 Task: Set up a workflow rule to send a welcome email to new residents in Salesforce.
Action: Mouse moved to (22, 110)
Screenshot: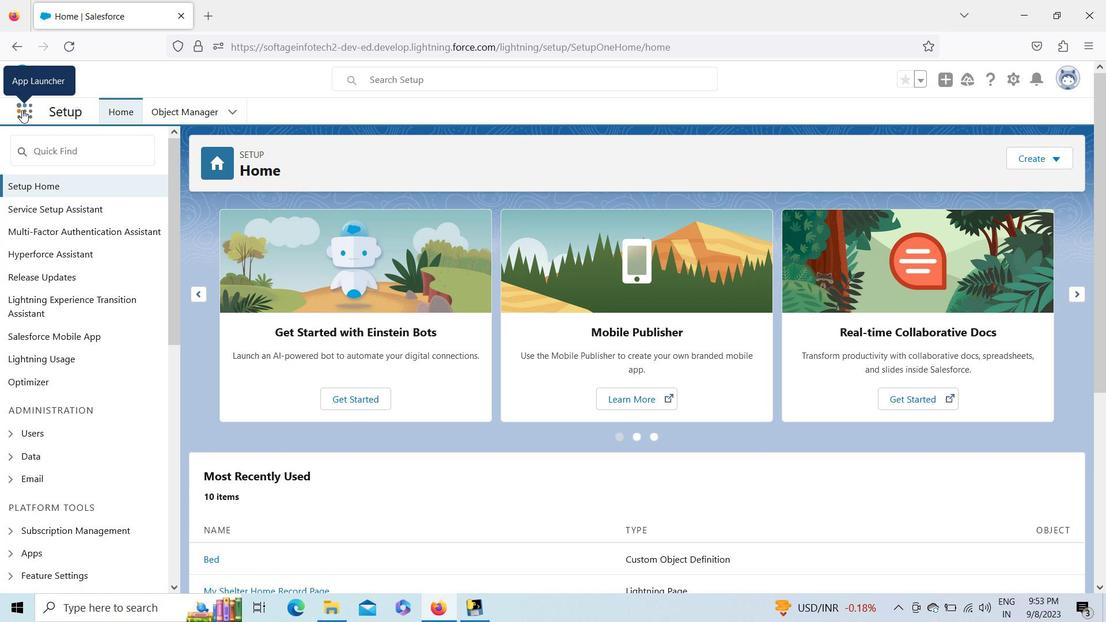 
Action: Mouse pressed left at (22, 110)
Screenshot: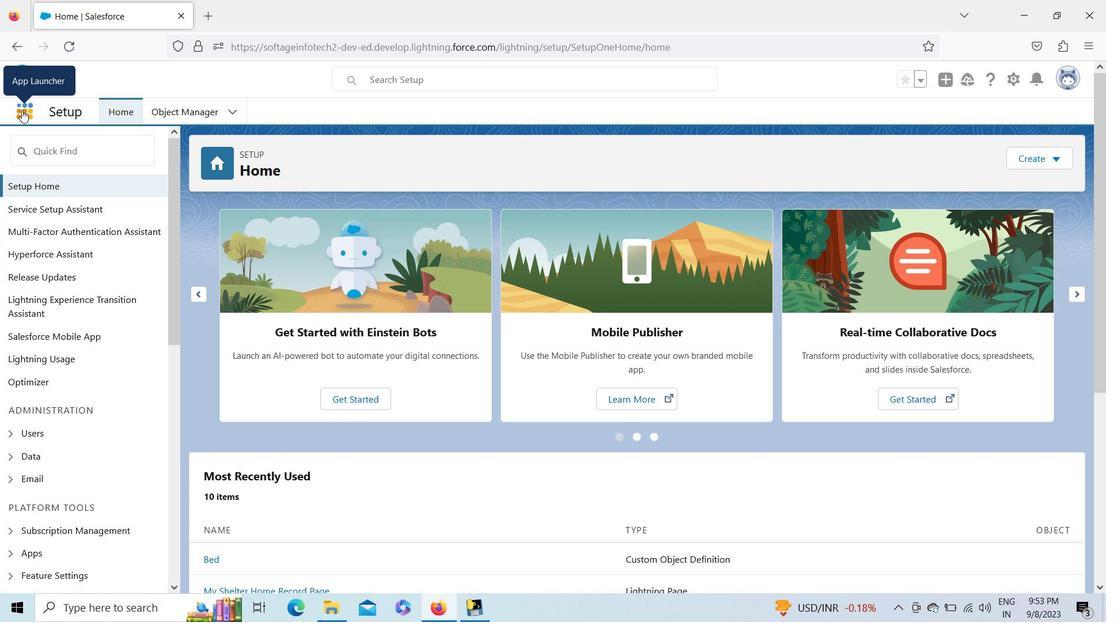 
Action: Mouse moved to (66, 195)
Screenshot: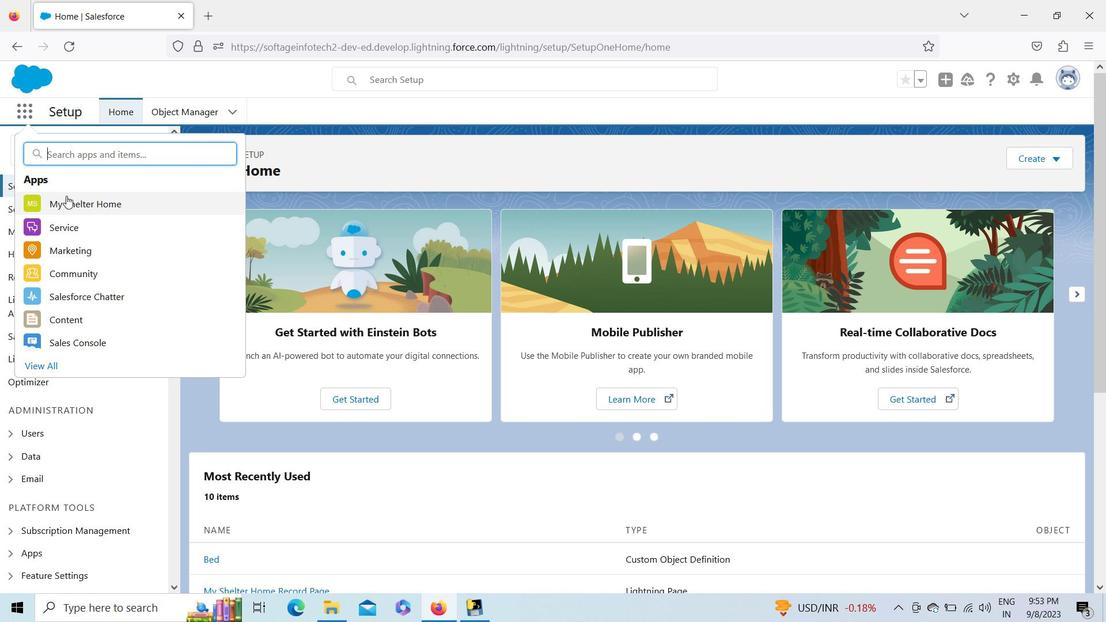 
Action: Mouse pressed left at (66, 195)
Screenshot: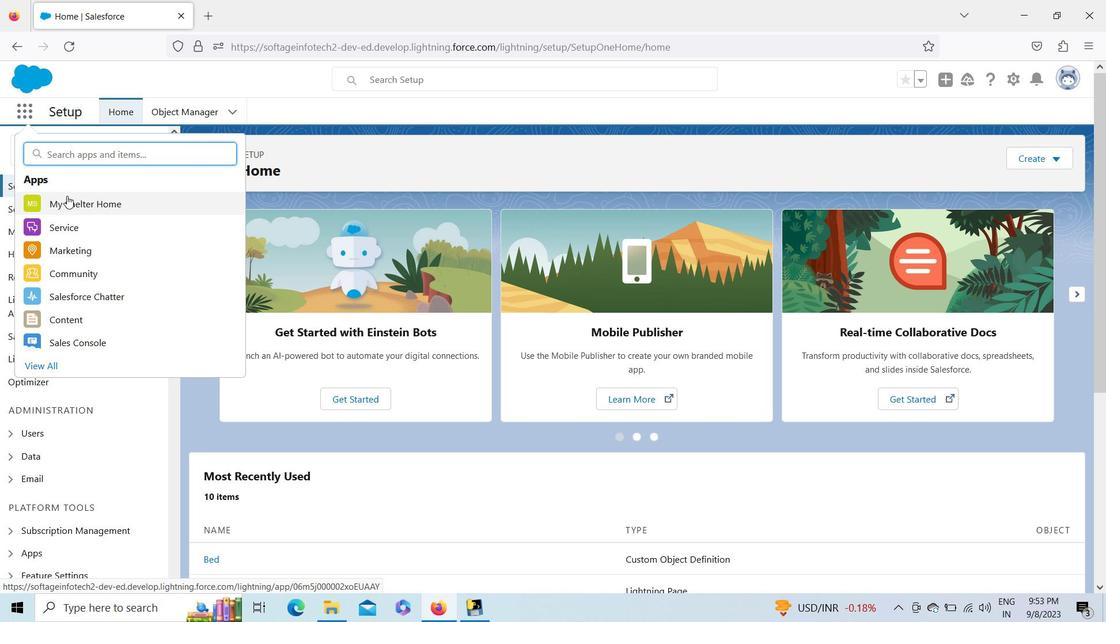 
Action: Mouse moved to (330, 112)
Screenshot: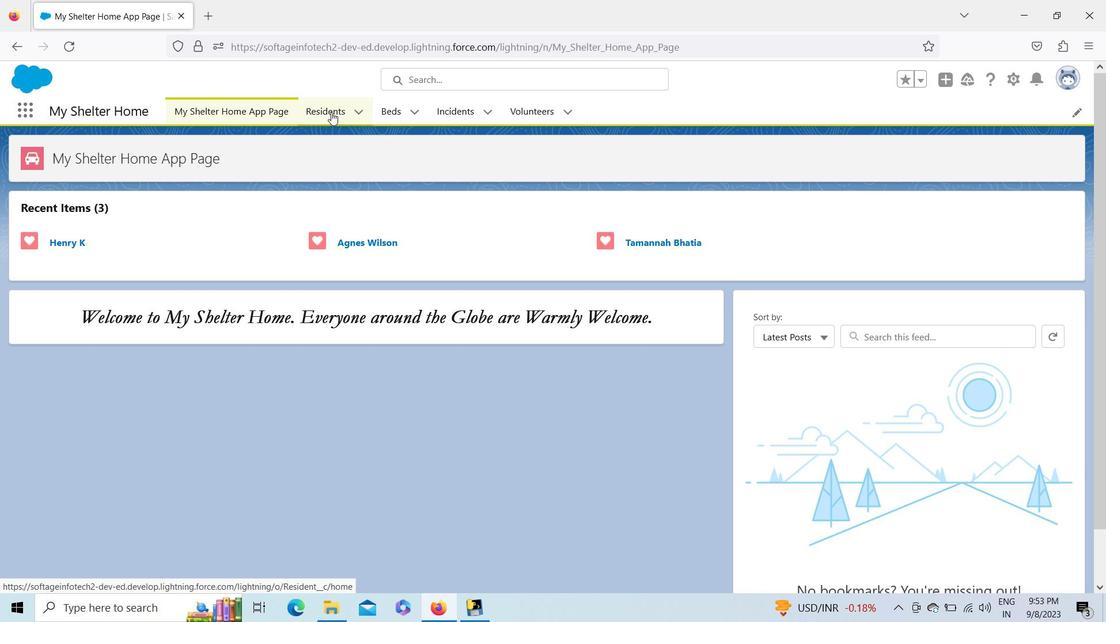 
Action: Mouse pressed left at (330, 112)
Screenshot: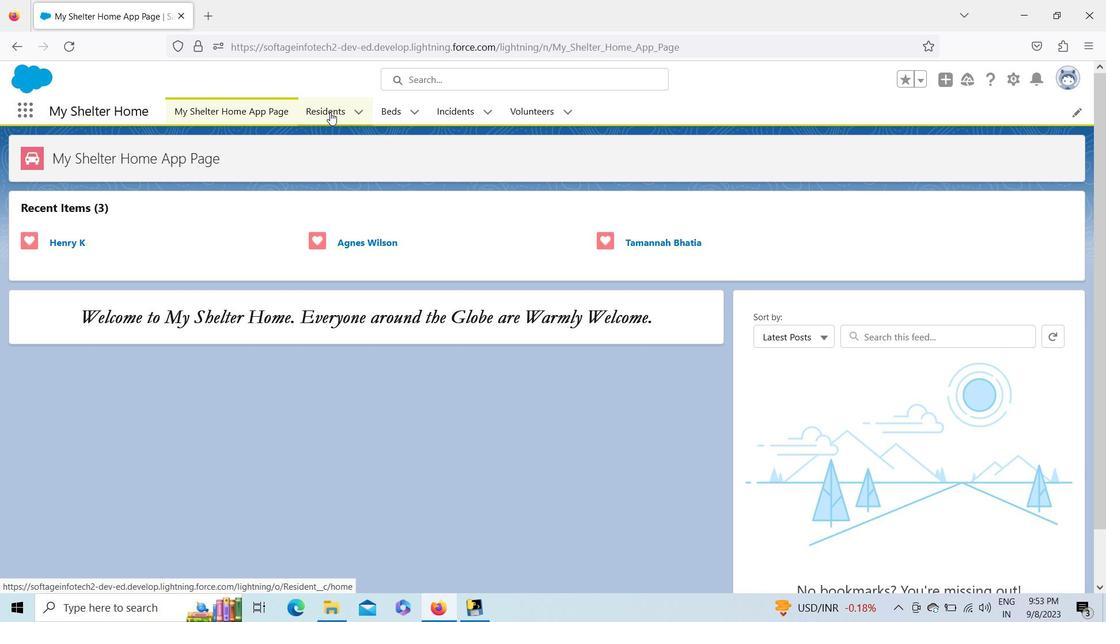 
Action: Mouse moved to (108, 237)
Screenshot: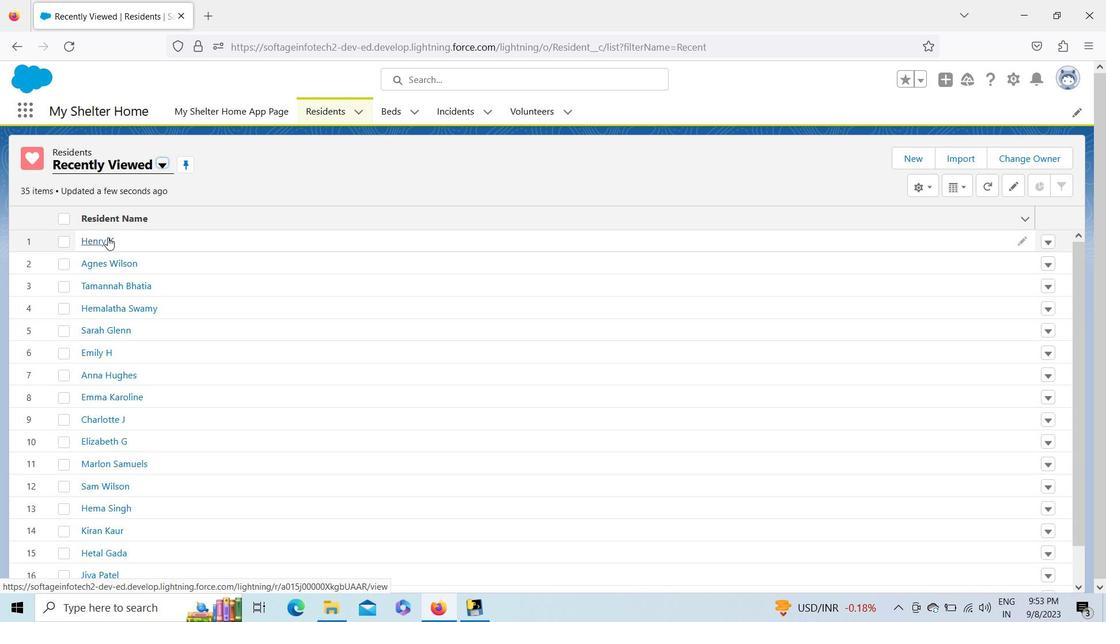
Action: Mouse pressed left at (108, 237)
Screenshot: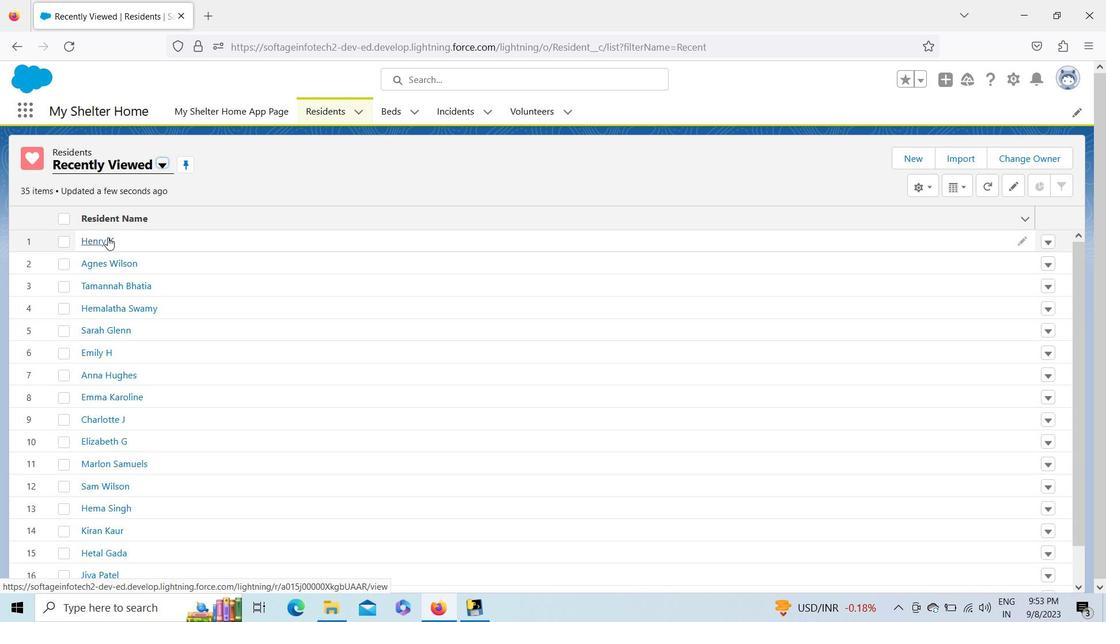 
Action: Mouse moved to (1015, 74)
Screenshot: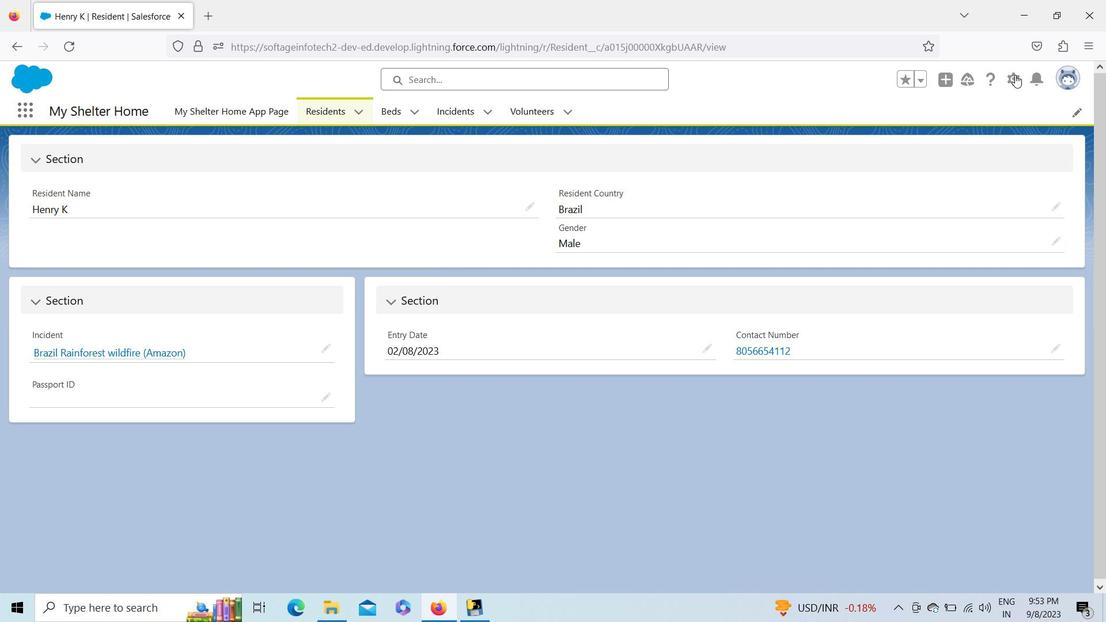 
Action: Mouse pressed left at (1015, 74)
Screenshot: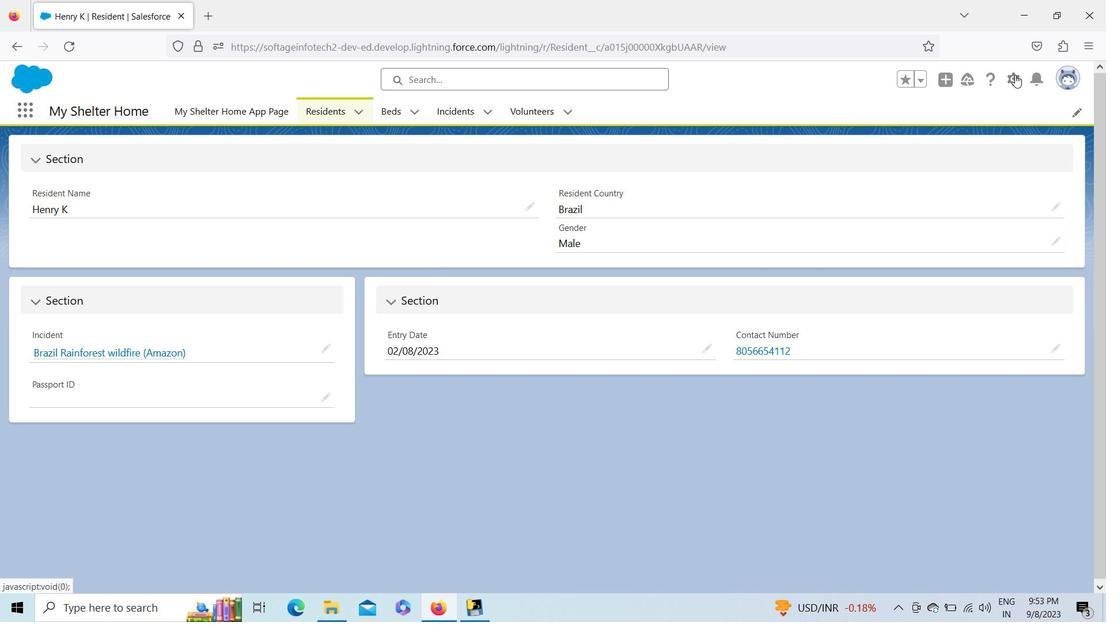 
Action: Mouse moved to (972, 118)
Screenshot: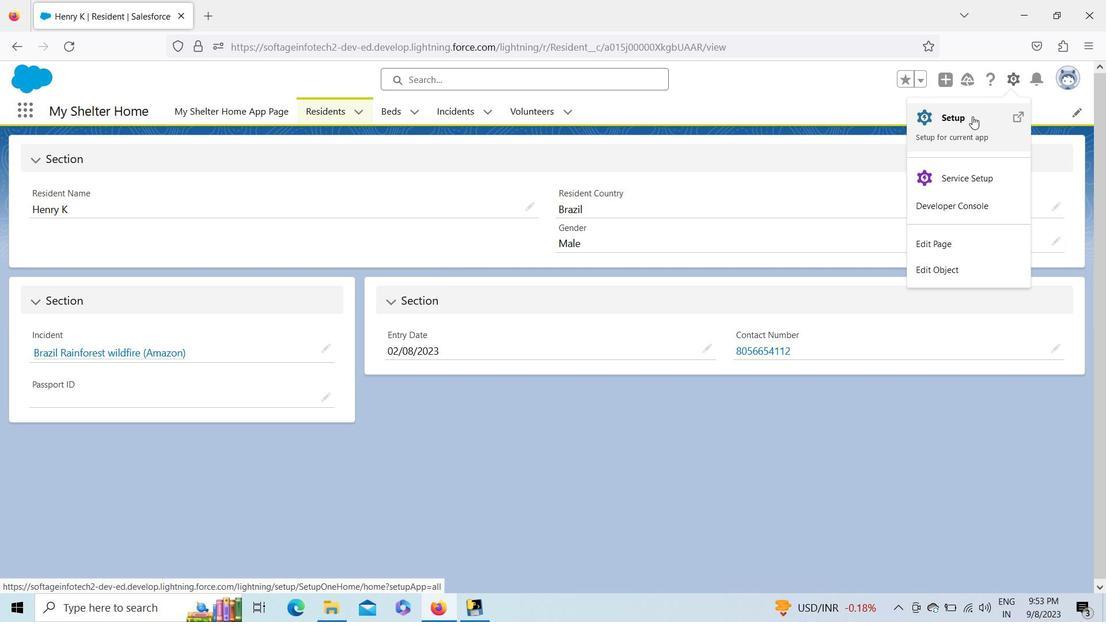 
Action: Mouse pressed left at (972, 118)
Screenshot: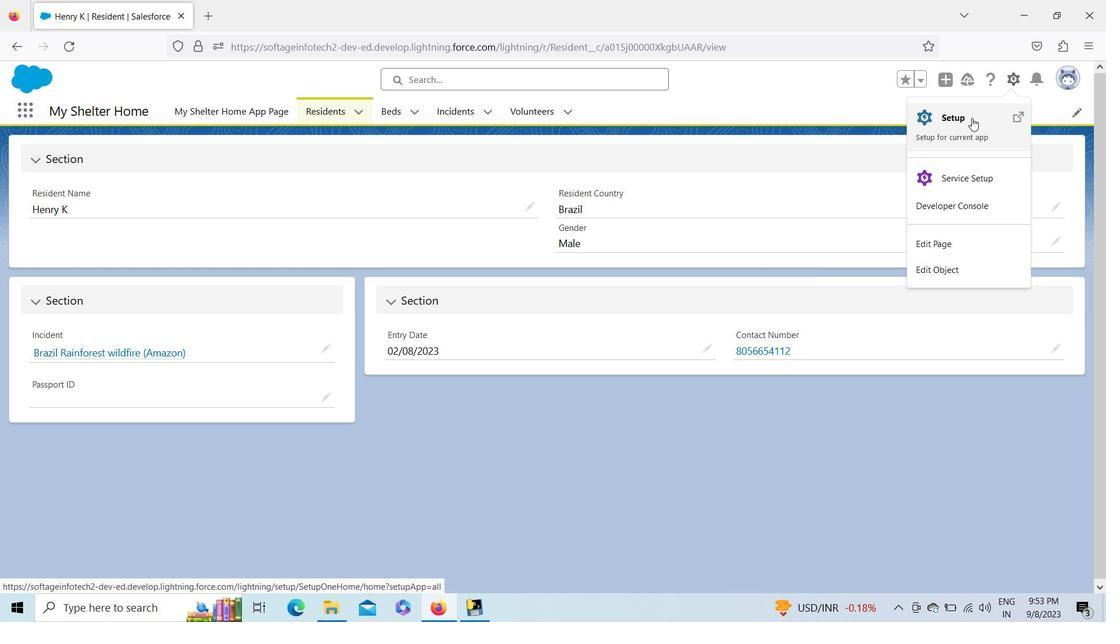 
Action: Mouse moved to (53, 142)
Screenshot: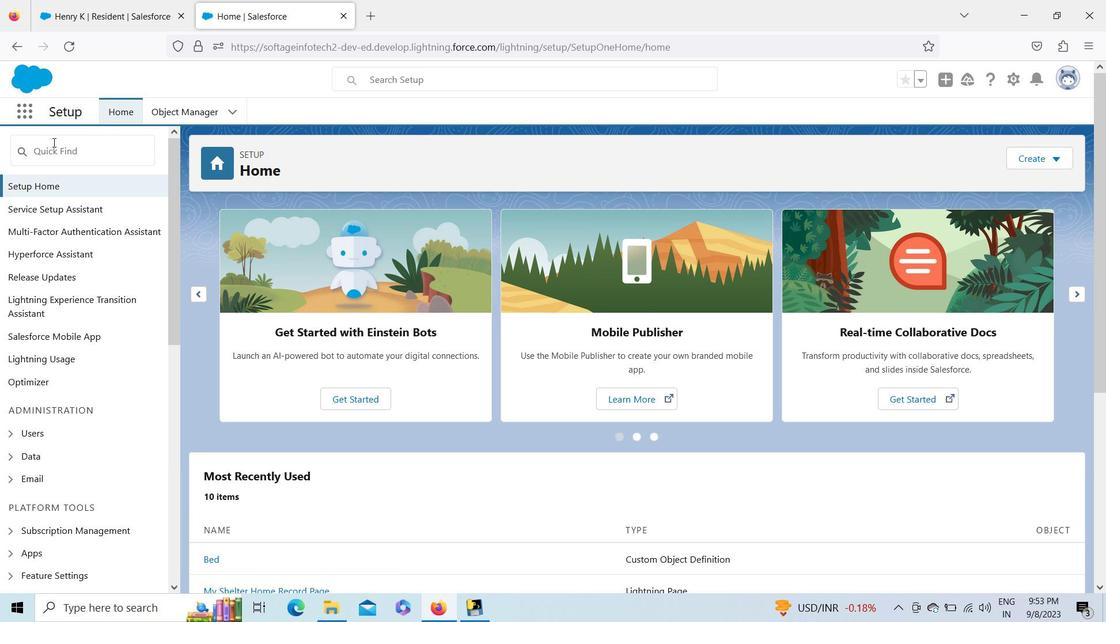 
Action: Mouse pressed left at (53, 142)
Screenshot: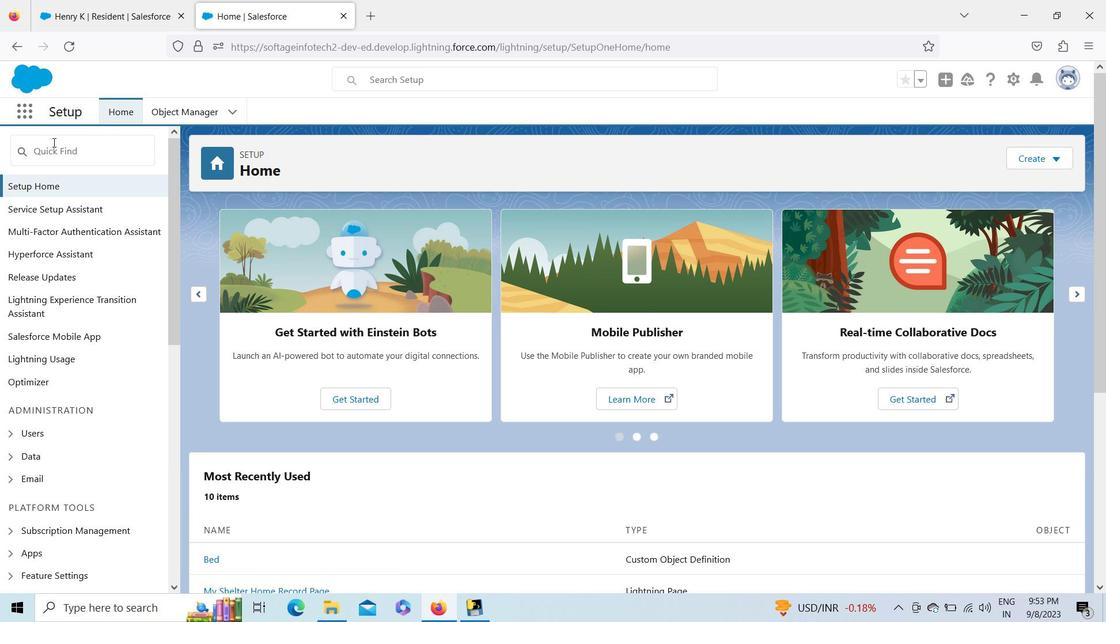 
Action: Key pressed ligh
Screenshot: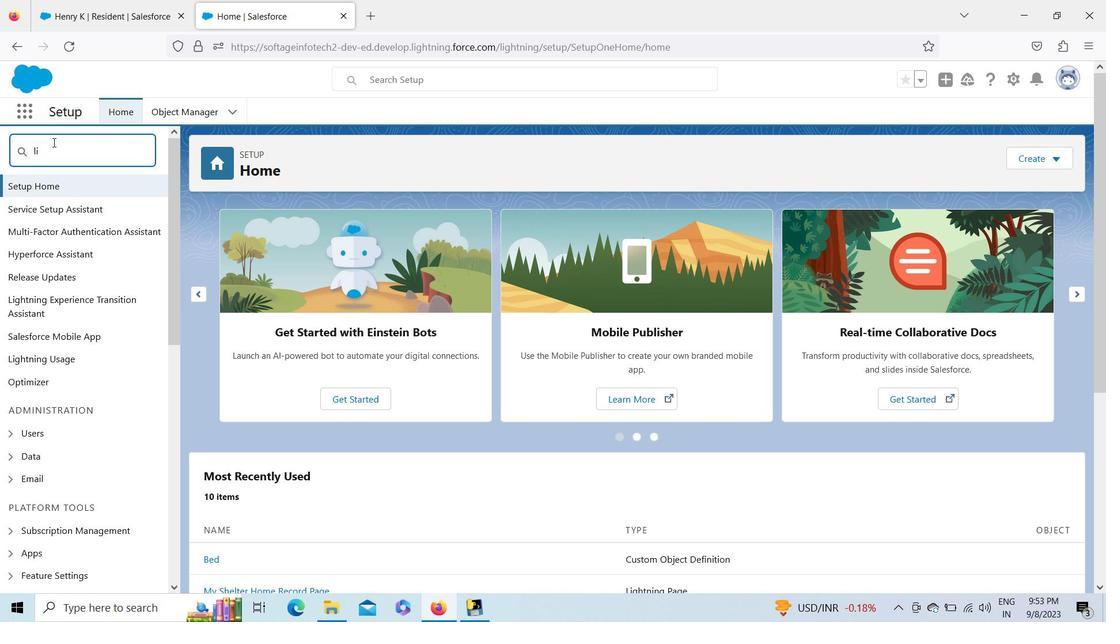 
Action: Mouse moved to (99, 146)
Screenshot: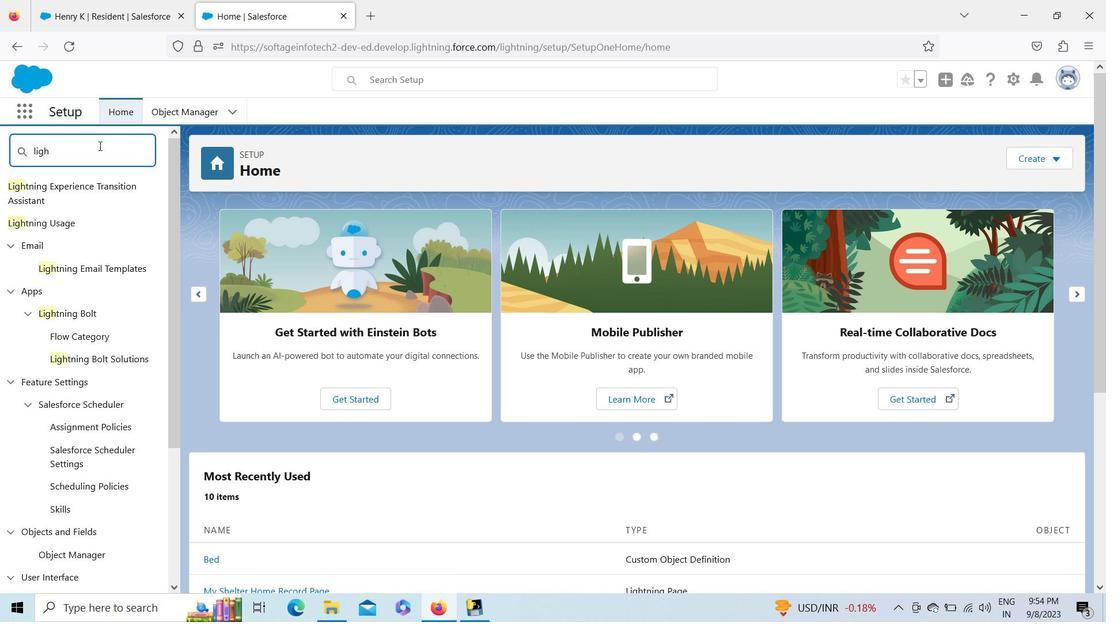 
Action: Key pressed <Key.backspace><Key.backspace><Key.backspace>a<Key.backspace><Key.backspace><Key.backspace>app<Key.space>bu
Screenshot: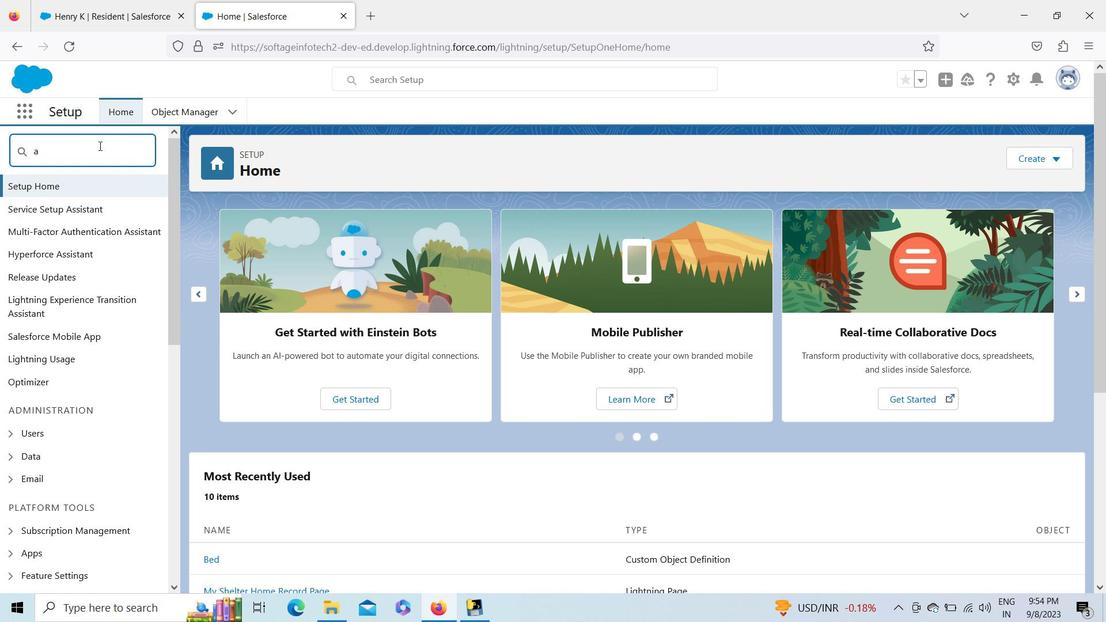 
Action: Mouse moved to (99, 210)
Screenshot: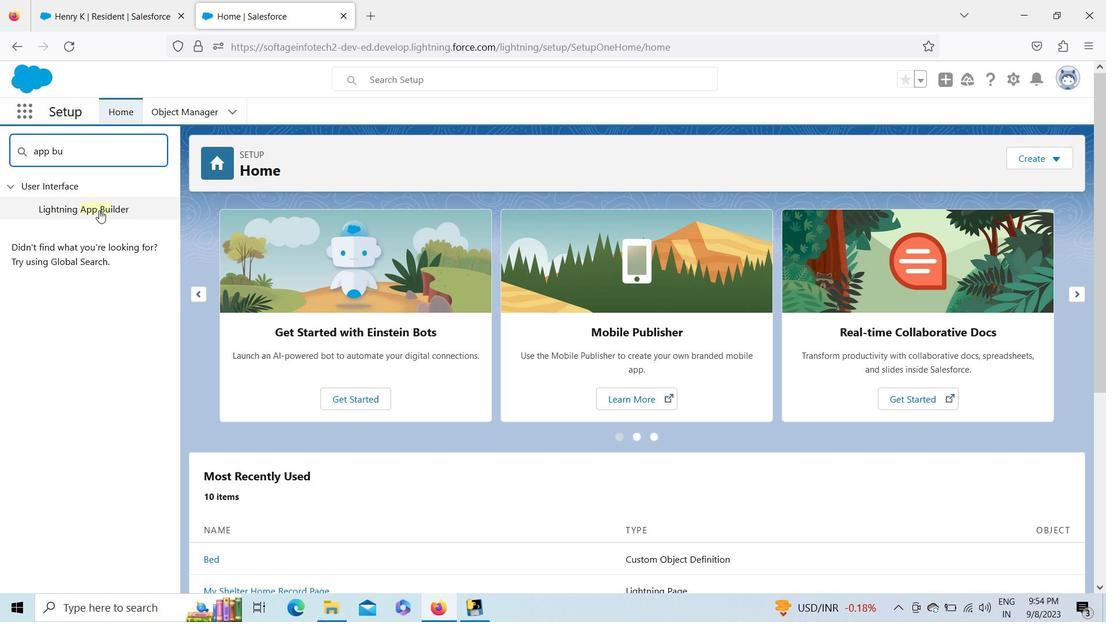 
Action: Mouse pressed left at (99, 210)
Screenshot: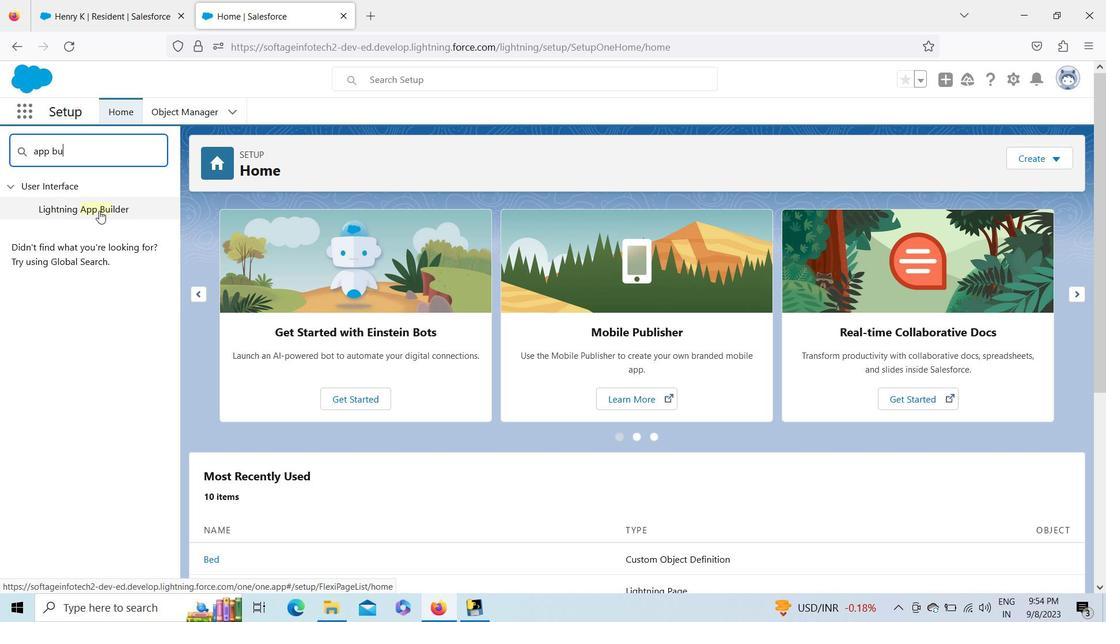 
Action: Mouse moved to (260, 353)
Screenshot: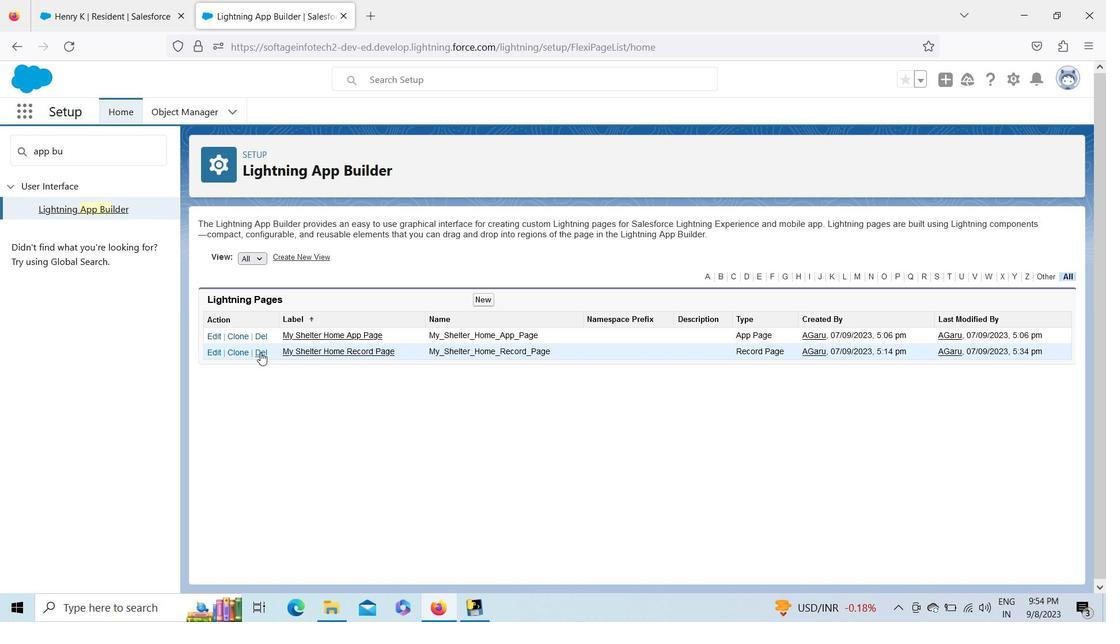 
Action: Mouse pressed left at (260, 353)
Screenshot: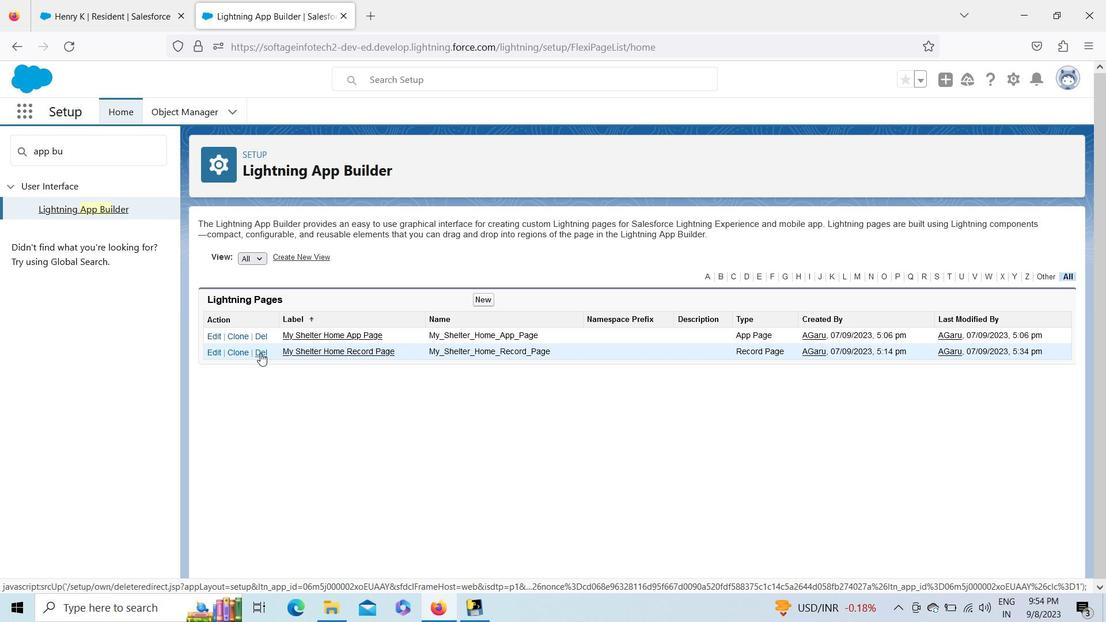 
Action: Mouse moved to (629, 352)
Screenshot: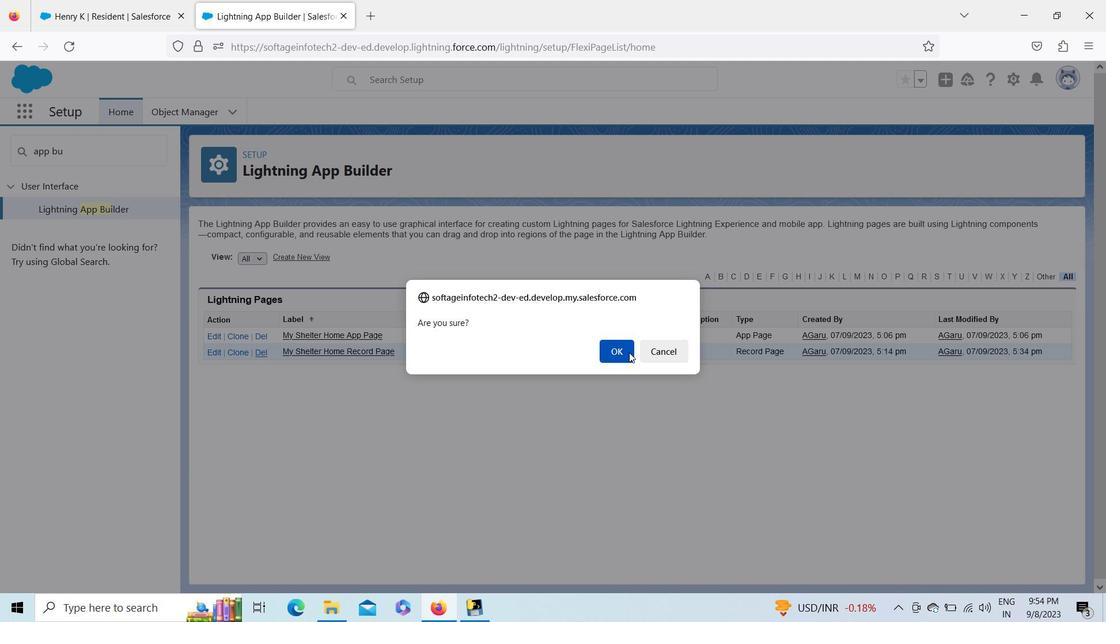 
Action: Mouse pressed left at (629, 352)
Screenshot: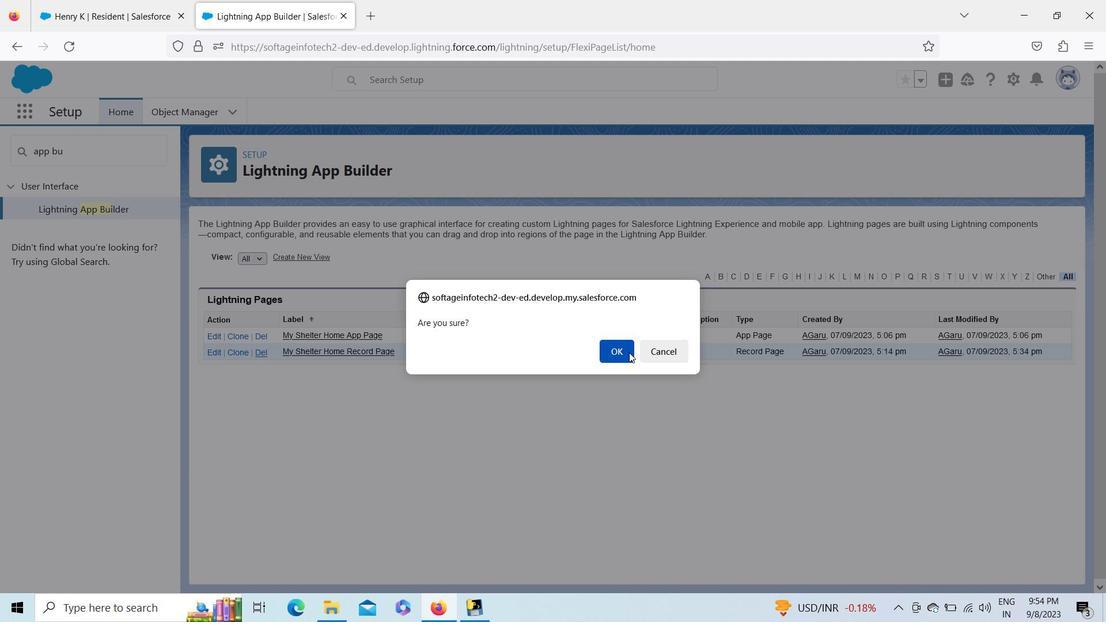 
Action: Mouse moved to (901, 282)
Screenshot: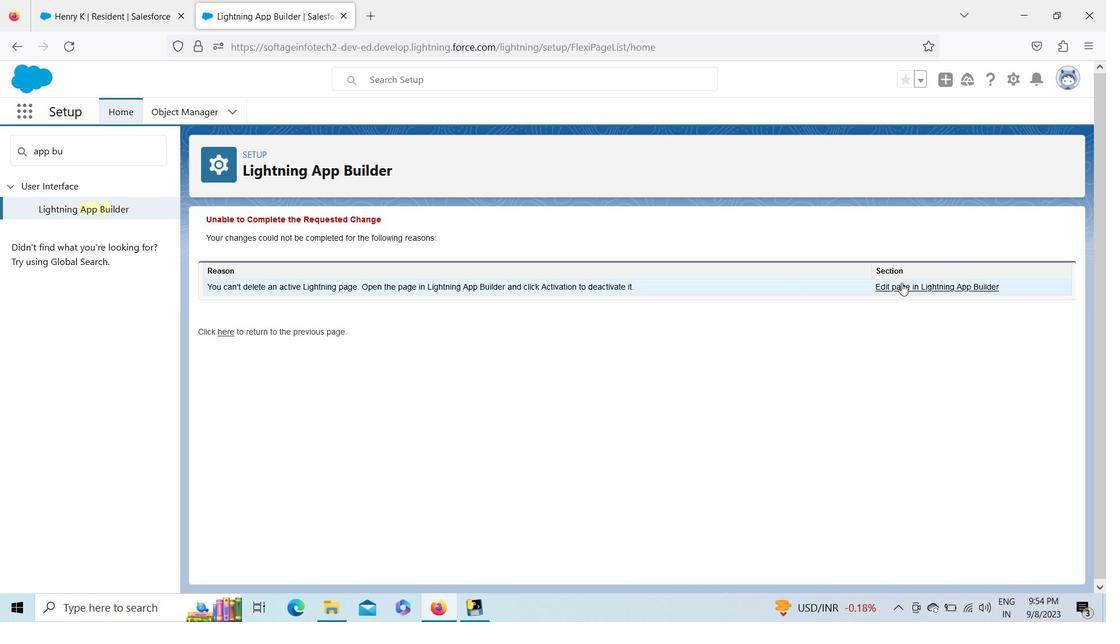 
Action: Mouse pressed left at (901, 282)
Screenshot: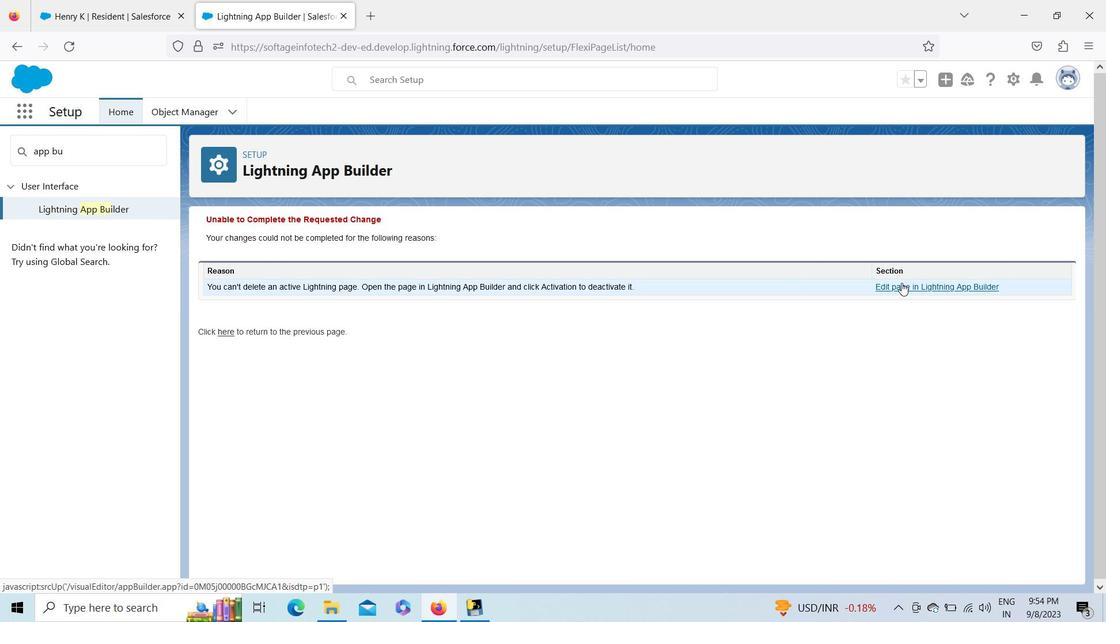 
Action: Mouse moved to (755, 387)
Screenshot: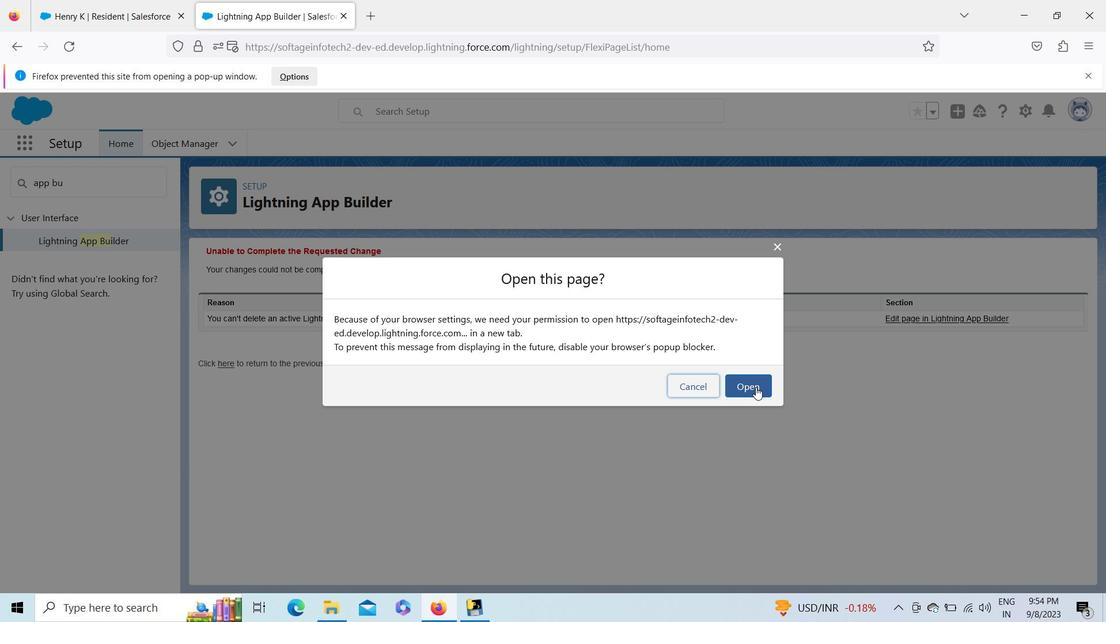 
Action: Mouse pressed left at (755, 387)
Screenshot: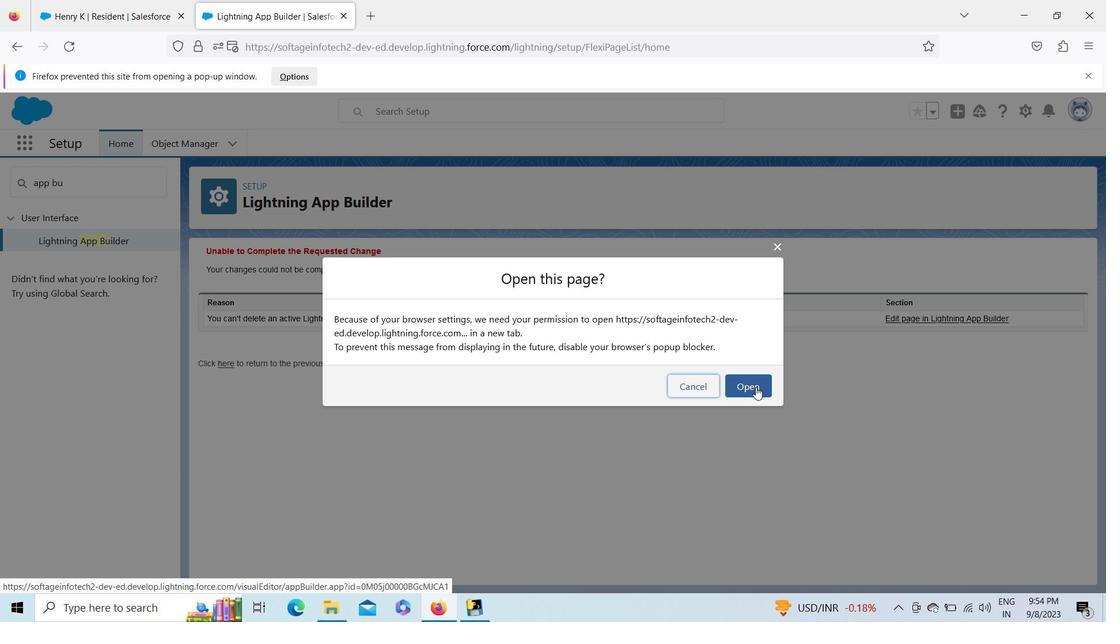 
Action: Mouse moved to (1015, 111)
Screenshot: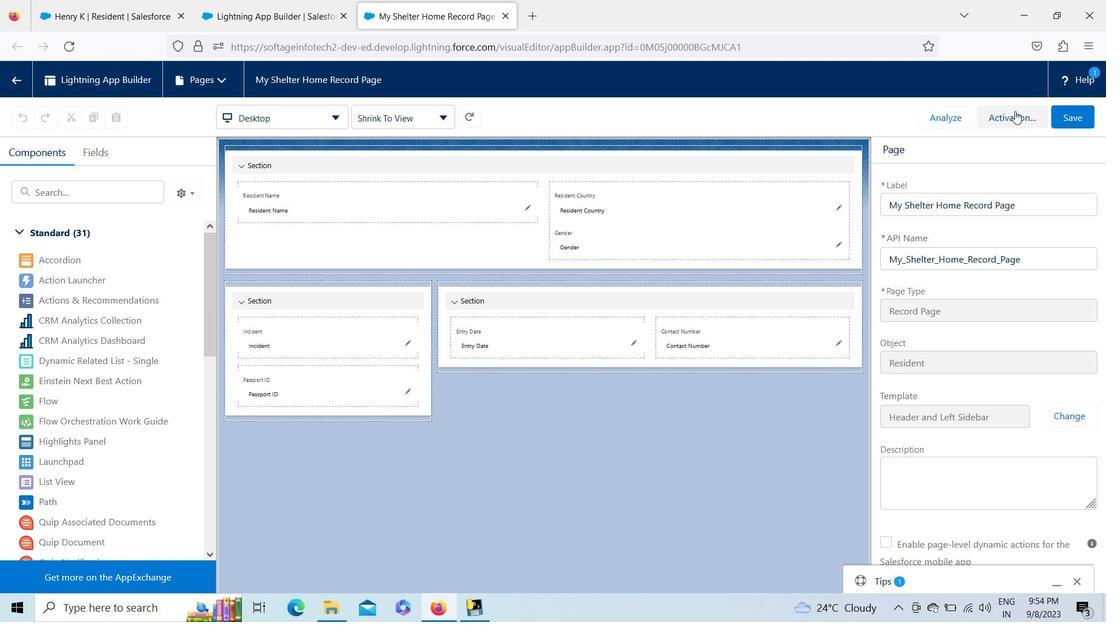 
Action: Mouse pressed left at (1015, 111)
Screenshot: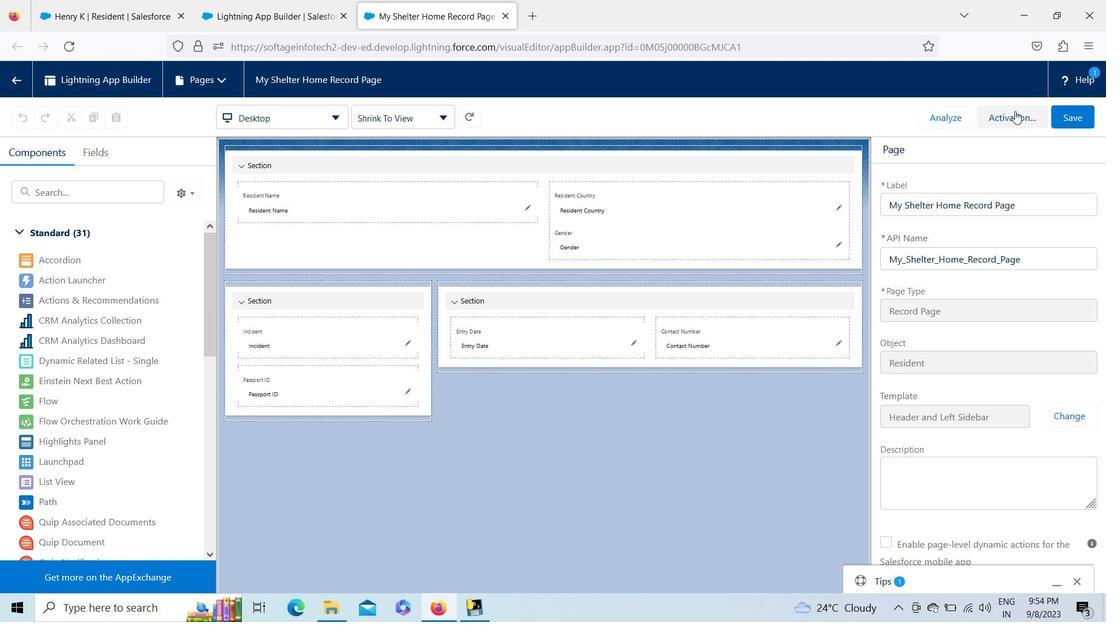 
Action: Mouse moved to (399, 316)
Screenshot: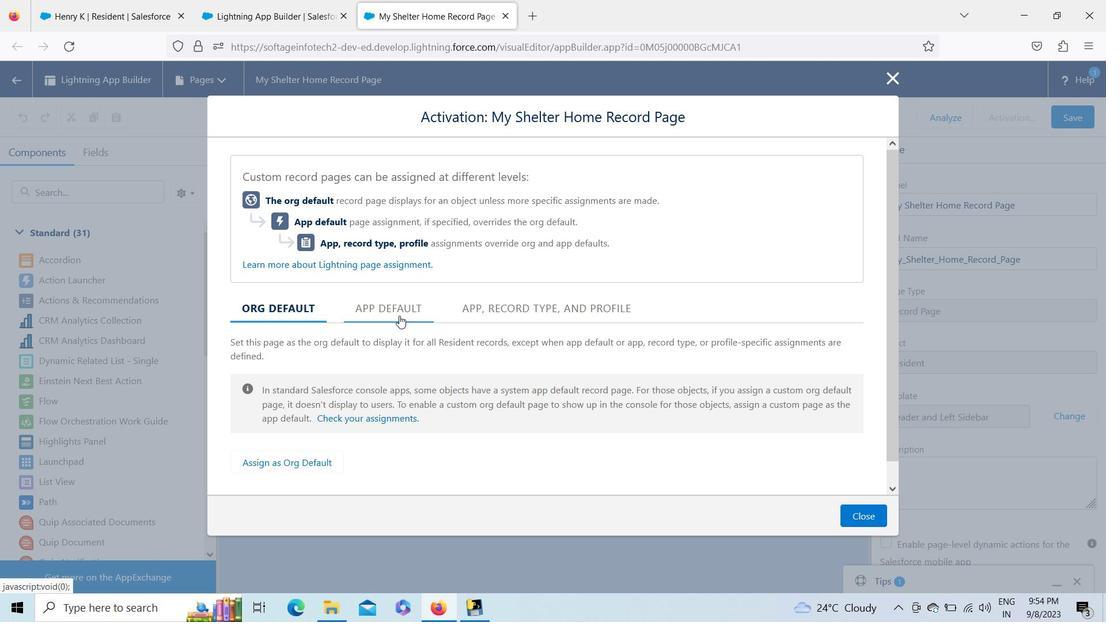 
Action: Mouse pressed left at (399, 316)
Screenshot: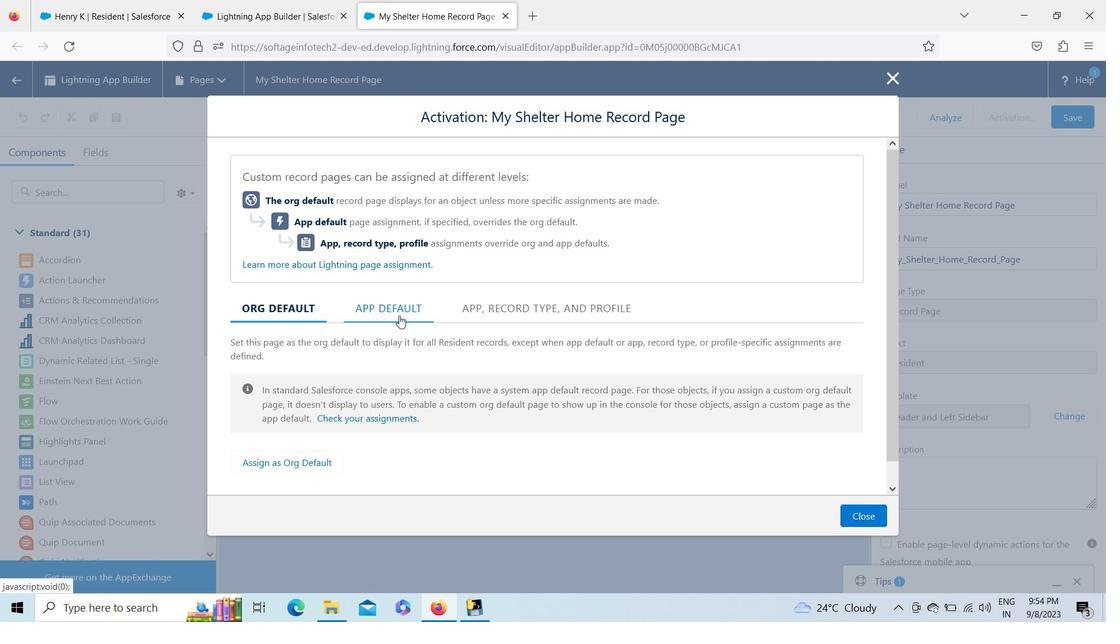 
Action: Mouse moved to (789, 396)
Screenshot: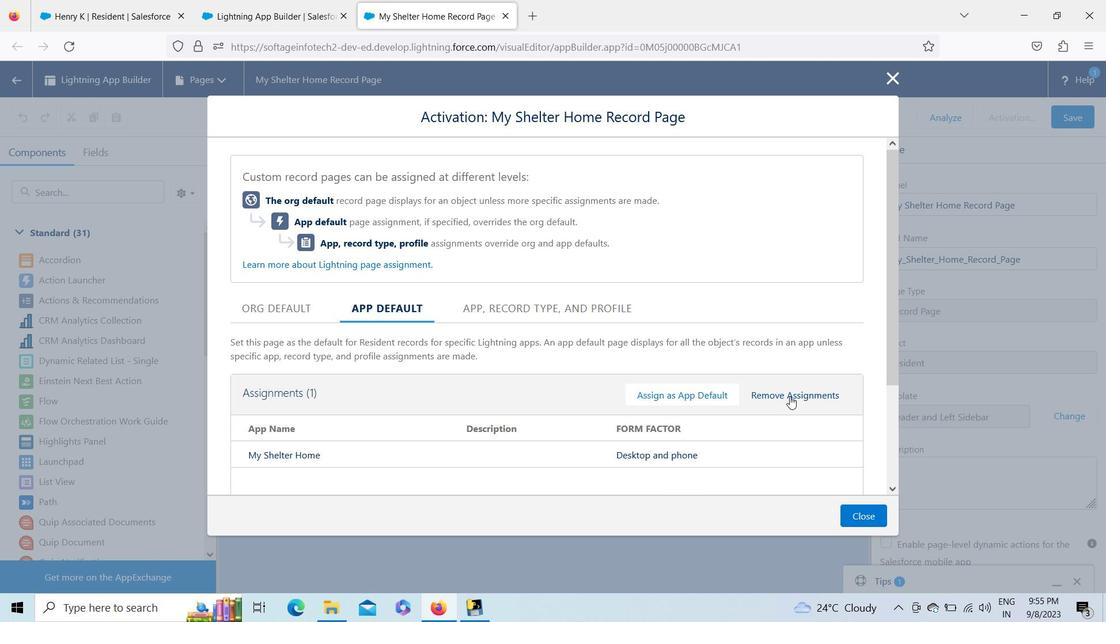 
Action: Mouse pressed left at (789, 396)
Screenshot: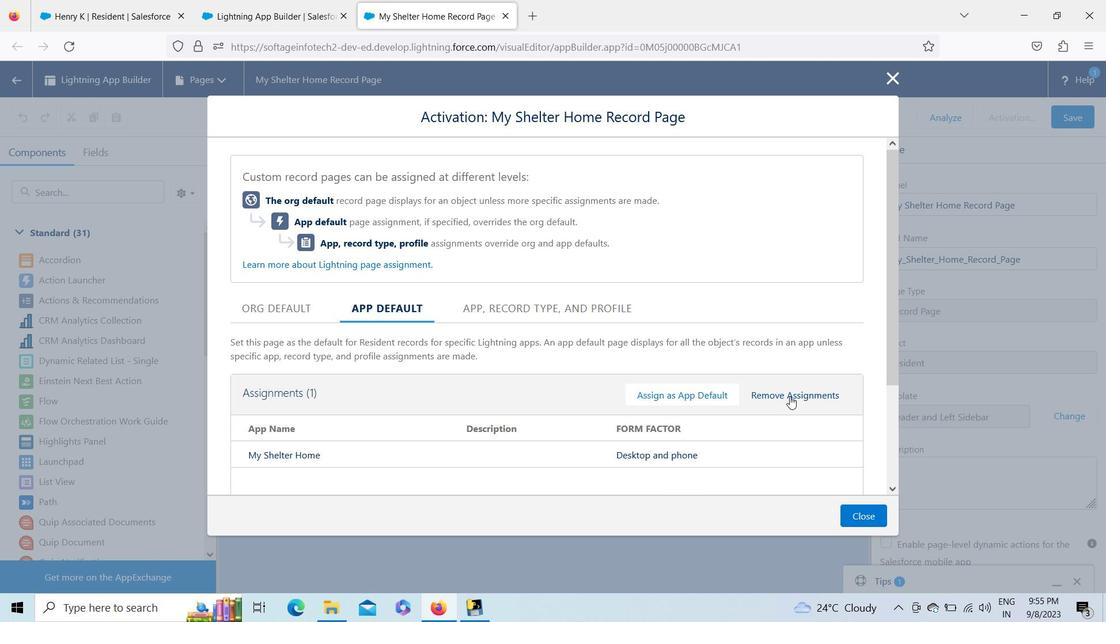 
Action: Mouse moved to (615, 306)
Screenshot: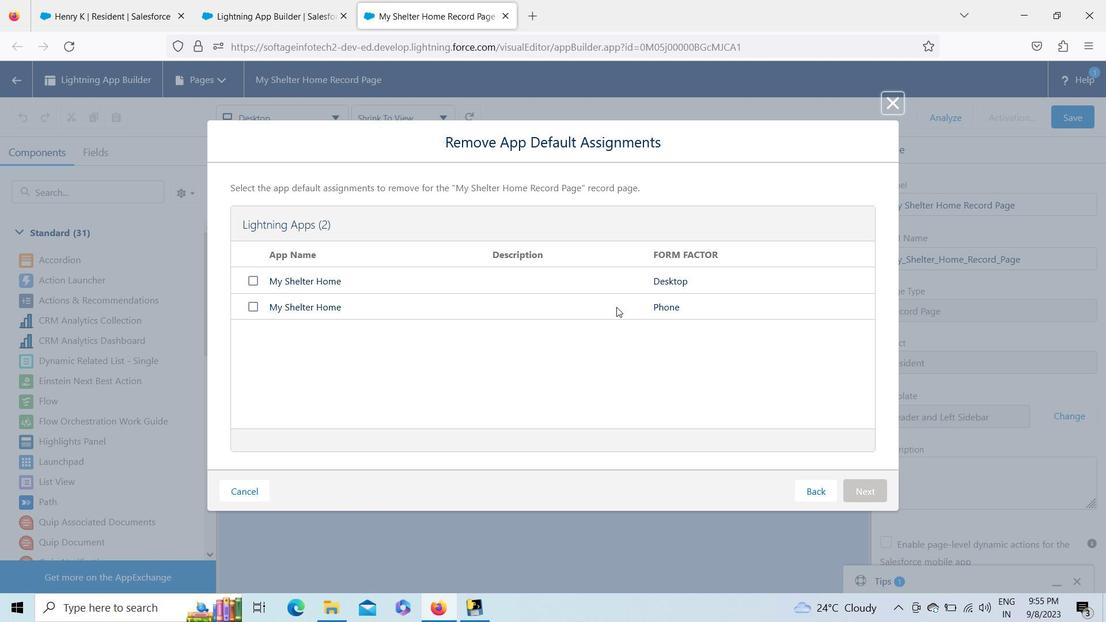 
Action: Mouse pressed left at (615, 306)
Screenshot: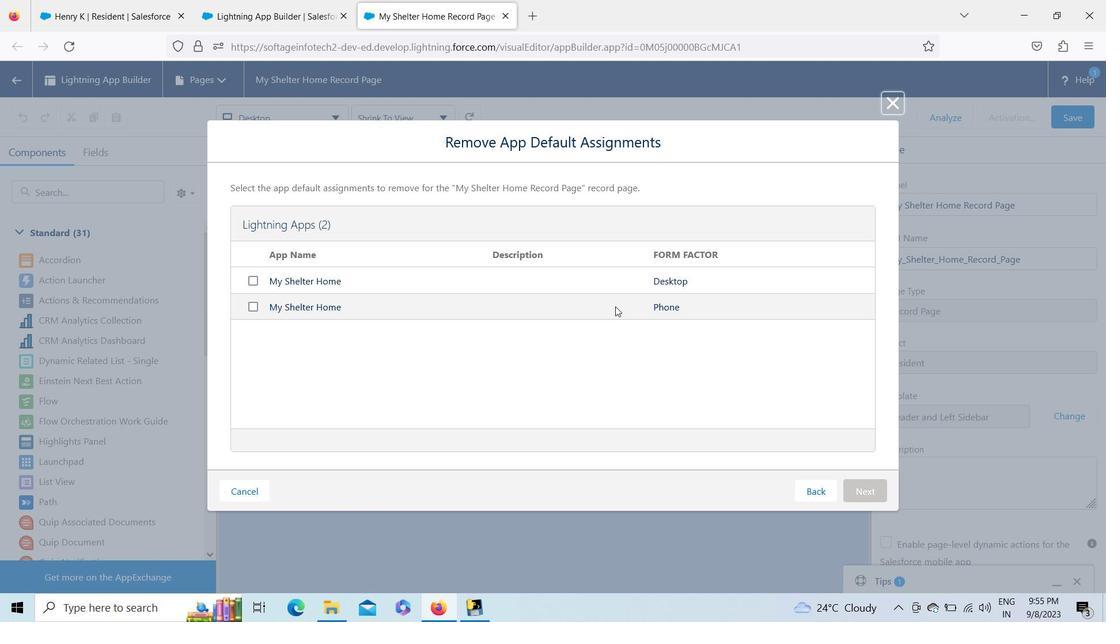 
Action: Mouse moved to (253, 283)
Screenshot: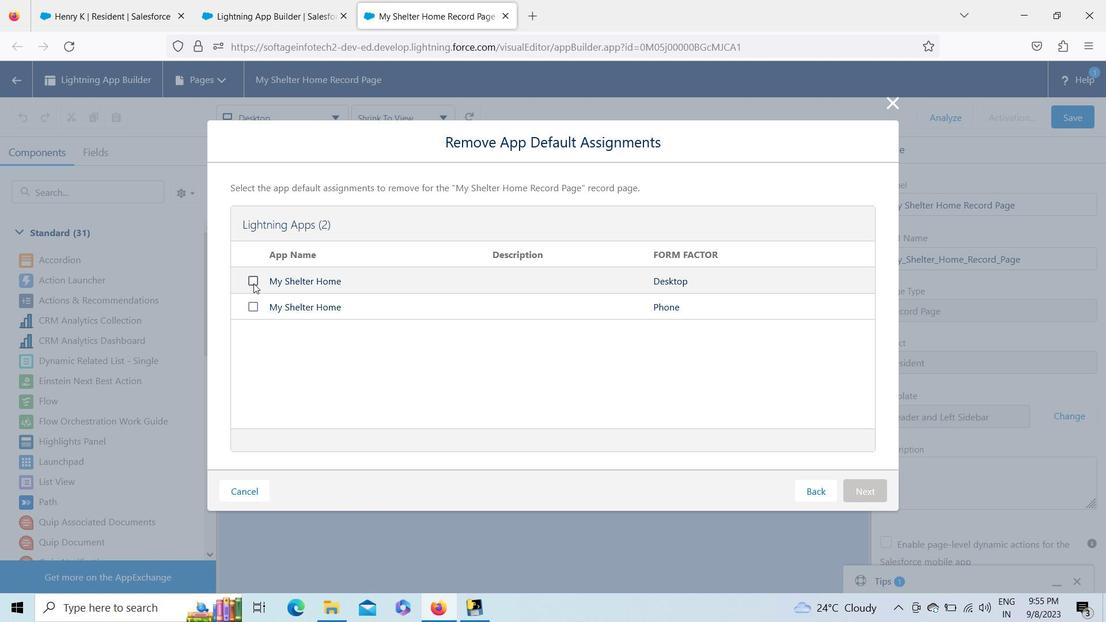 
Action: Mouse pressed left at (253, 283)
Screenshot: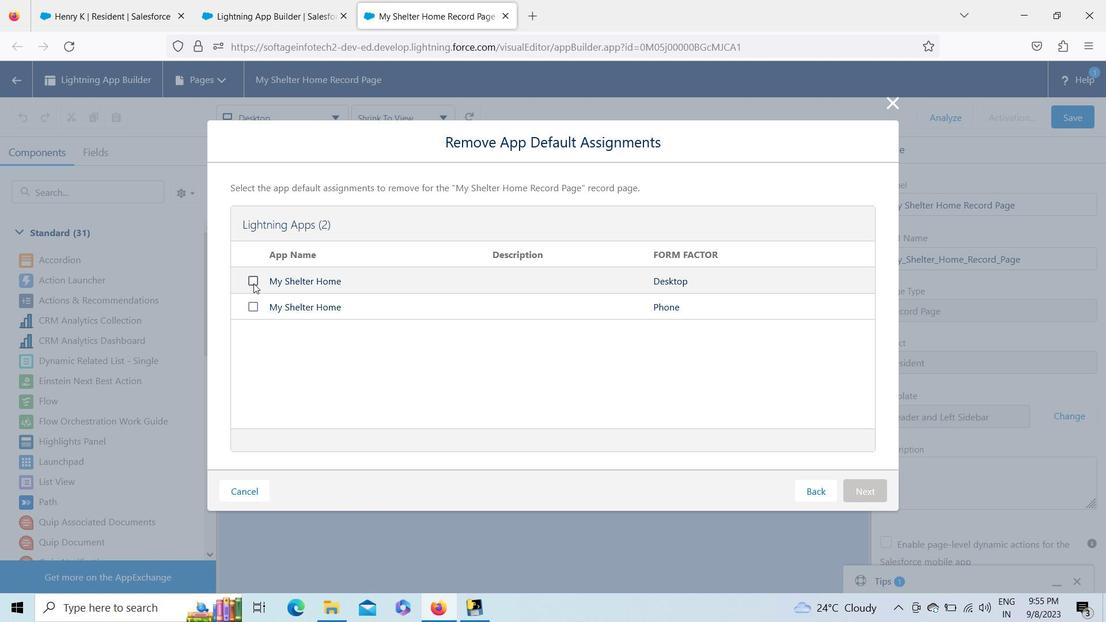 
Action: Mouse moved to (250, 308)
Screenshot: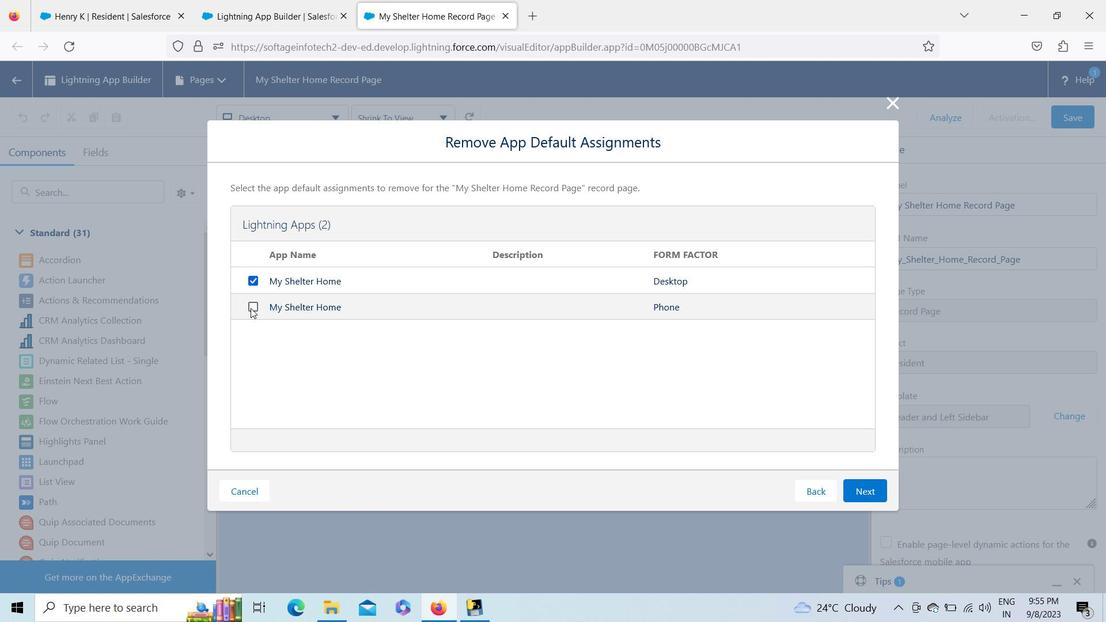 
Action: Mouse pressed left at (250, 308)
Screenshot: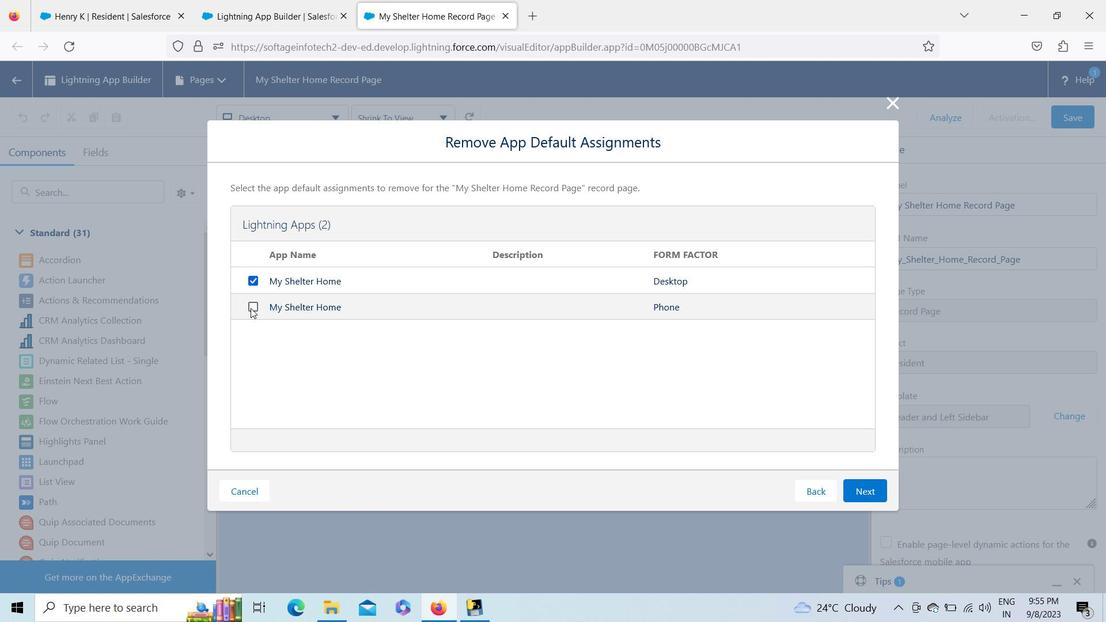 
Action: Mouse moved to (860, 491)
Screenshot: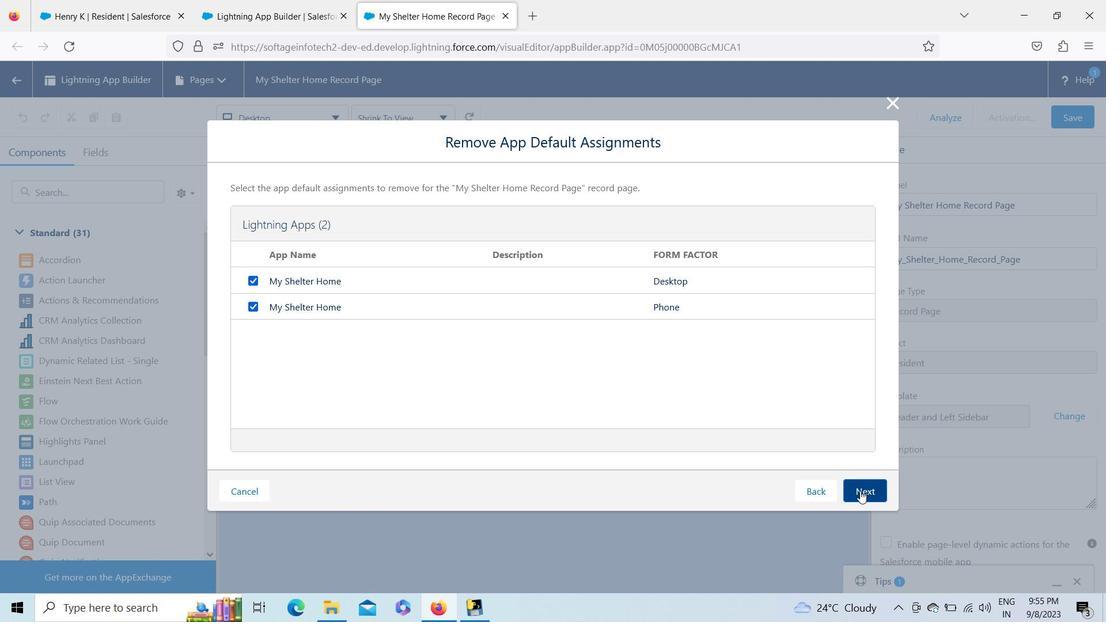 
Action: Mouse pressed left at (860, 491)
Screenshot: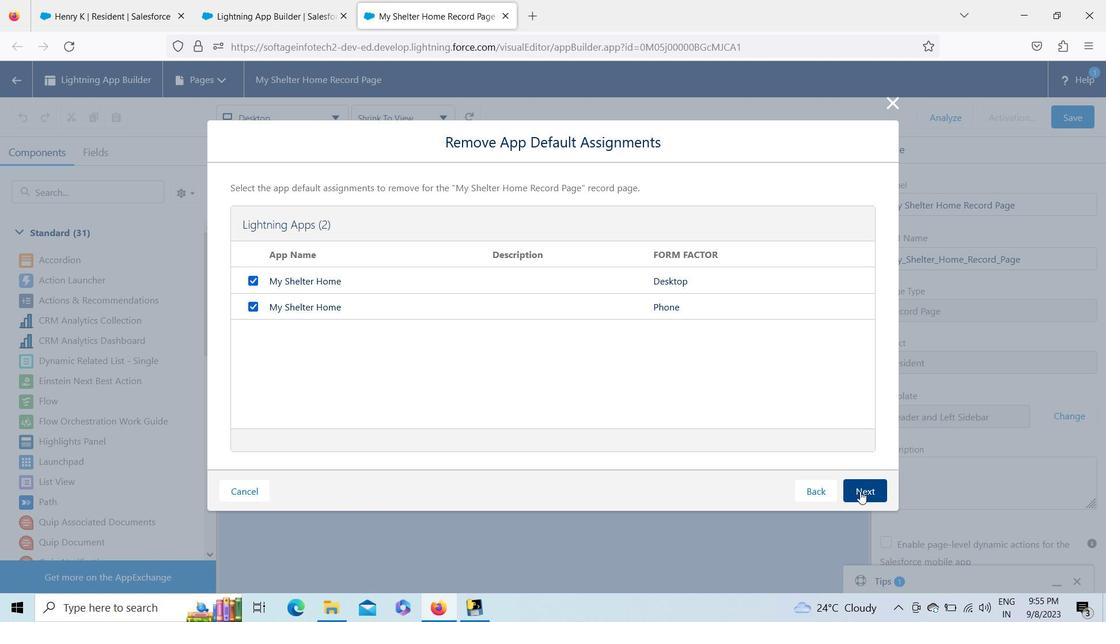 
Action: Mouse moved to (871, 478)
Screenshot: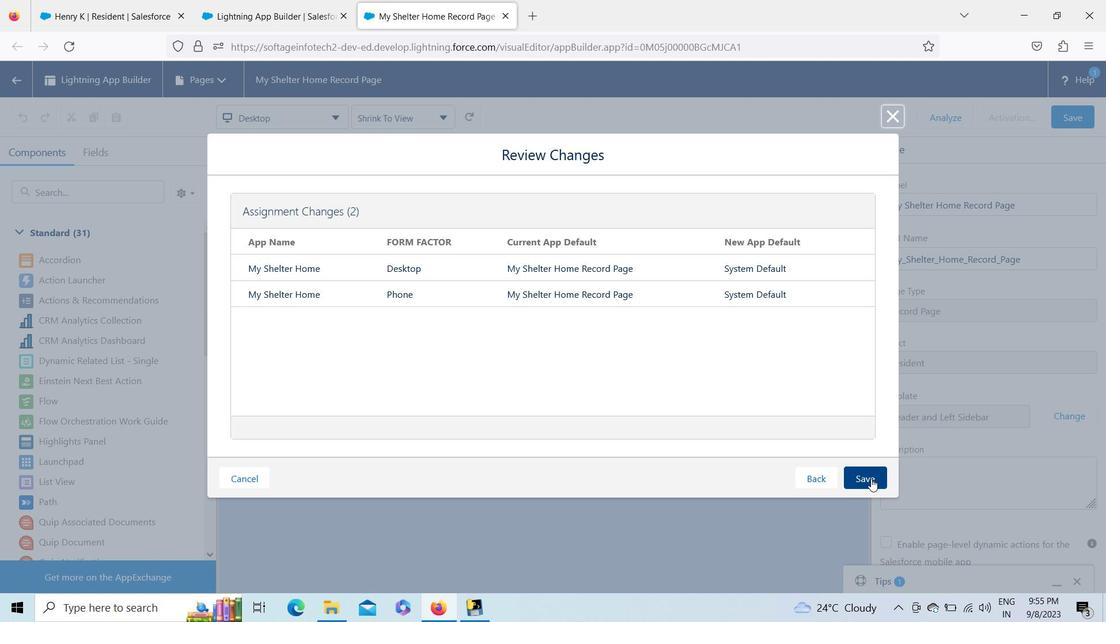 
Action: Mouse pressed left at (871, 478)
Screenshot: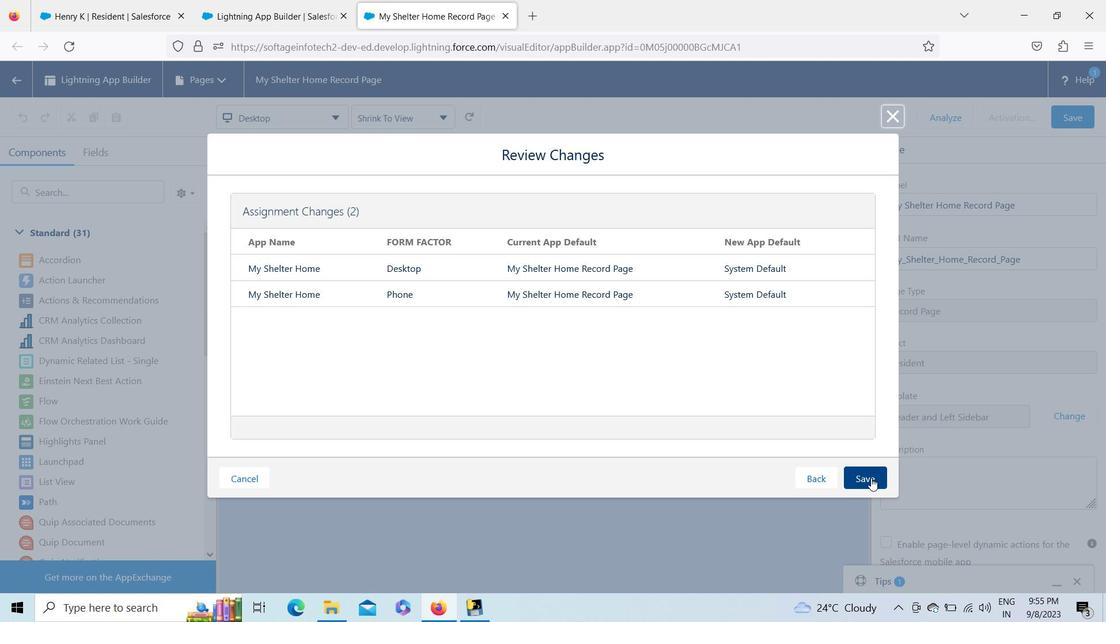 
Action: Mouse moved to (994, 117)
Screenshot: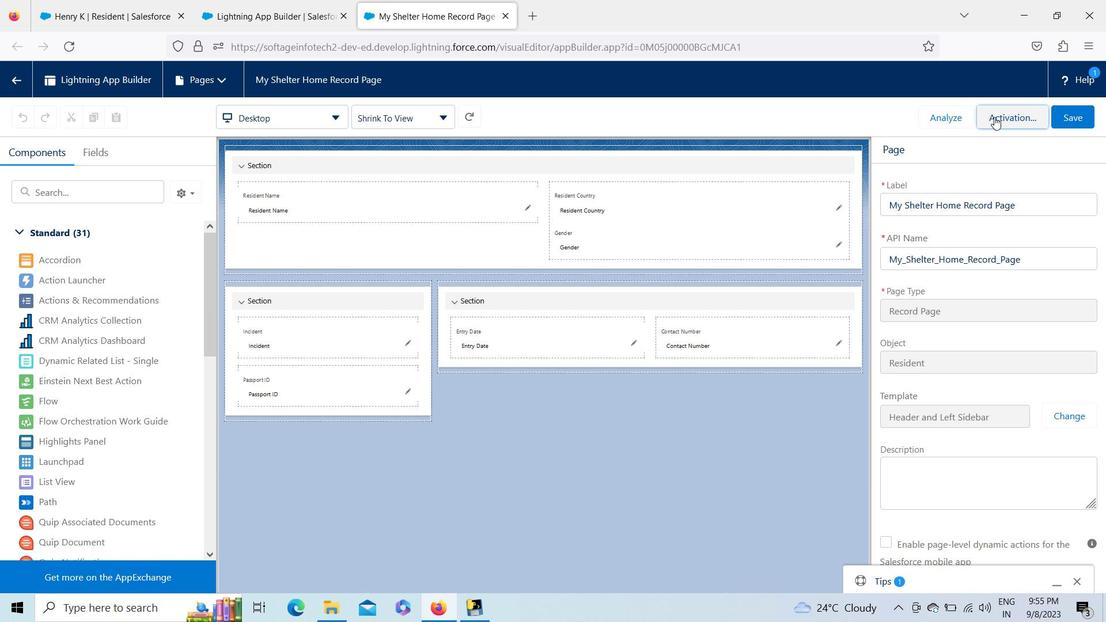 
Action: Mouse pressed left at (994, 117)
Screenshot: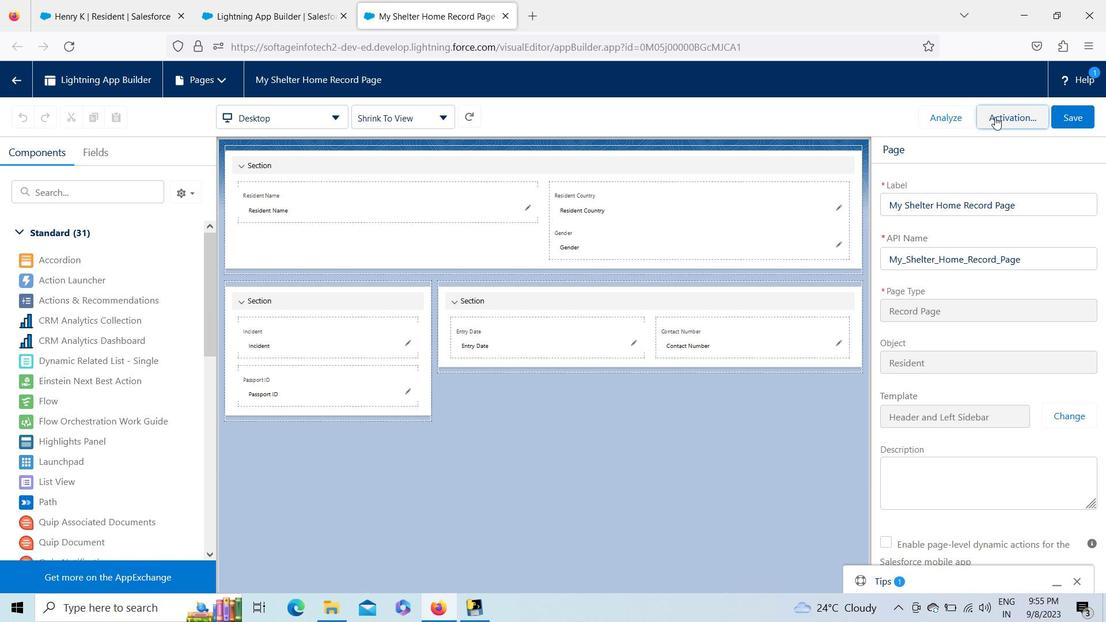 
Action: Mouse moved to (890, 83)
Screenshot: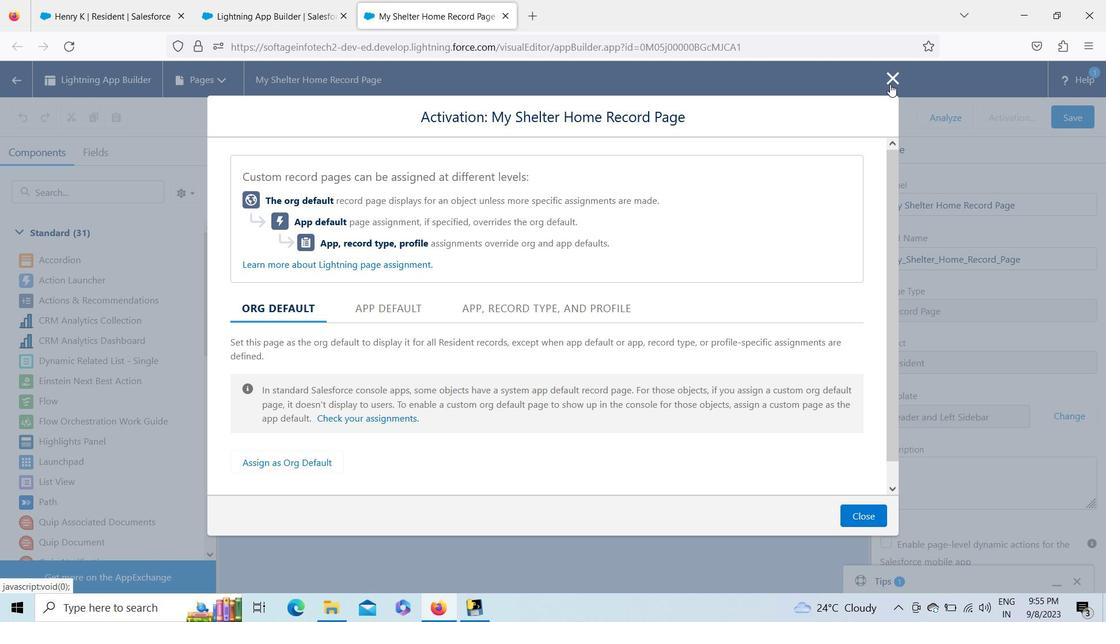 
Action: Mouse pressed left at (890, 83)
Screenshot: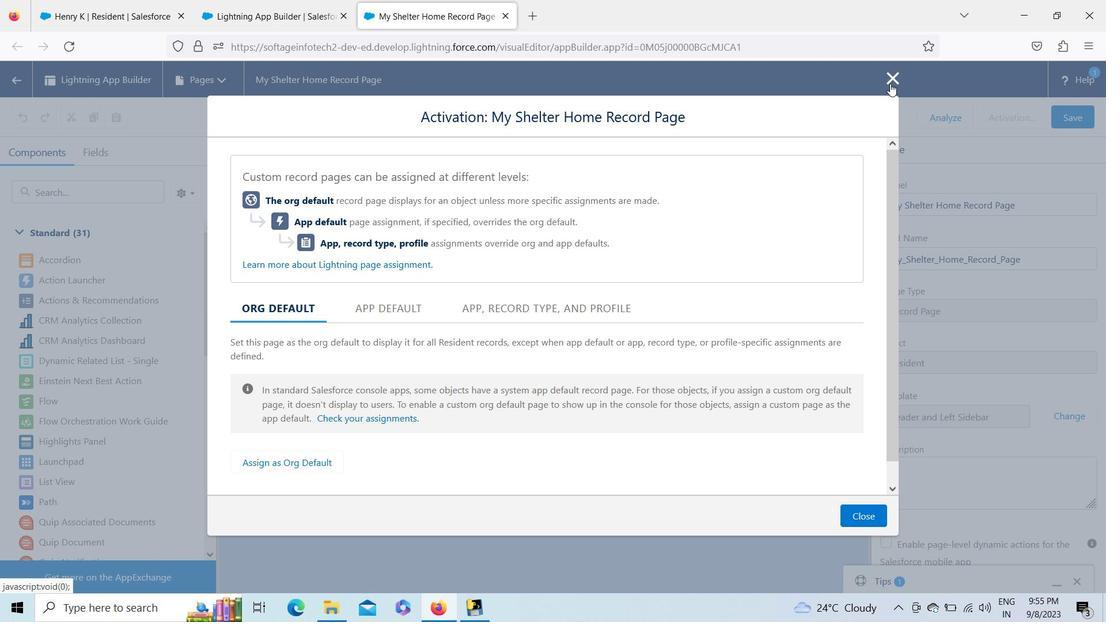 
Action: Mouse moved to (1073, 121)
Screenshot: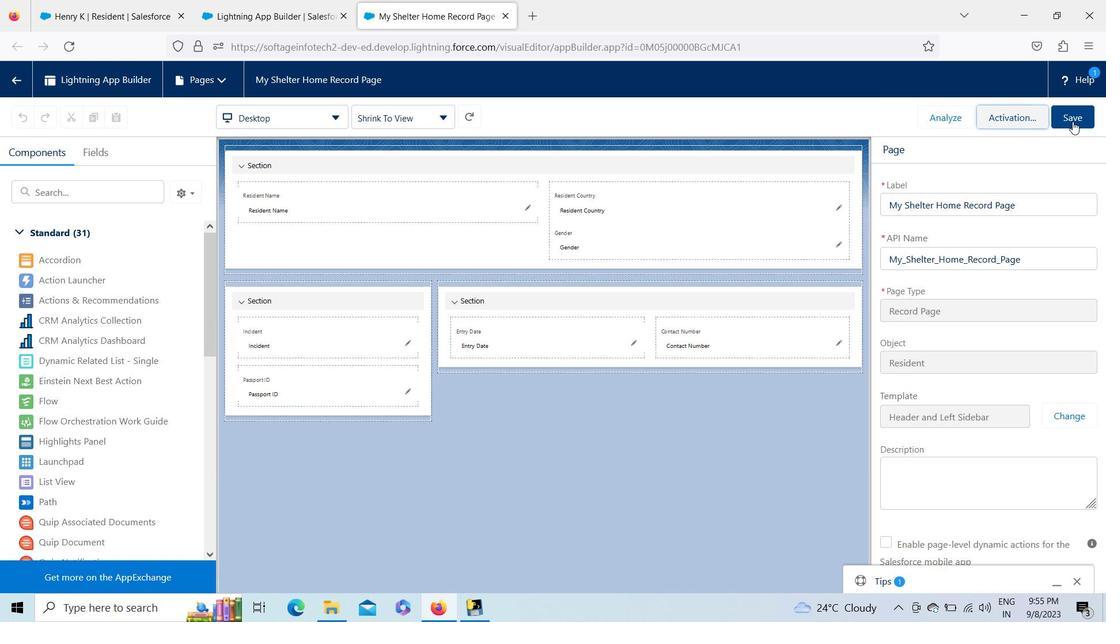
Action: Mouse pressed left at (1073, 121)
Screenshot: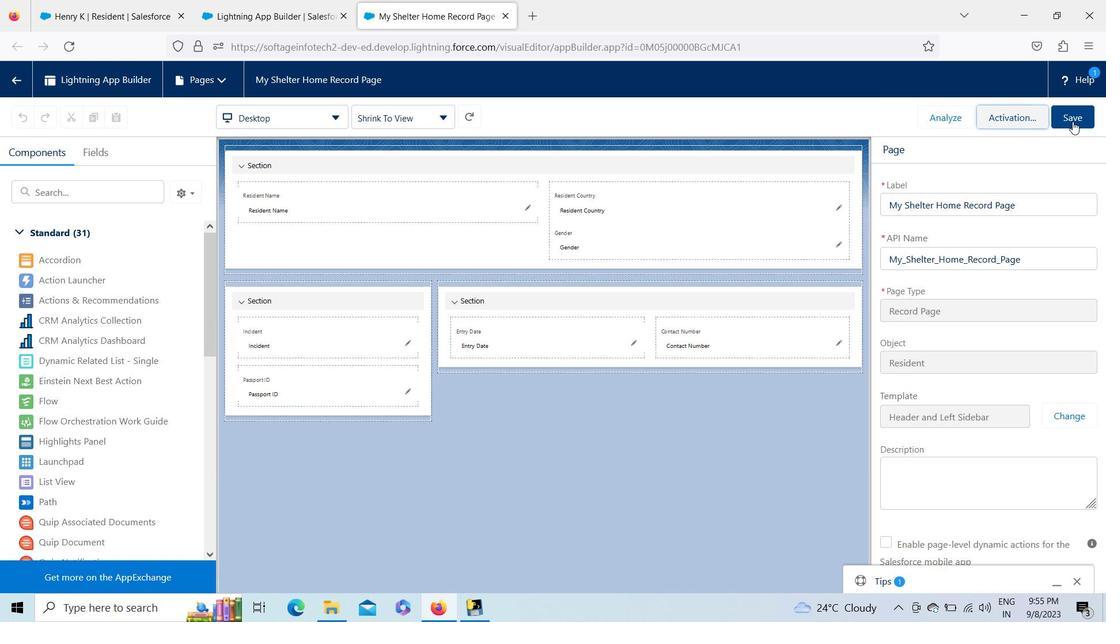 
Action: Mouse moved to (273, 8)
Screenshot: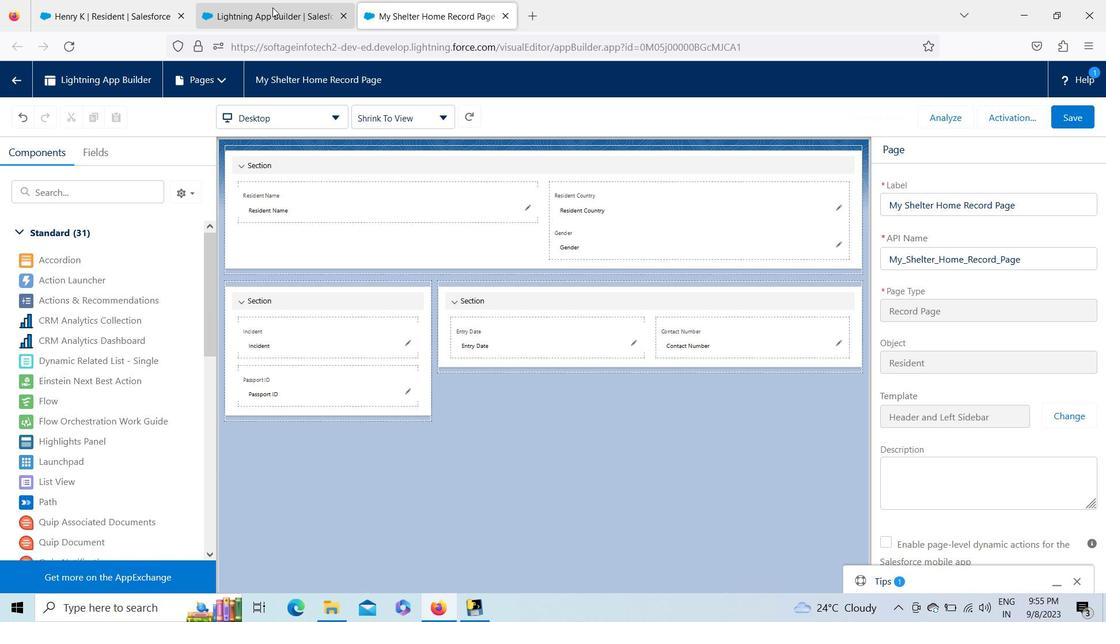 
Action: Mouse pressed left at (273, 8)
Screenshot: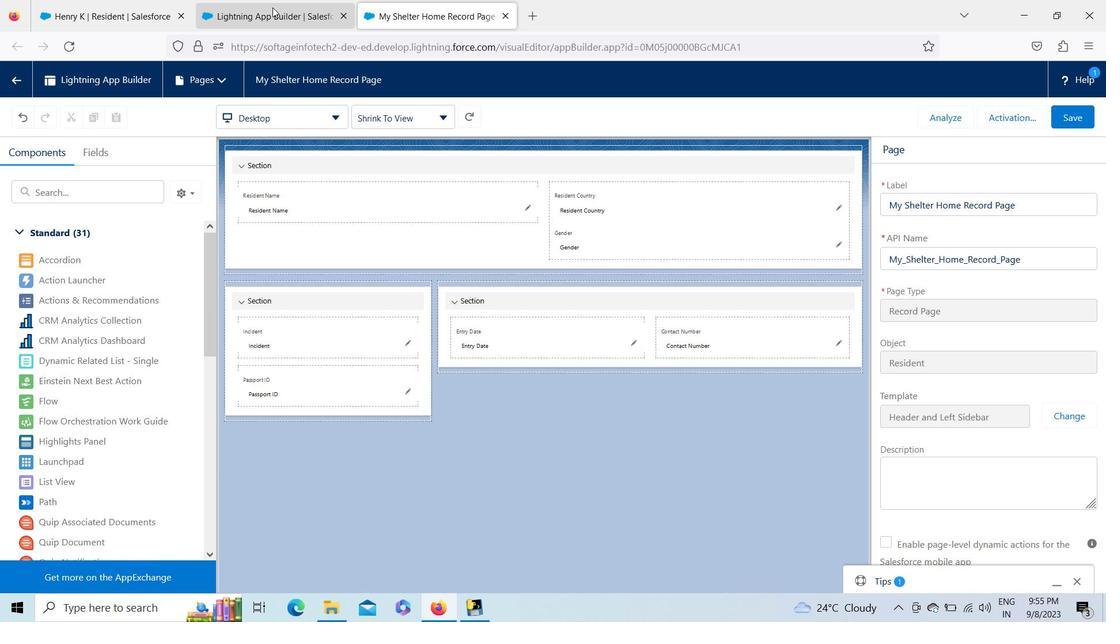 
Action: Mouse moved to (226, 365)
Screenshot: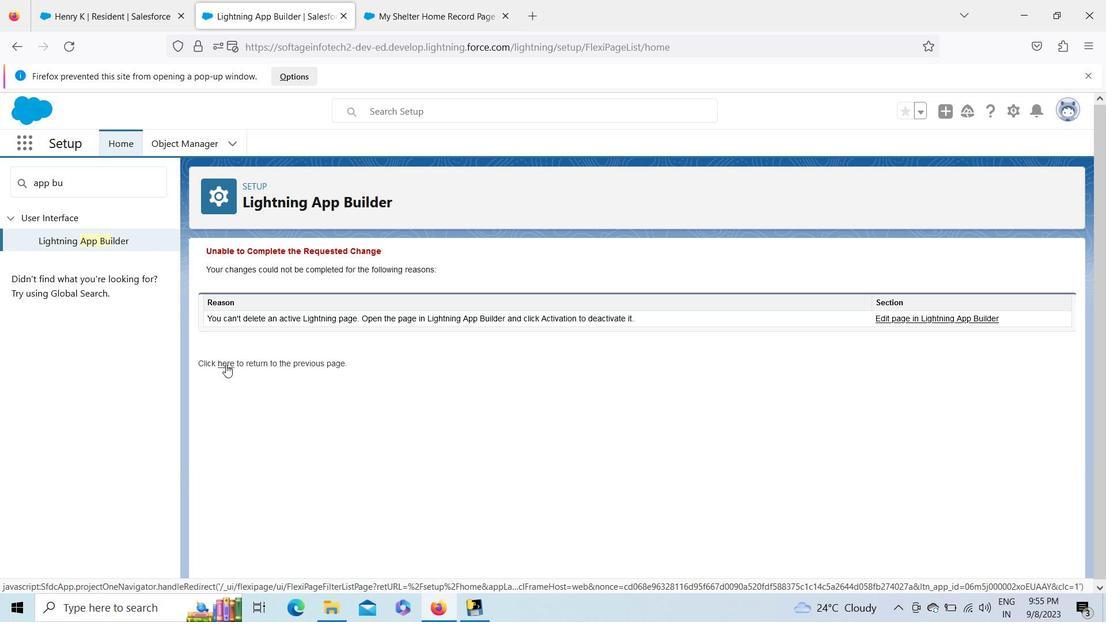 
Action: Mouse pressed left at (226, 365)
Screenshot: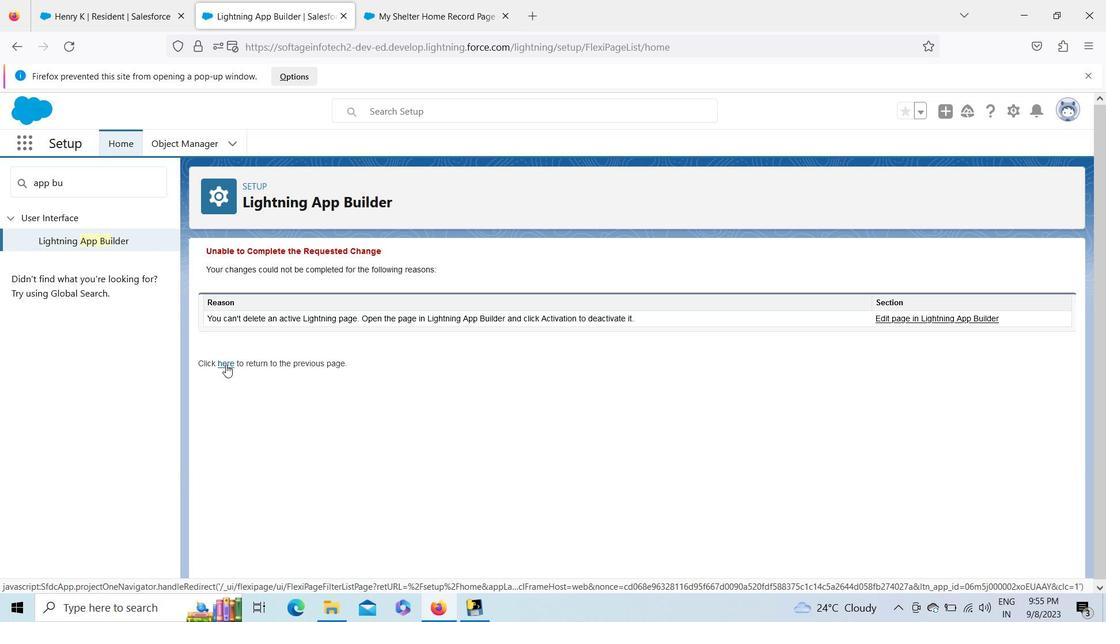 
Action: Mouse moved to (262, 385)
Screenshot: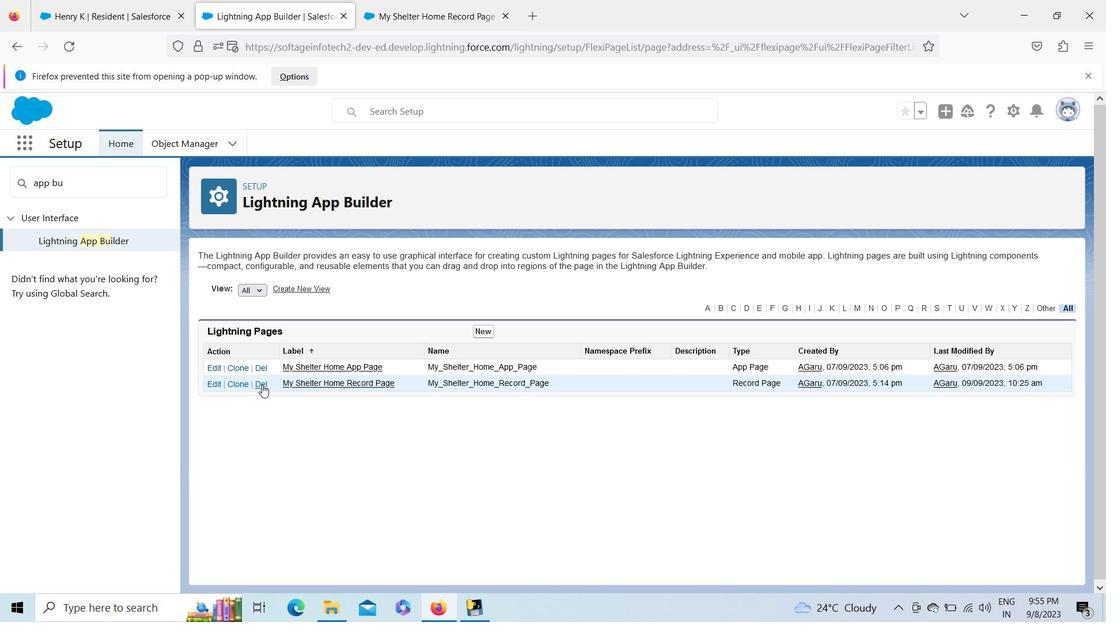 
Action: Mouse pressed left at (262, 385)
Screenshot: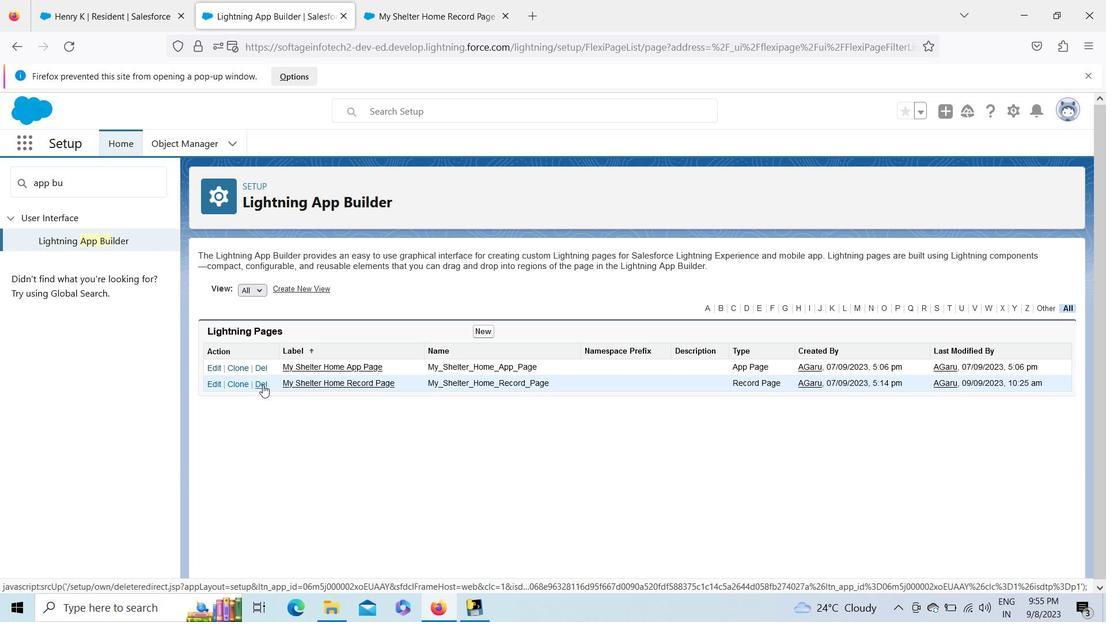 
Action: Mouse moved to (613, 358)
Screenshot: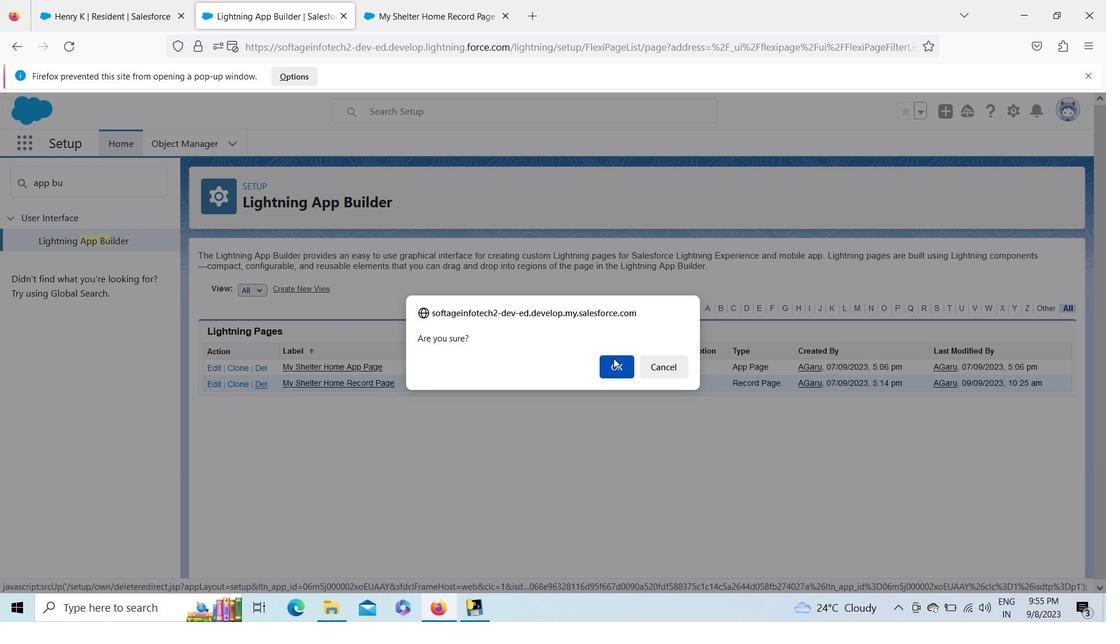 
Action: Mouse pressed left at (613, 358)
Screenshot: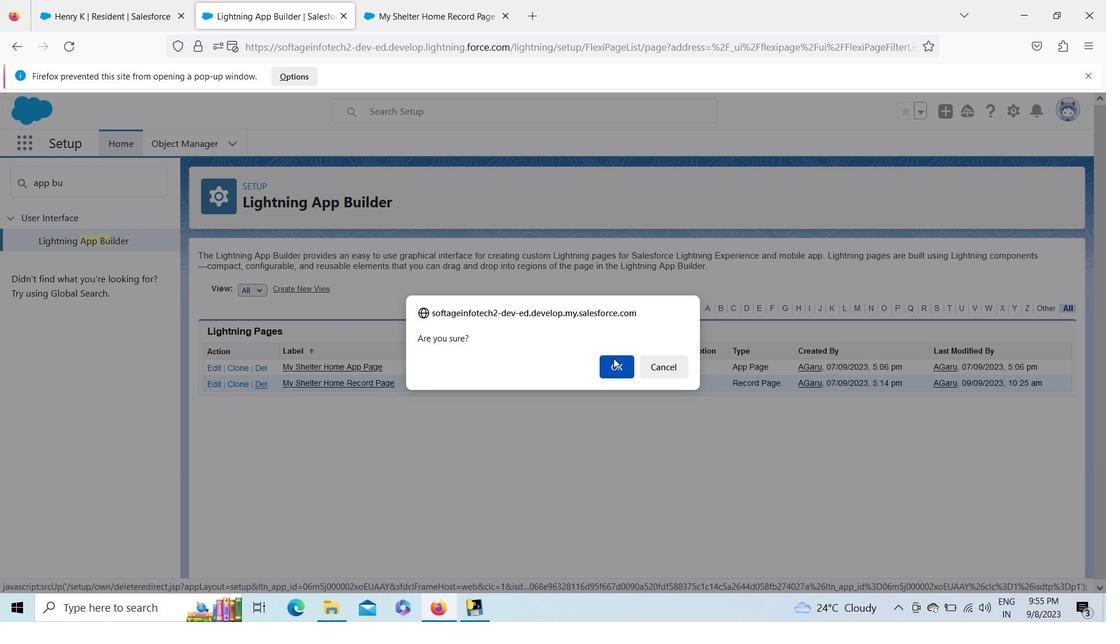 
Action: Mouse moved to (481, 334)
Screenshot: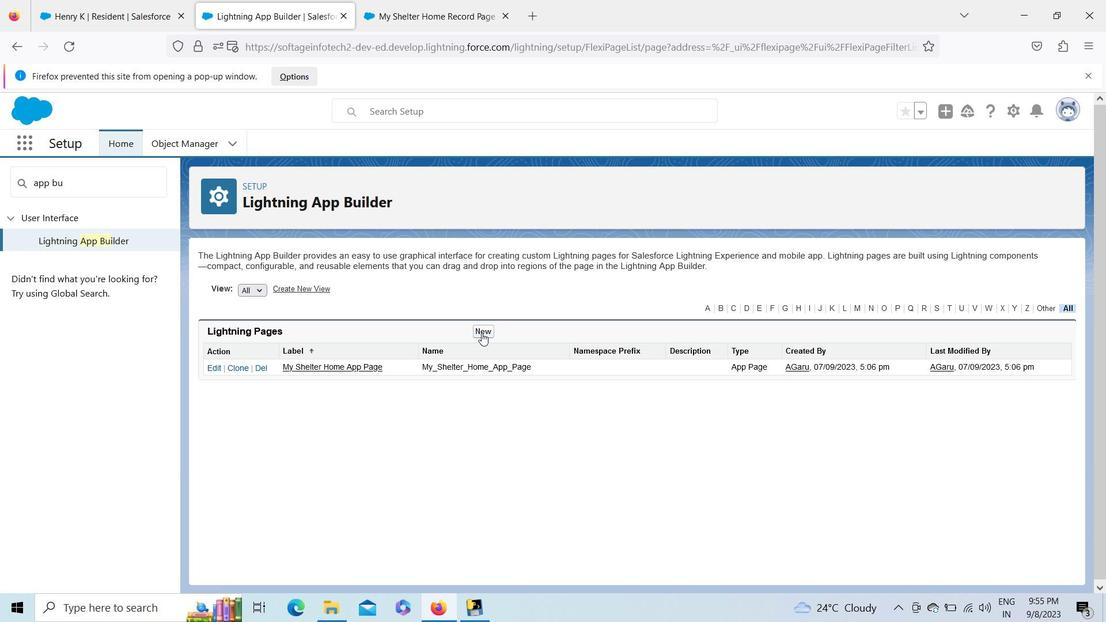 
Action: Mouse pressed left at (481, 334)
Screenshot: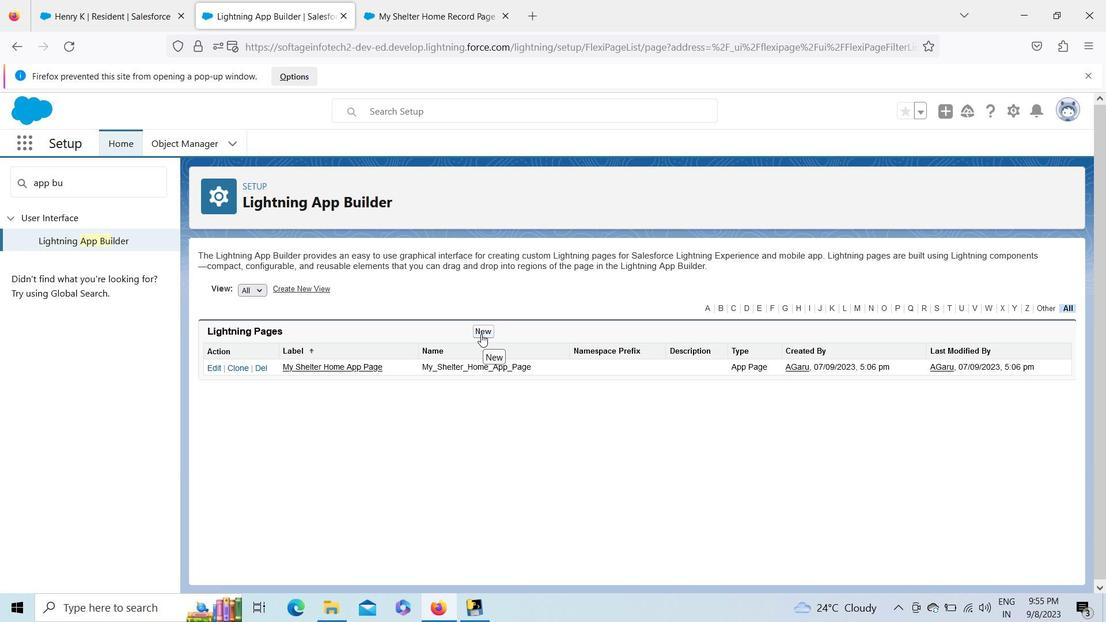 
Action: Mouse moved to (264, 267)
Screenshot: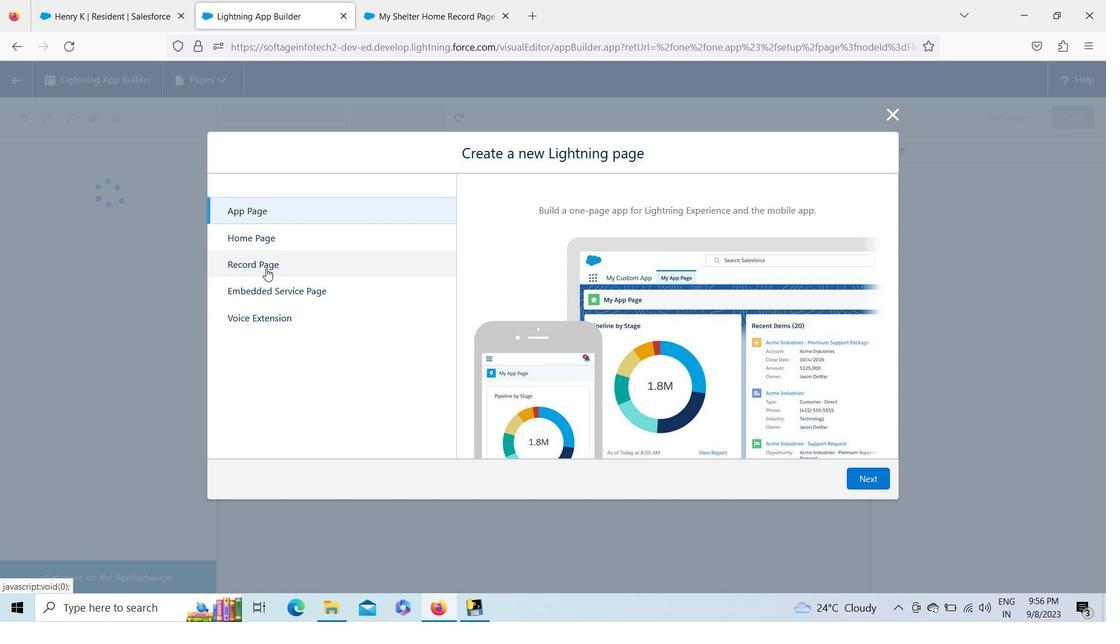 
Action: Mouse pressed left at (264, 267)
Screenshot: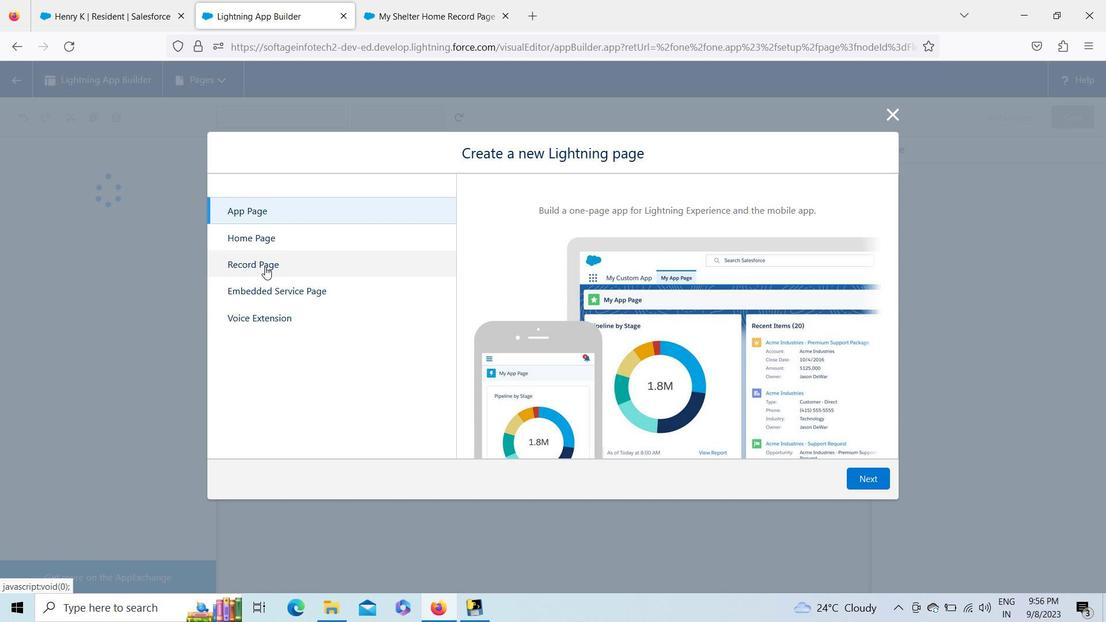 
Action: Mouse moved to (855, 473)
Screenshot: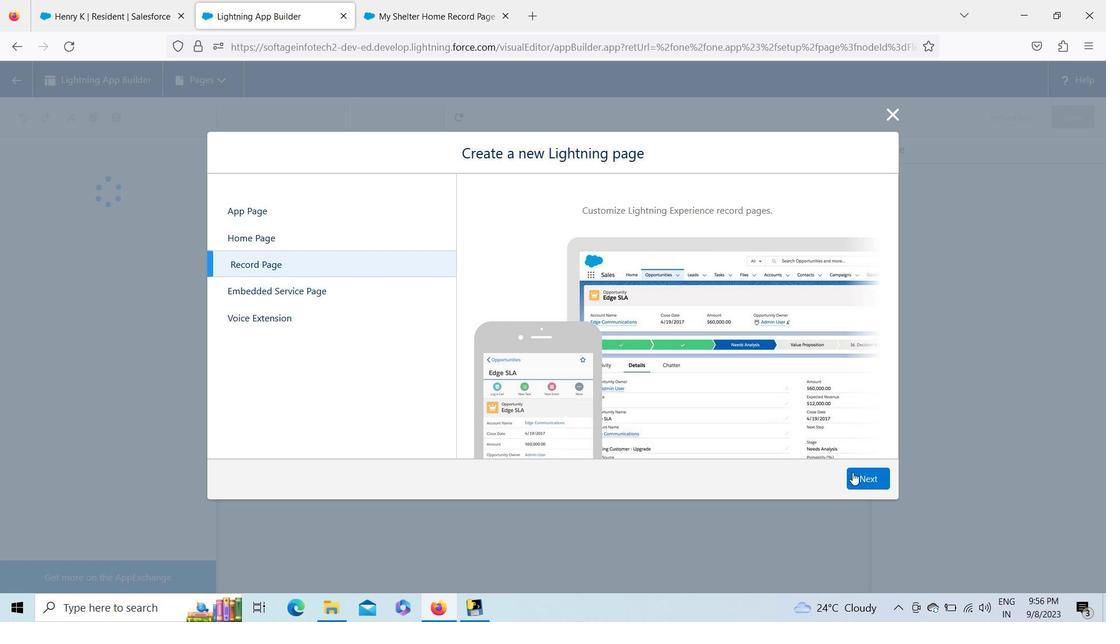 
Action: Mouse pressed left at (855, 473)
Screenshot: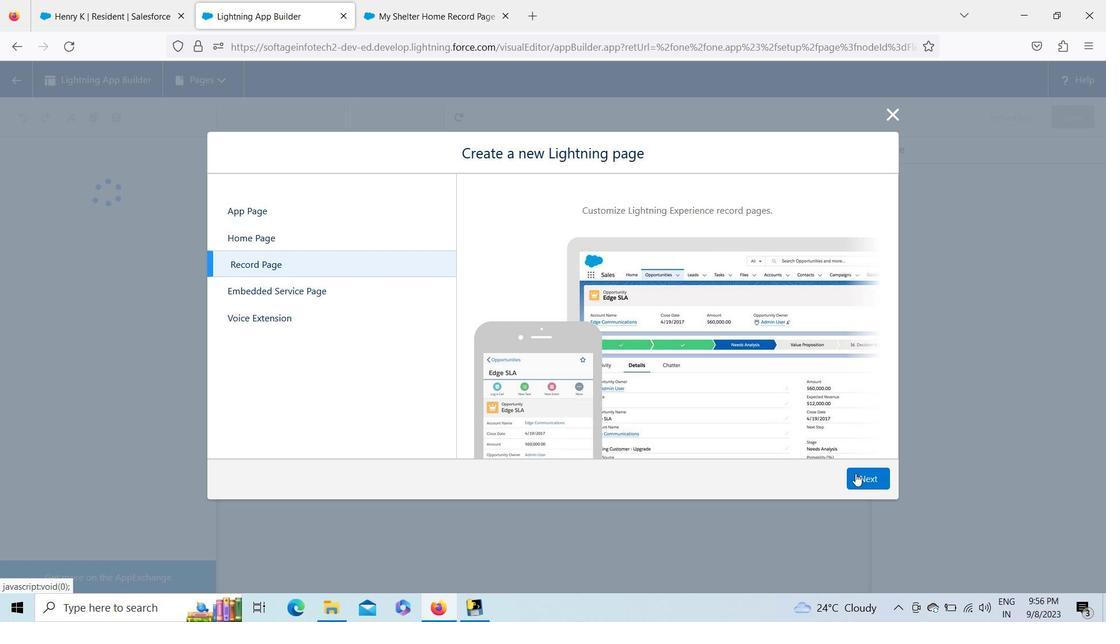 
Action: Mouse moved to (517, 240)
Screenshot: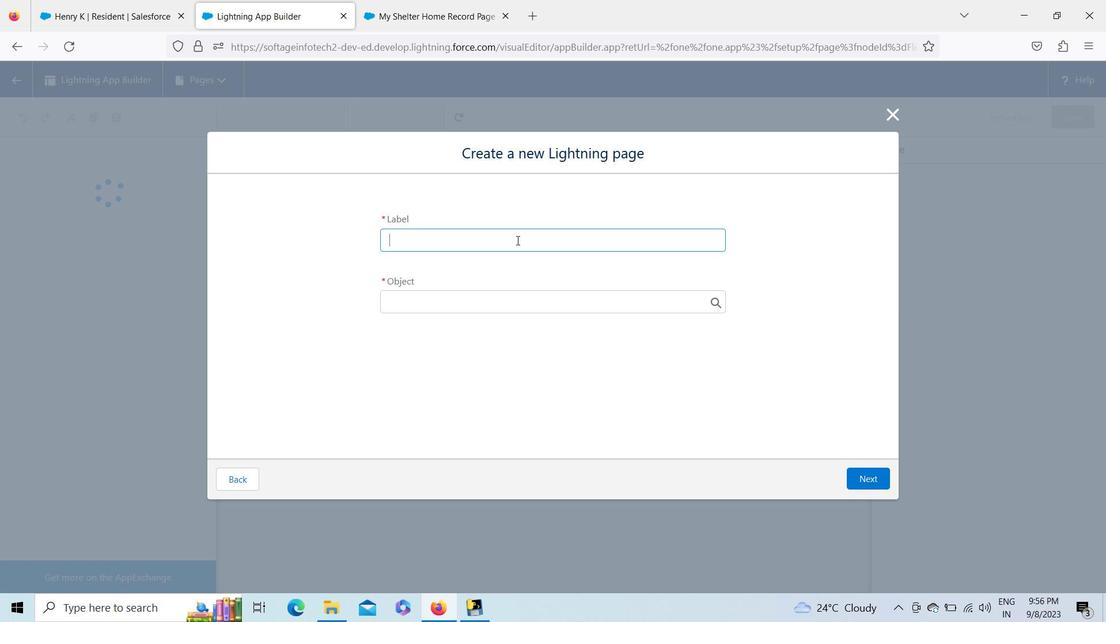 
Action: Key pressed <Key.shift>My<Key.space><Key.shift>Shelter<Key.space>home<Key.space><Key.left><Key.left><Key.left><Key.left><Key.backspace><Key.shift>H<Key.right><Key.right><Key.right><Key.right><Key.shift>Record<Key.space><Key.shift>Page
Screenshot: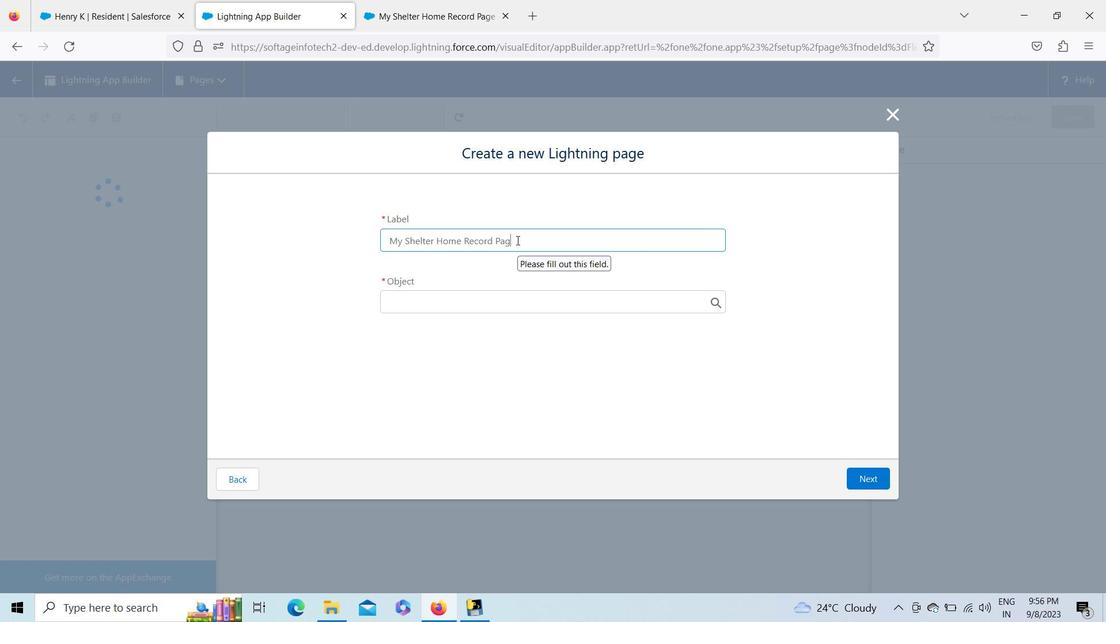 
Action: Mouse moved to (712, 300)
Screenshot: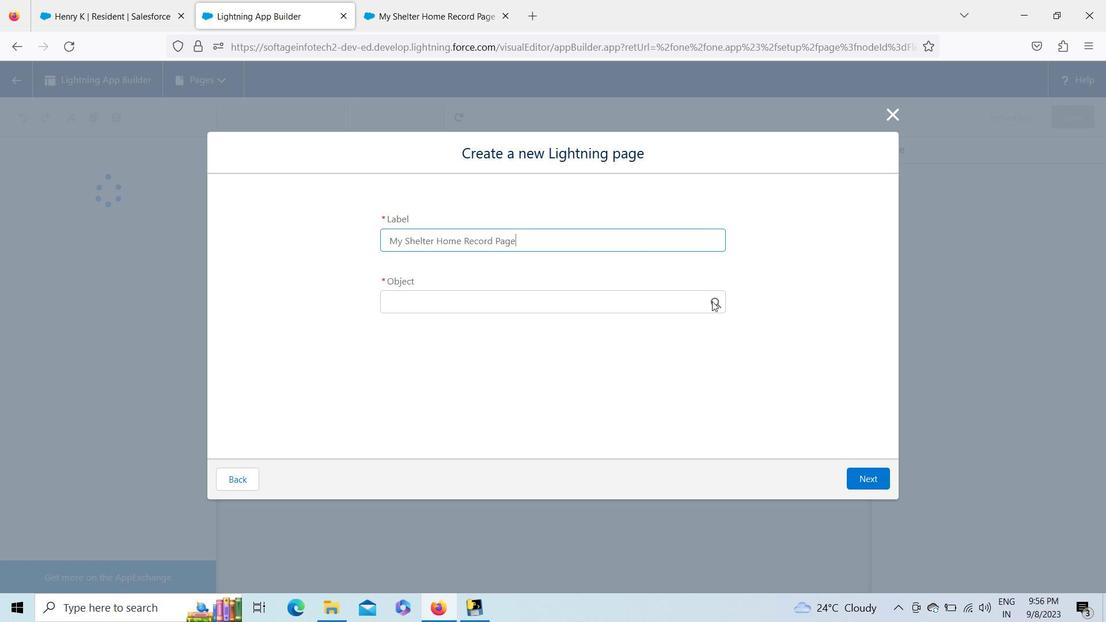 
Action: Mouse pressed left at (712, 300)
Screenshot: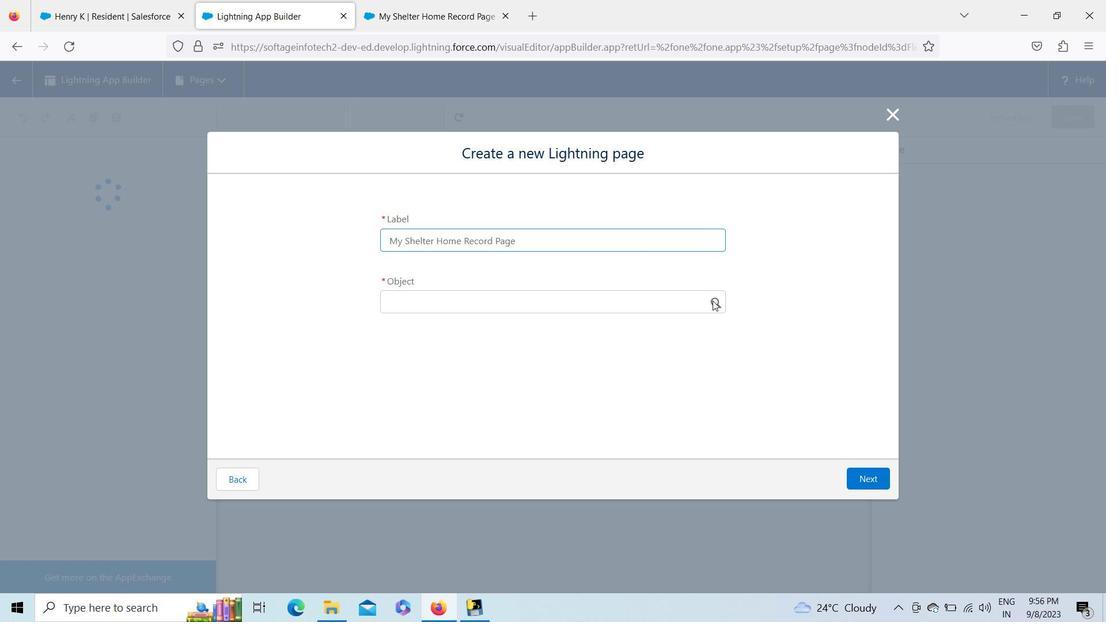 
Action: Key pressed rr<Key.backspace>es
Screenshot: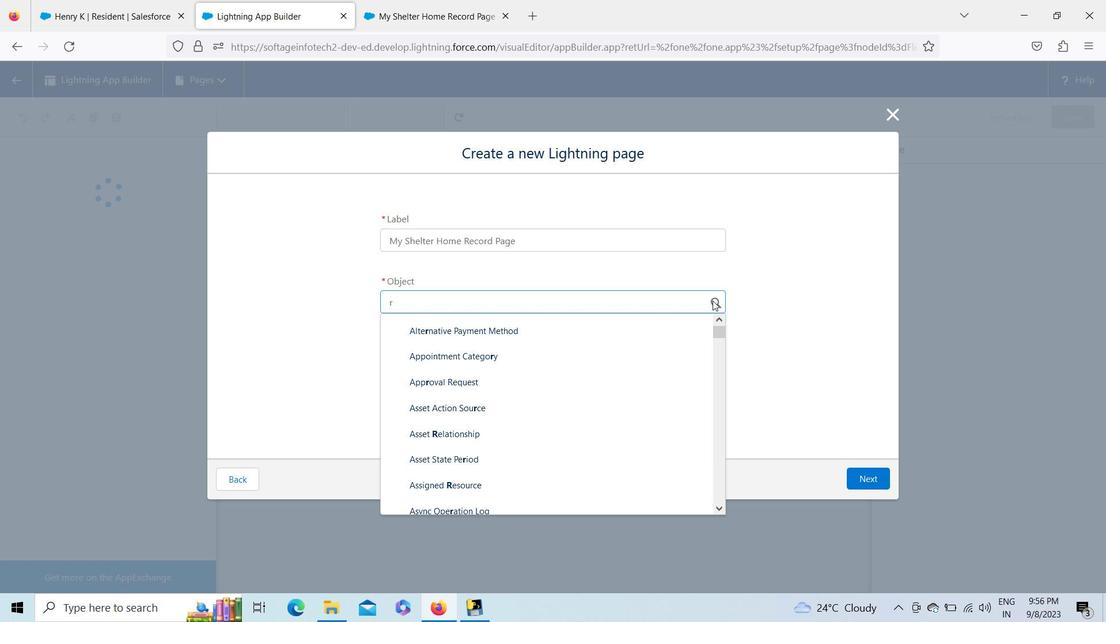 
Action: Mouse moved to (611, 390)
Screenshot: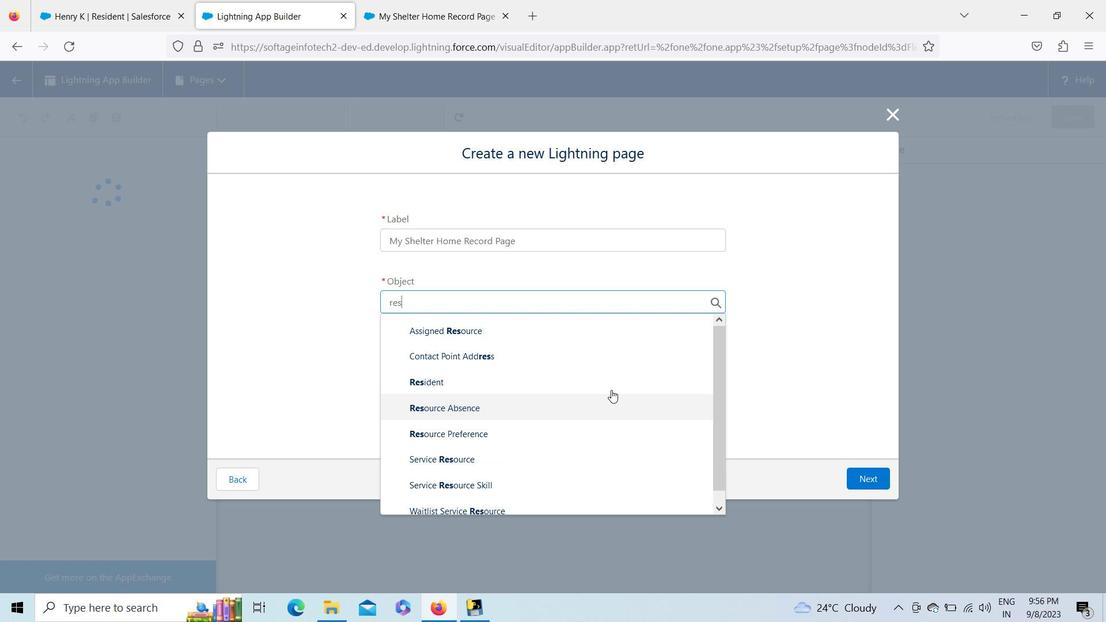 
Action: Mouse pressed left at (611, 390)
Screenshot: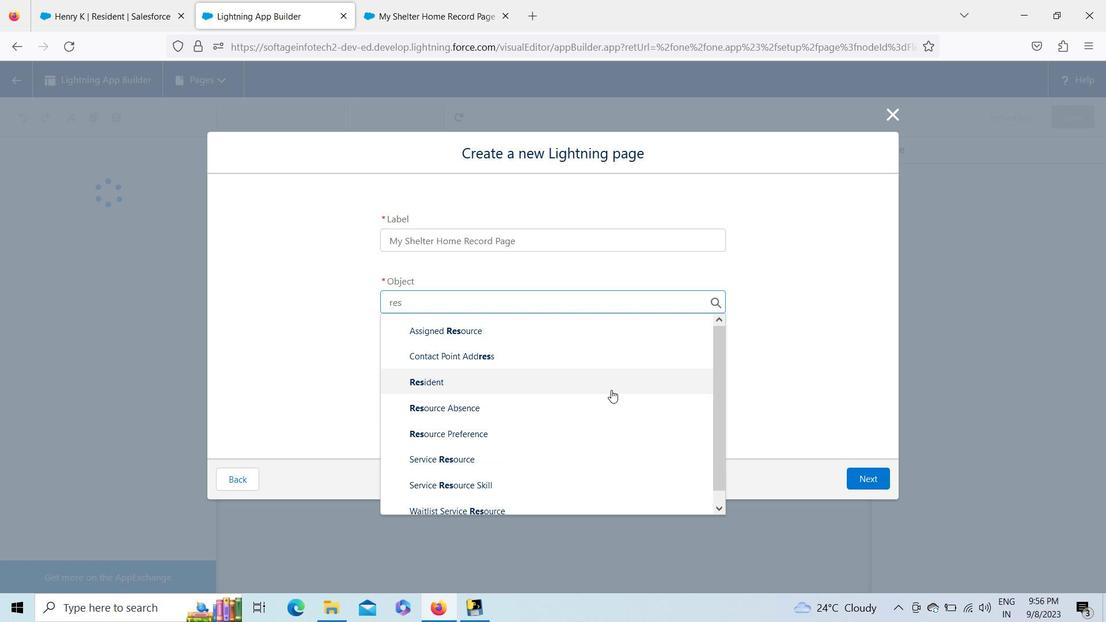 
Action: Mouse moved to (858, 485)
Screenshot: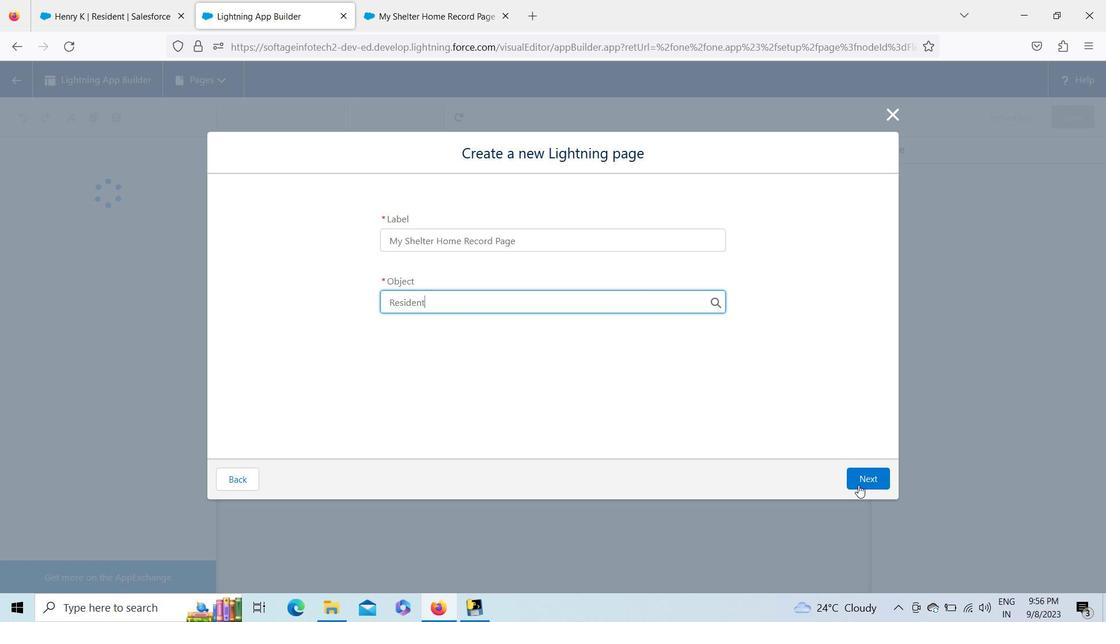 
Action: Mouse pressed left at (858, 485)
Screenshot: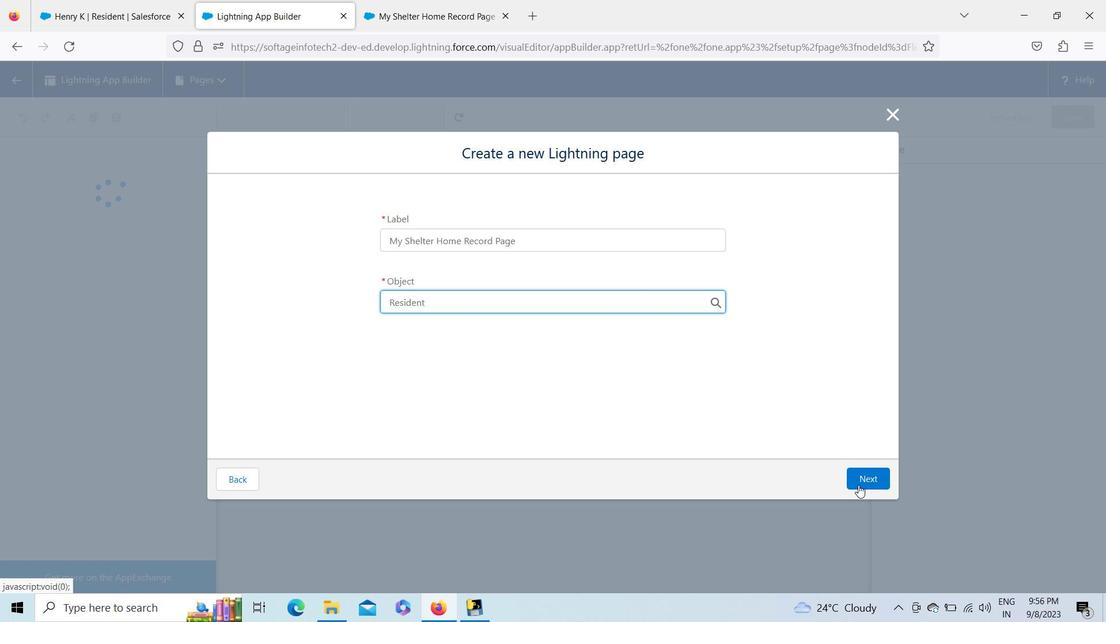 
Action: Mouse moved to (297, 398)
Screenshot: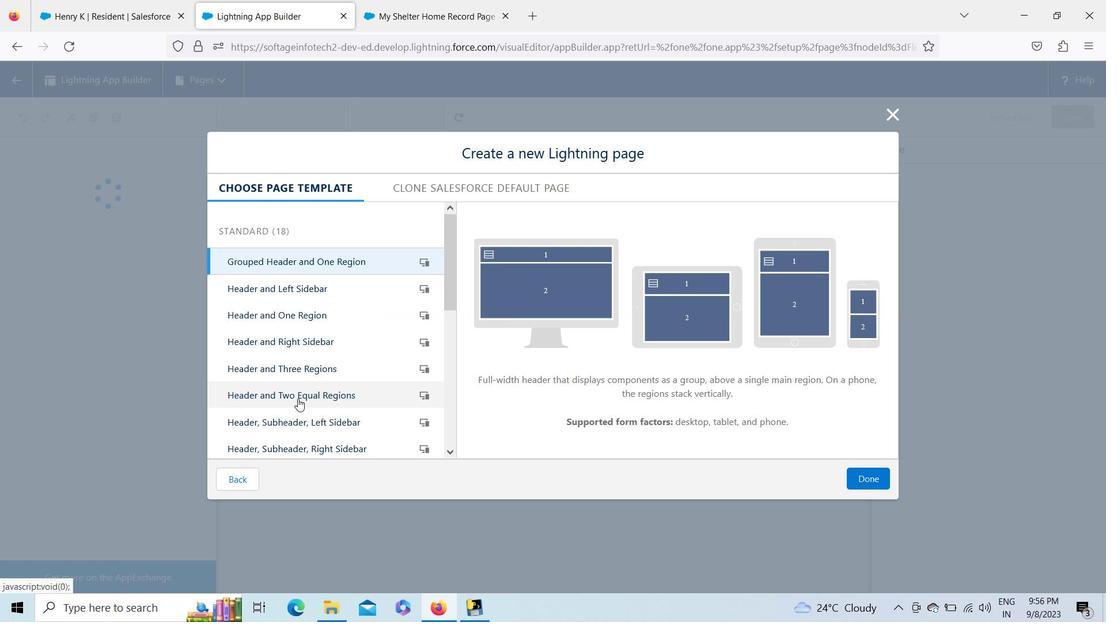 
Action: Mouse pressed left at (297, 398)
Screenshot: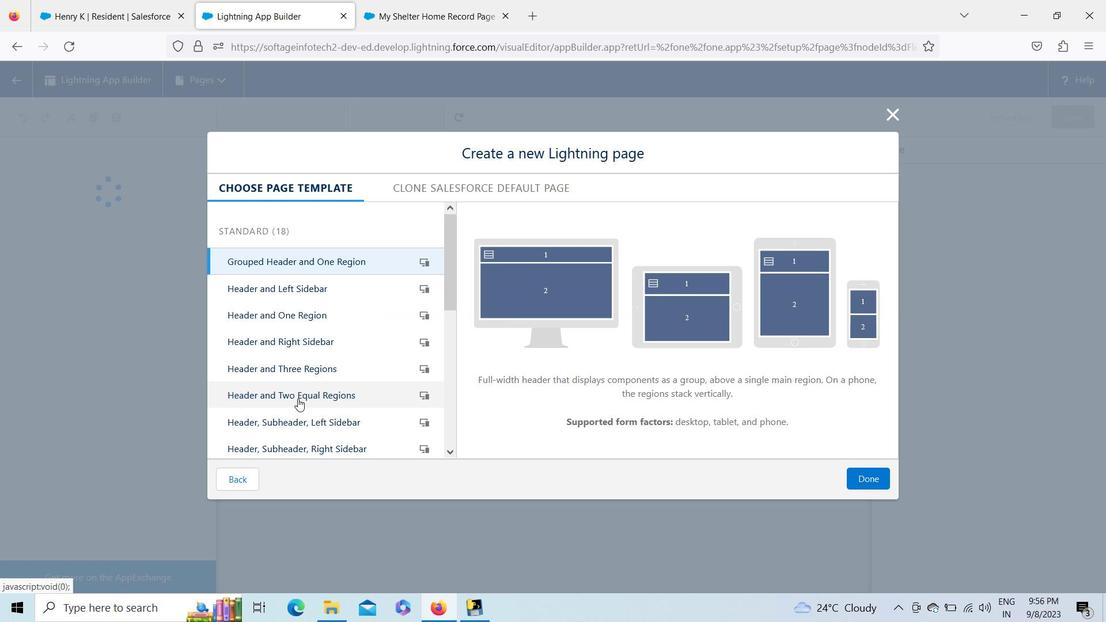 
Action: Mouse moved to (449, 449)
Screenshot: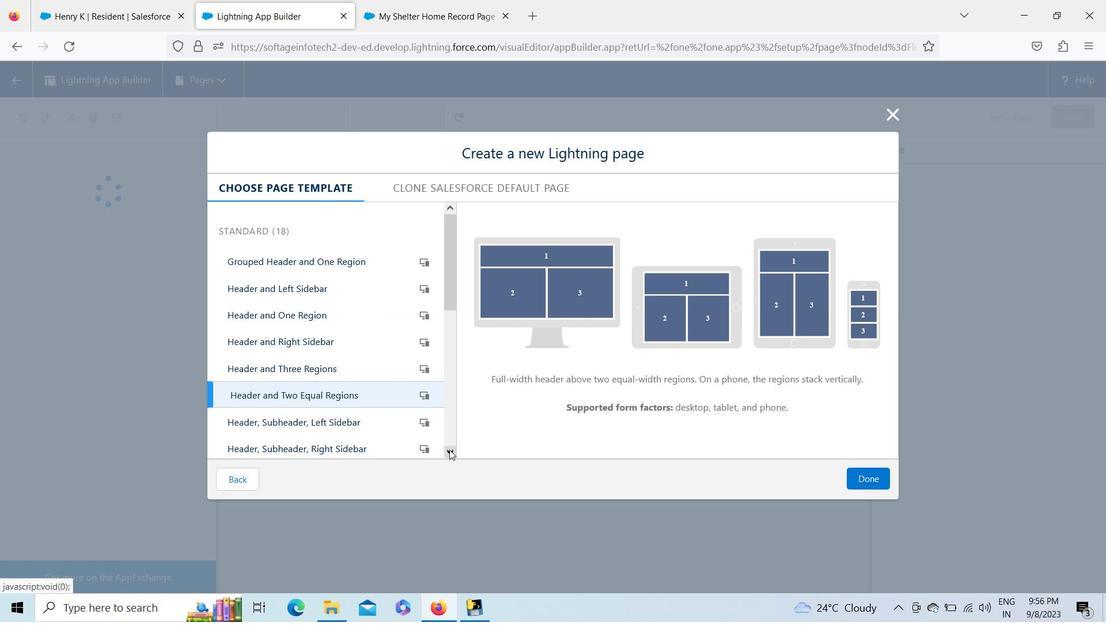 
Action: Mouse pressed left at (449, 449)
Screenshot: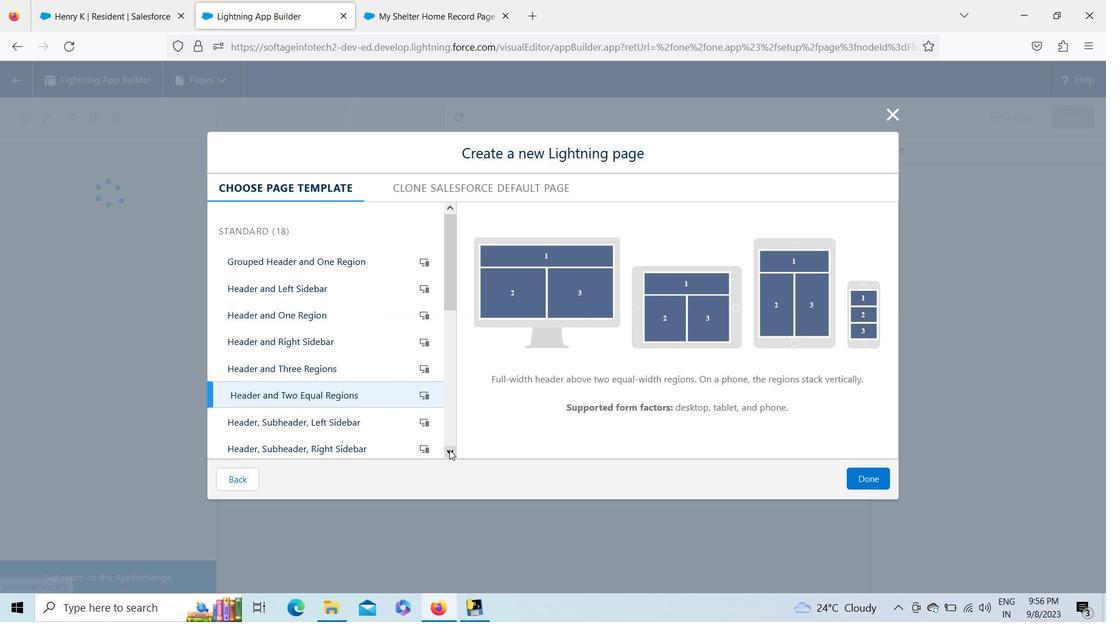 
Action: Mouse pressed left at (449, 449)
Screenshot: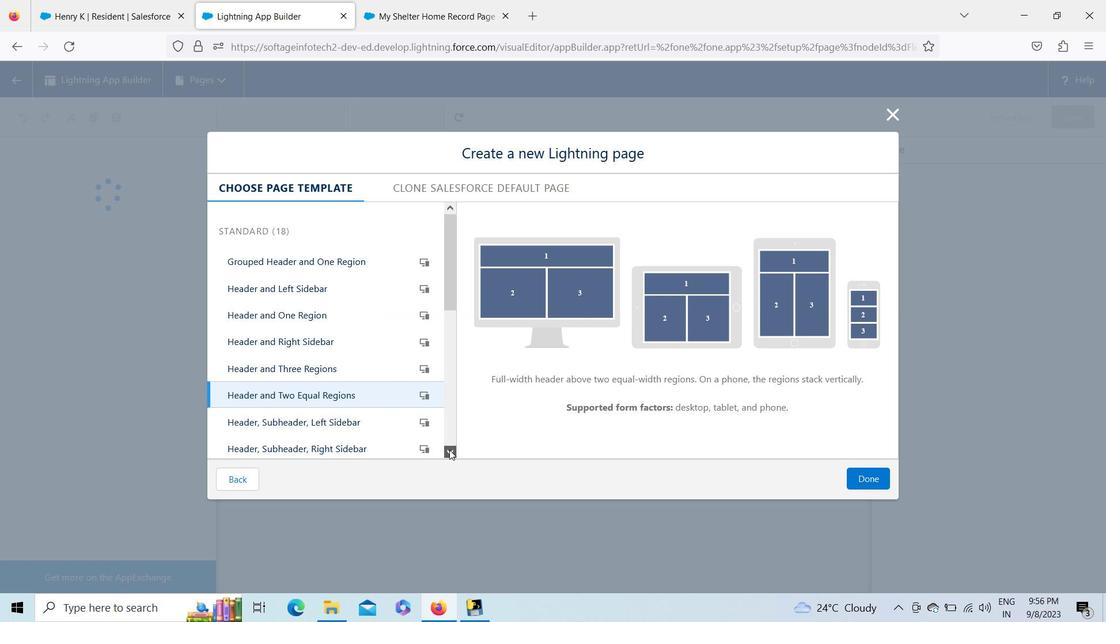 
Action: Mouse moved to (290, 357)
Screenshot: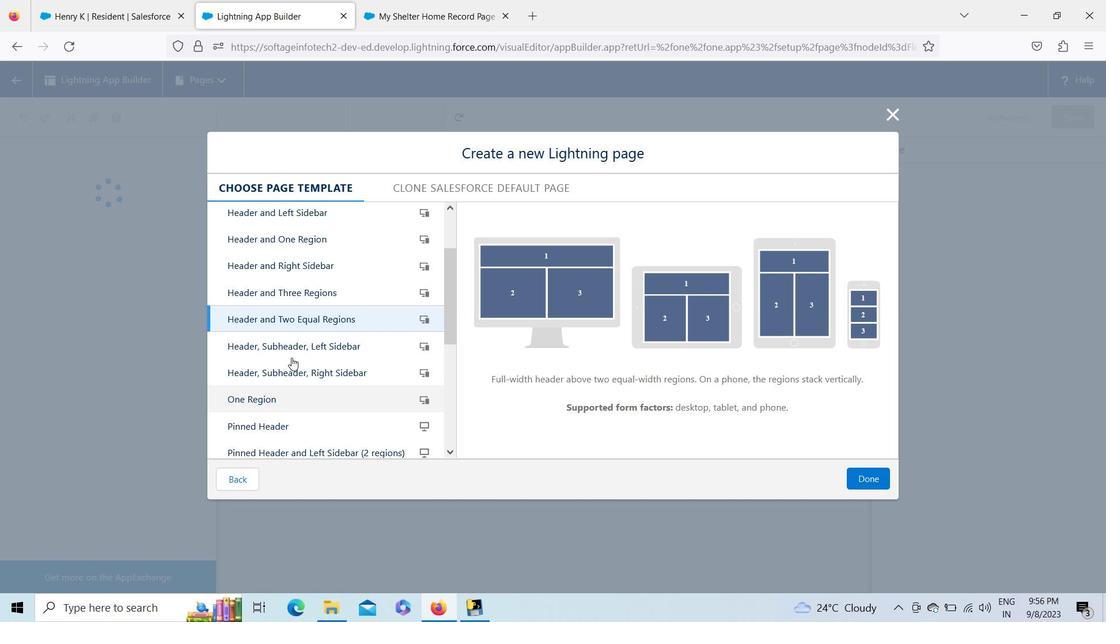 
Action: Mouse pressed left at (290, 357)
Screenshot: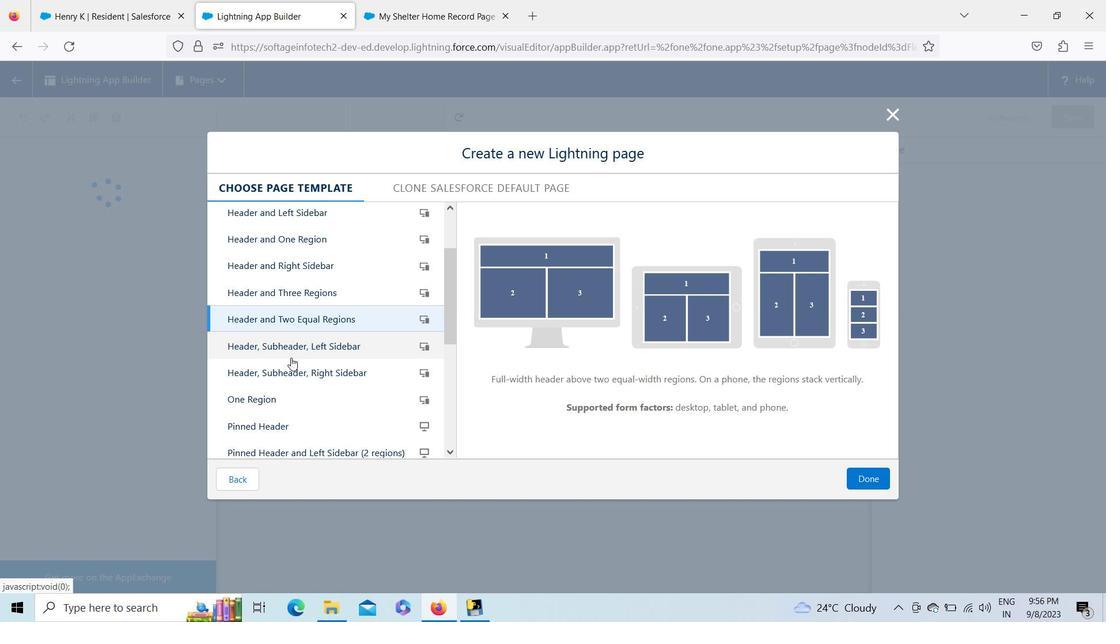 
Action: Mouse moved to (293, 375)
Screenshot: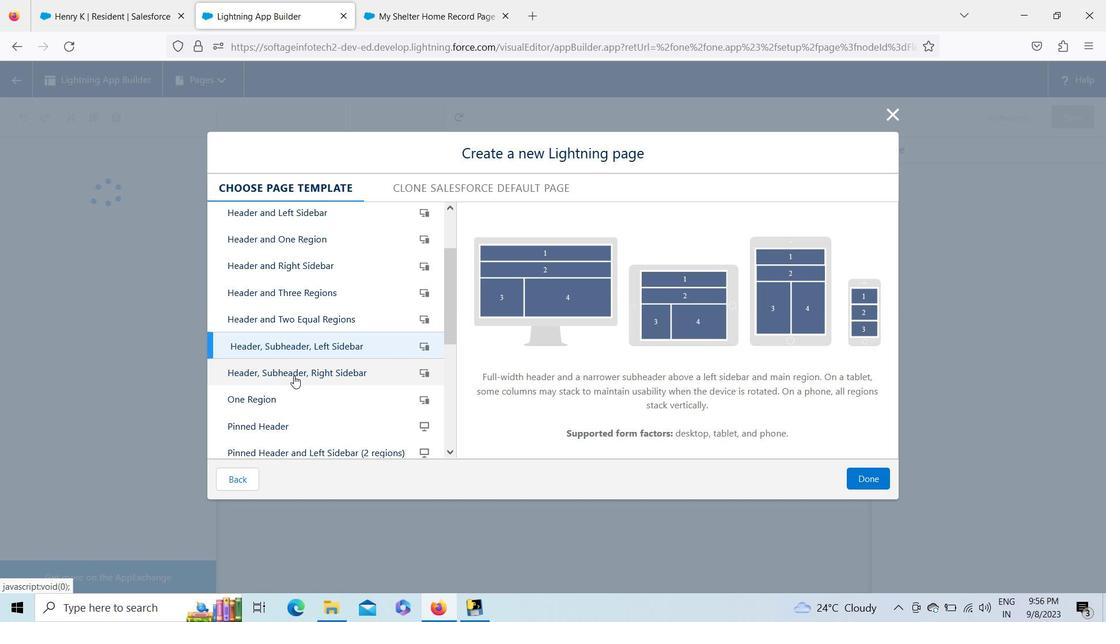 
Action: Mouse pressed left at (293, 375)
Screenshot: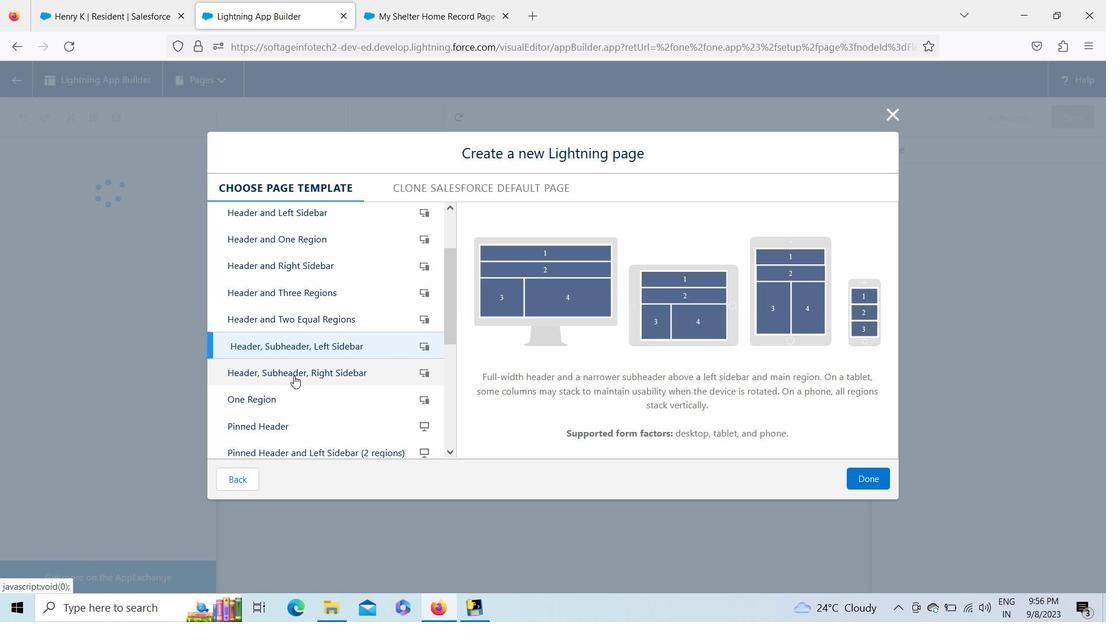 
Action: Mouse moved to (267, 397)
Screenshot: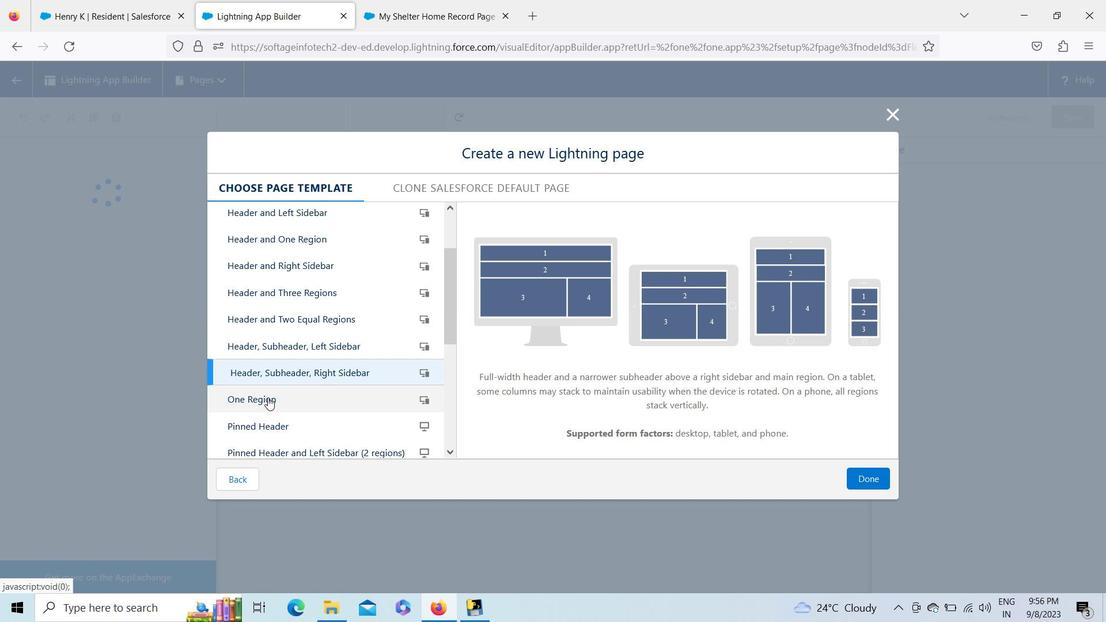 
Action: Mouse pressed left at (267, 397)
Screenshot: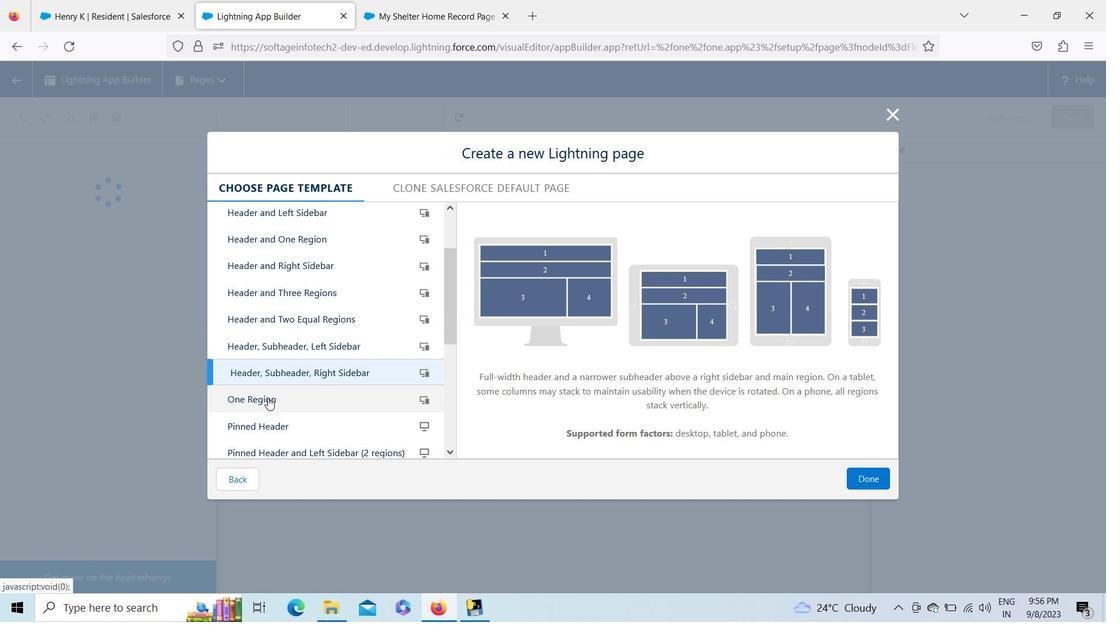 
Action: Mouse moved to (294, 453)
Screenshot: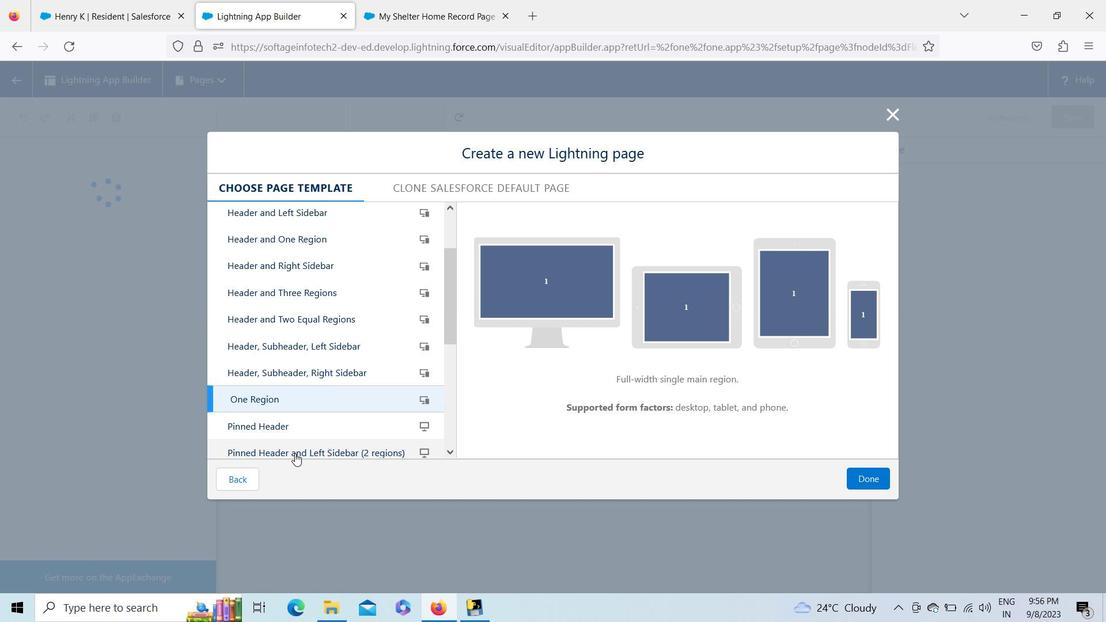
Action: Mouse pressed left at (294, 453)
Screenshot: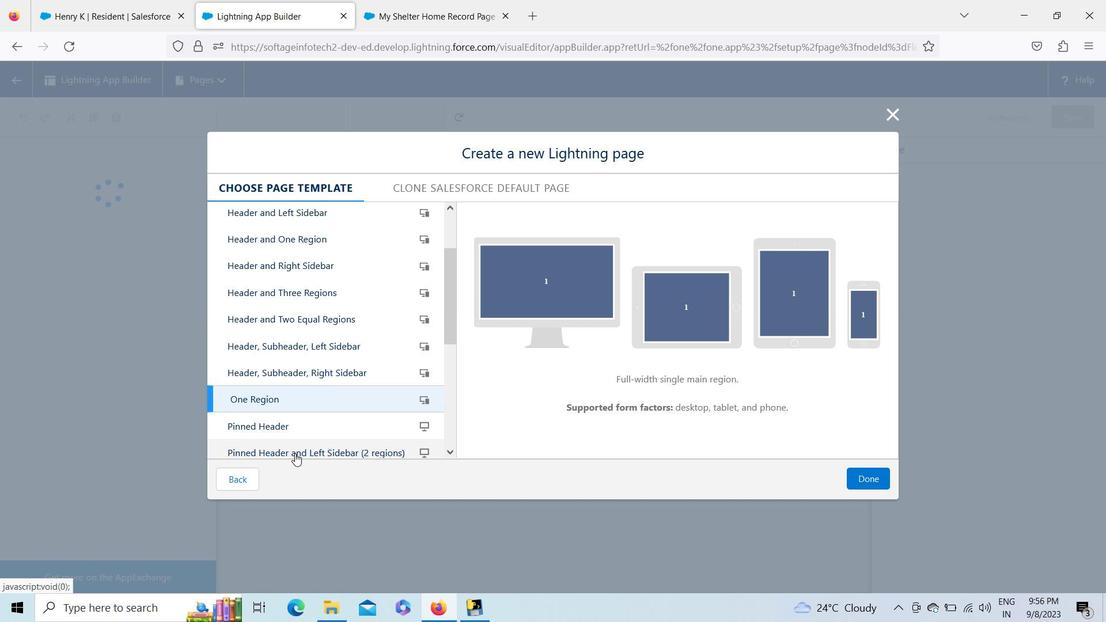 
Action: Mouse moved to (445, 452)
Screenshot: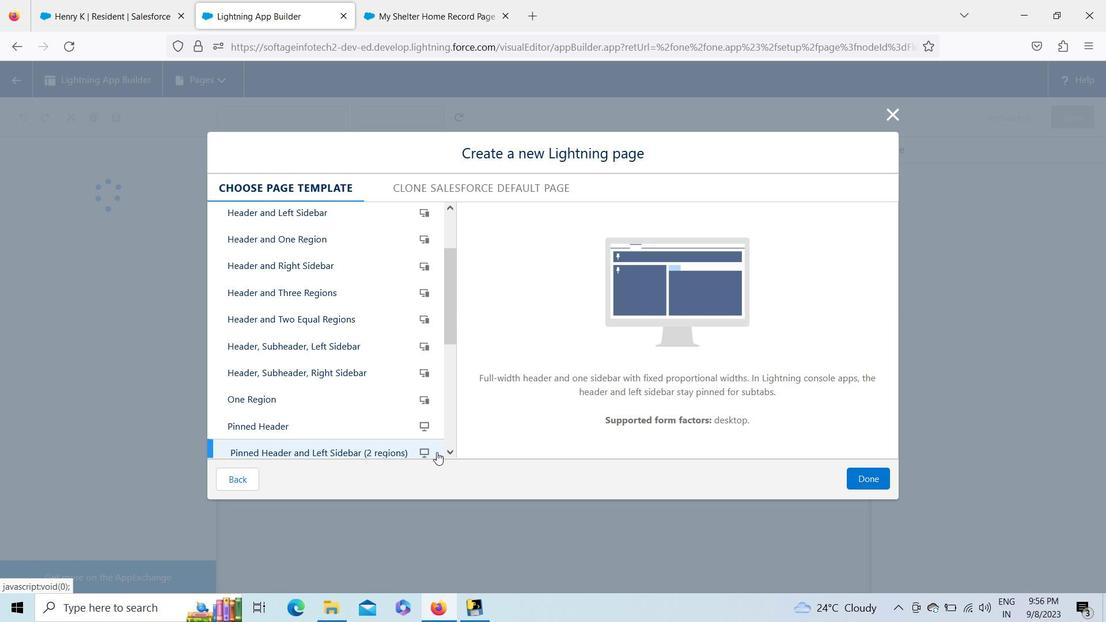 
Action: Mouse pressed left at (445, 452)
Screenshot: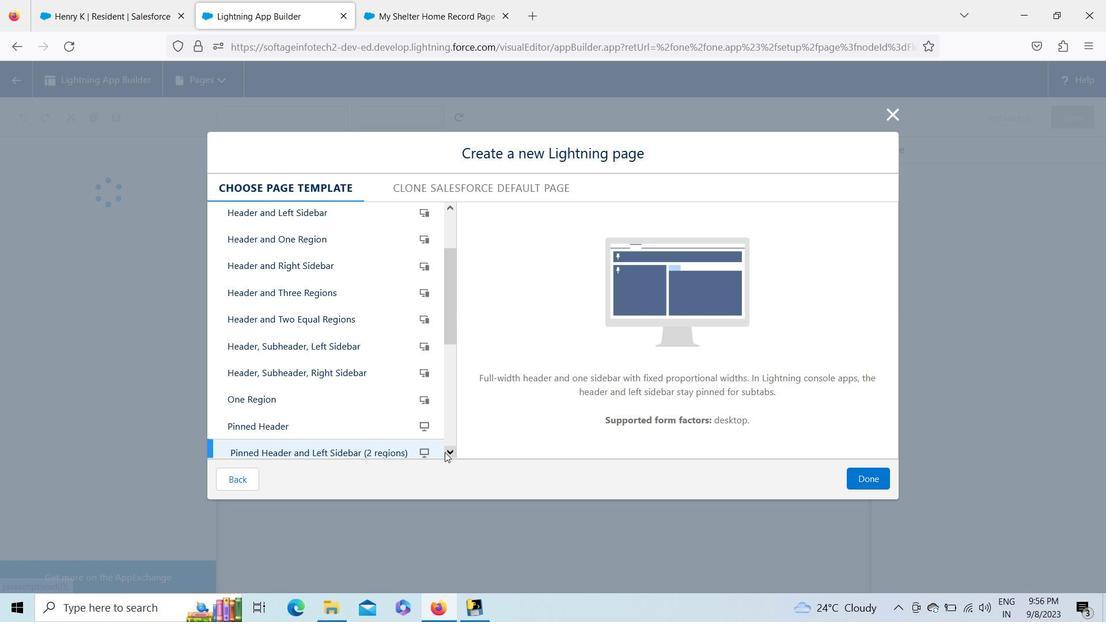 
Action: Mouse pressed left at (445, 452)
Screenshot: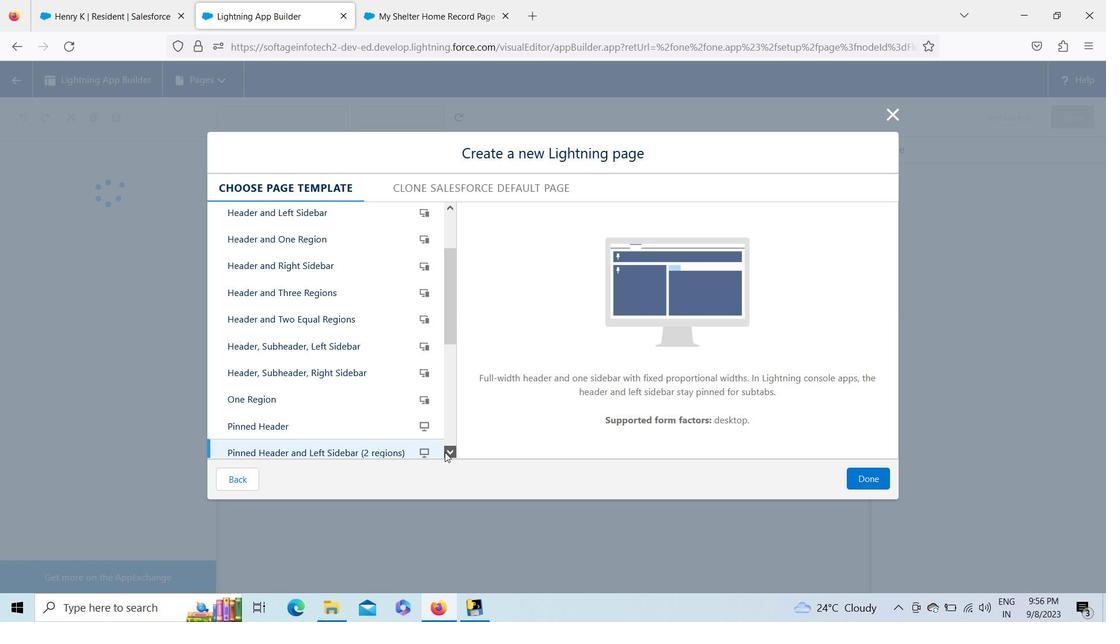 
Action: Mouse pressed left at (445, 452)
Screenshot: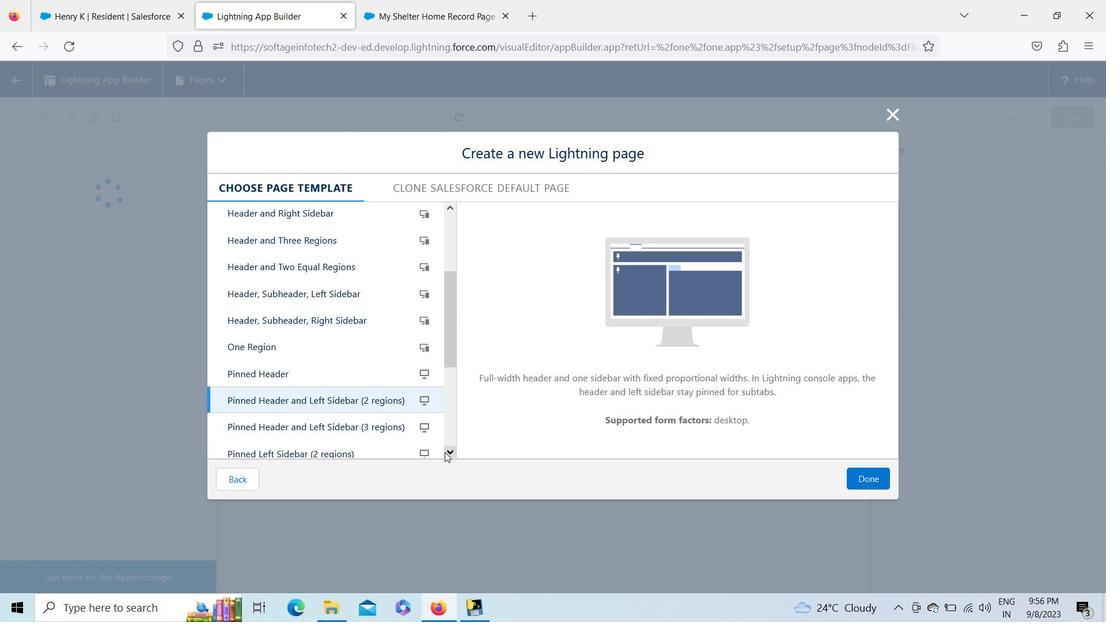 
Action: Mouse pressed left at (445, 452)
Screenshot: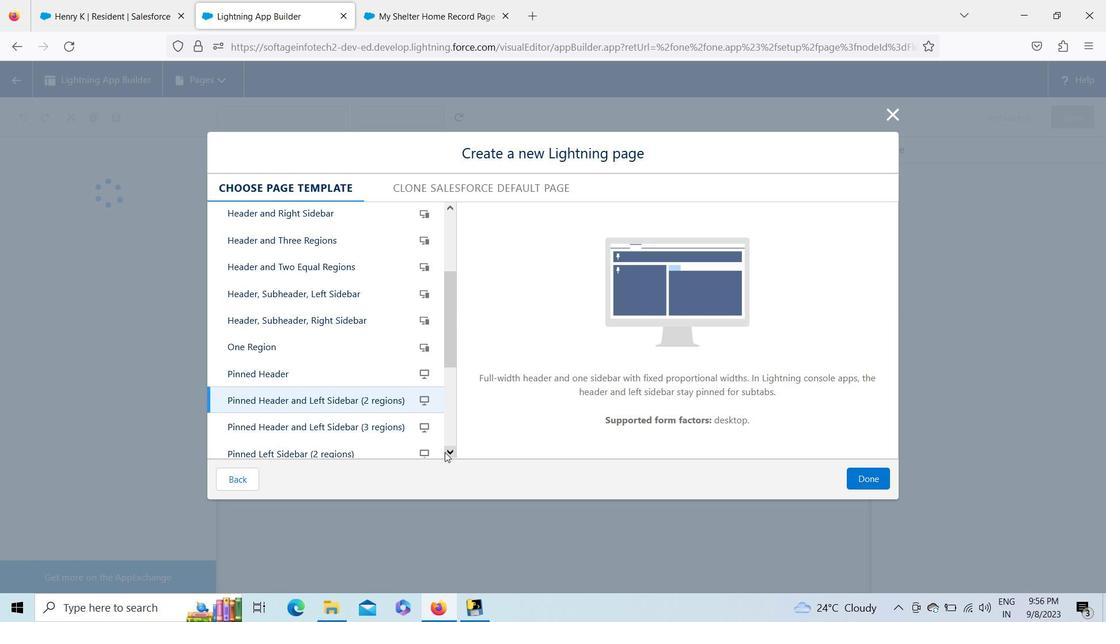
Action: Mouse pressed left at (445, 452)
Screenshot: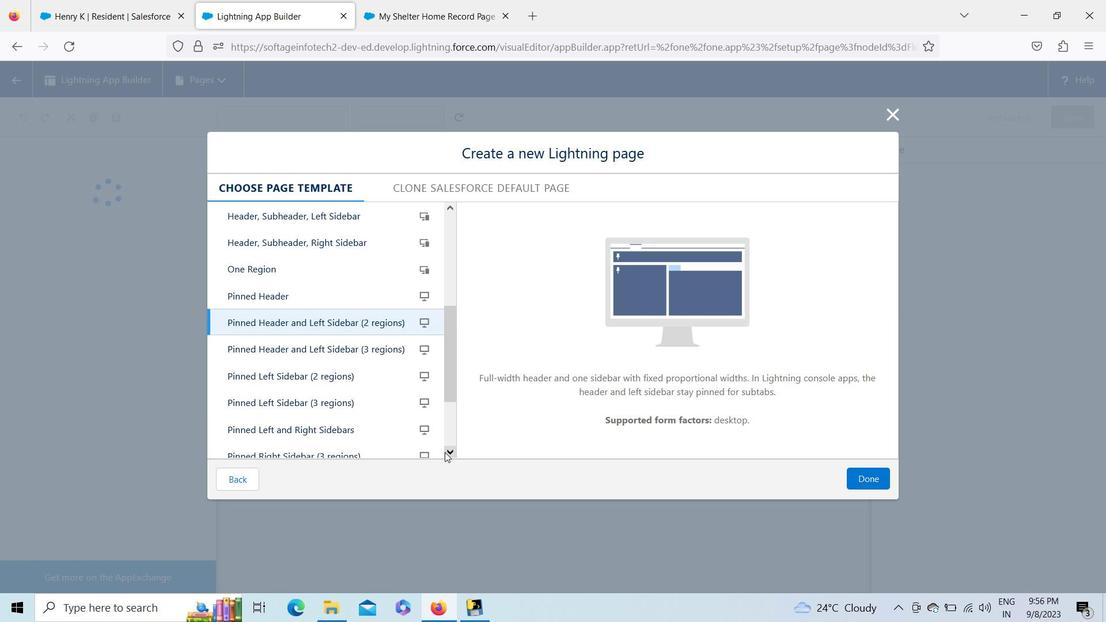 
Action: Mouse moved to (312, 339)
Screenshot: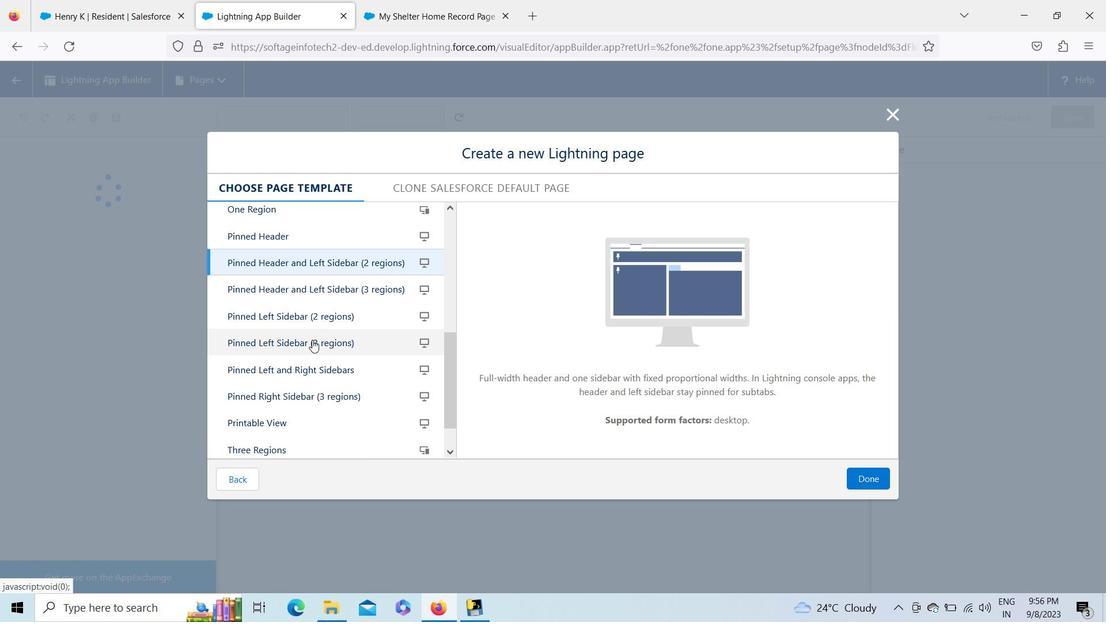 
Action: Mouse pressed left at (312, 339)
Screenshot: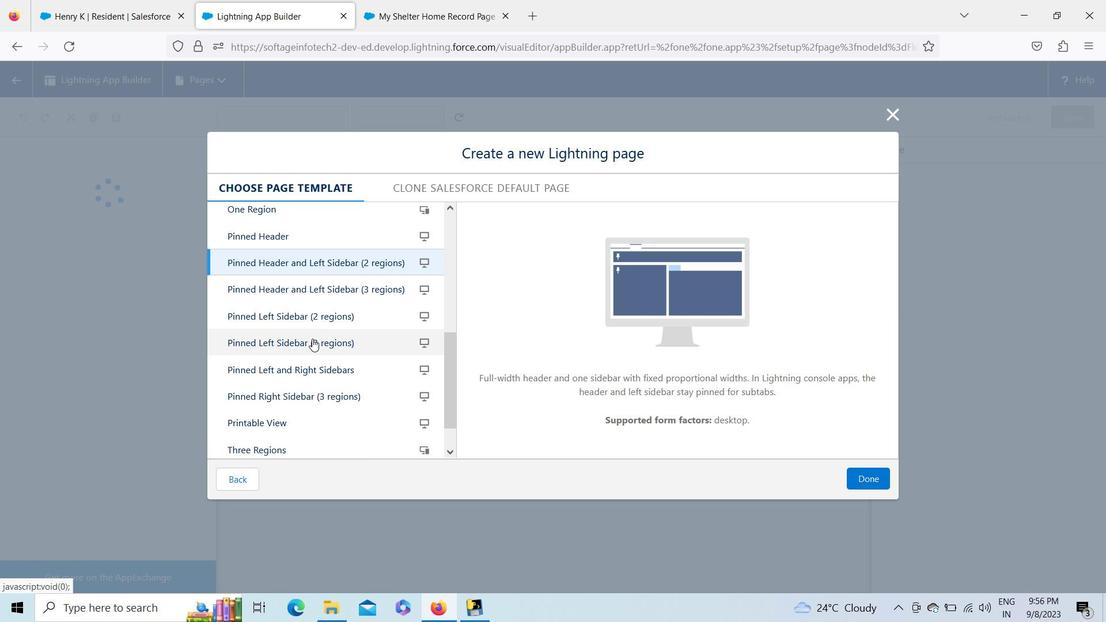 
Action: Mouse moved to (326, 373)
Screenshot: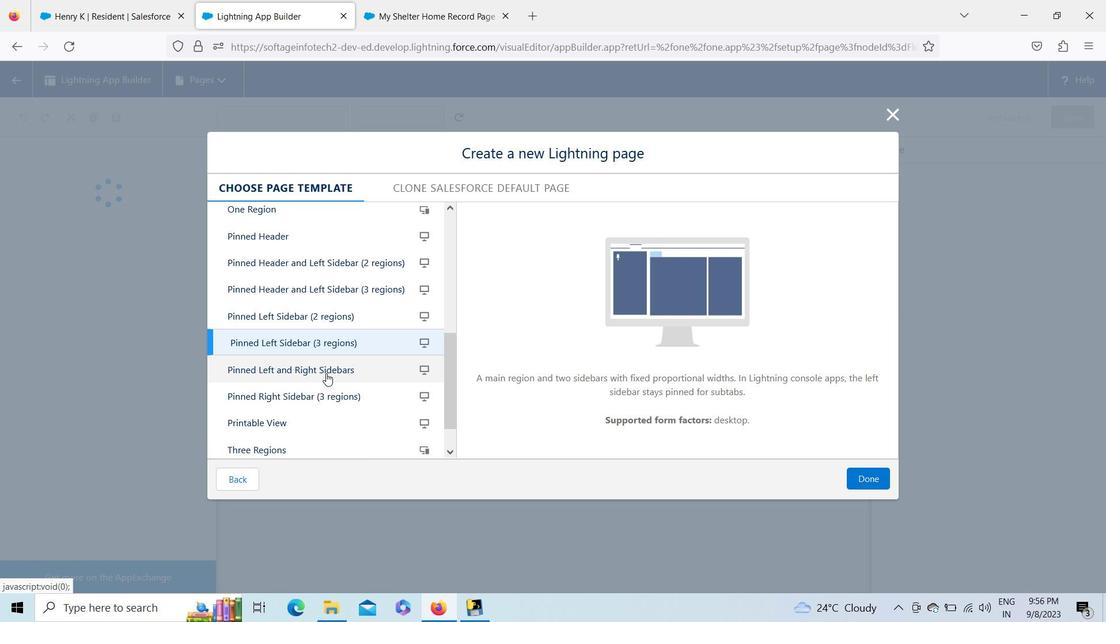
Action: Mouse pressed left at (326, 373)
Screenshot: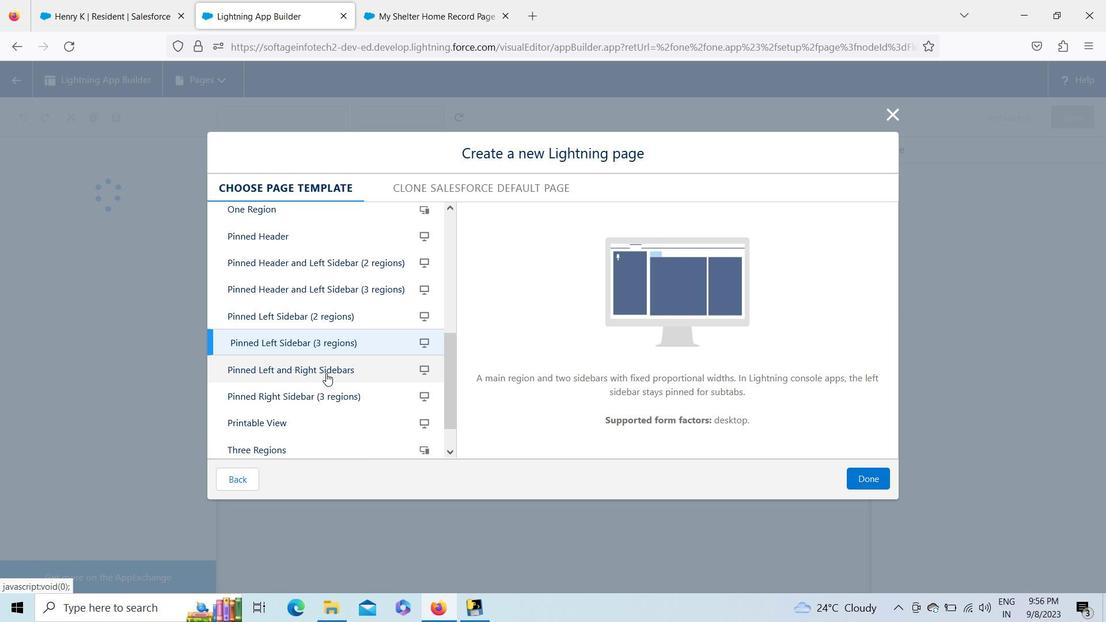 
Action: Mouse moved to (281, 438)
Screenshot: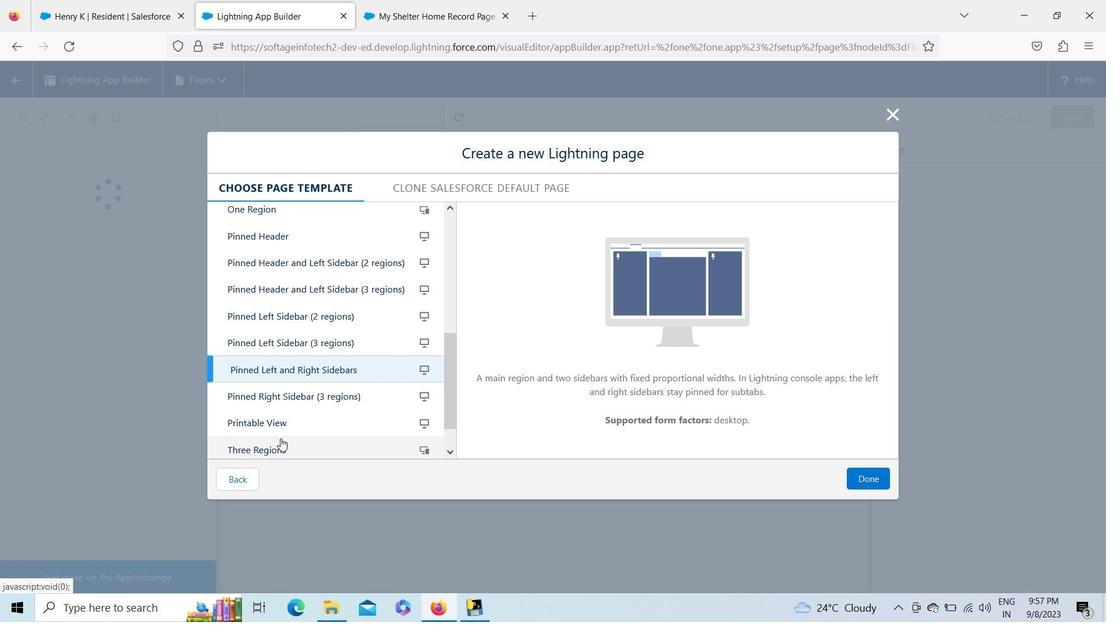 
Action: Mouse pressed left at (281, 438)
Screenshot: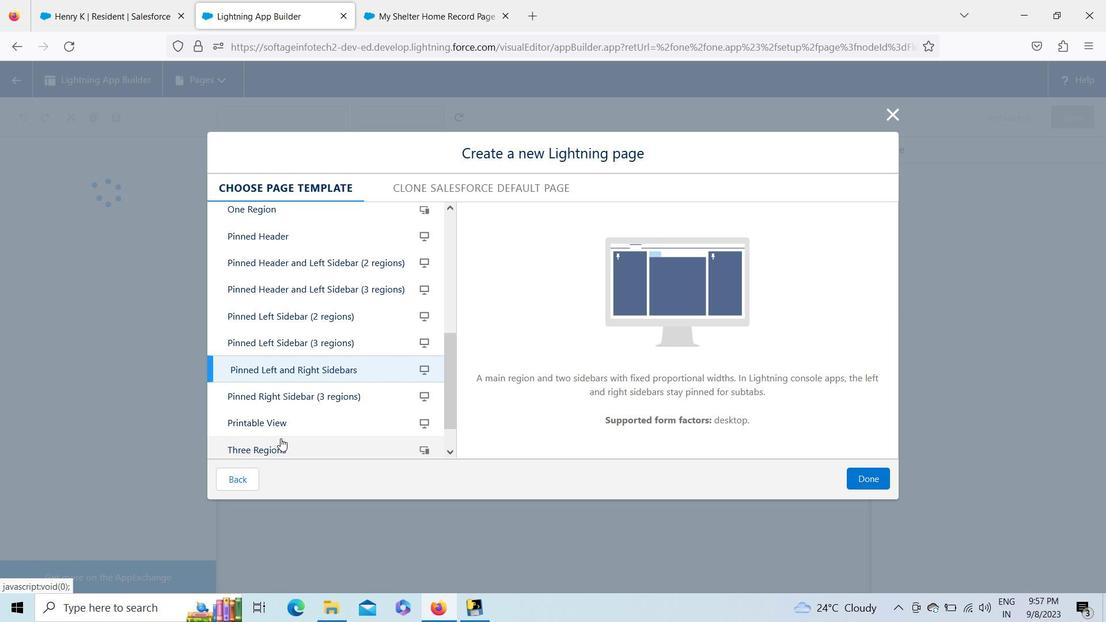 
Action: Mouse moved to (445, 448)
Screenshot: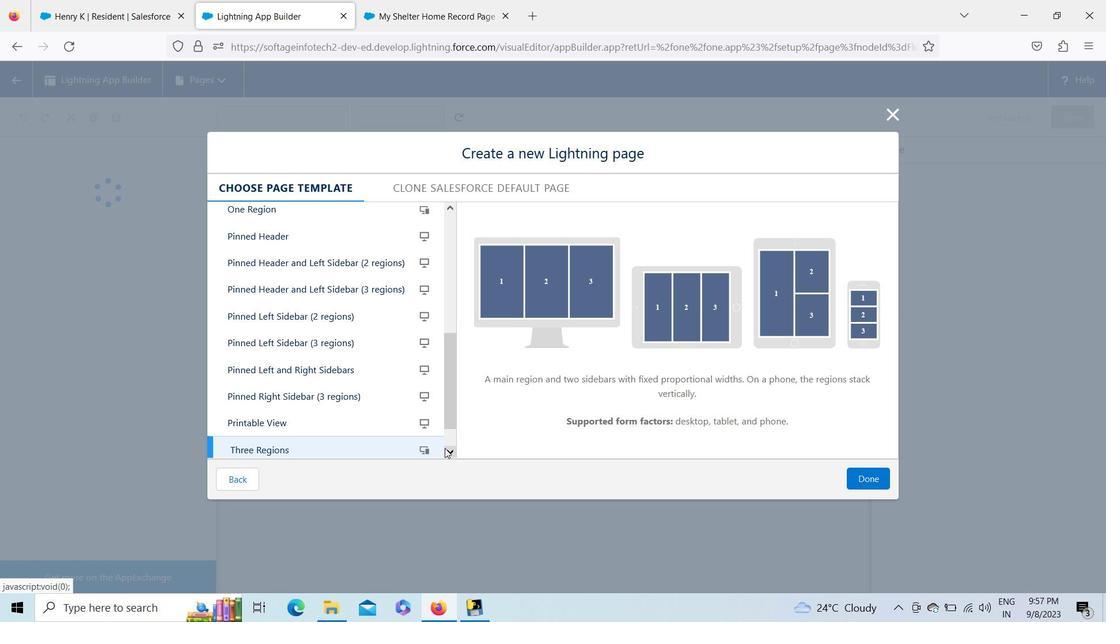 
Action: Mouse pressed left at (445, 448)
Screenshot: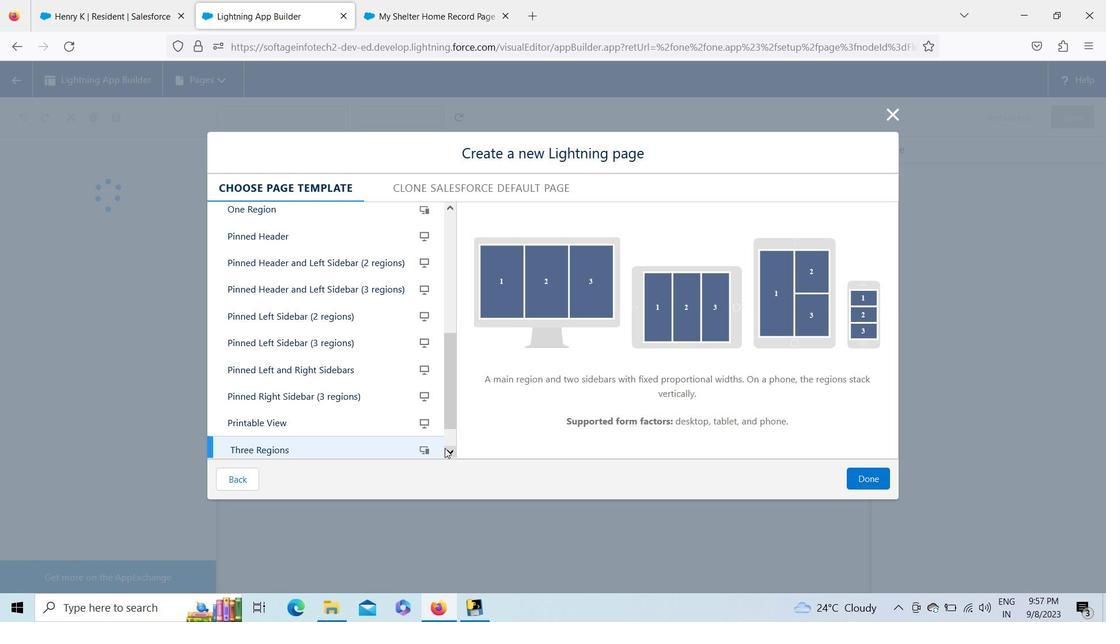 
Action: Mouse pressed left at (445, 448)
Screenshot: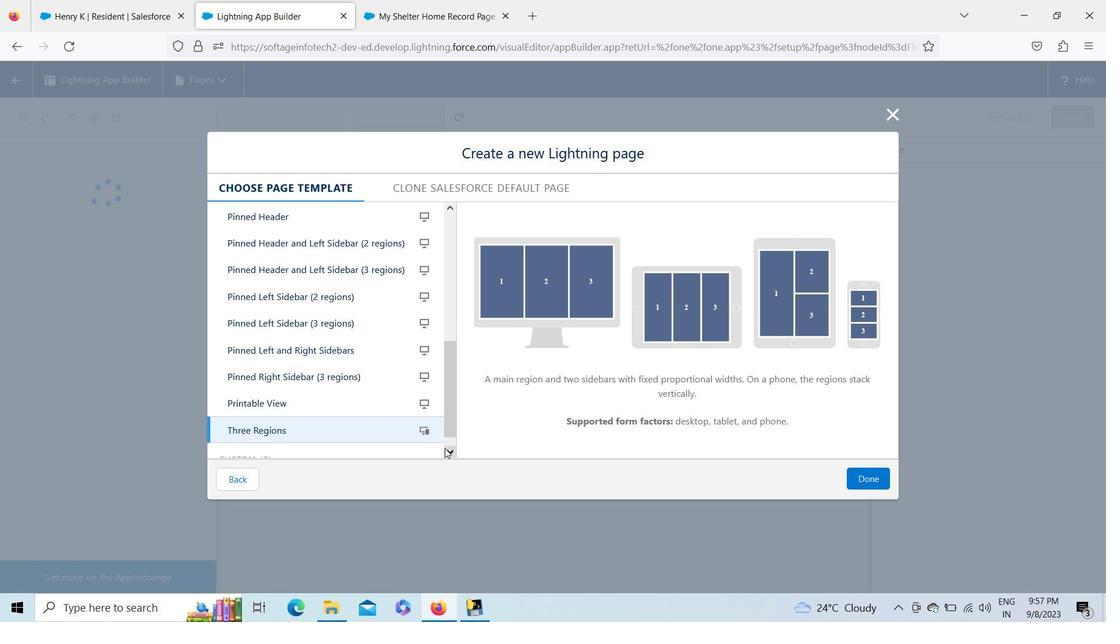 
Action: Mouse pressed left at (445, 448)
Screenshot: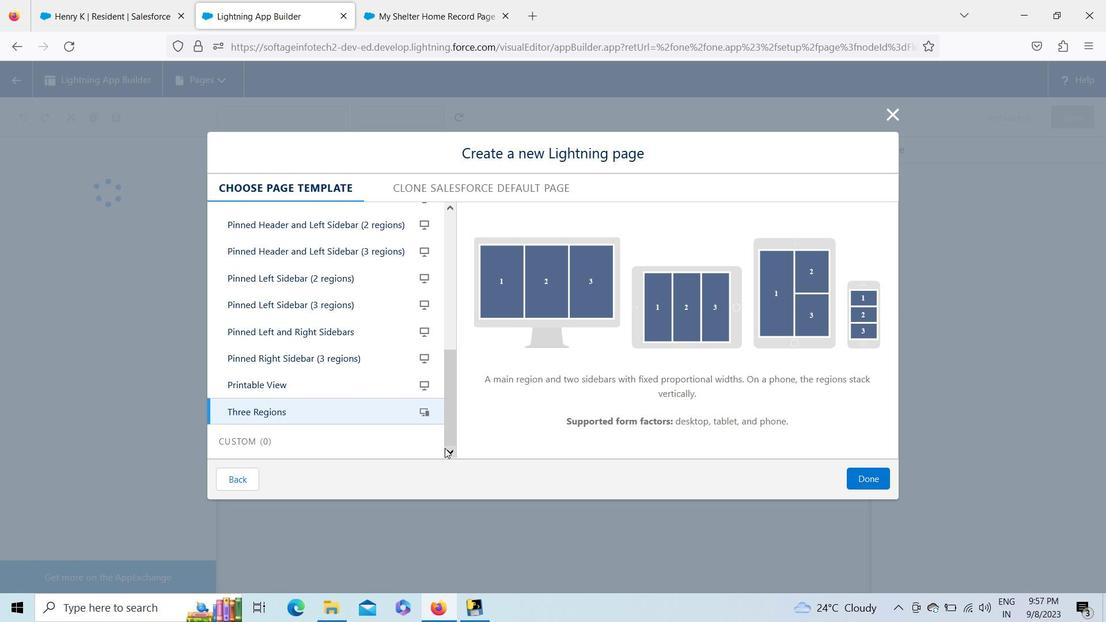 
Action: Mouse moved to (333, 376)
Screenshot: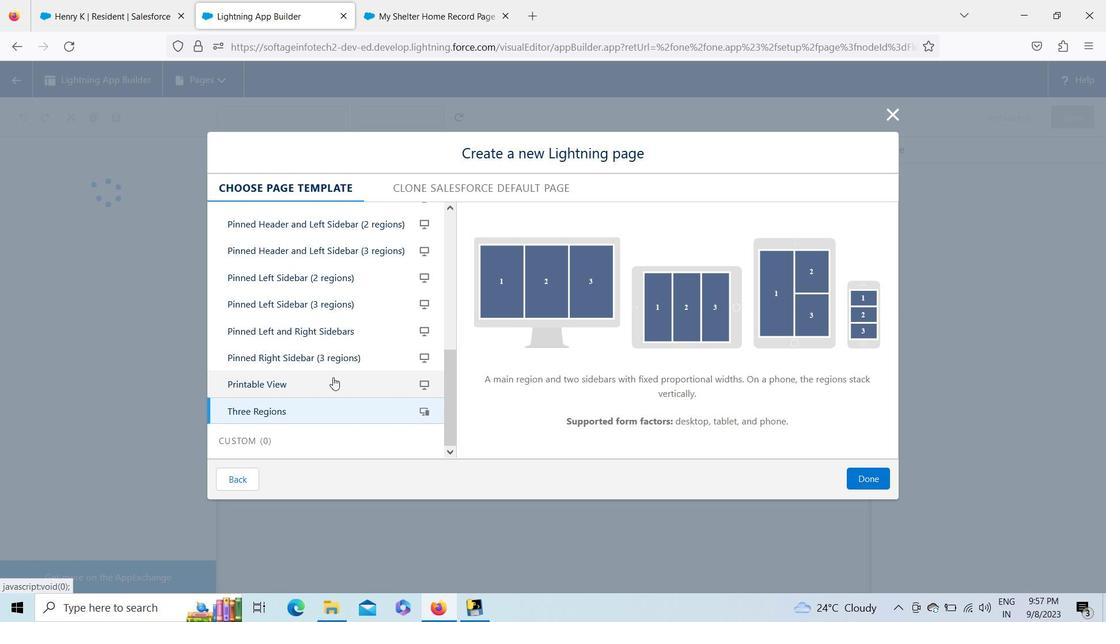 
Action: Mouse pressed left at (333, 376)
Screenshot: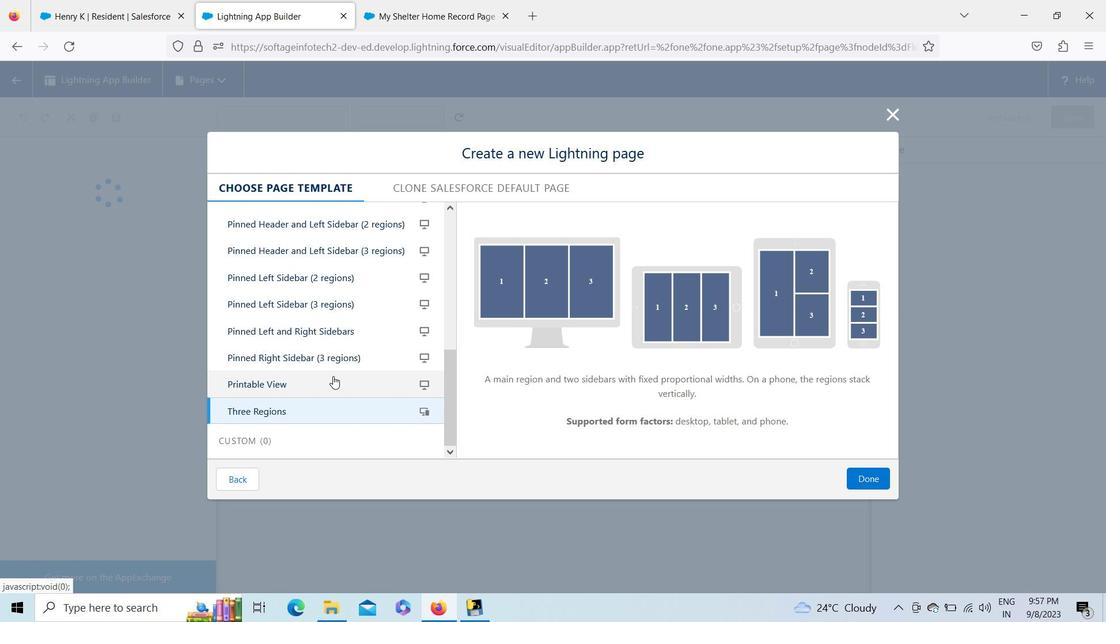 
Action: Mouse moved to (334, 335)
Screenshot: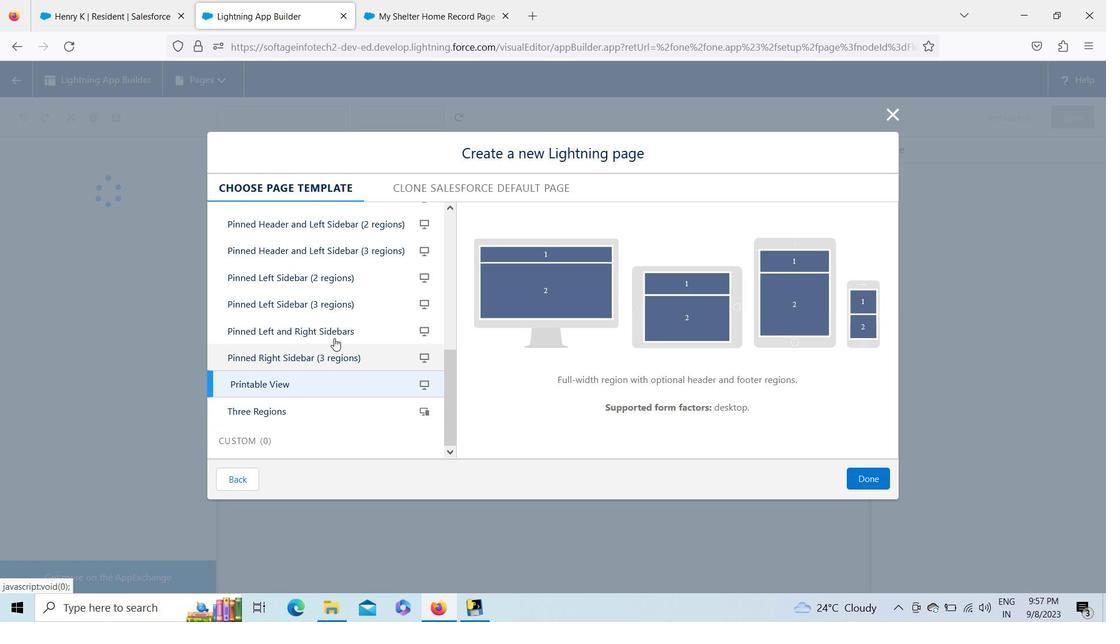
Action: Mouse pressed left at (334, 335)
Screenshot: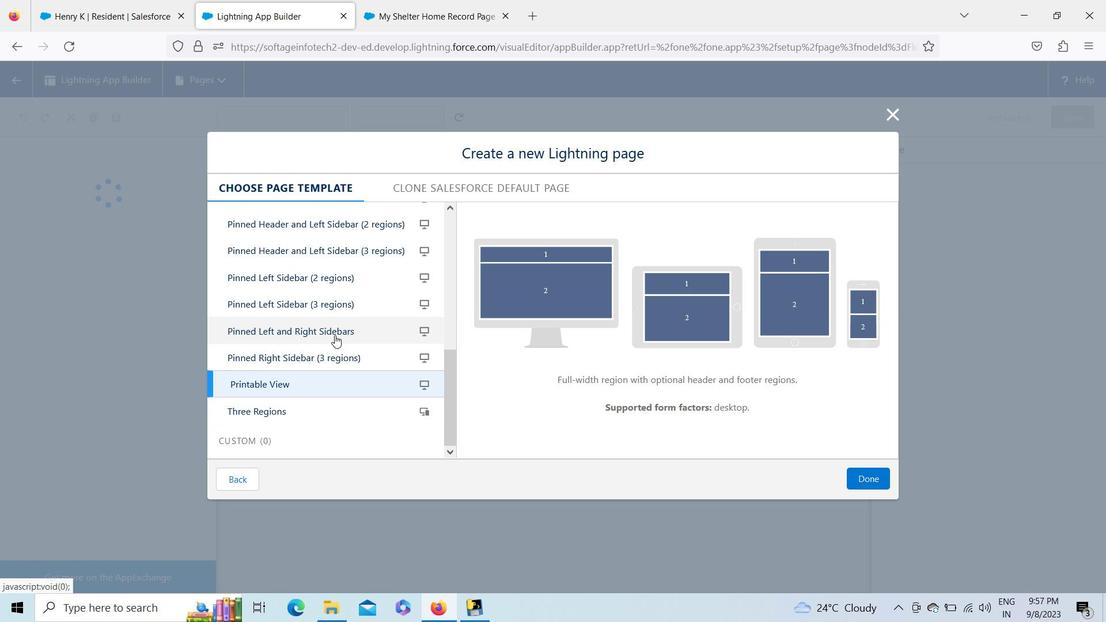 
Action: Mouse moved to (334, 304)
Screenshot: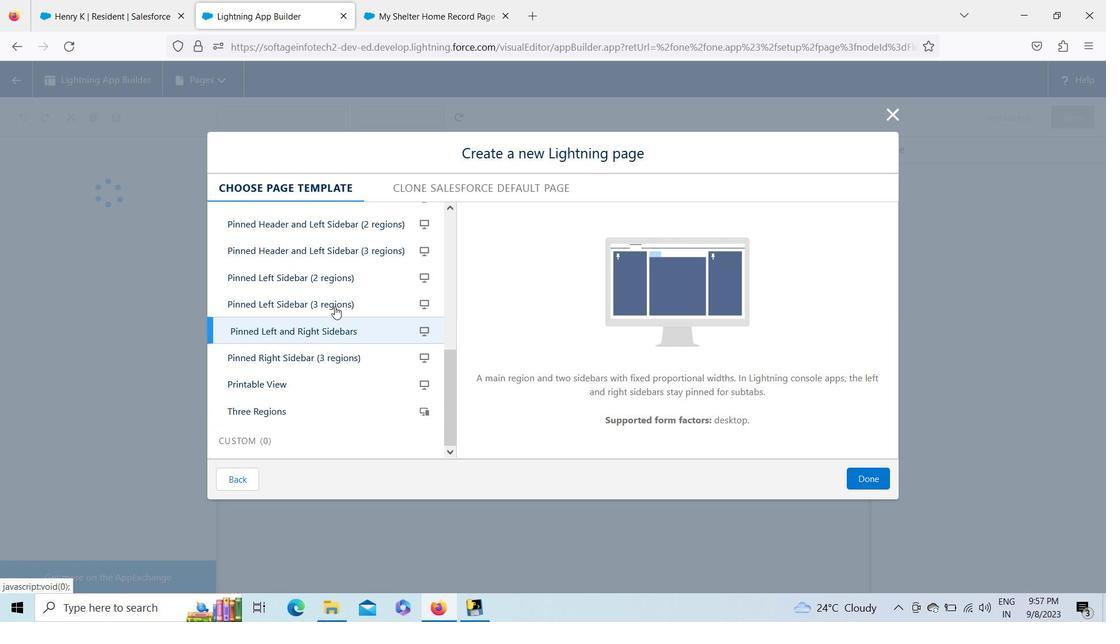 
Action: Mouse pressed left at (334, 304)
Screenshot: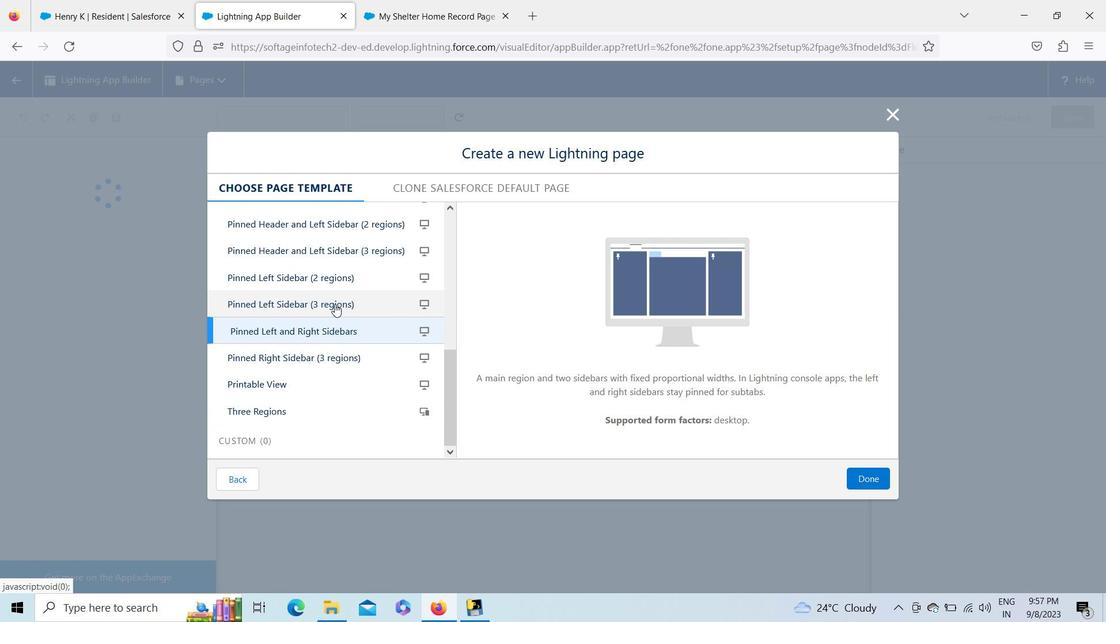 
Action: Mouse moved to (335, 274)
Screenshot: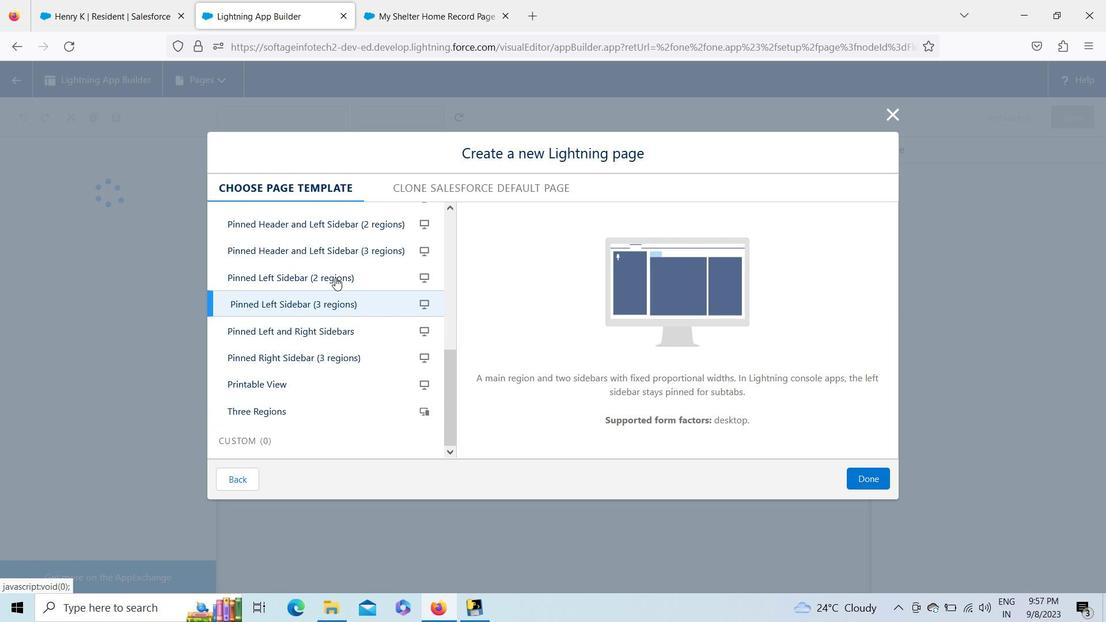 
Action: Mouse pressed left at (335, 274)
Screenshot: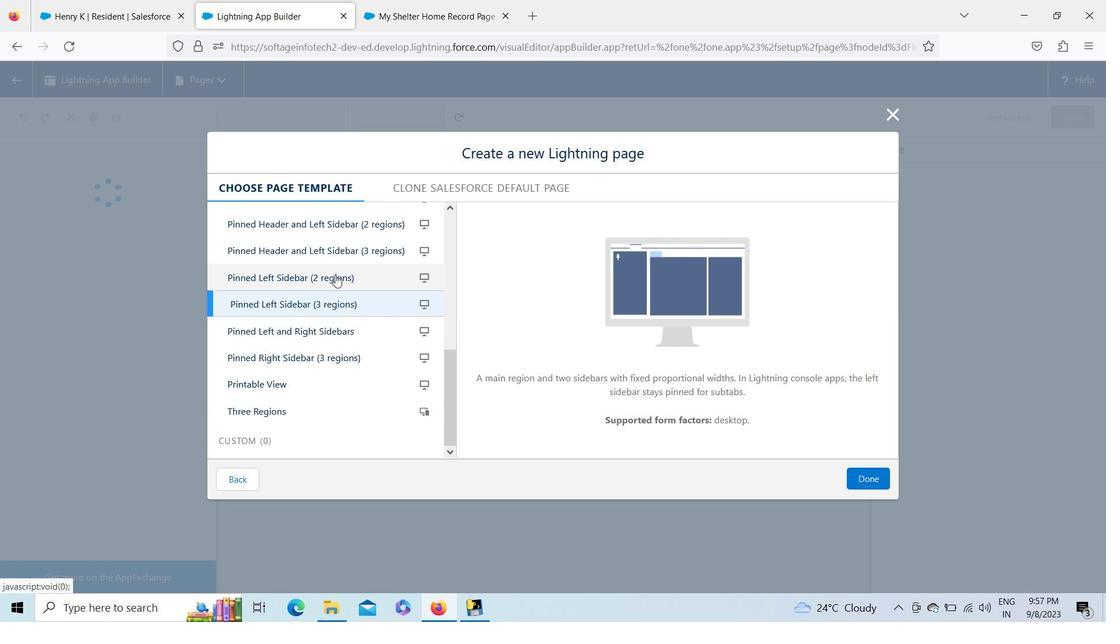 
Action: Mouse moved to (339, 251)
Screenshot: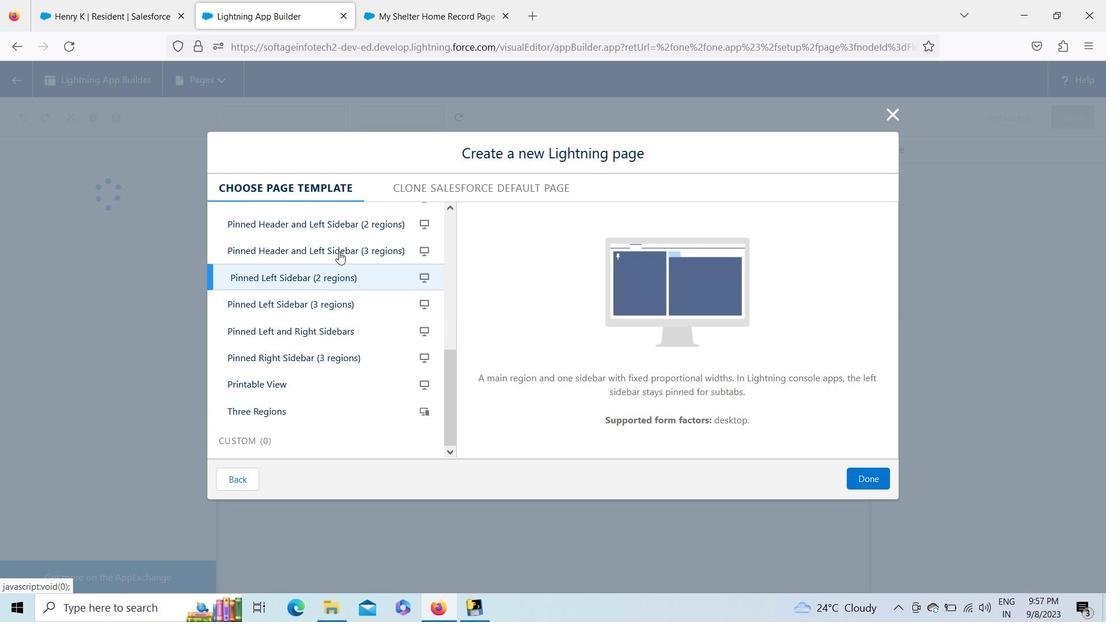 
Action: Mouse pressed left at (339, 251)
Screenshot: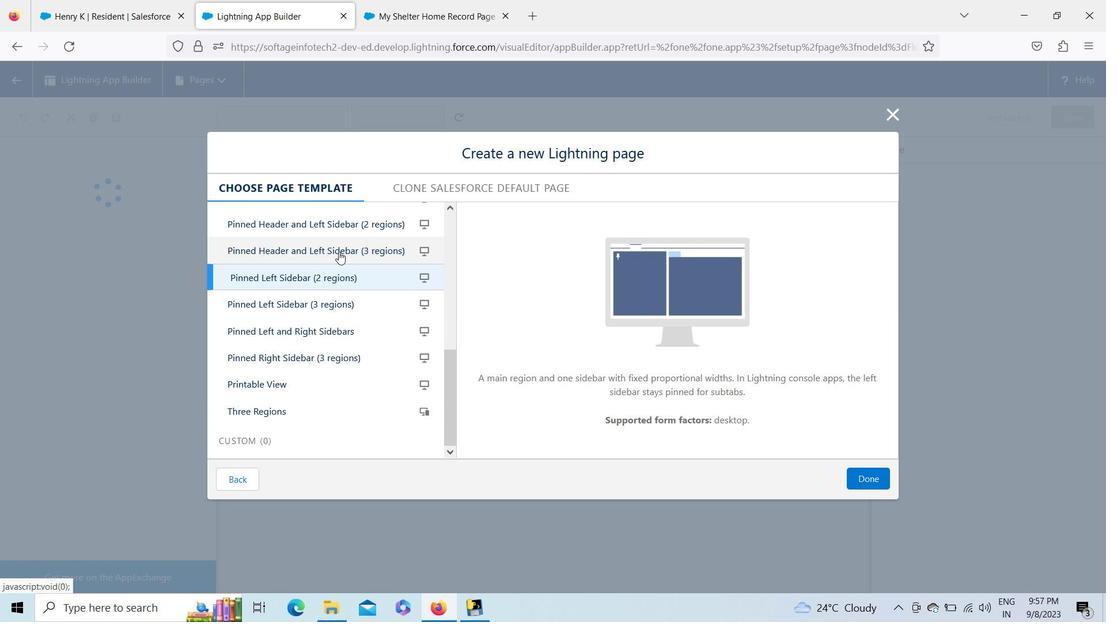 
Action: Mouse moved to (858, 471)
Screenshot: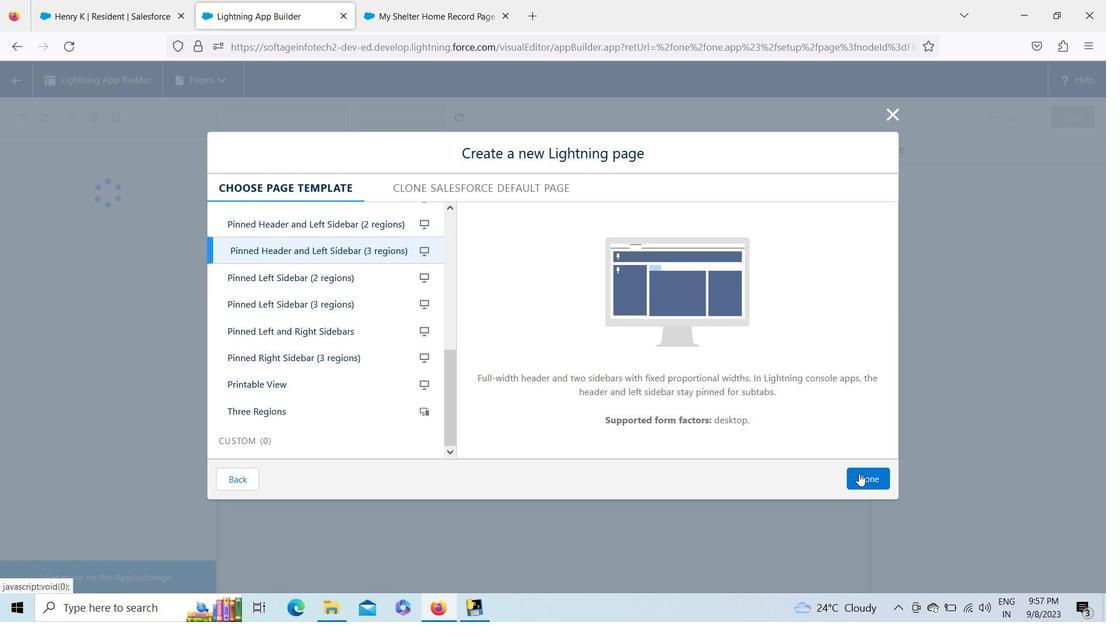 
Action: Mouse pressed left at (858, 471)
Screenshot: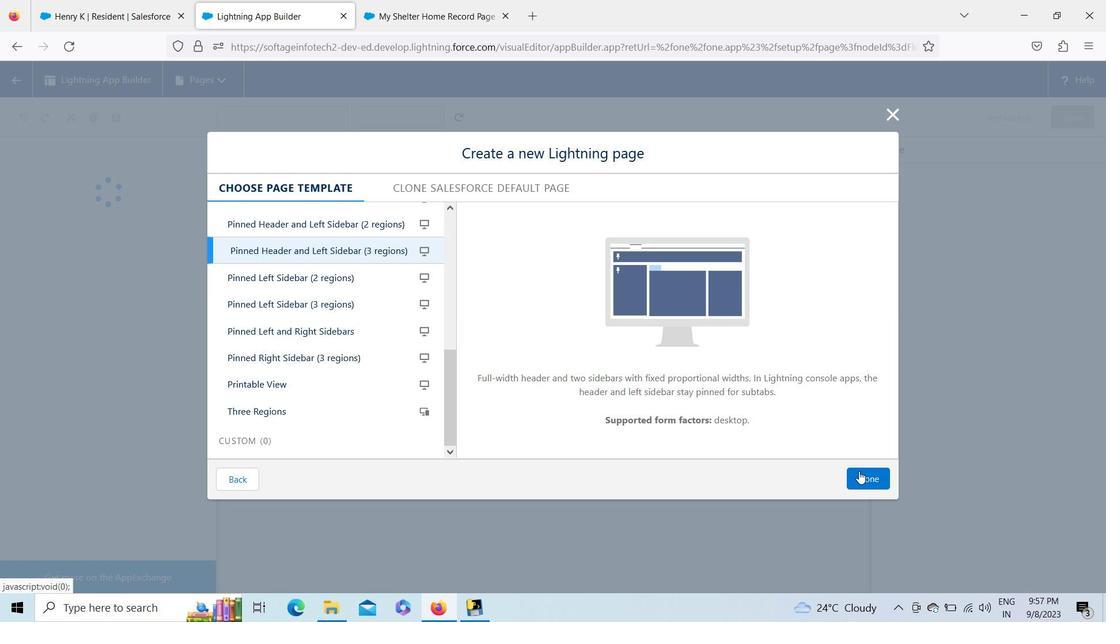 
Action: Mouse moved to (432, 255)
Screenshot: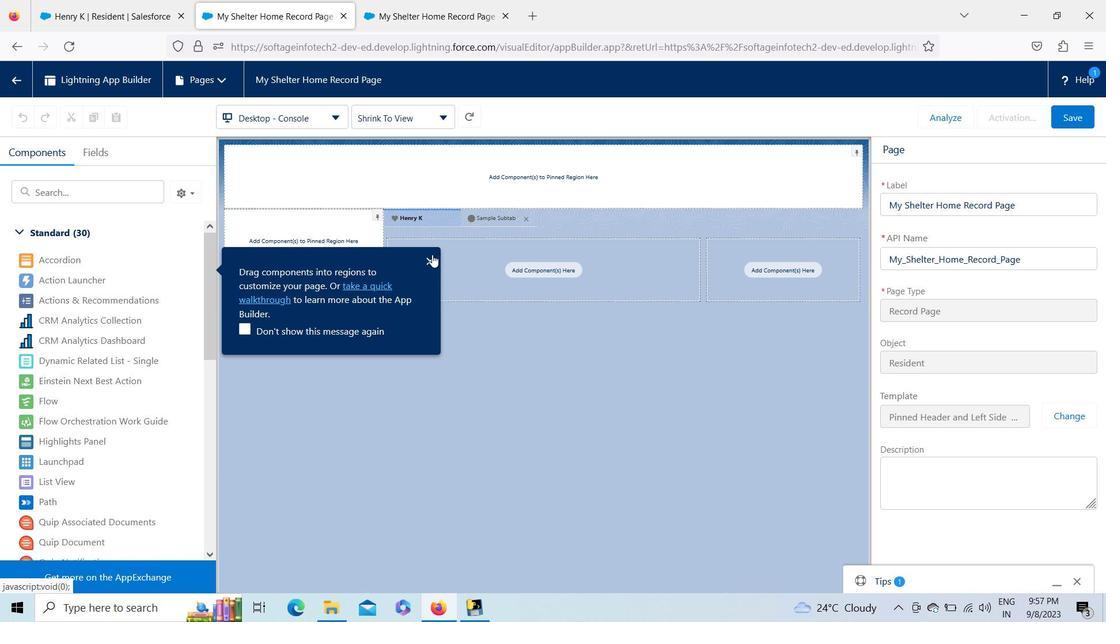 
Action: Mouse pressed left at (432, 255)
Screenshot: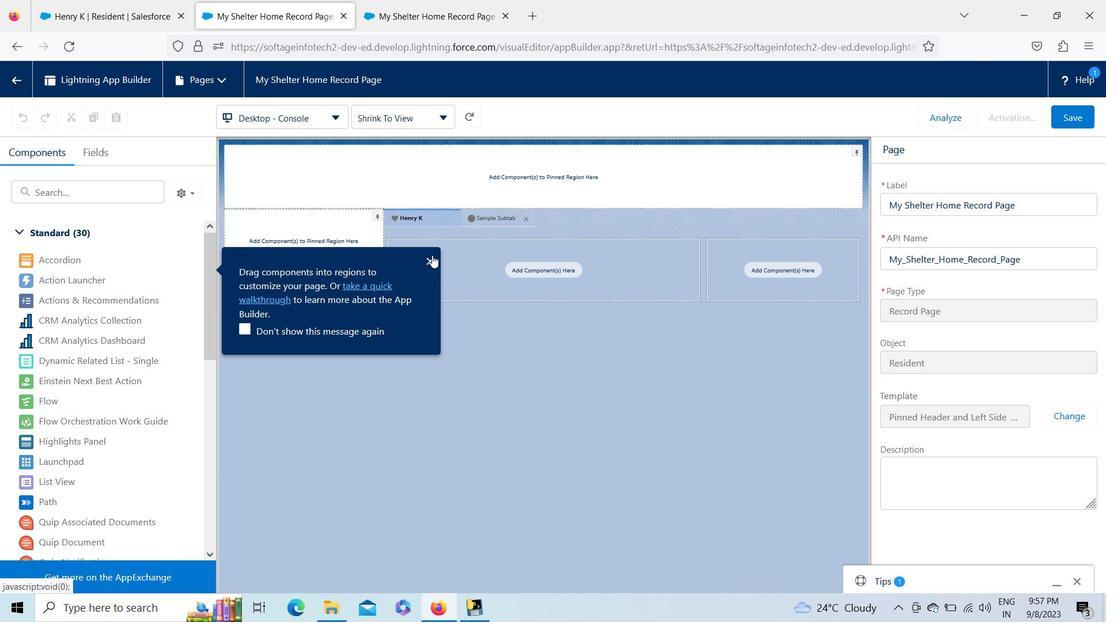 
Action: Mouse moved to (203, 225)
Screenshot: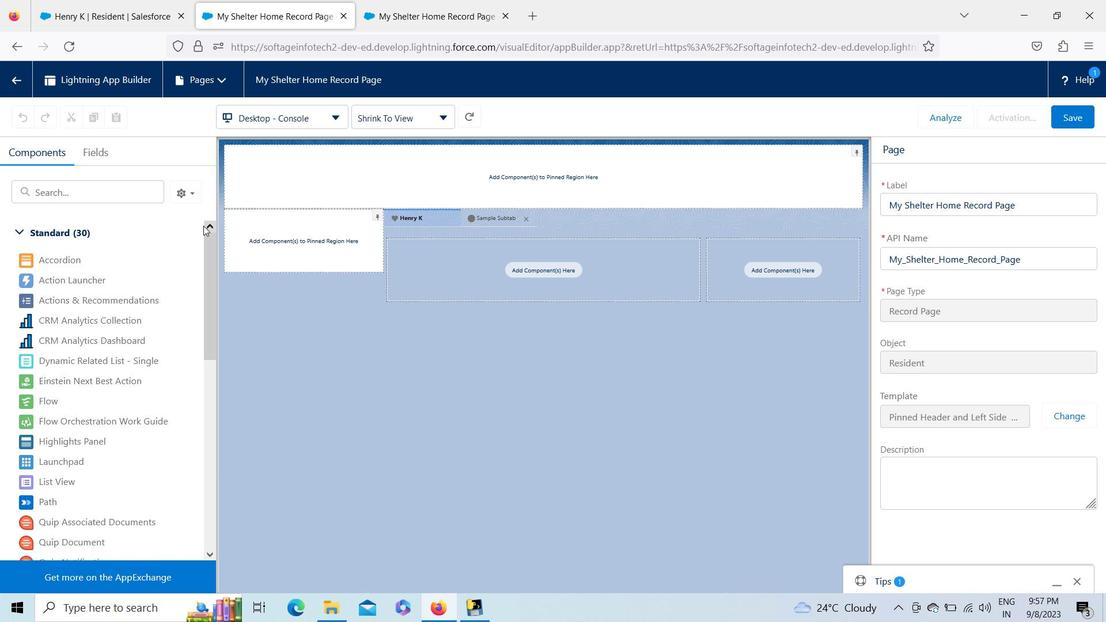 
Action: Mouse pressed left at (203, 225)
Screenshot: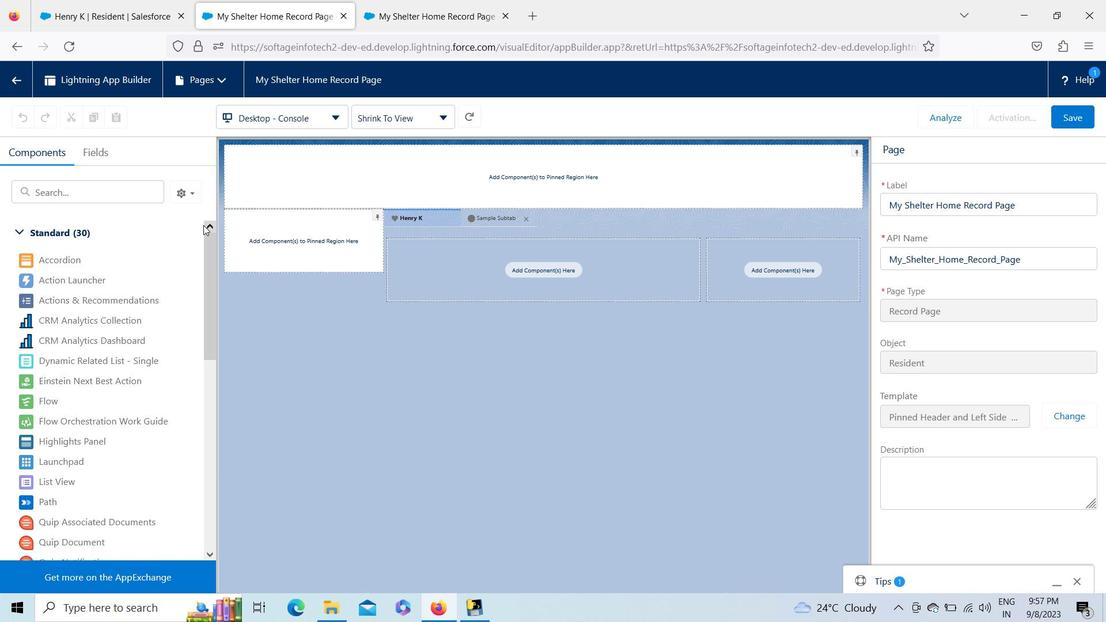 
Action: Mouse pressed left at (203, 225)
Screenshot: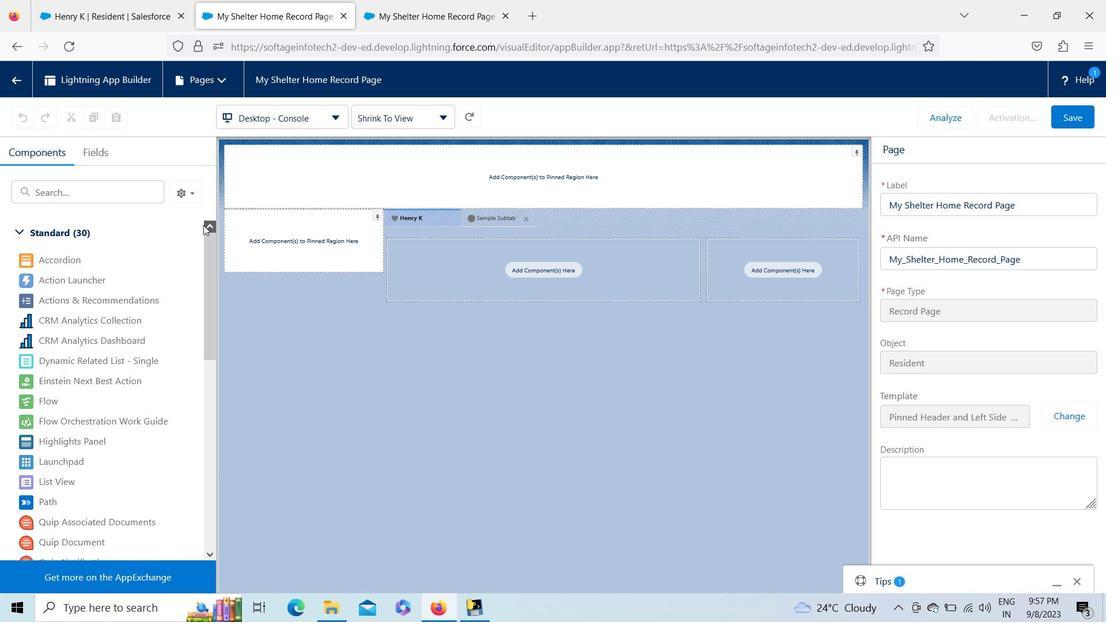 
Action: Mouse pressed left at (203, 225)
Screenshot: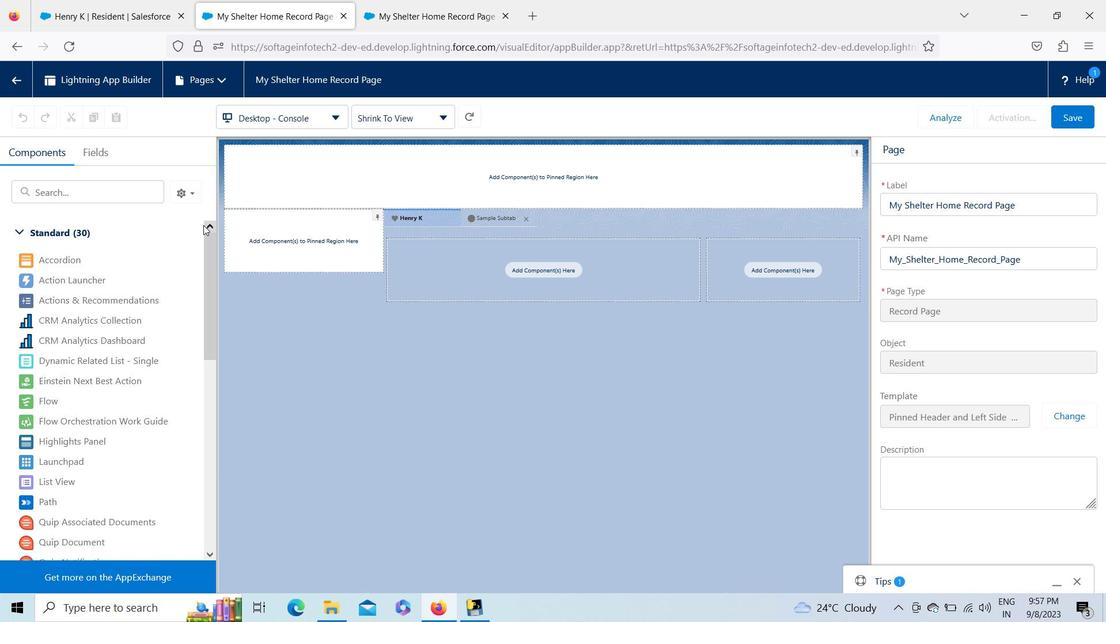 
Action: Mouse moved to (101, 152)
Screenshot: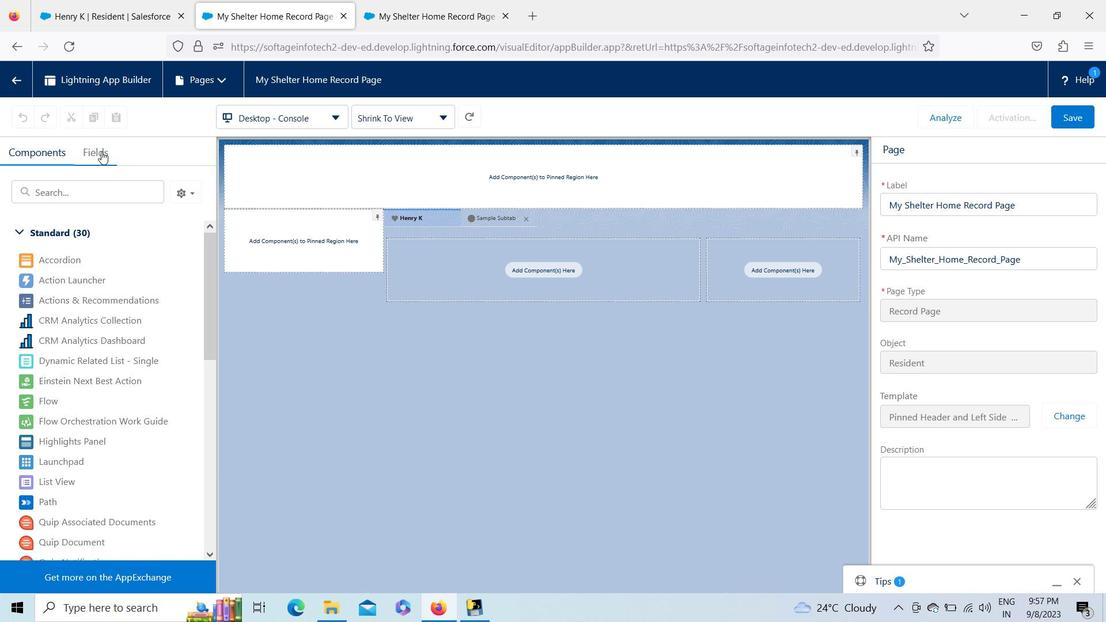 
Action: Mouse pressed left at (101, 152)
Screenshot: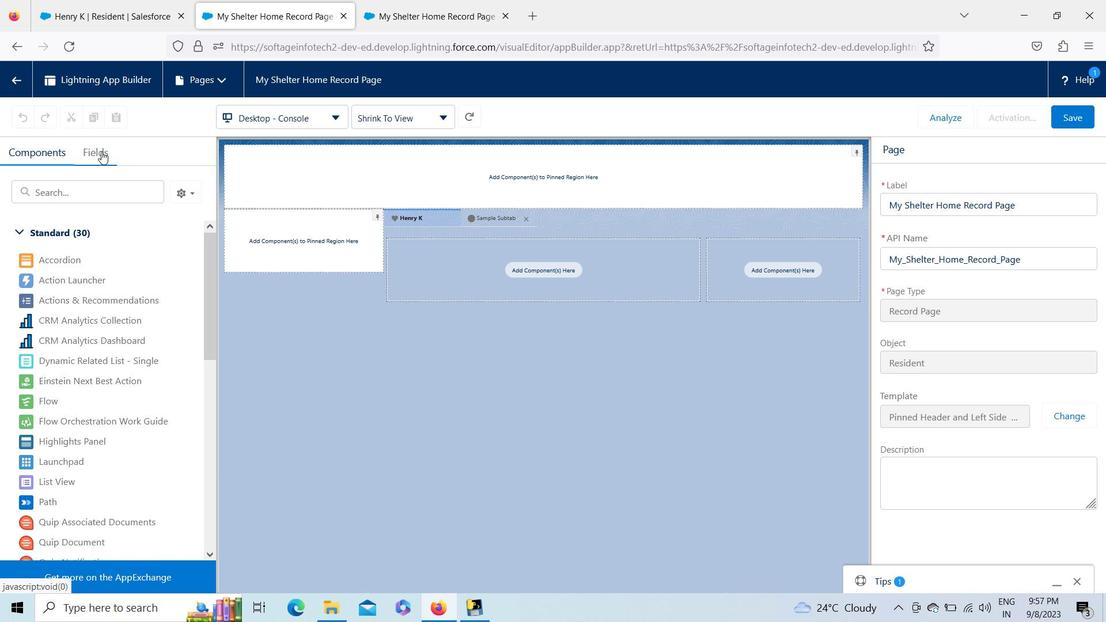 
Action: Mouse moved to (18, 158)
Screenshot: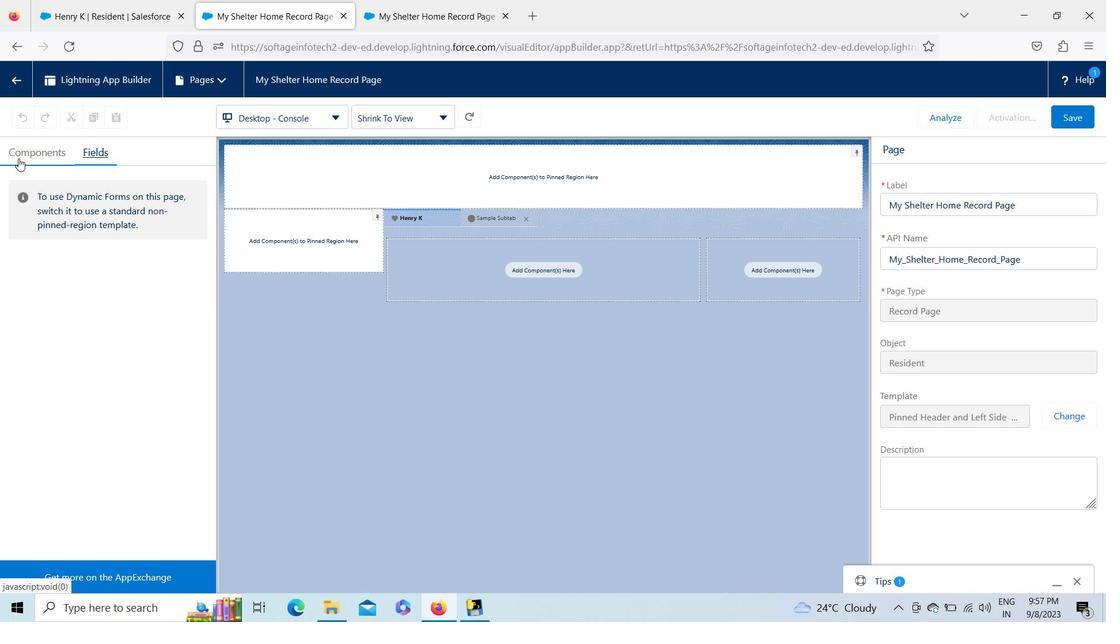 
Action: Mouse pressed left at (18, 158)
Screenshot: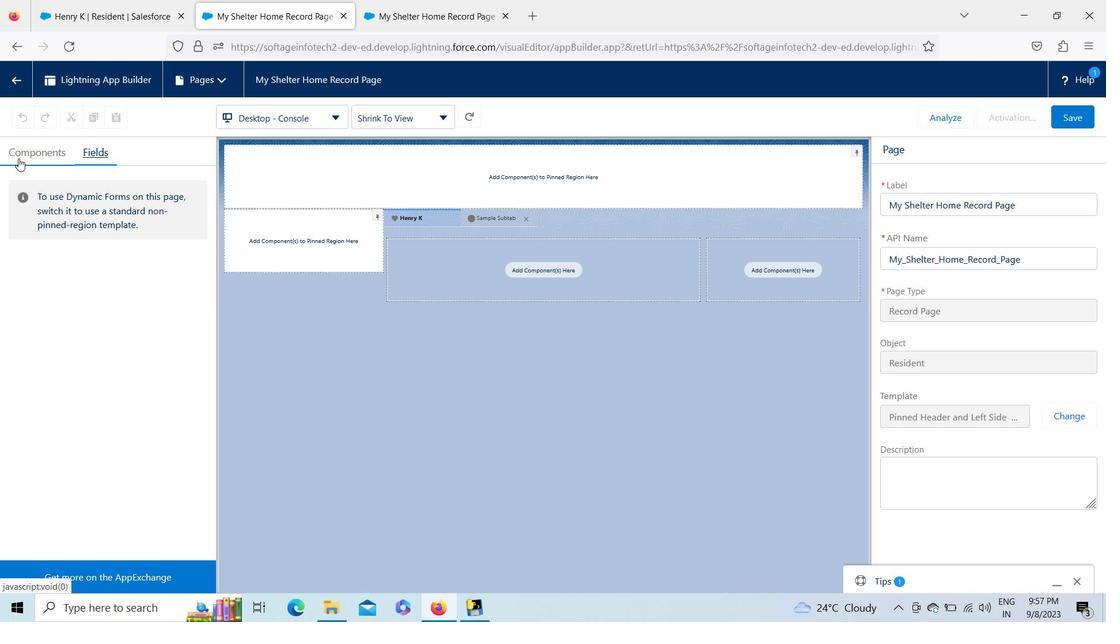 
Action: Mouse moved to (207, 322)
Screenshot: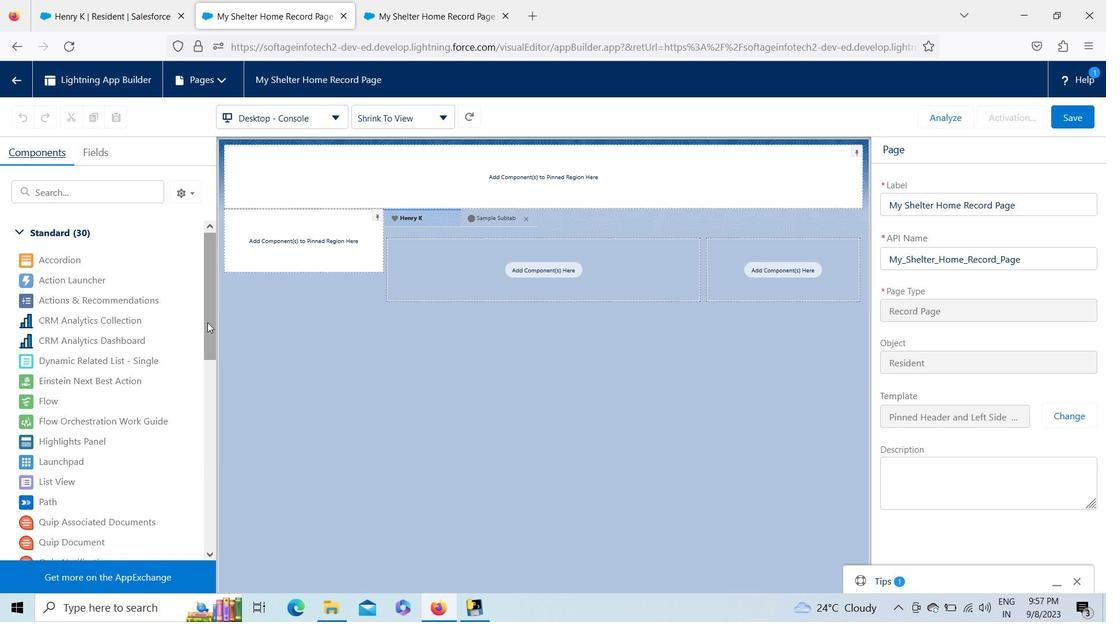 
Action: Mouse pressed left at (207, 322)
Screenshot: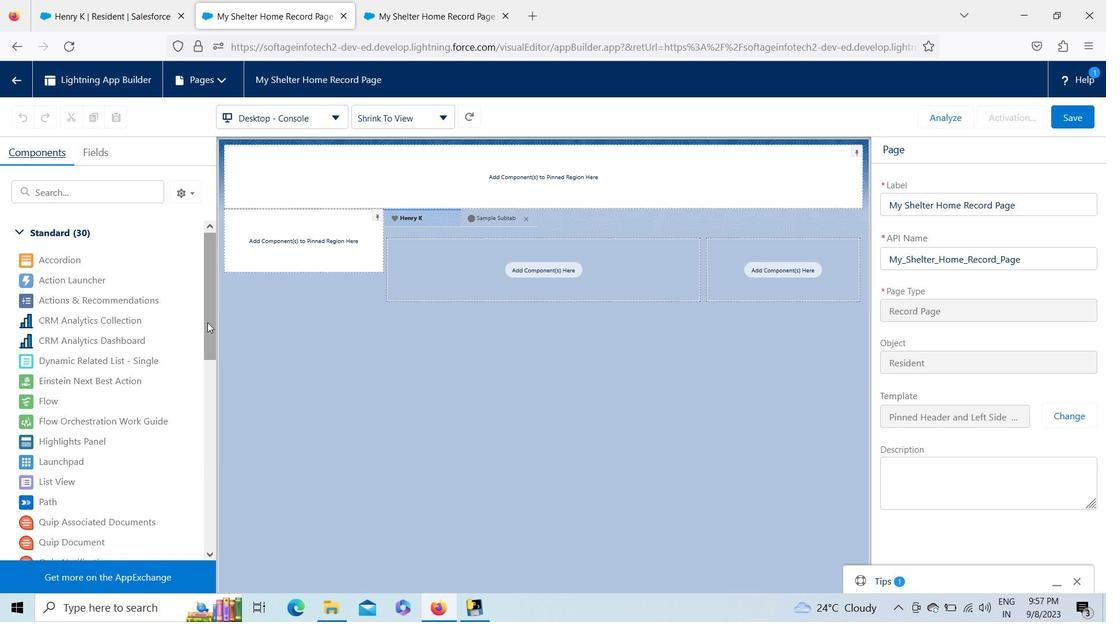 
Action: Mouse moved to (93, 141)
Screenshot: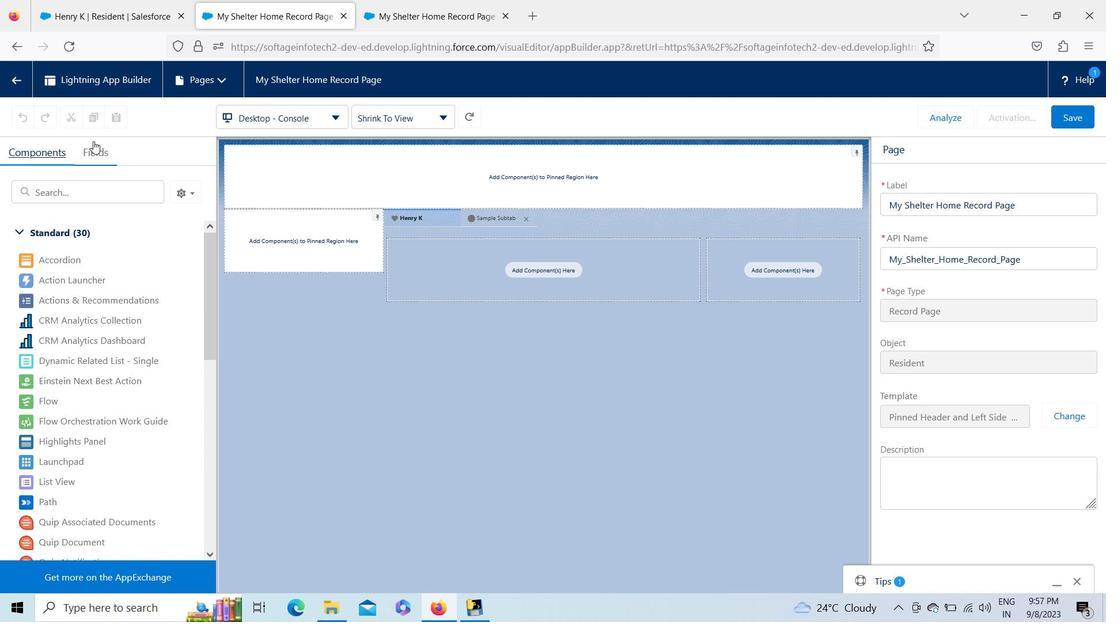 
Action: Mouse pressed left at (93, 141)
Screenshot: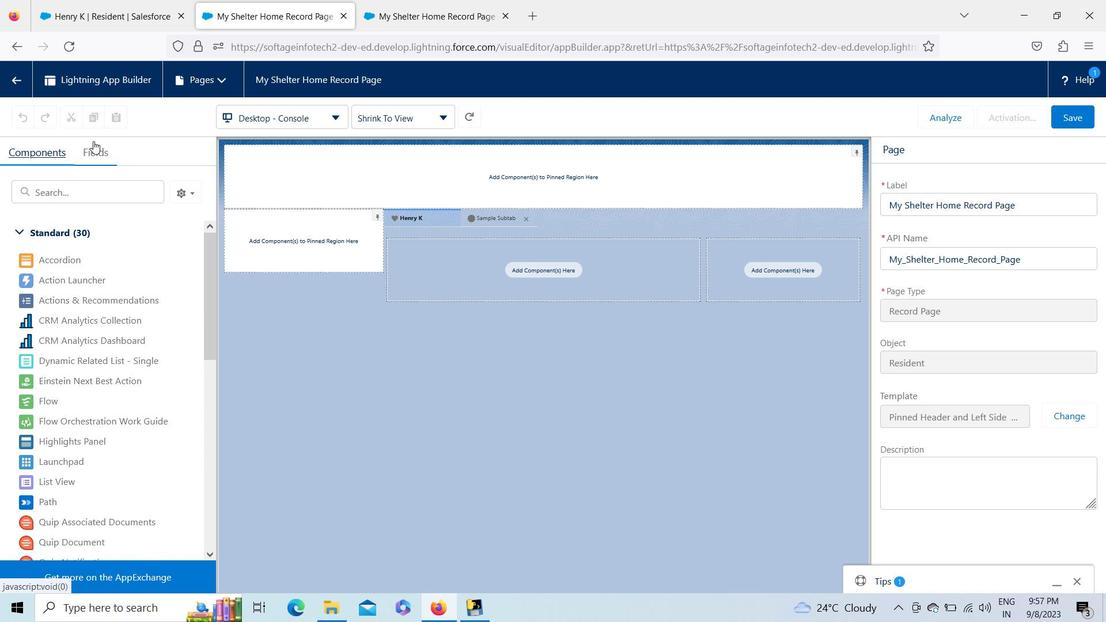 
Action: Mouse moved to (10, 81)
Screenshot: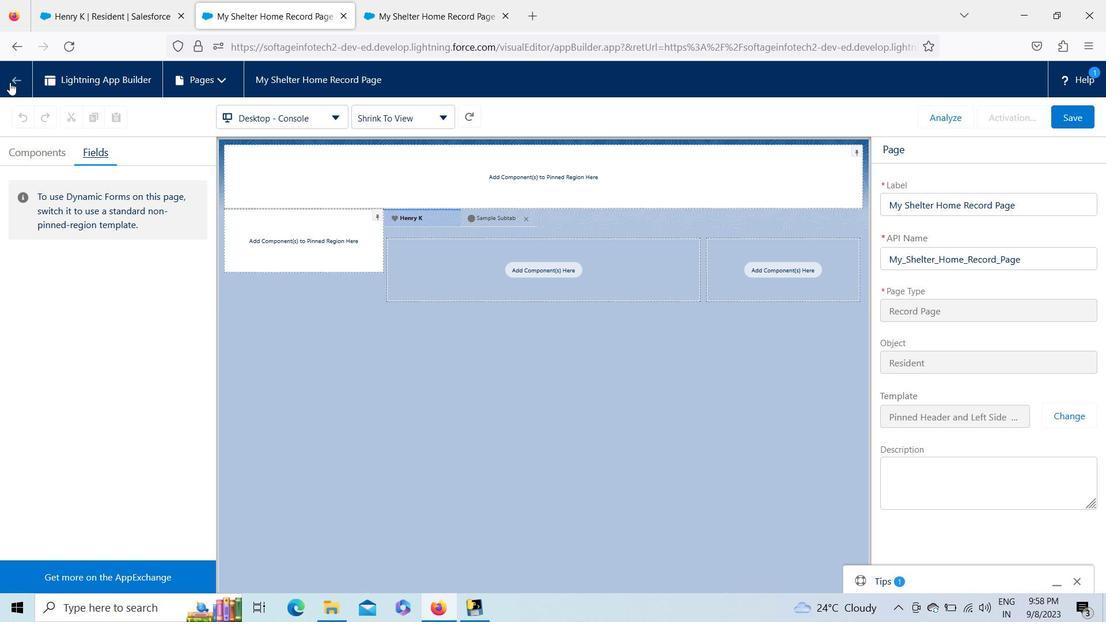 
Action: Mouse pressed left at (10, 81)
Screenshot: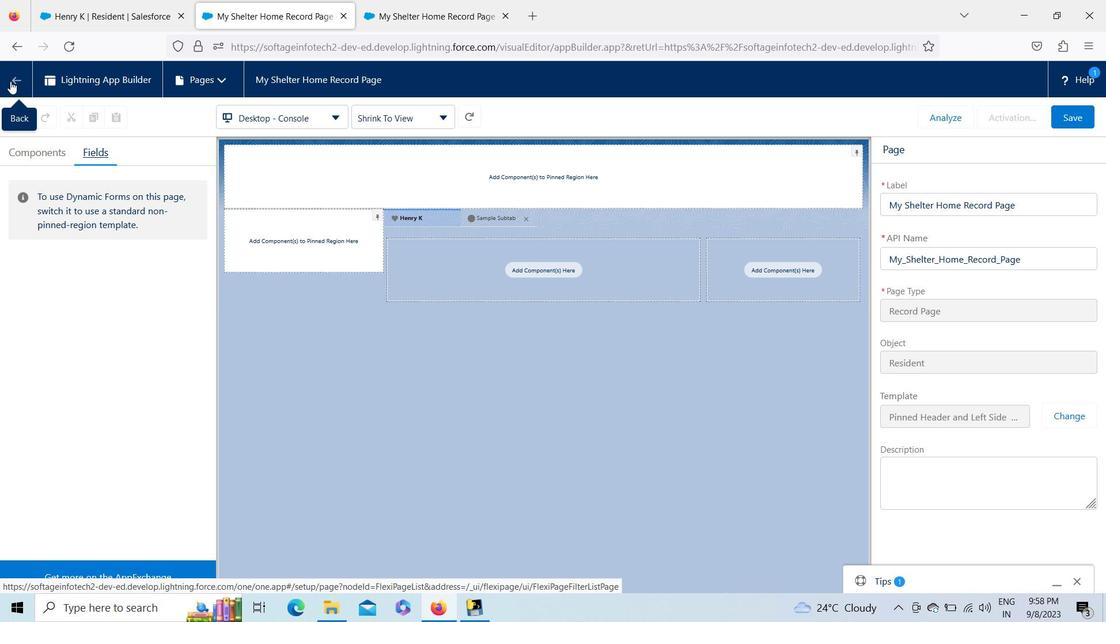 
Action: Mouse moved to (569, 364)
Screenshot: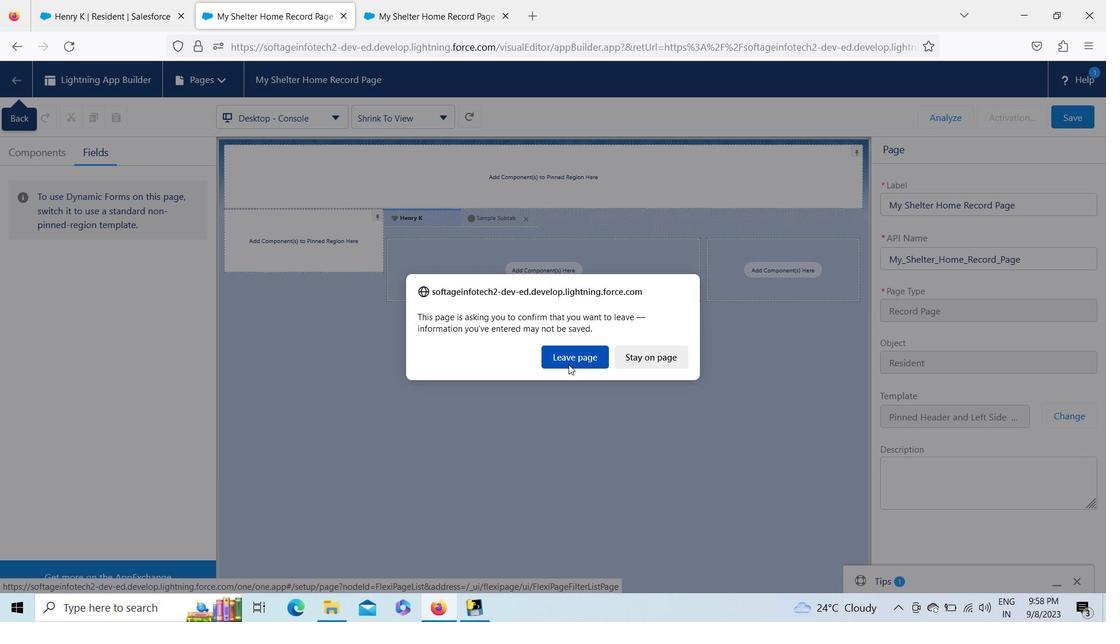 
Action: Mouse pressed left at (569, 364)
Screenshot: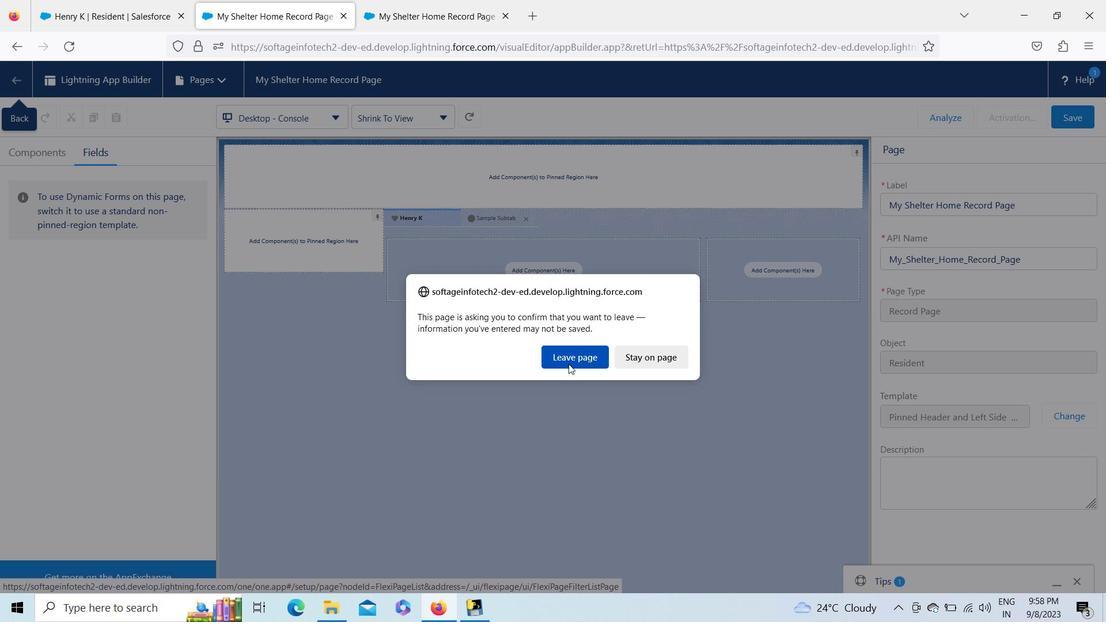 
Action: Mouse moved to (508, 12)
Screenshot: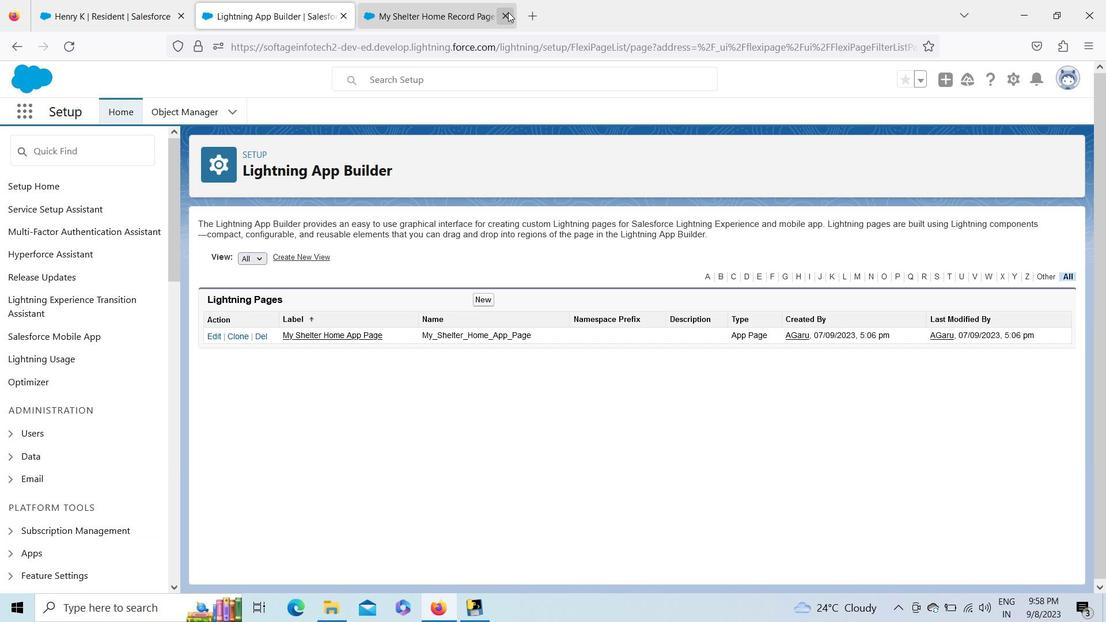 
Action: Mouse pressed left at (508, 12)
Screenshot: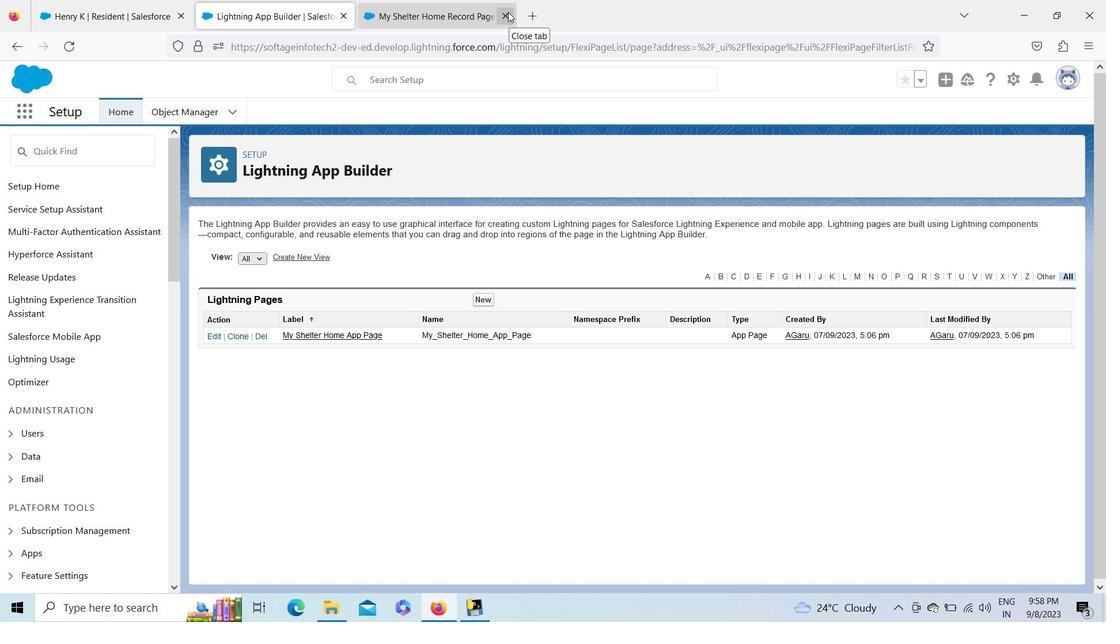 
Action: Mouse moved to (478, 299)
Screenshot: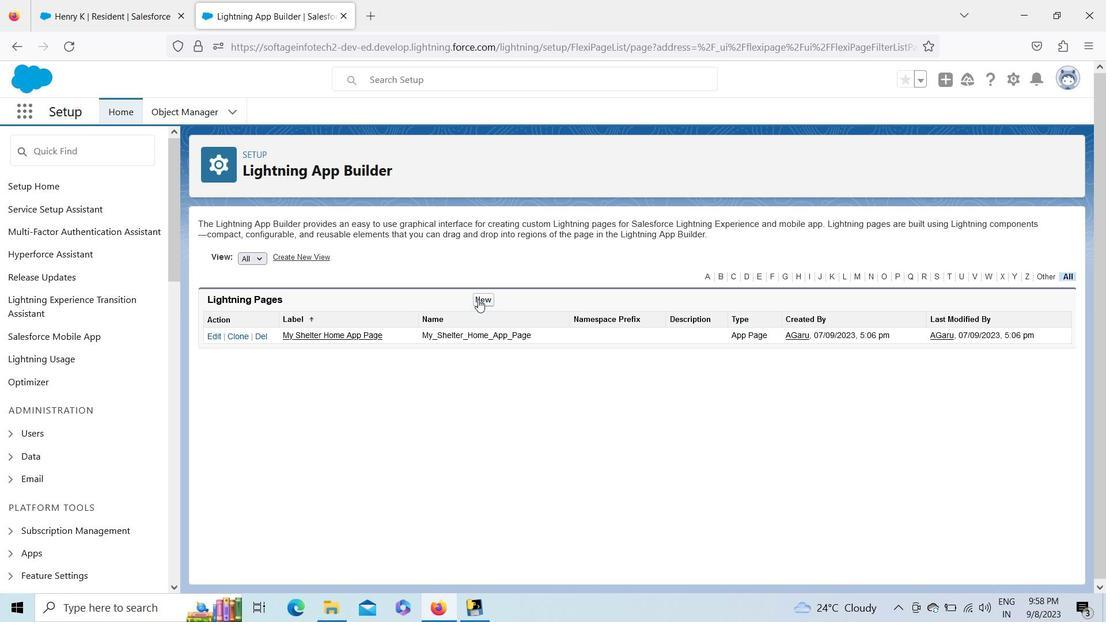 
Action: Mouse pressed left at (478, 299)
Screenshot: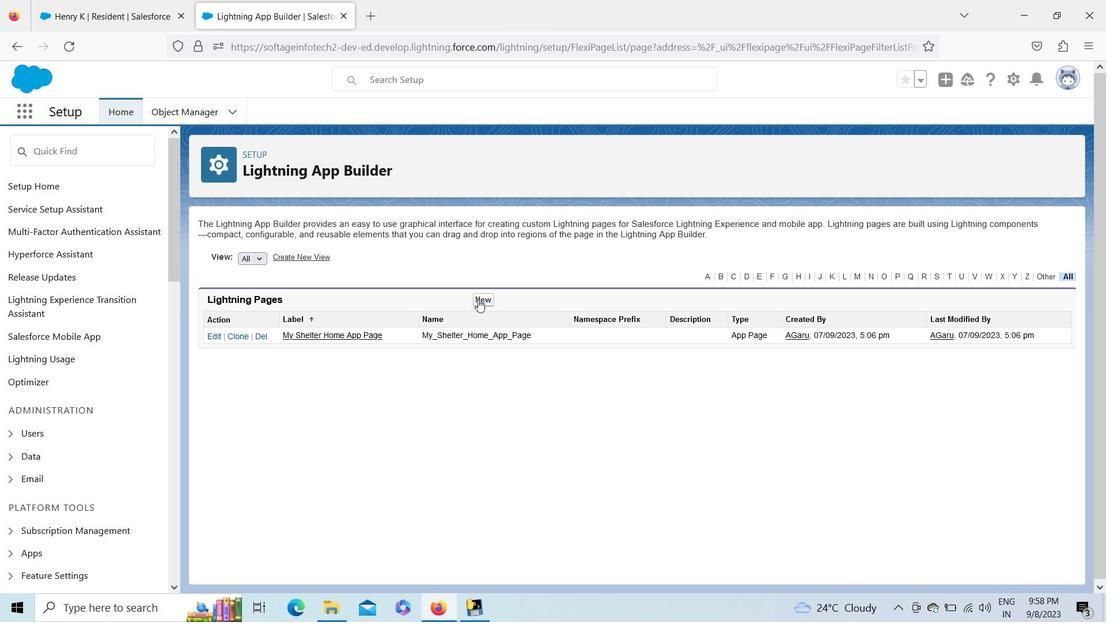 
Action: Mouse moved to (351, 263)
Screenshot: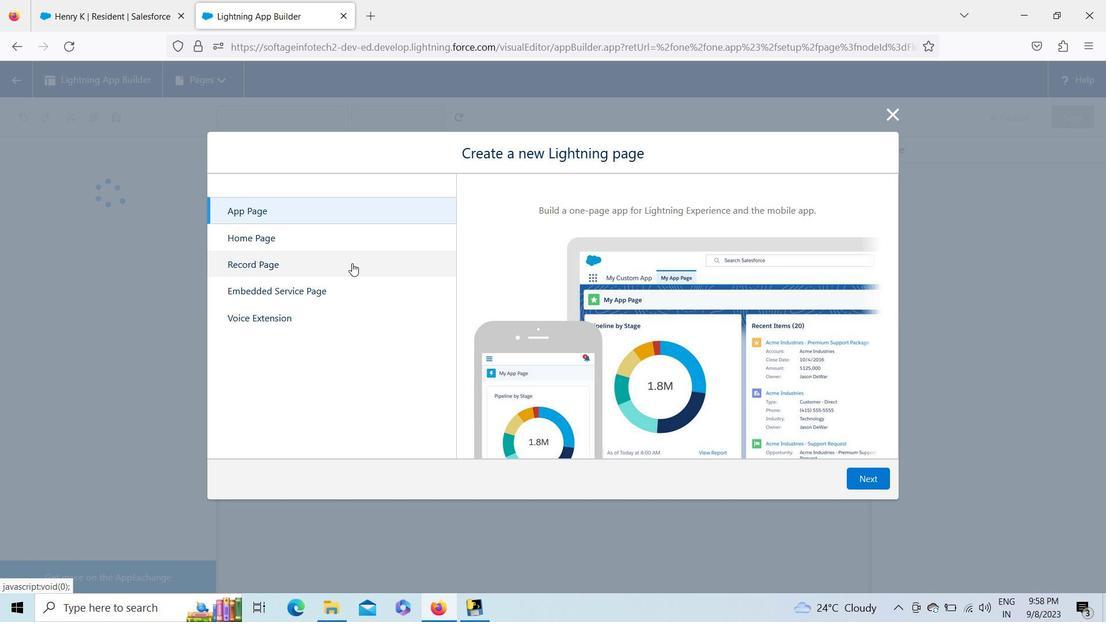 
Action: Mouse pressed left at (351, 263)
Screenshot: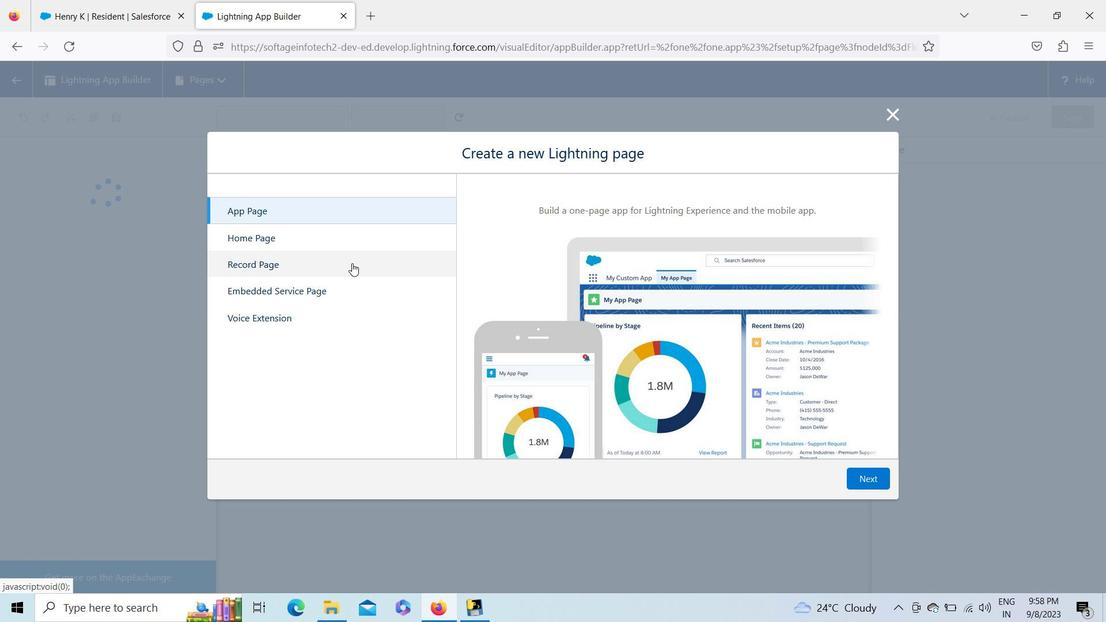 
Action: Mouse moved to (867, 485)
Screenshot: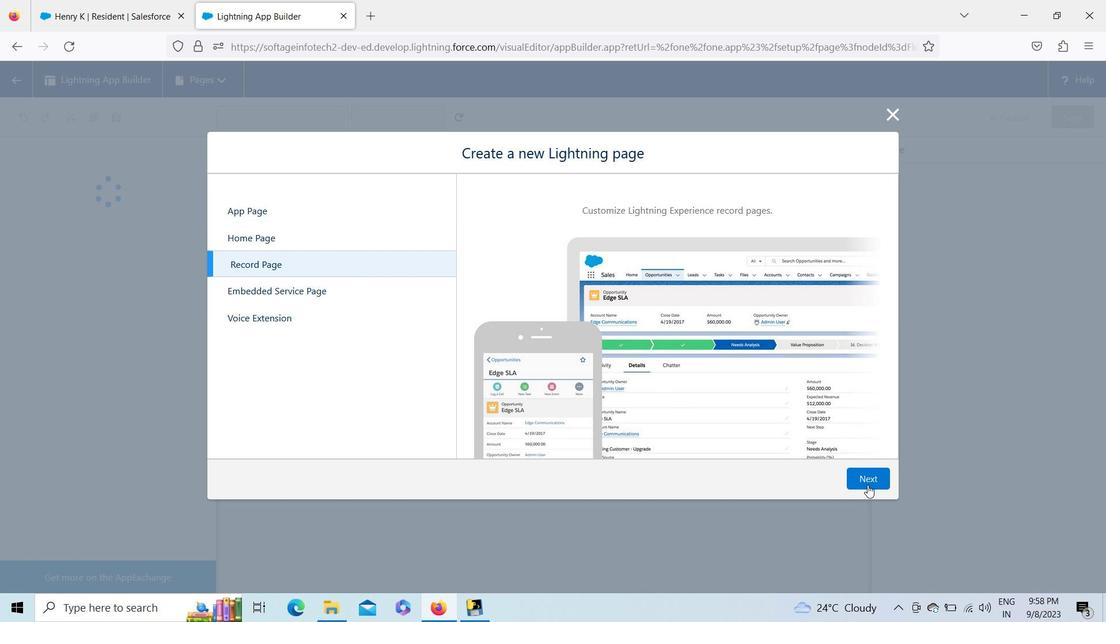 
Action: Mouse pressed left at (867, 485)
Screenshot: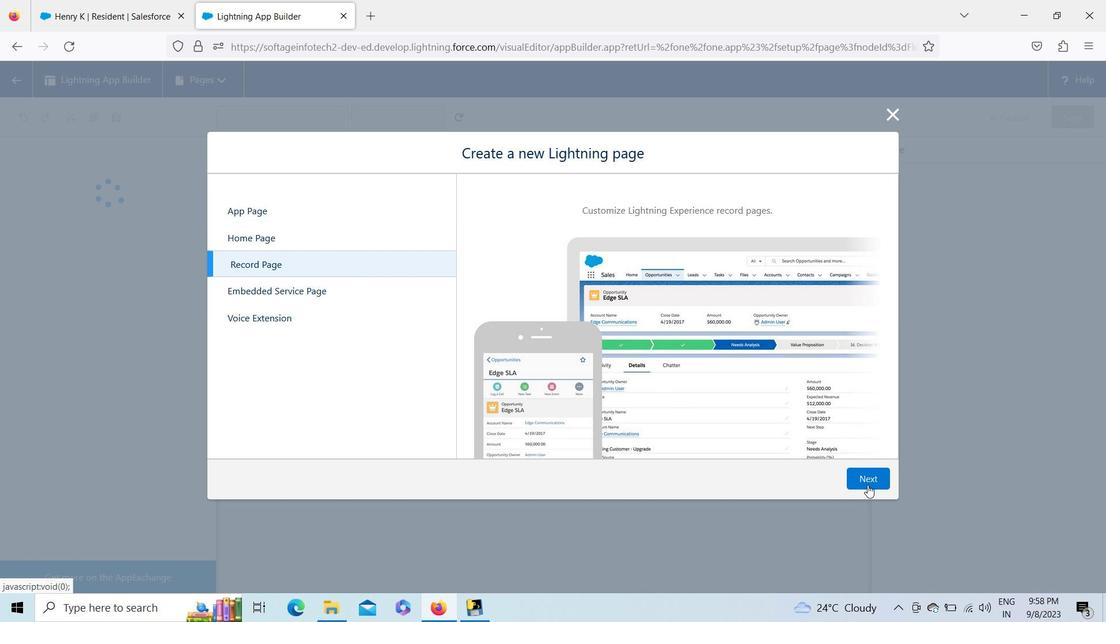 
Action: Mouse moved to (648, 240)
Screenshot: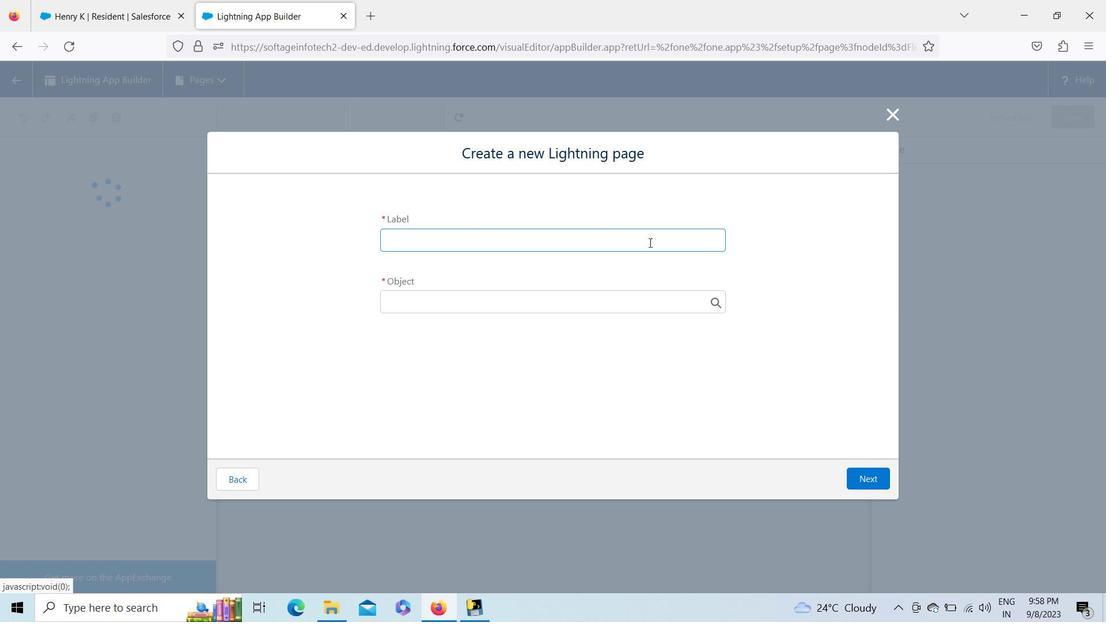 
Action: Key pressed <Key.shift>My<Key.space><Key.shift>Shelter<Key.space><Key.shift>Home<Key.space><Key.shift>Record<Key.space><Key.shift>Page
Screenshot: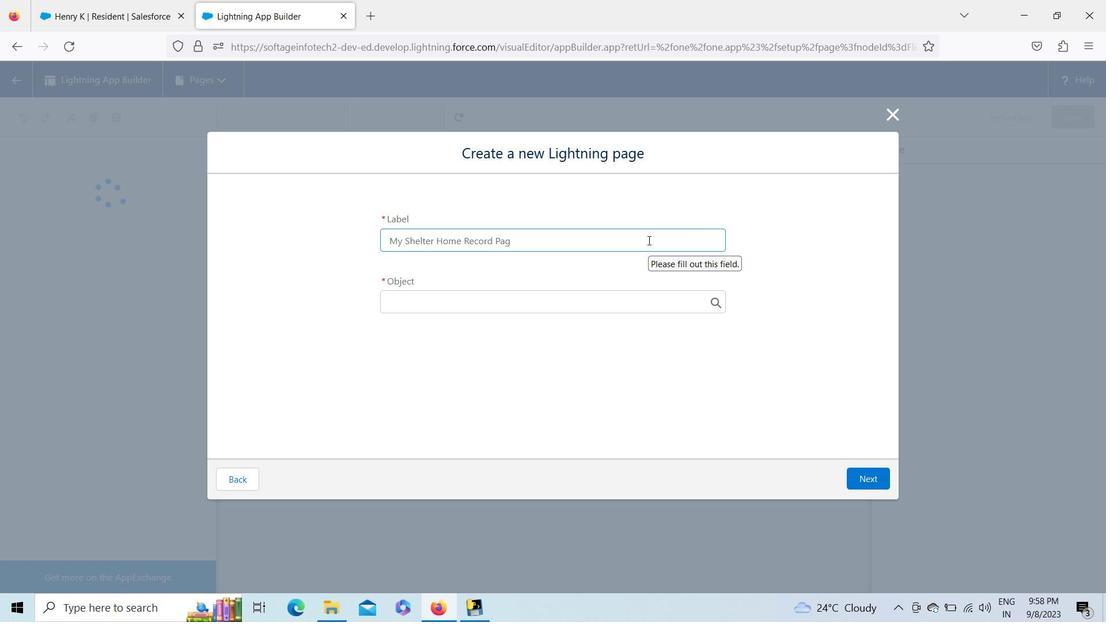 
Action: Mouse moved to (716, 300)
Screenshot: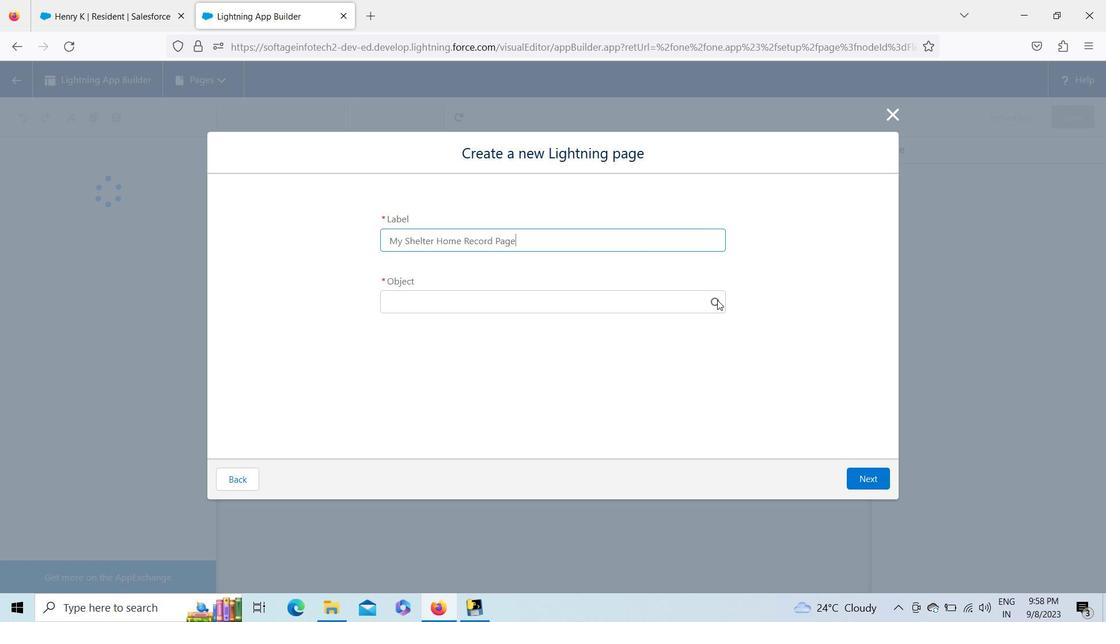 
Action: Mouse pressed left at (716, 300)
Screenshot: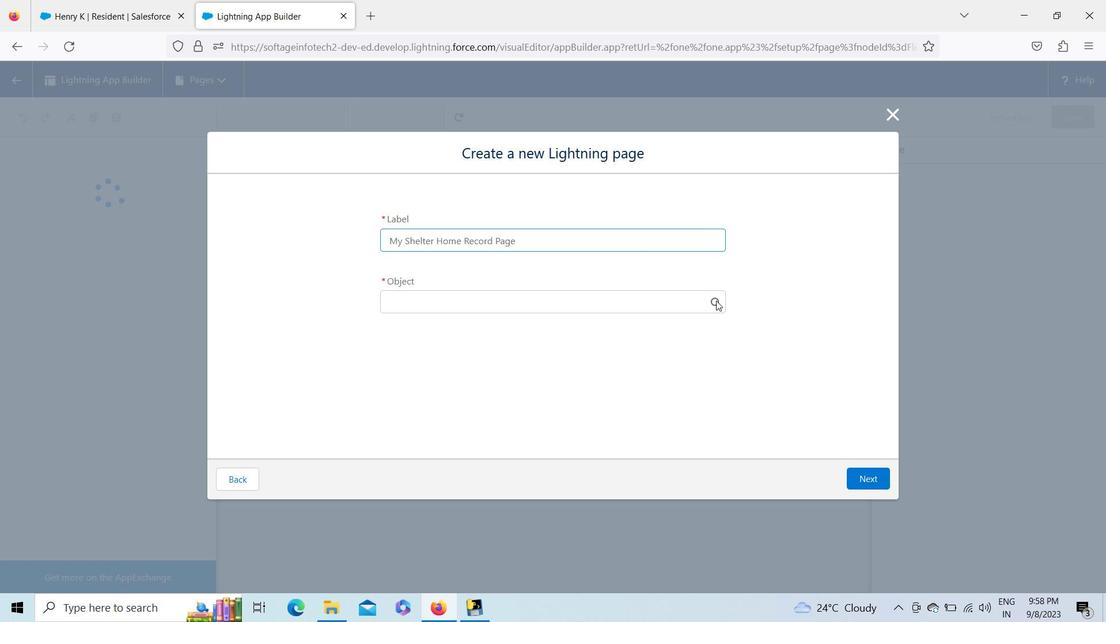 
Action: Key pressed res
Screenshot: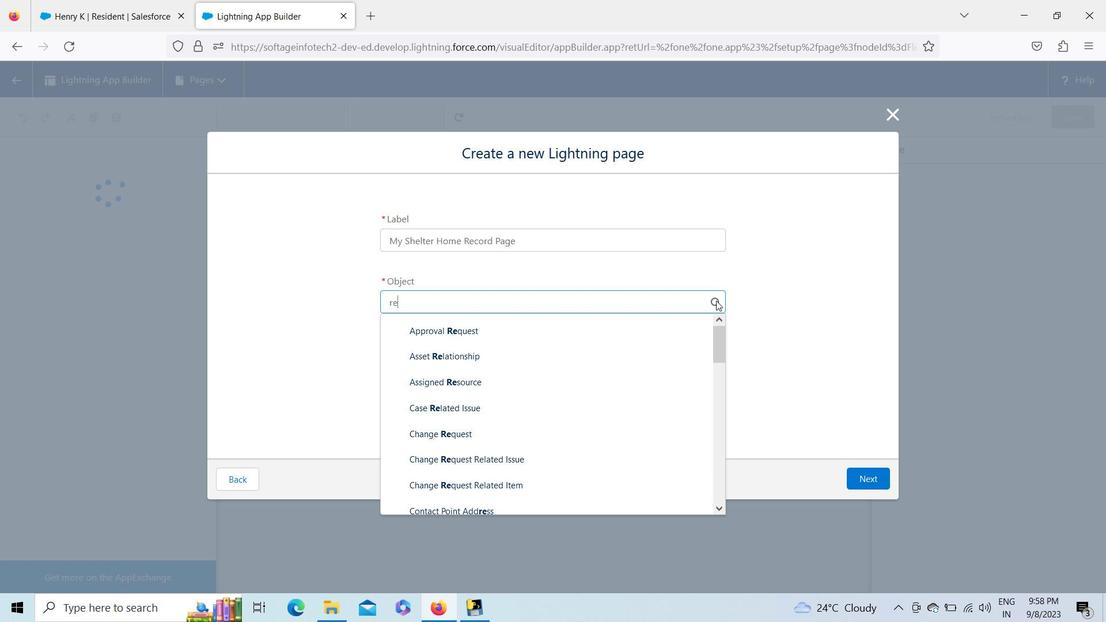 
Action: Mouse moved to (622, 382)
Screenshot: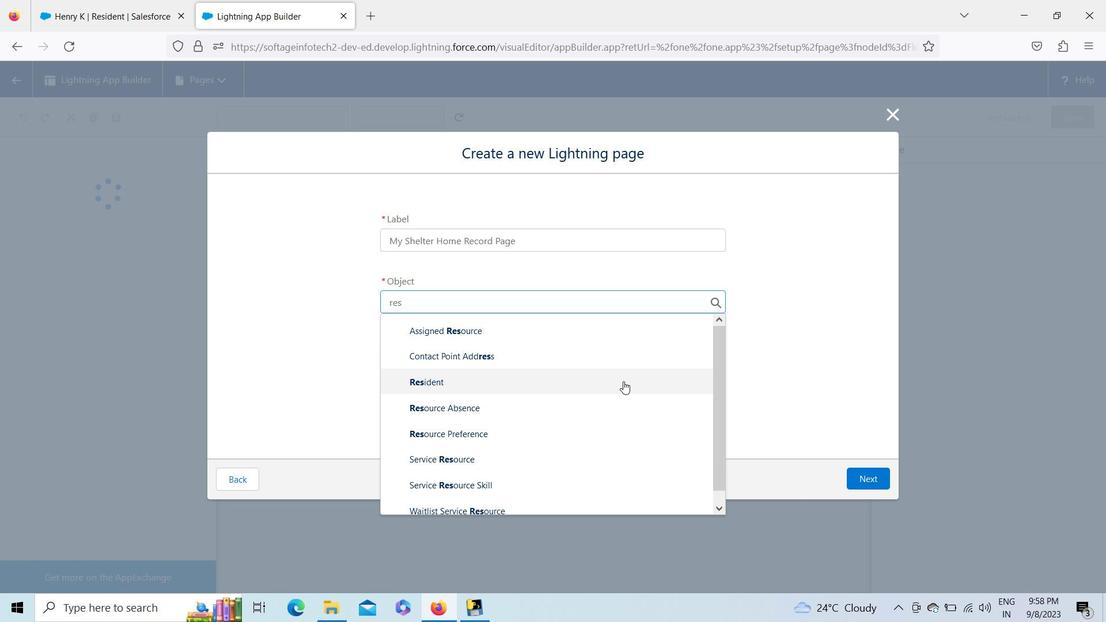 
Action: Mouse pressed left at (622, 382)
Screenshot: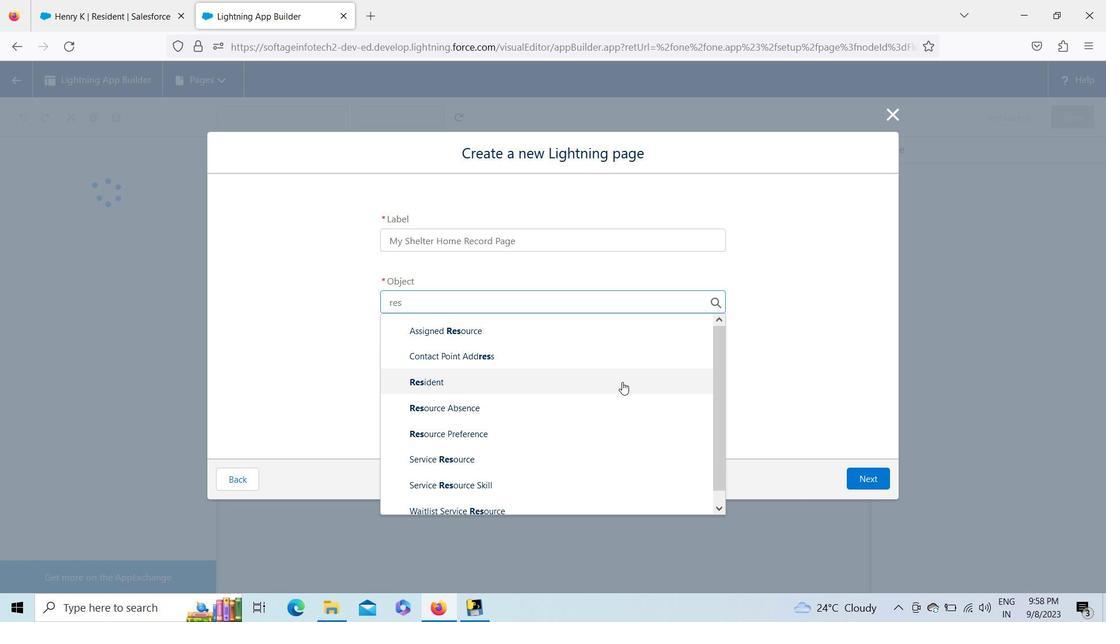 
Action: Mouse moved to (880, 474)
Screenshot: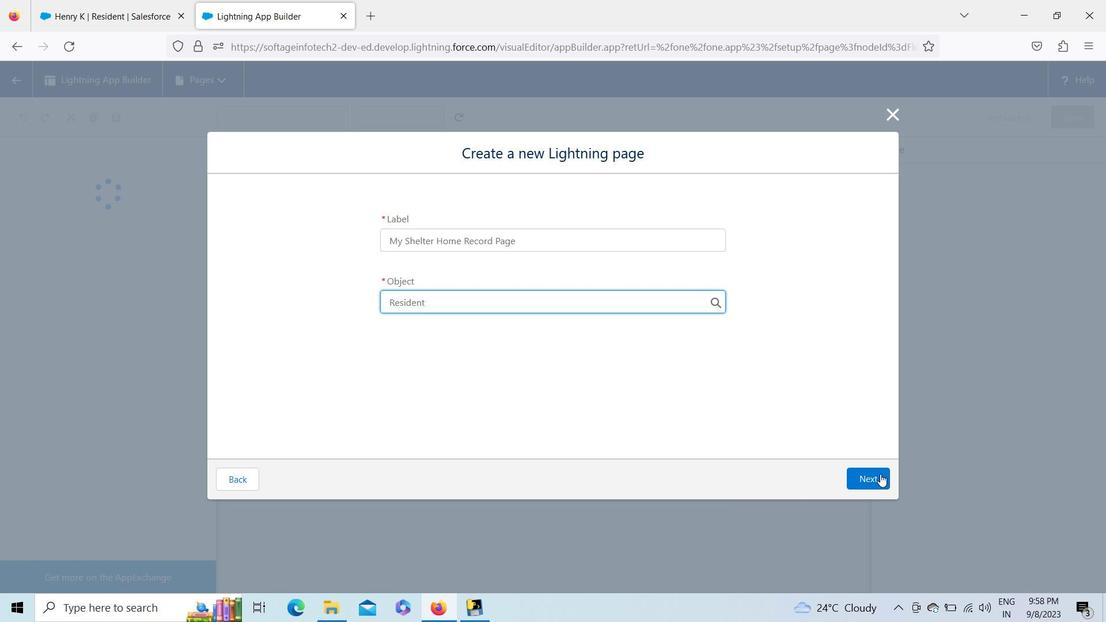 
Action: Mouse pressed left at (880, 474)
Screenshot: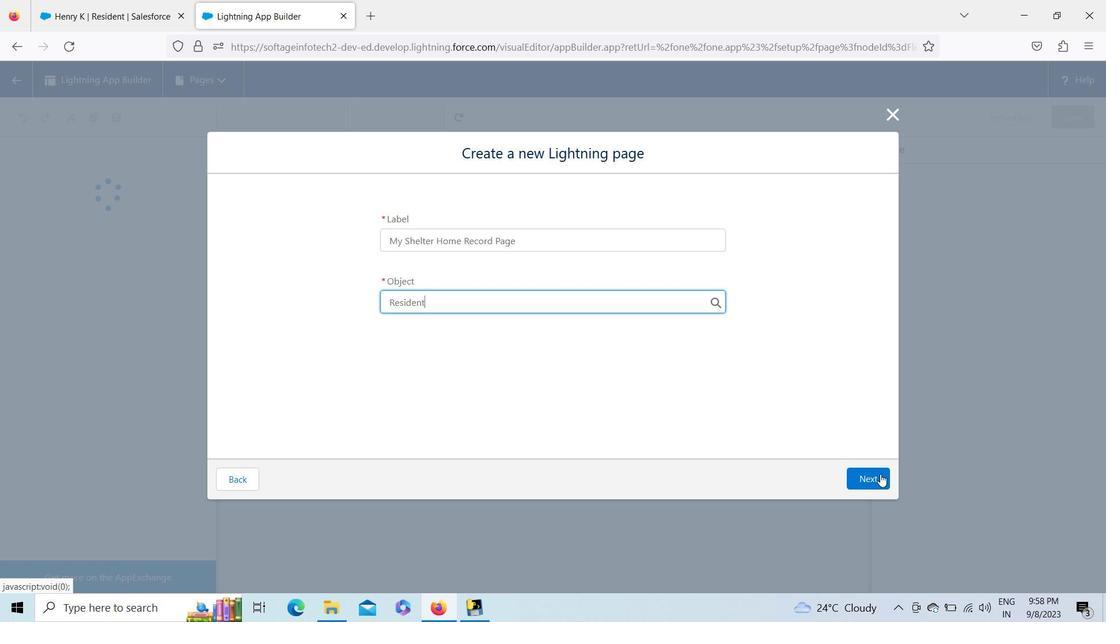 
Action: Mouse moved to (346, 286)
Screenshot: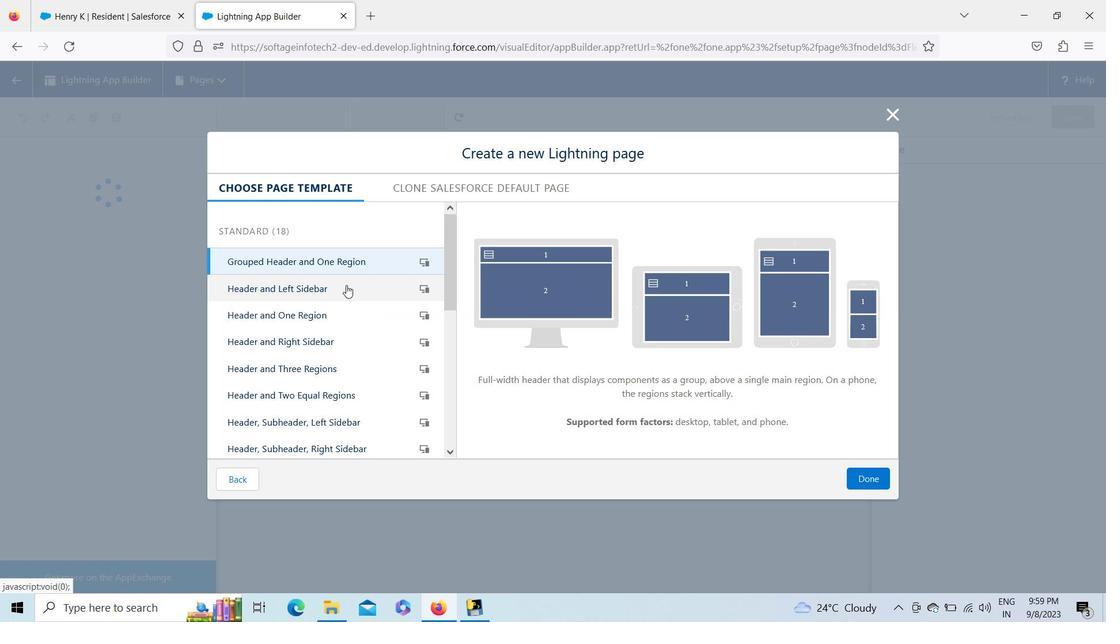 
Action: Mouse pressed left at (346, 286)
Screenshot: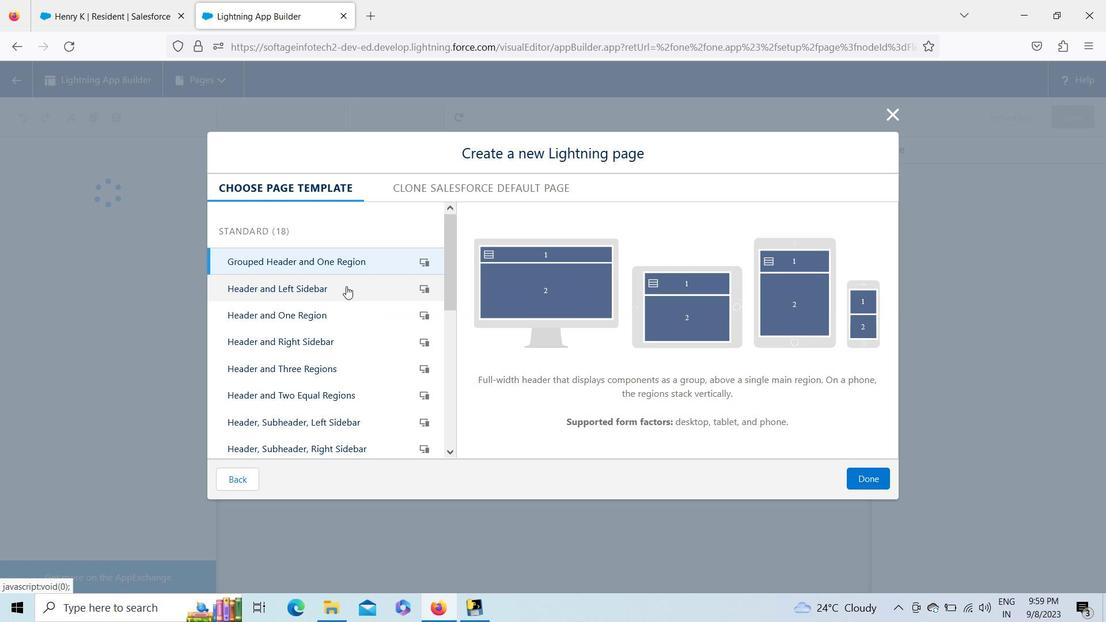 
Action: Mouse moved to (328, 384)
Screenshot: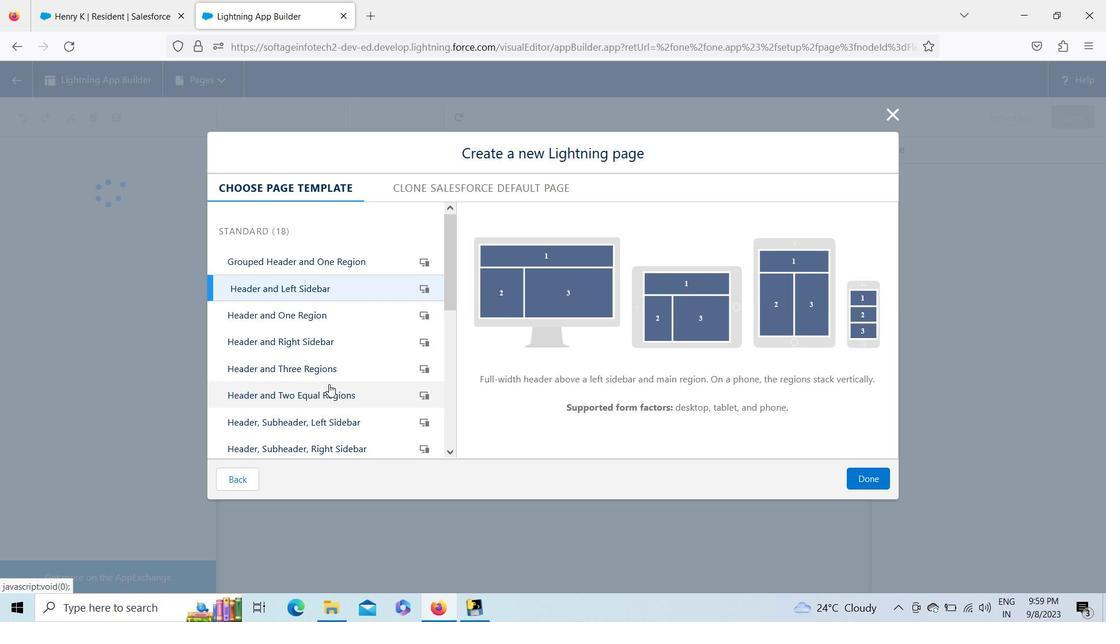 
Action: Mouse pressed left at (328, 384)
Screenshot: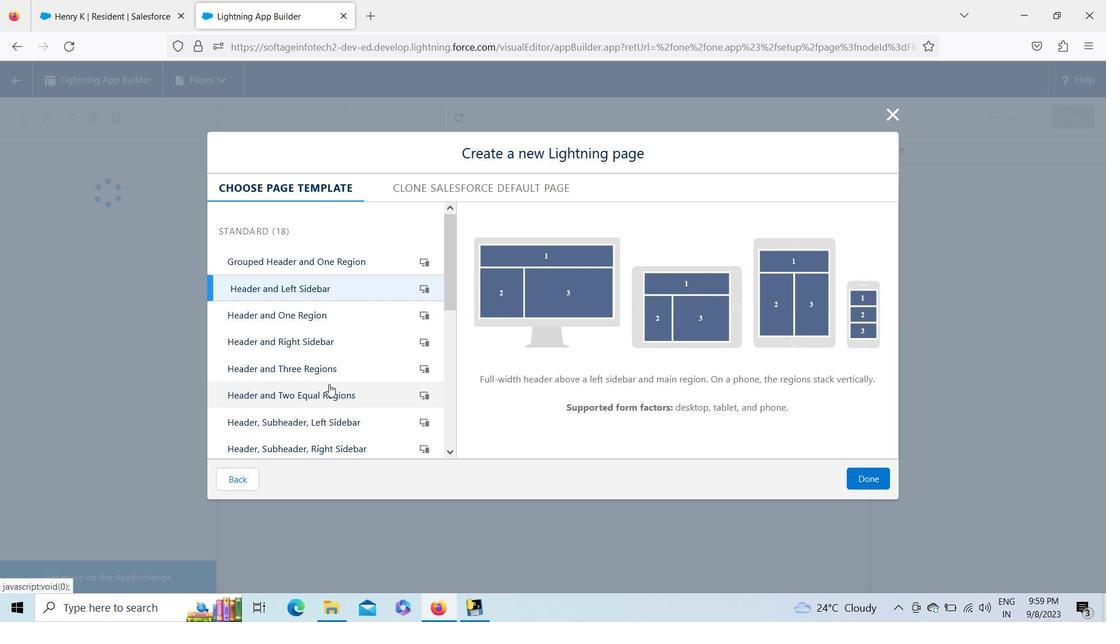 
Action: Mouse moved to (328, 372)
Screenshot: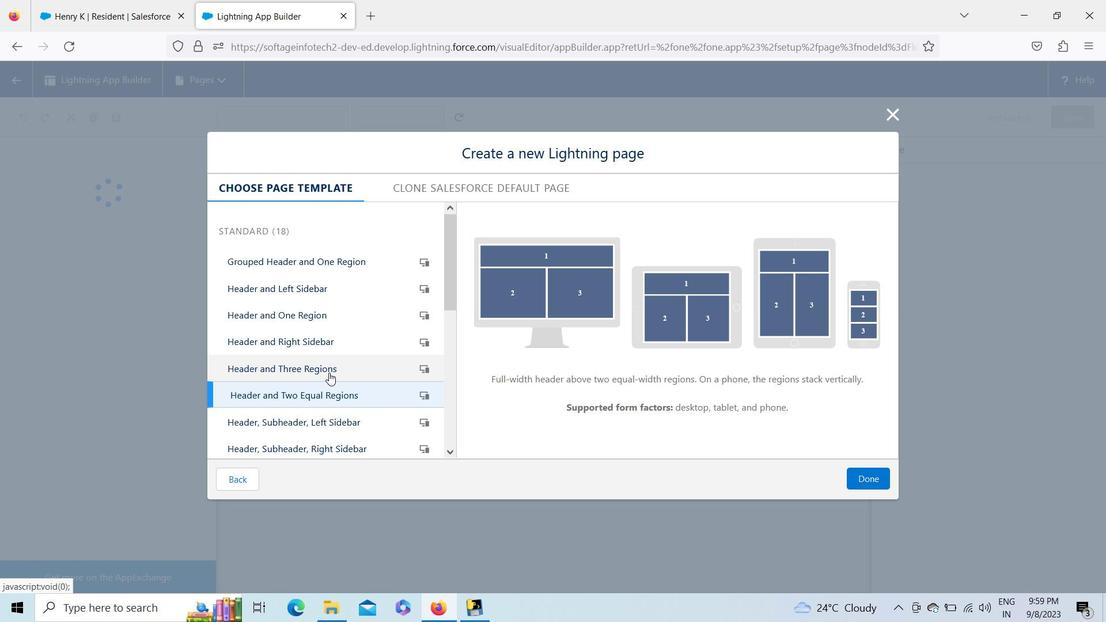 
Action: Mouse pressed left at (328, 372)
Screenshot: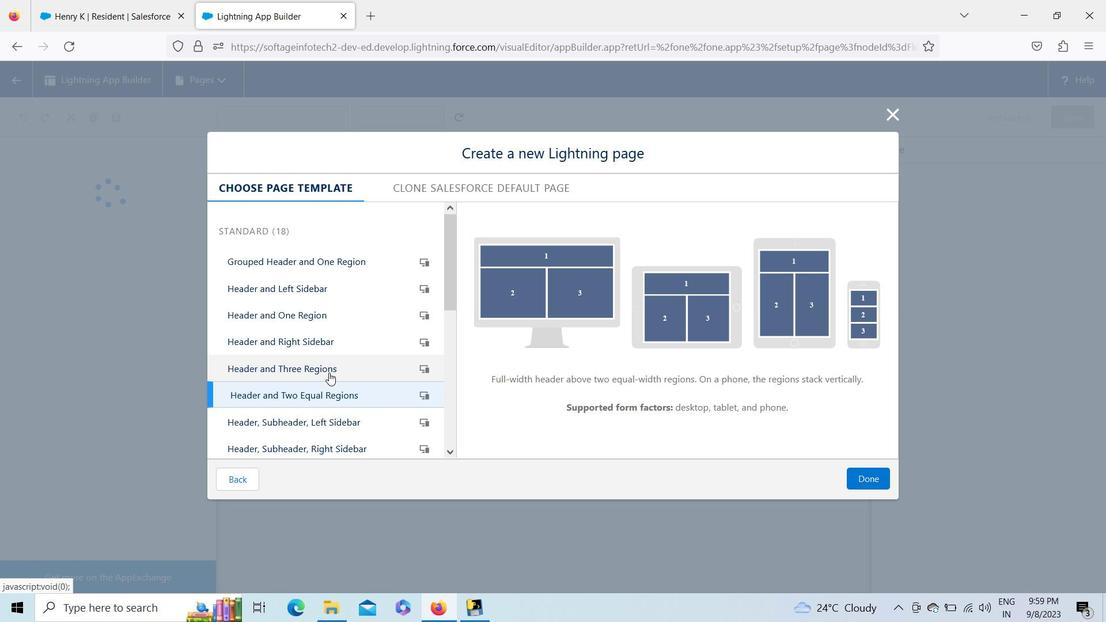 
Action: Mouse moved to (868, 478)
Screenshot: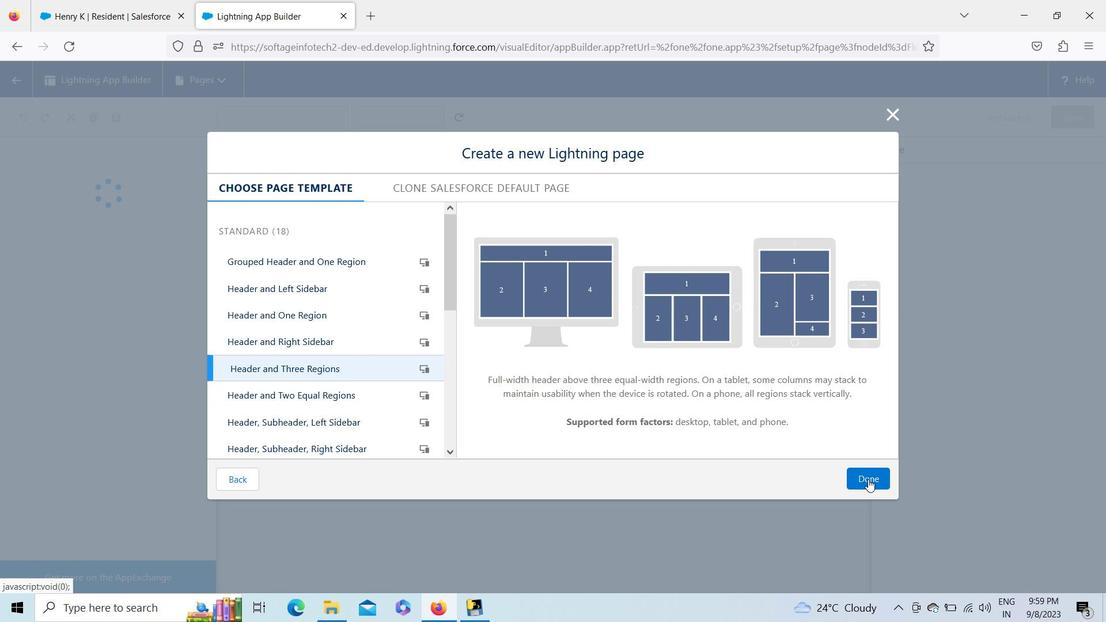 
Action: Mouse pressed left at (868, 478)
Screenshot: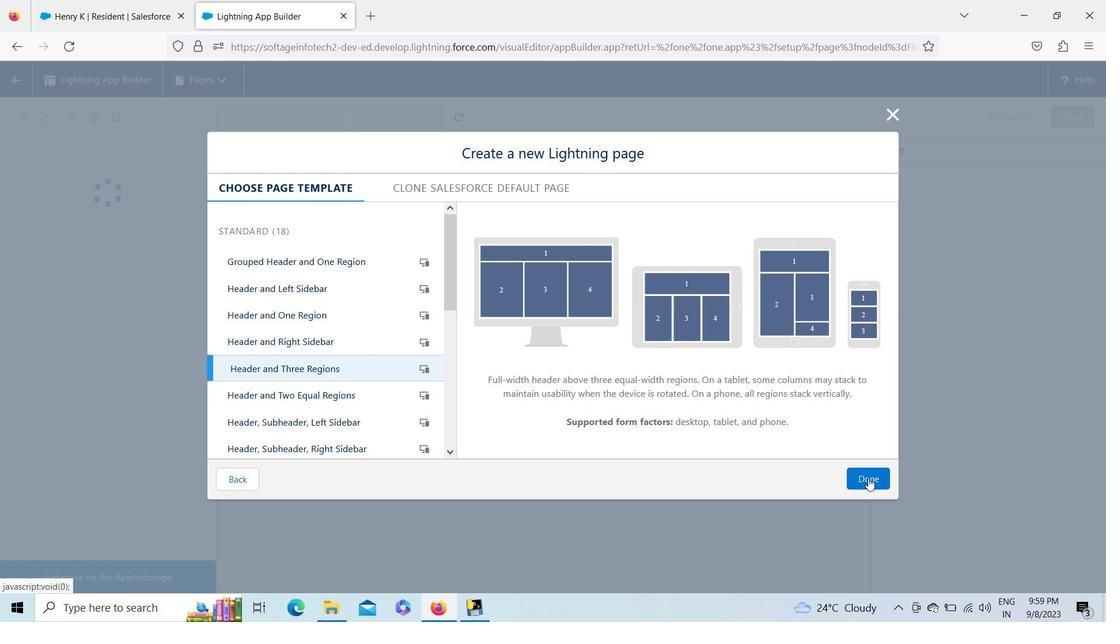 
Action: Mouse moved to (432, 263)
Screenshot: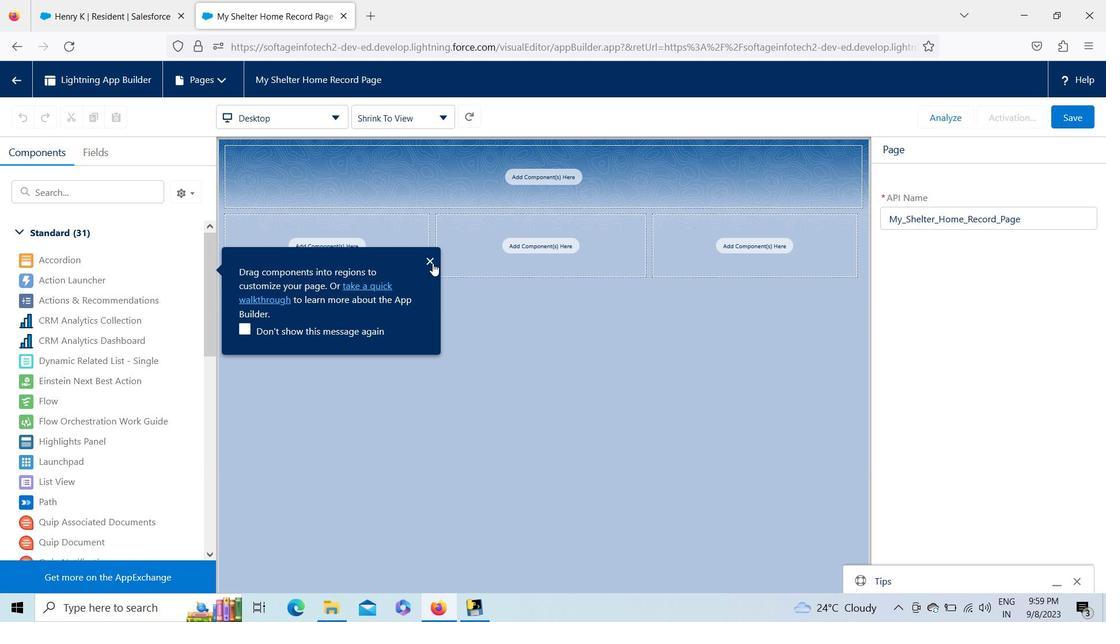 
Action: Mouse pressed left at (432, 263)
Screenshot: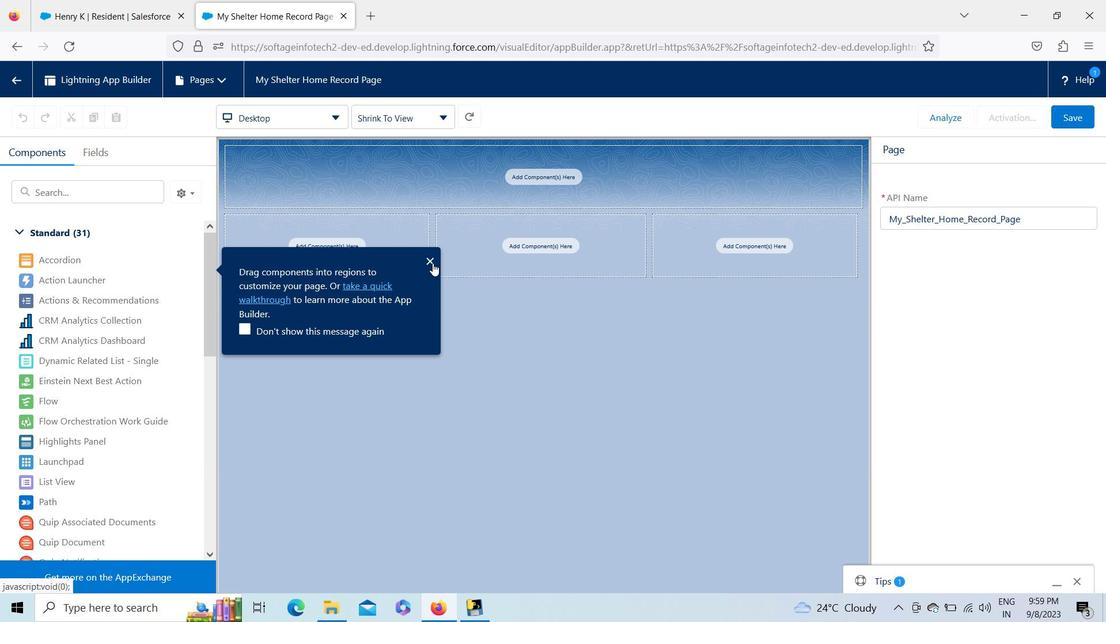 
Action: Mouse moved to (110, 160)
Screenshot: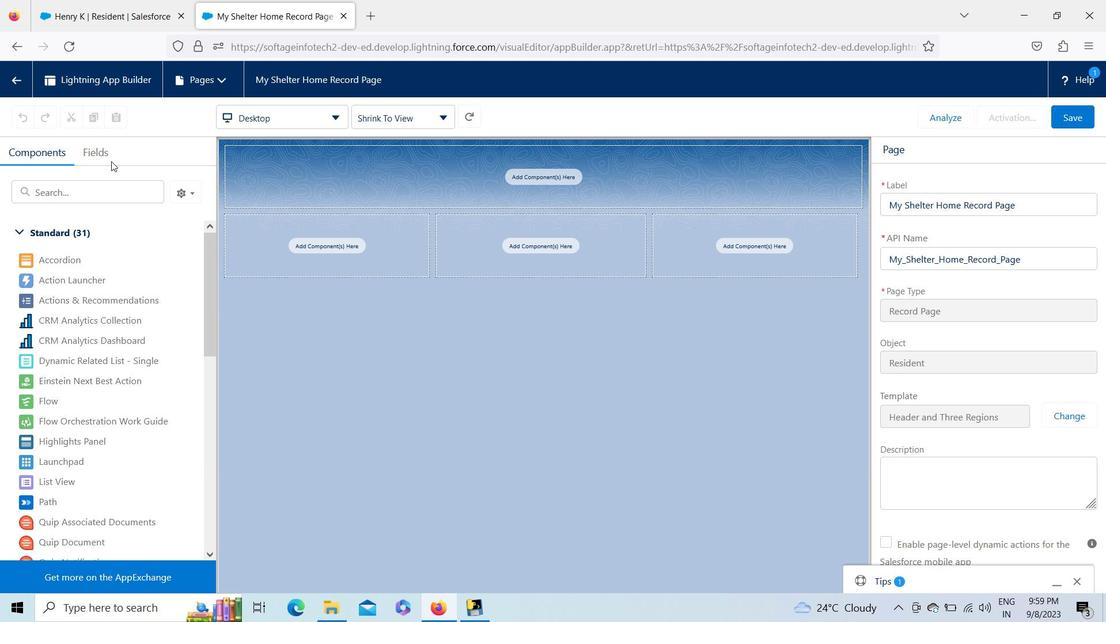 
Action: Mouse pressed left at (110, 160)
Screenshot: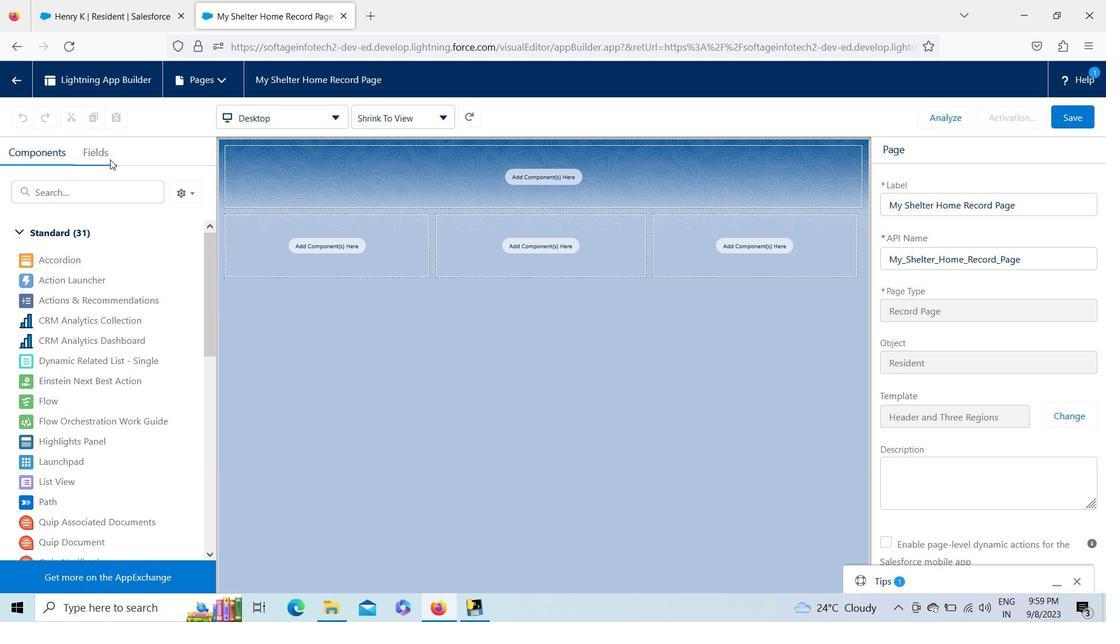 
Action: Mouse moved to (69, 263)
Screenshot: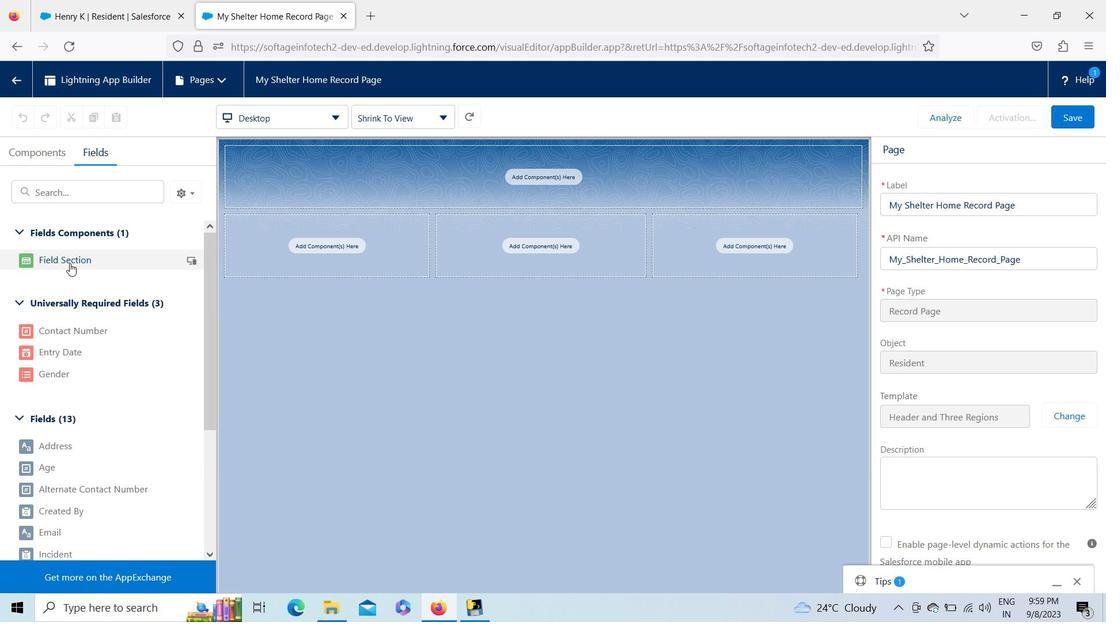 
Action: Mouse pressed left at (69, 263)
Screenshot: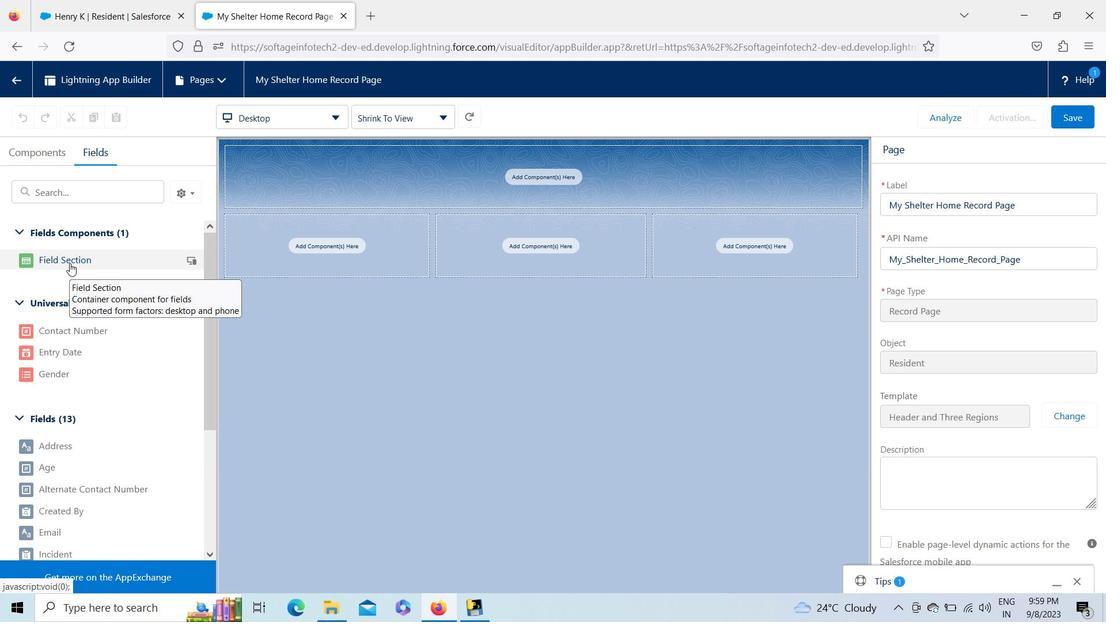 
Action: Mouse moved to (94, 258)
Screenshot: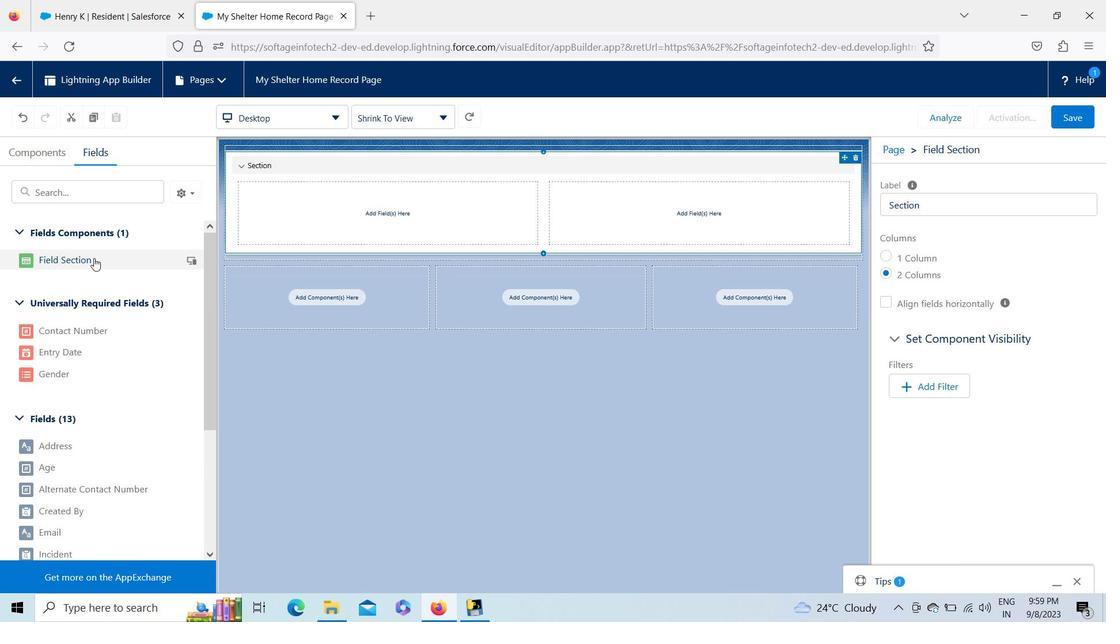 
Action: Mouse pressed left at (94, 258)
Screenshot: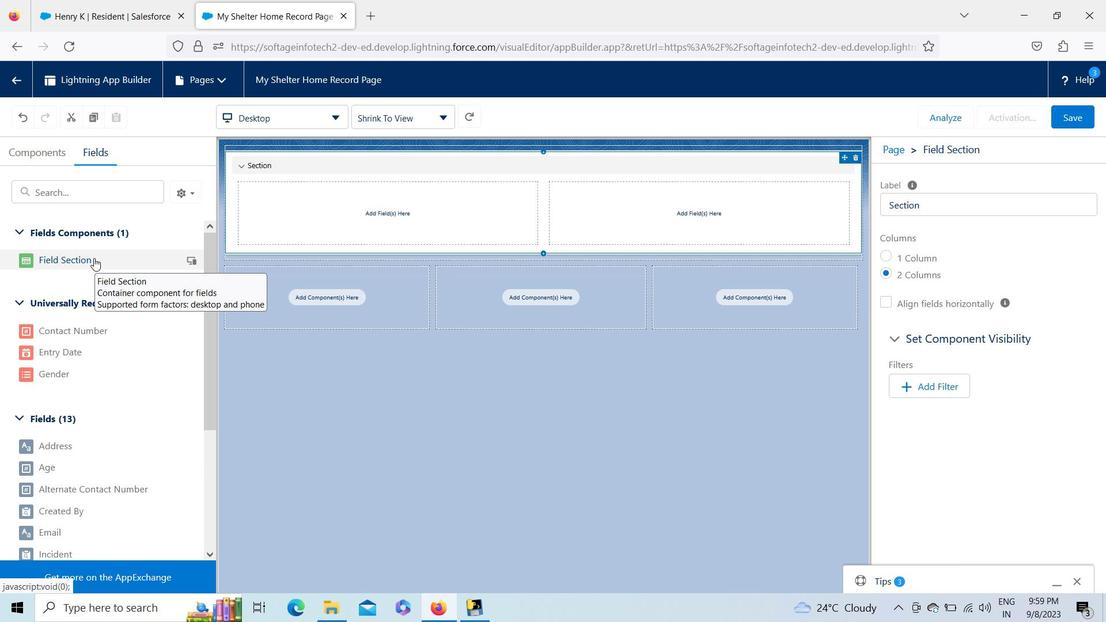 
Action: Mouse moved to (145, 252)
Screenshot: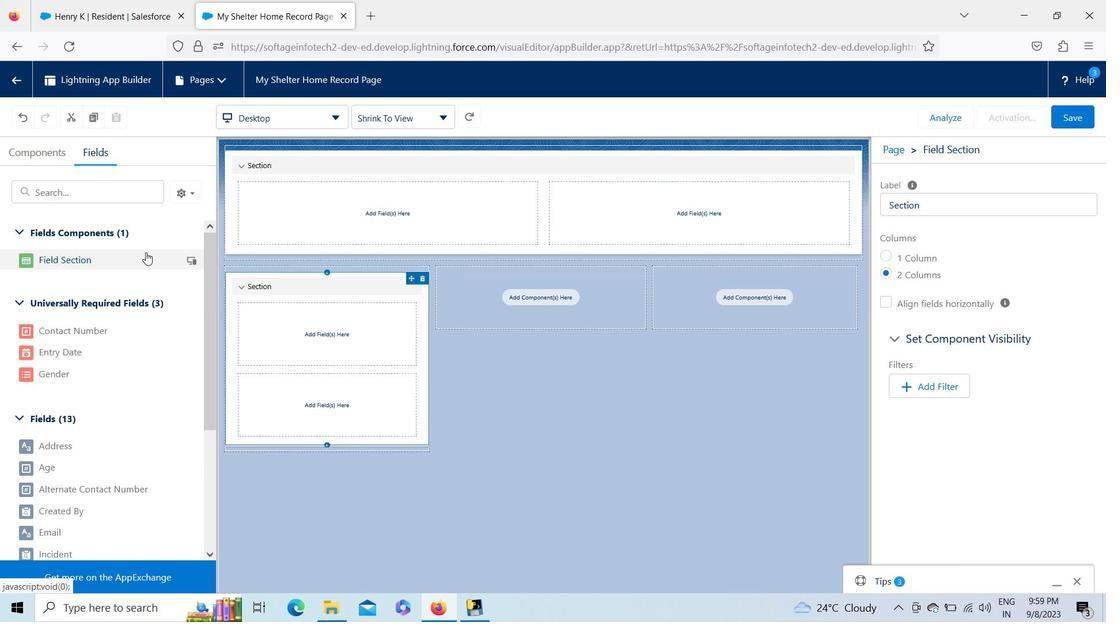 
Action: Mouse pressed left at (145, 252)
Screenshot: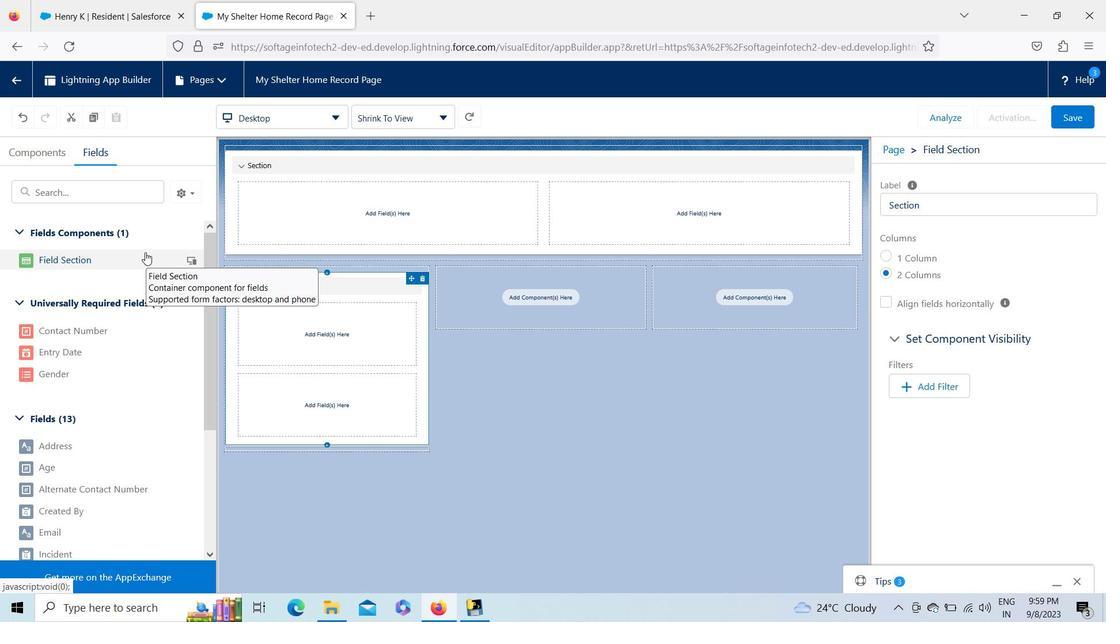 
Action: Mouse moved to (95, 253)
Screenshot: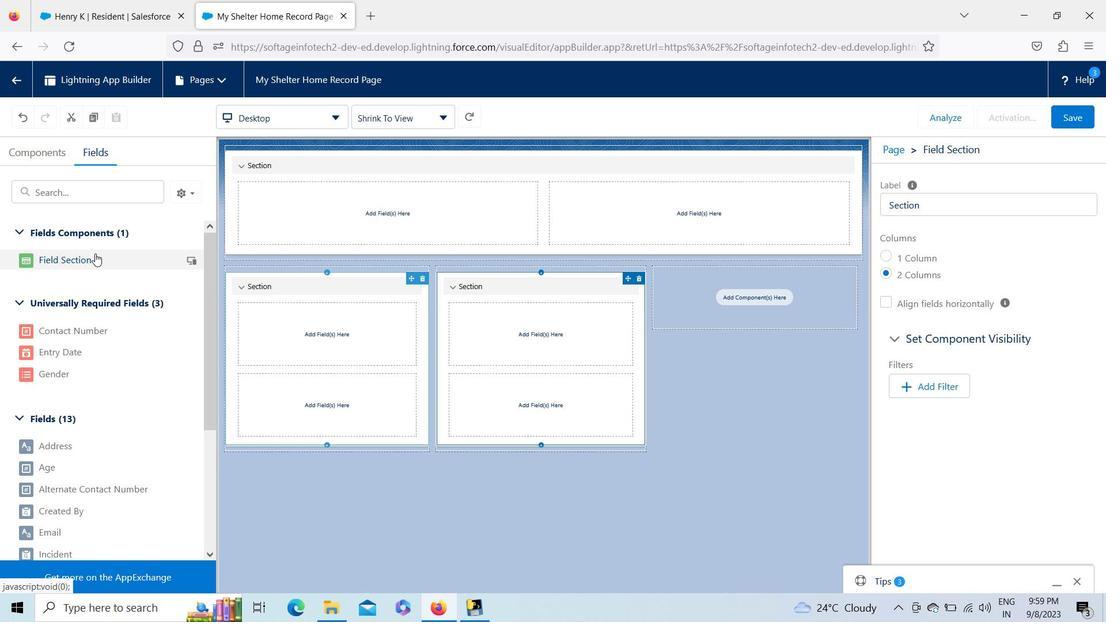 
Action: Mouse pressed left at (95, 253)
Screenshot: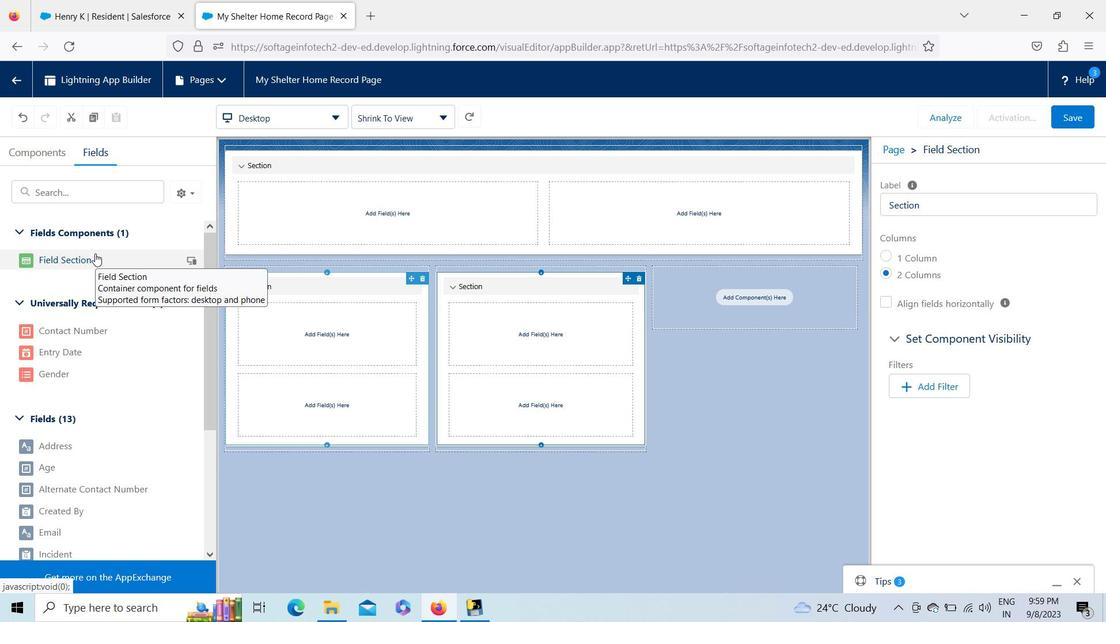 
Action: Mouse moved to (486, 500)
Screenshot: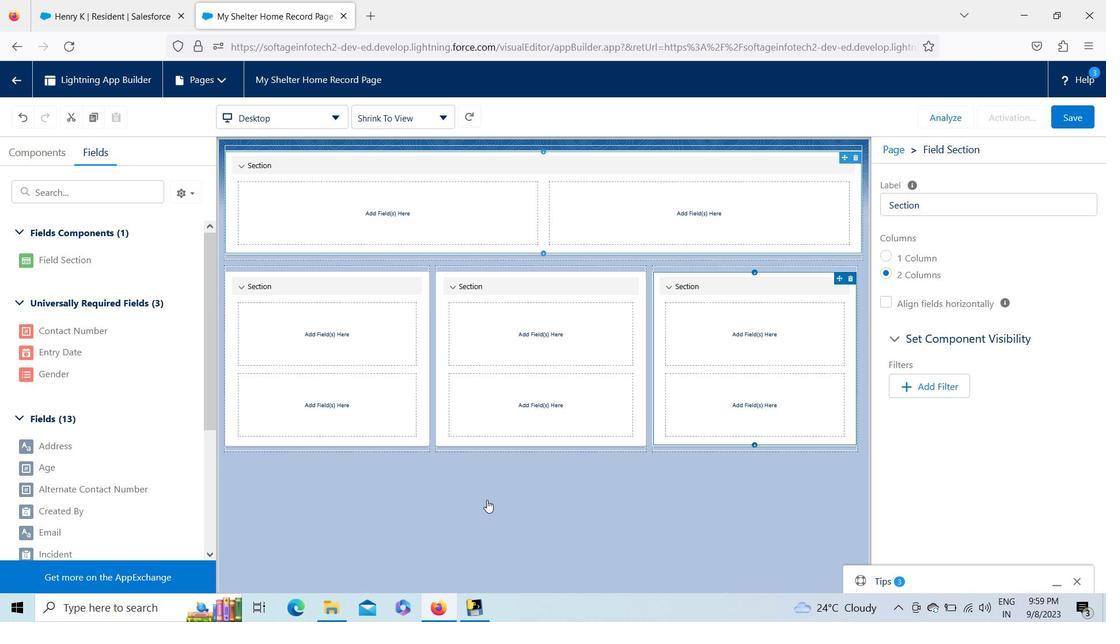 
Action: Mouse pressed left at (486, 500)
Screenshot: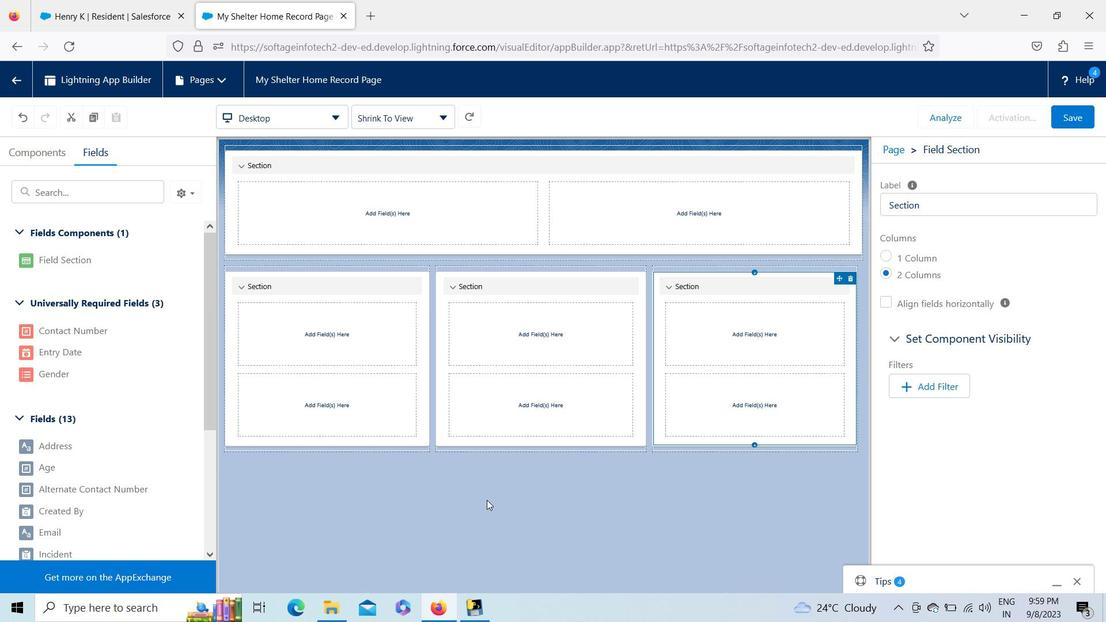 
Action: Mouse moved to (252, 164)
Screenshot: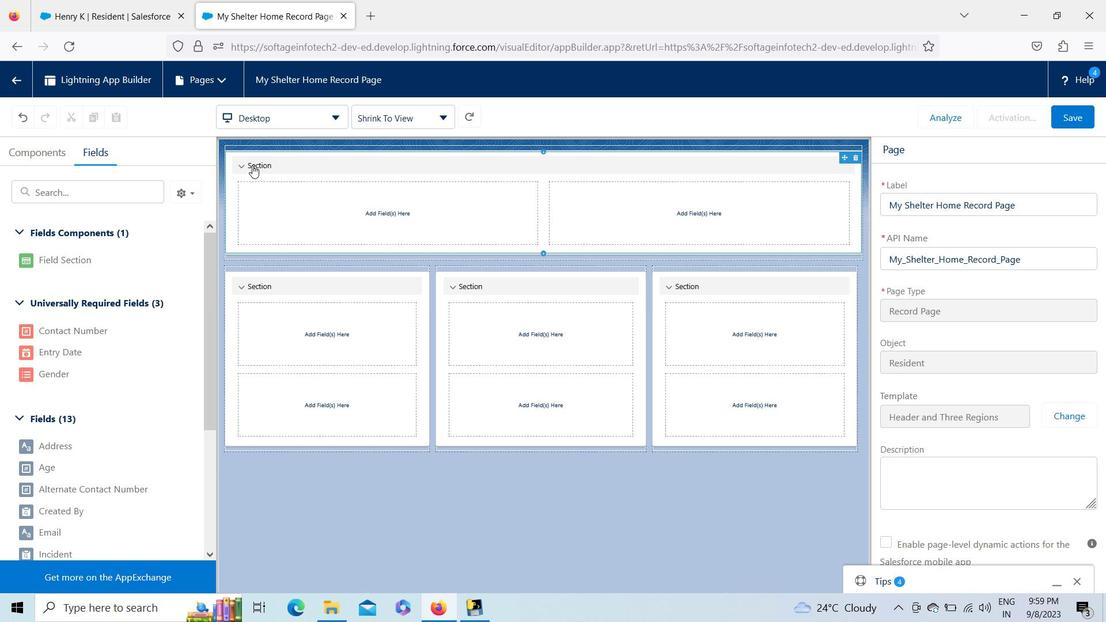 
Action: Mouse pressed left at (252, 164)
Screenshot: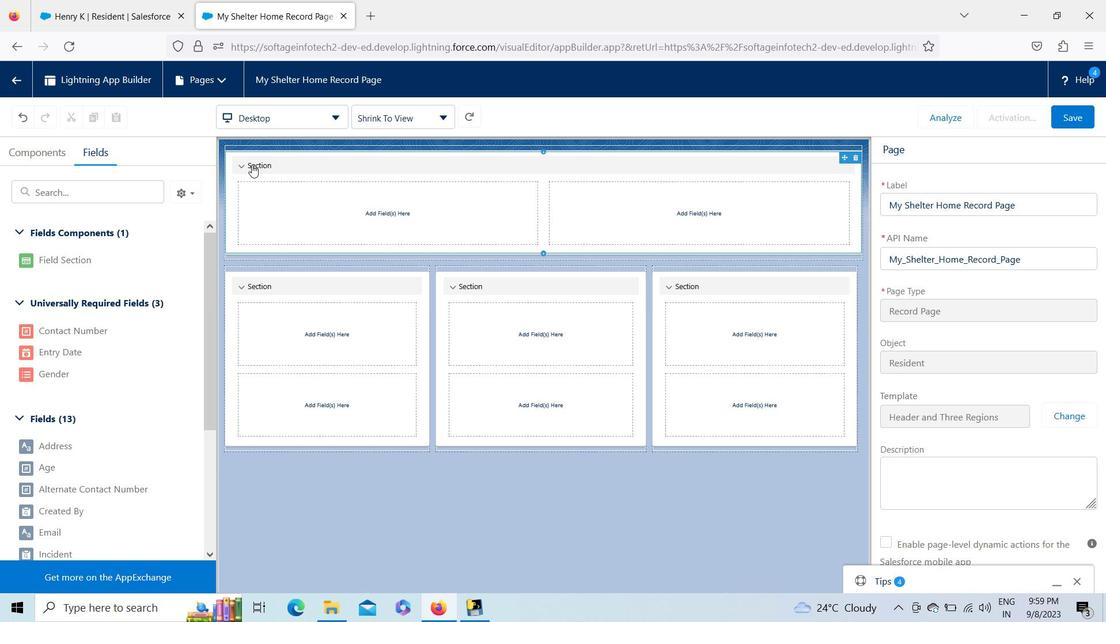 
Action: Mouse moved to (945, 197)
Screenshot: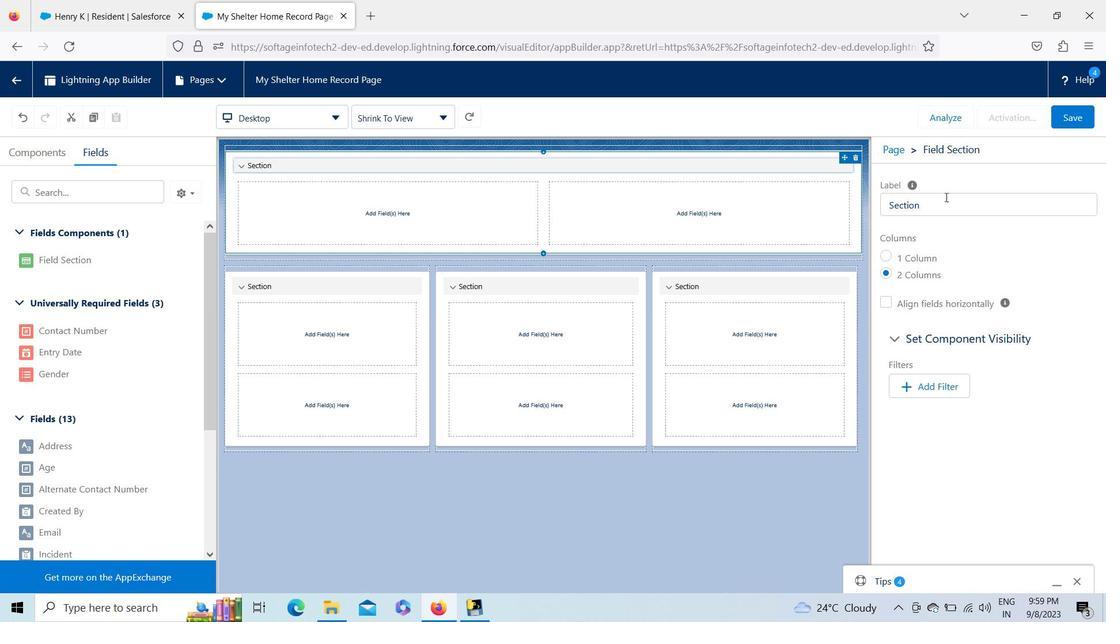 
Action: Mouse pressed left at (945, 197)
Screenshot: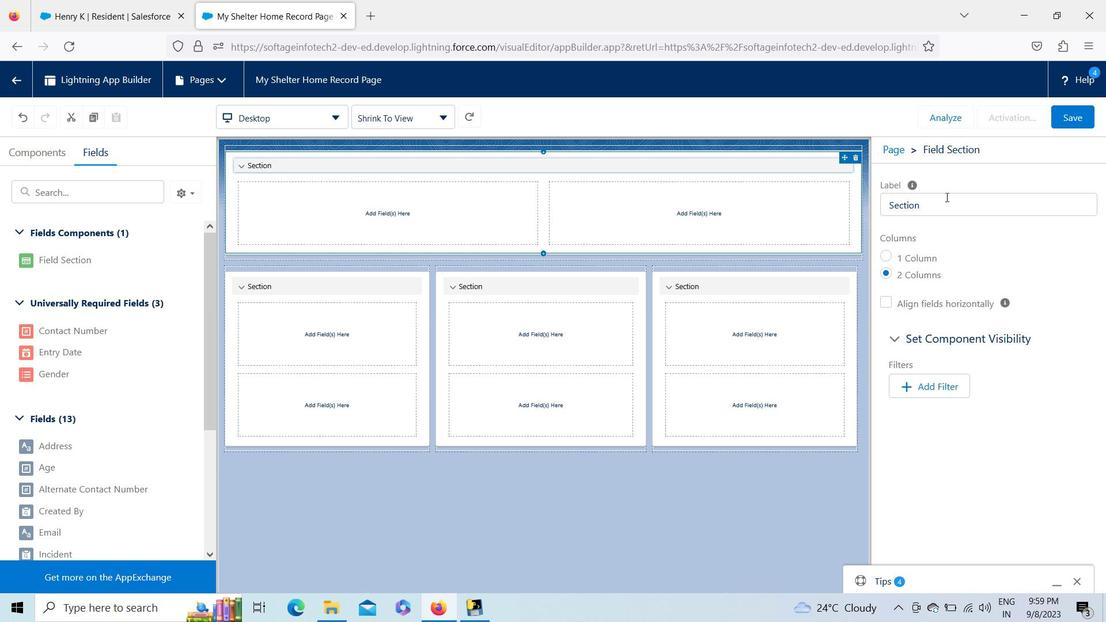 
Action: Mouse pressed left at (945, 197)
Screenshot: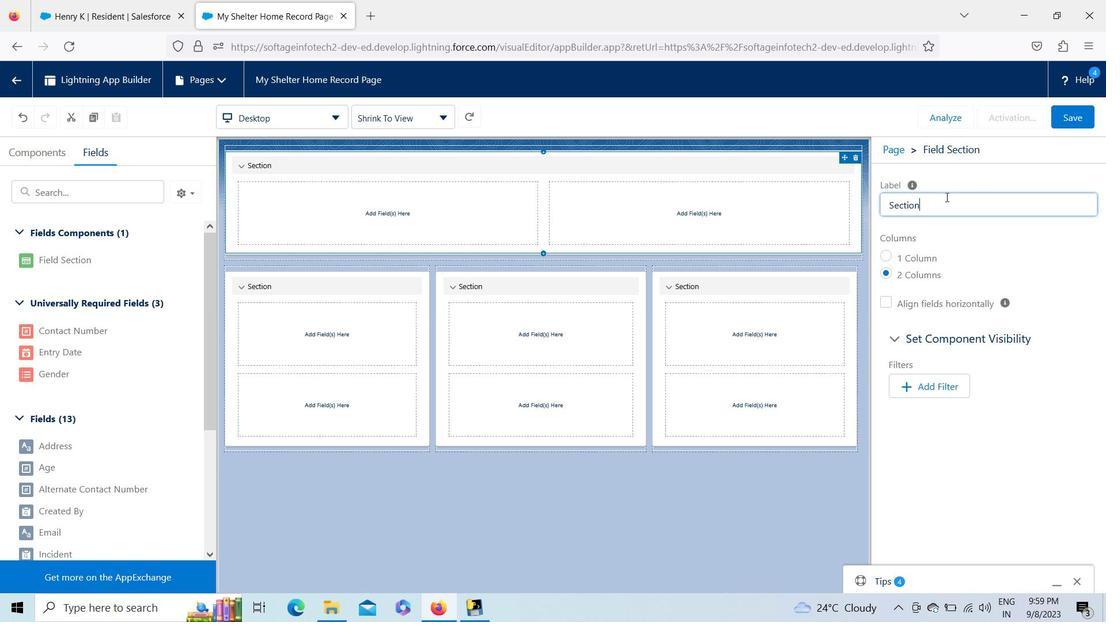 
Action: Mouse pressed left at (945, 197)
Screenshot: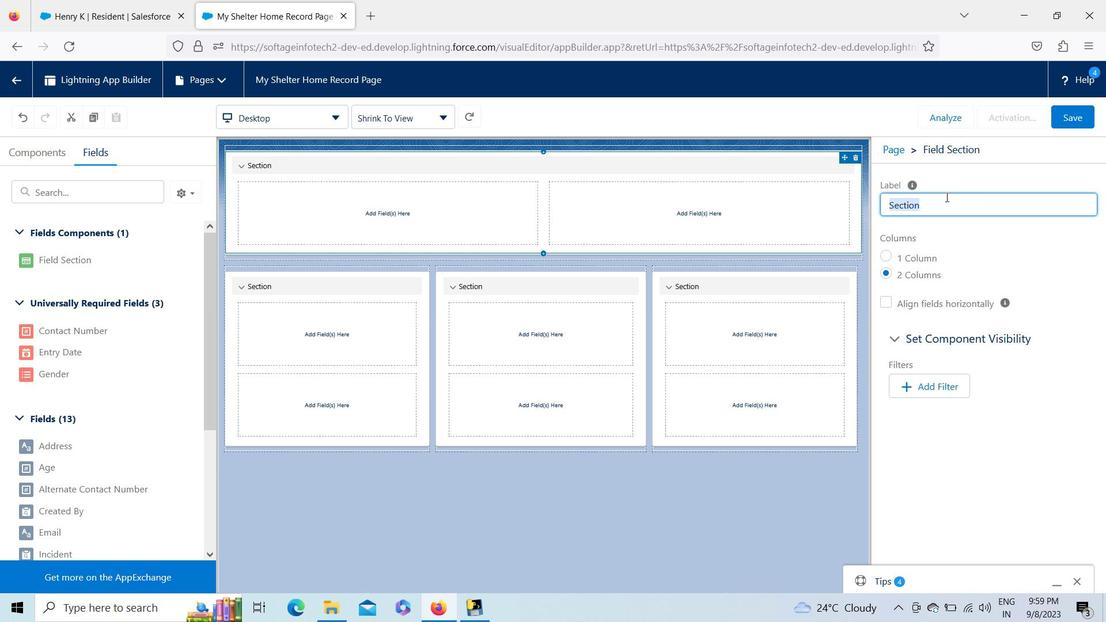 
Action: Mouse pressed left at (945, 197)
Screenshot: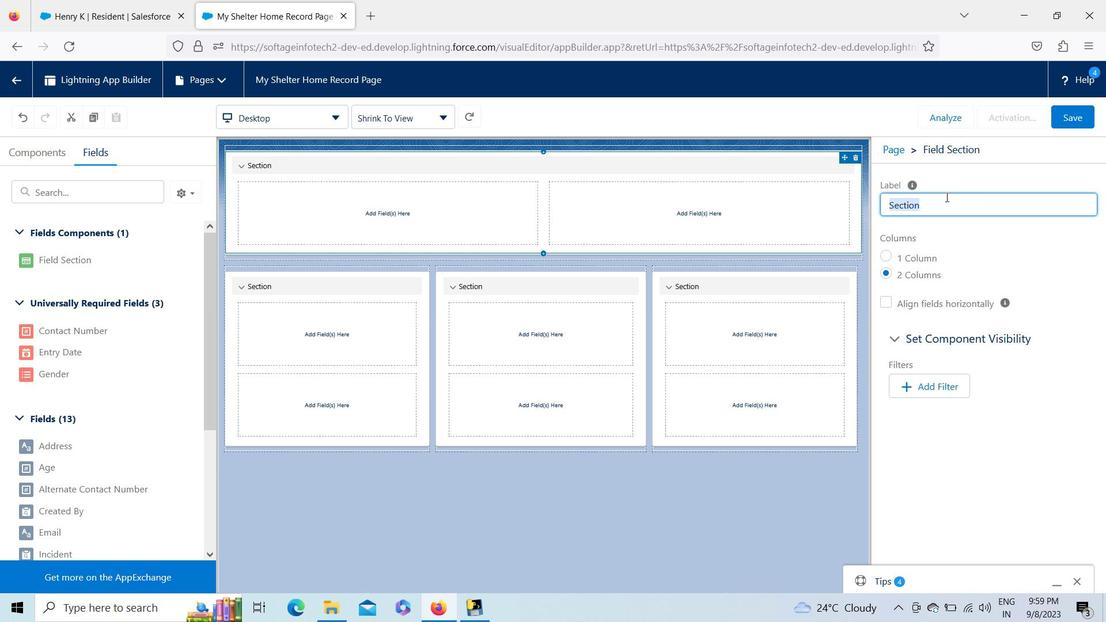 
Action: Mouse moved to (84, 328)
Screenshot: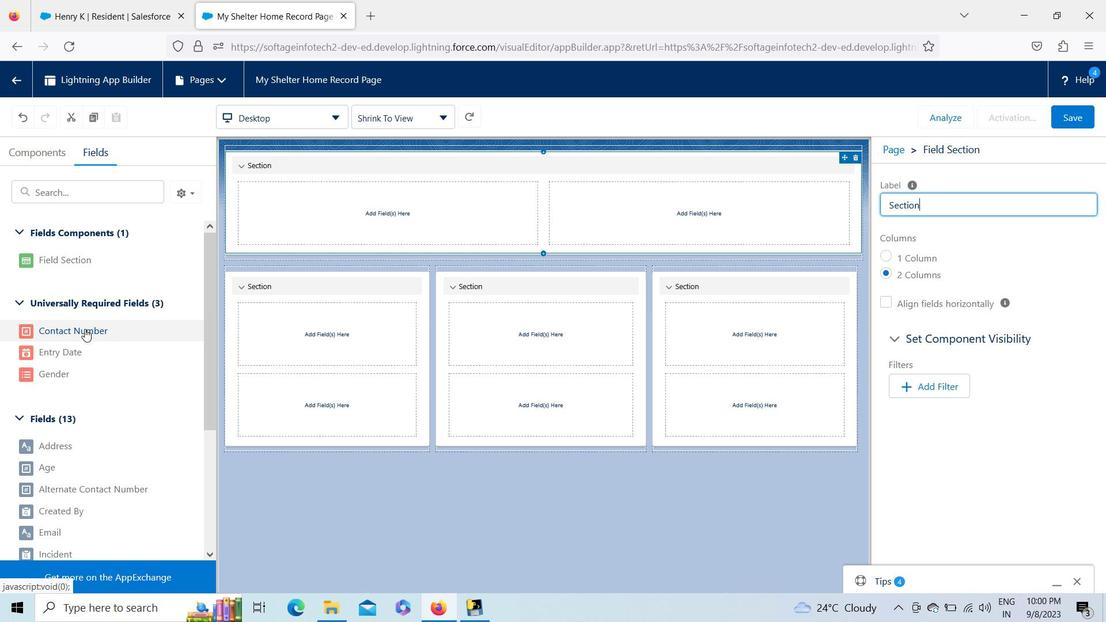
Action: Mouse pressed left at (84, 328)
Screenshot: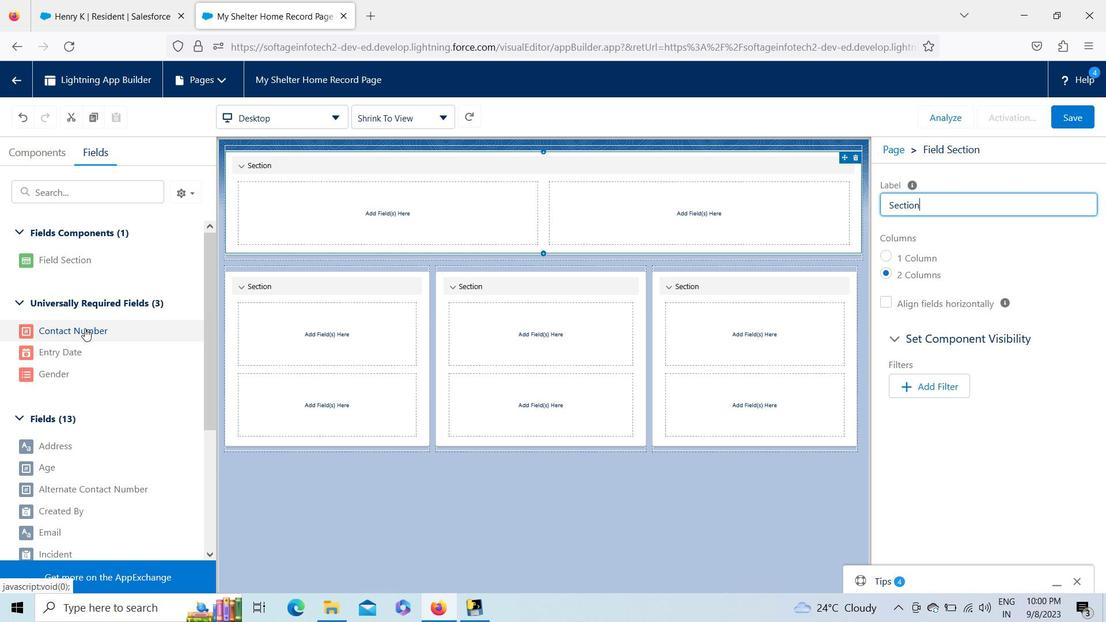 
Action: Mouse moved to (213, 407)
Screenshot: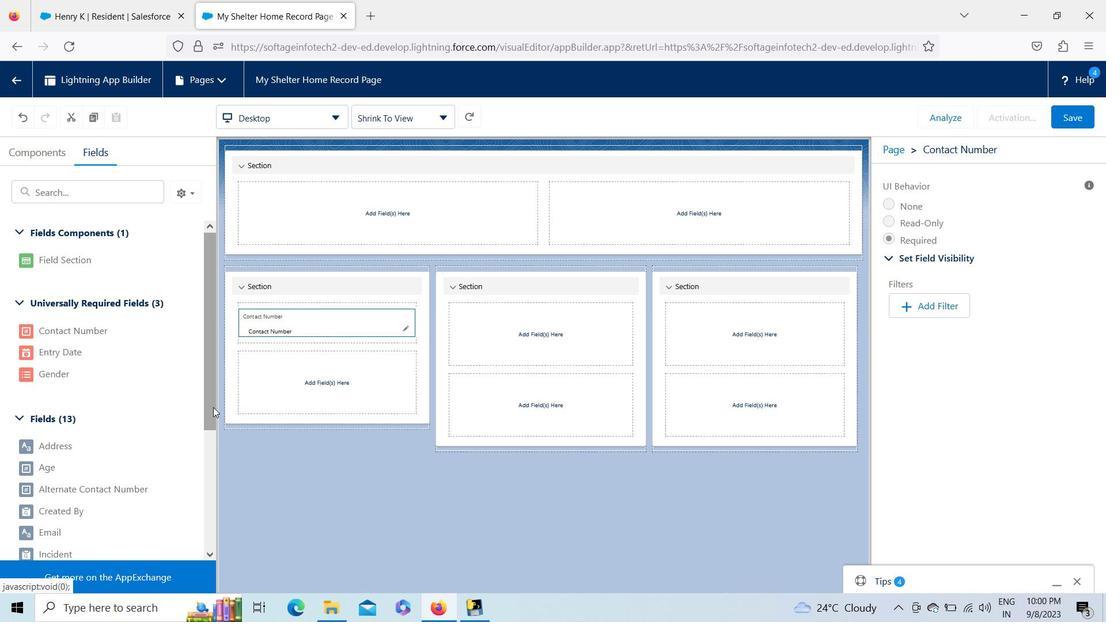 
Action: Mouse pressed left at (213, 407)
Screenshot: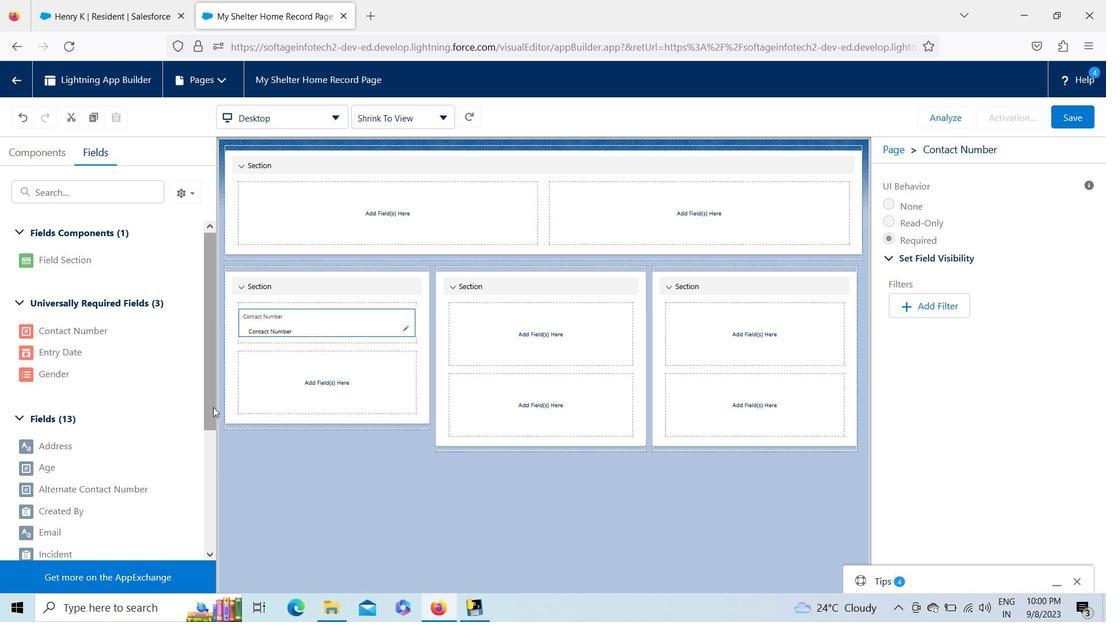 
Action: Mouse moved to (44, 400)
Screenshot: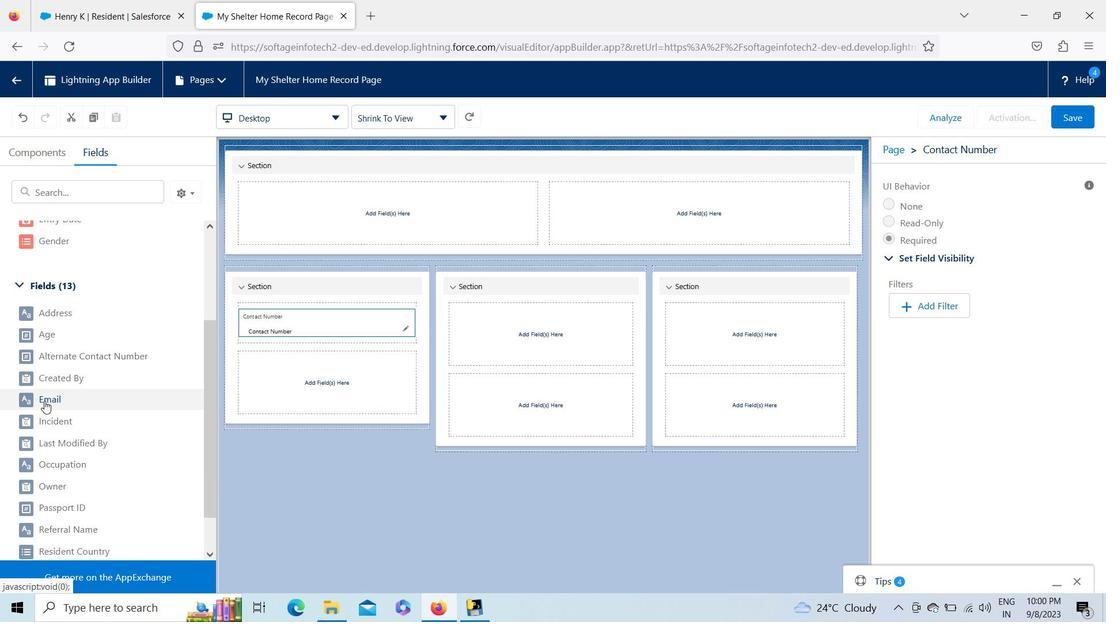 
Action: Mouse pressed left at (44, 400)
Screenshot: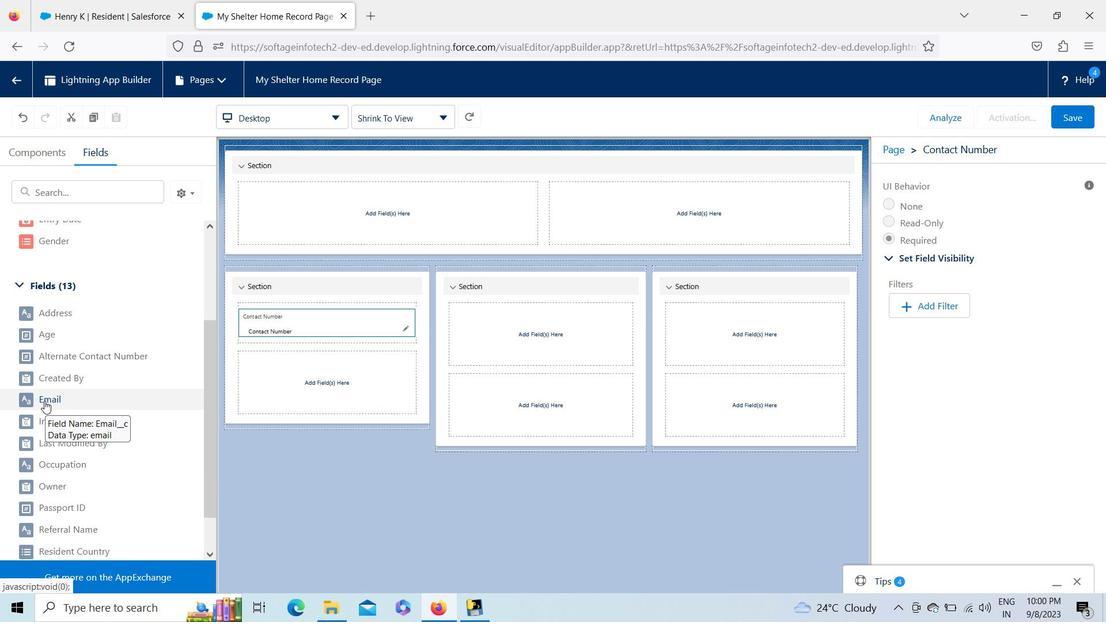 
Action: Mouse moved to (207, 227)
Screenshot: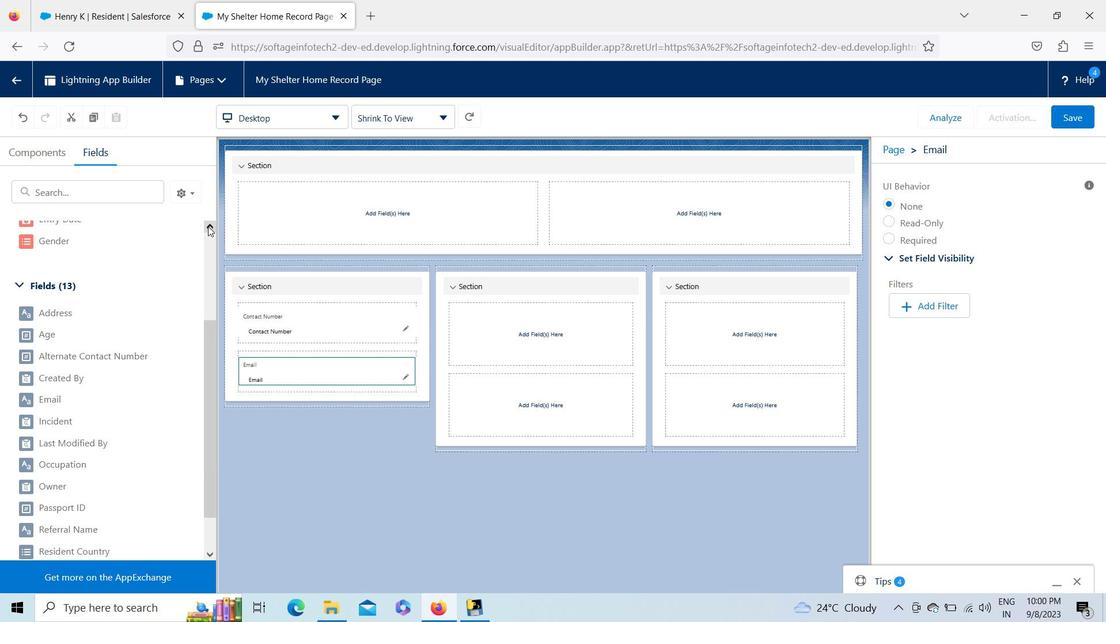 
Action: Mouse pressed left at (207, 227)
Screenshot: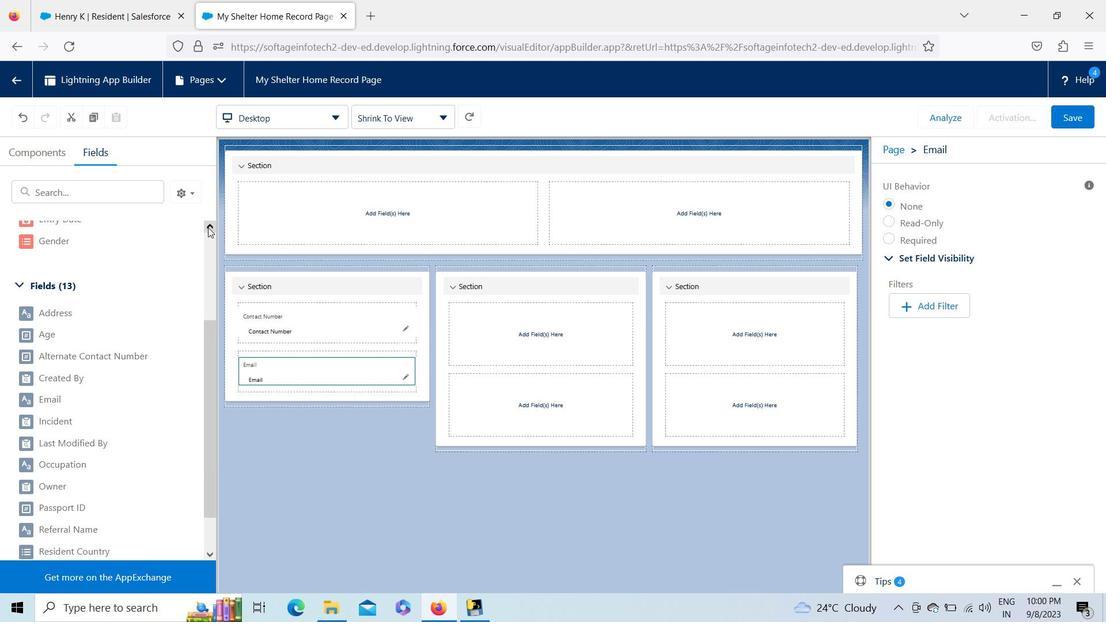 
Action: Mouse pressed left at (207, 227)
Screenshot: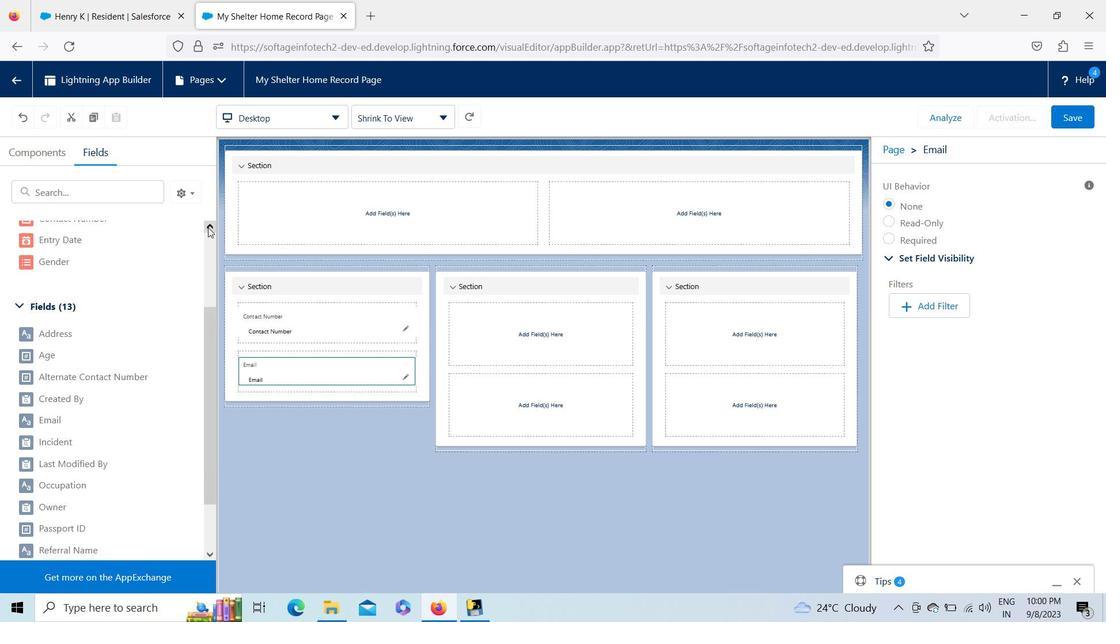 
Action: Mouse pressed left at (207, 227)
Screenshot: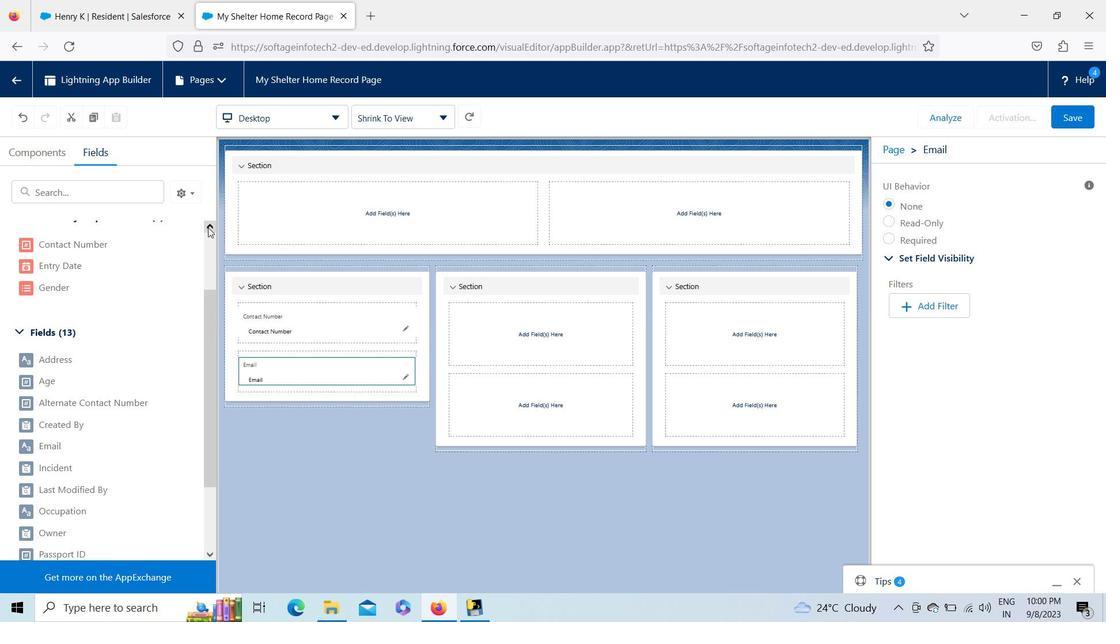 
Action: Mouse pressed left at (207, 227)
Screenshot: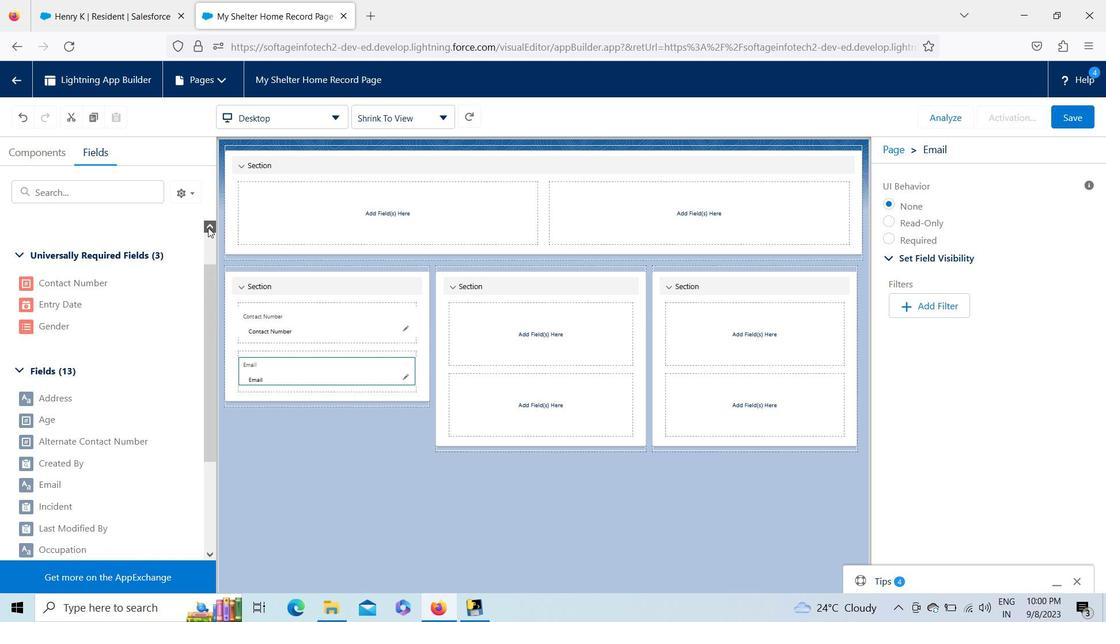 
Action: Mouse moved to (209, 405)
Screenshot: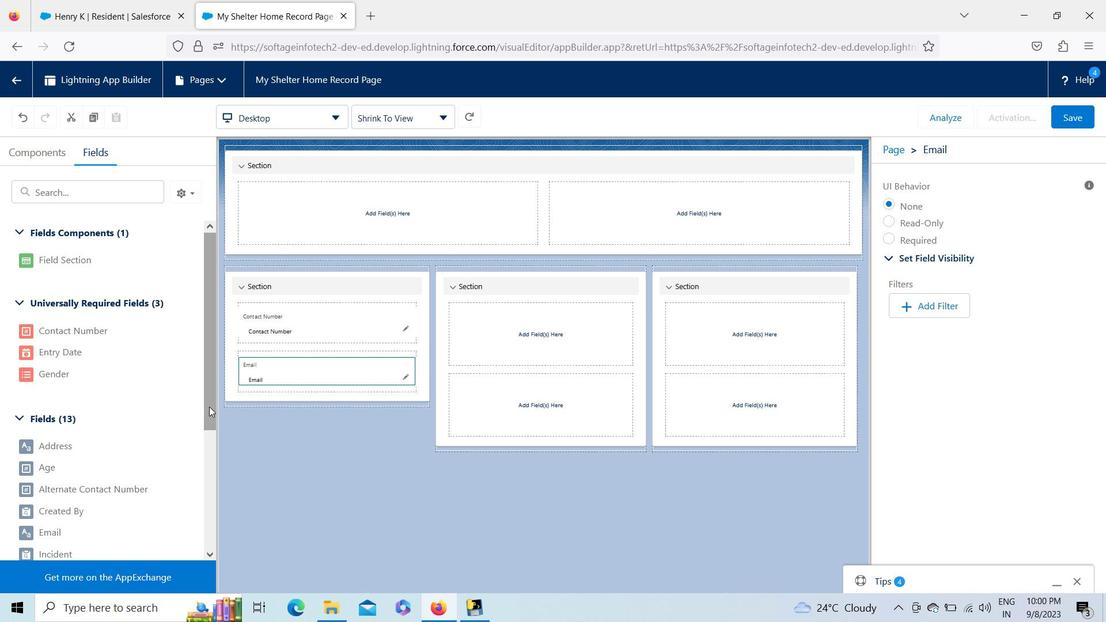 
Action: Mouse pressed left at (209, 405)
Screenshot: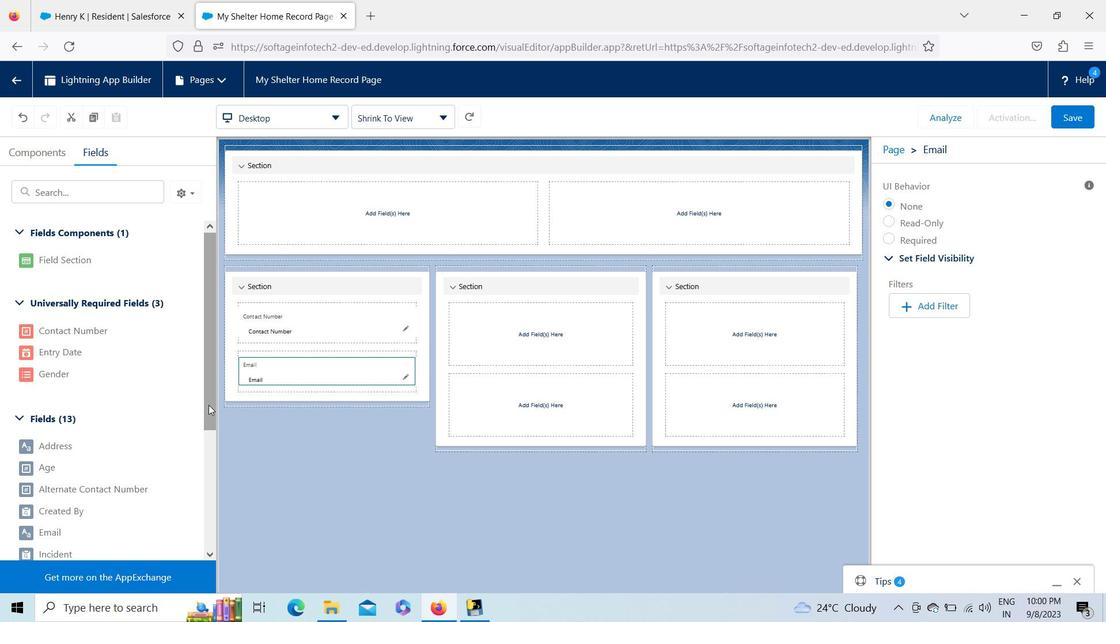 
Action: Mouse moved to (81, 526)
Screenshot: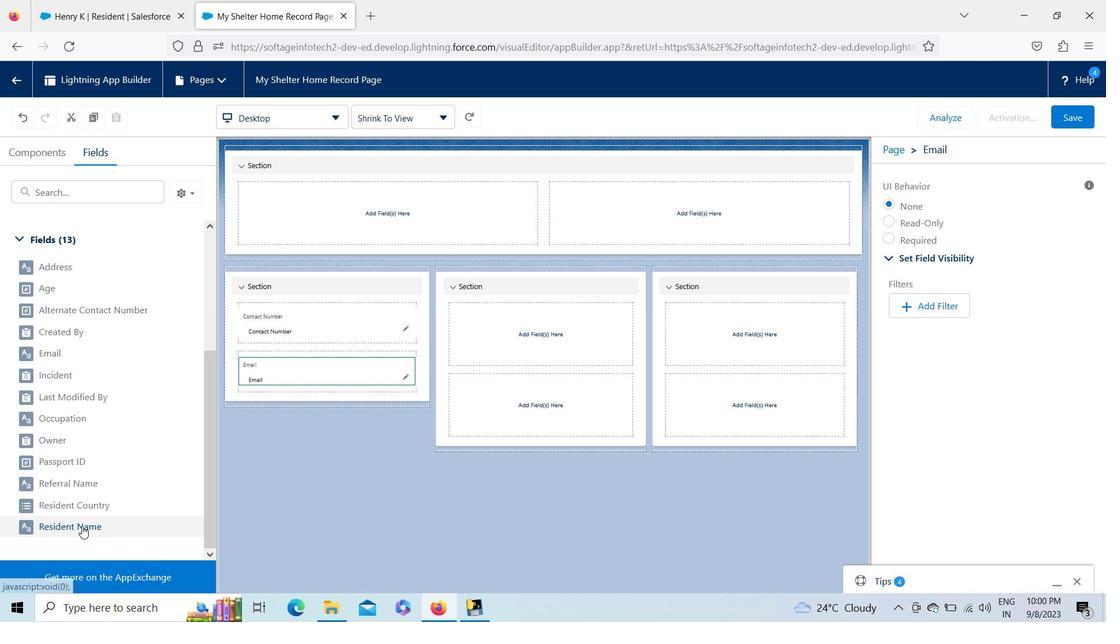 
Action: Mouse pressed left at (81, 526)
Screenshot: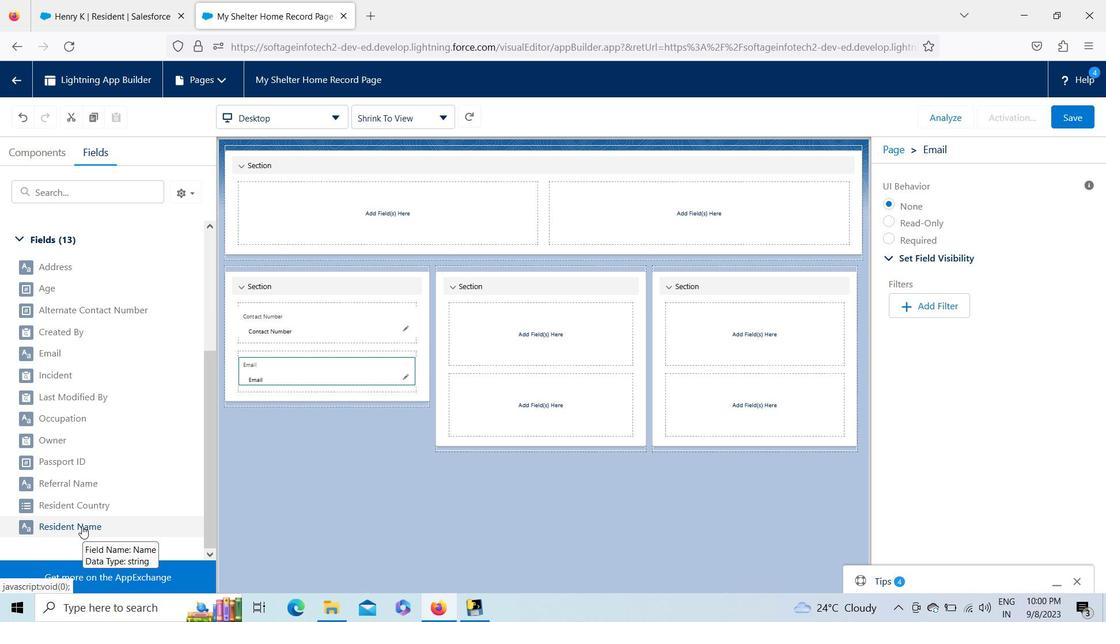 
Action: Mouse moved to (89, 504)
Screenshot: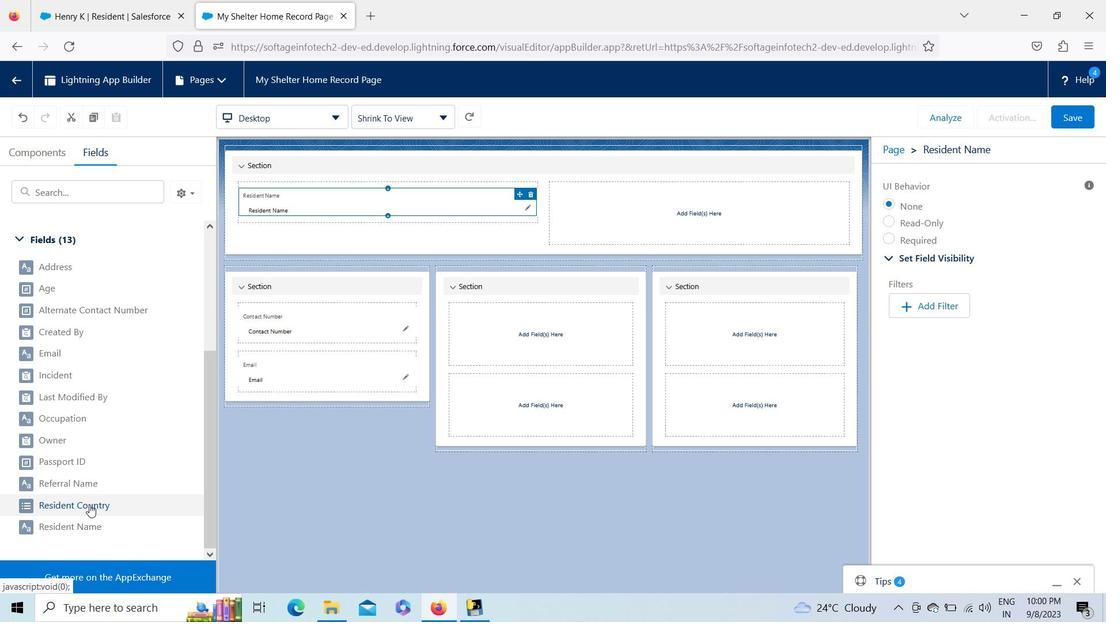 
Action: Mouse pressed left at (89, 504)
Screenshot: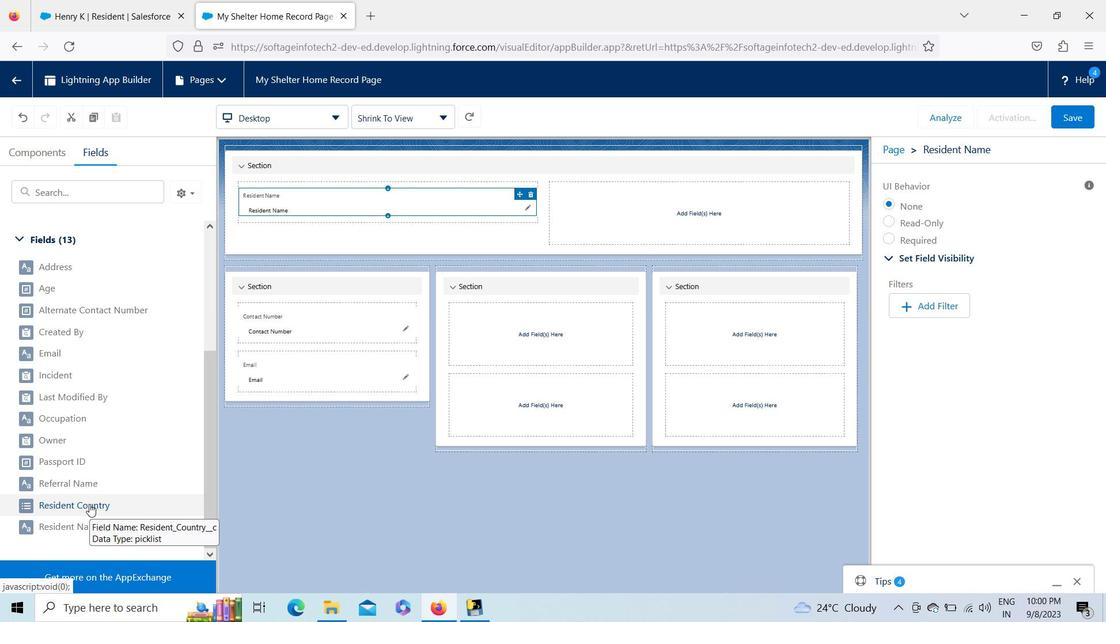 
Action: Mouse moved to (210, 225)
Screenshot: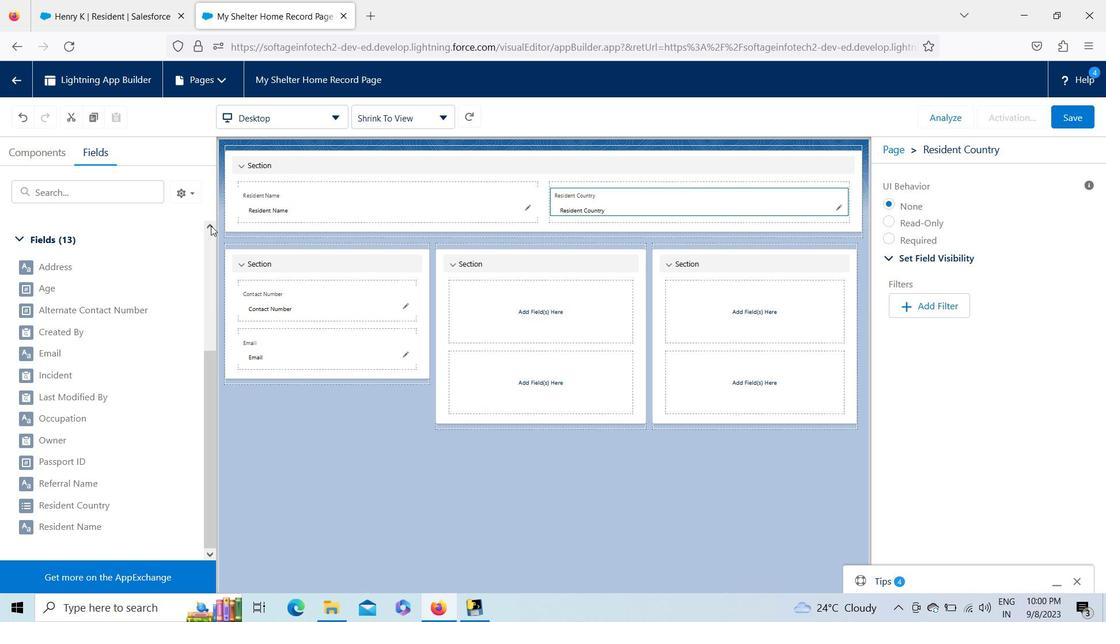 
Action: Mouse pressed left at (210, 225)
Screenshot: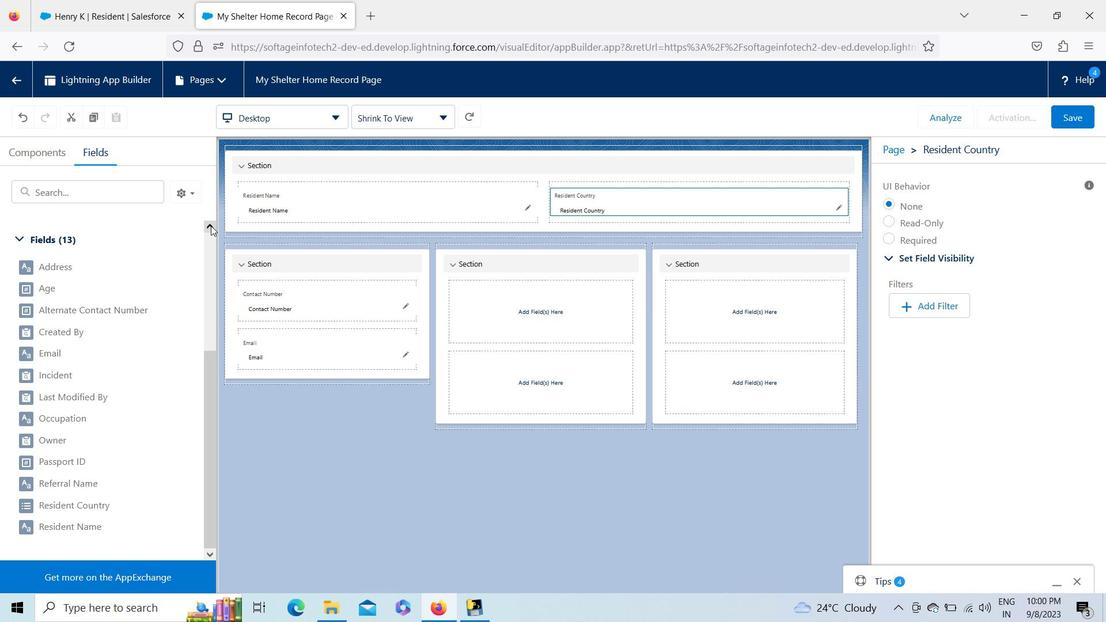 
Action: Mouse pressed left at (210, 225)
Screenshot: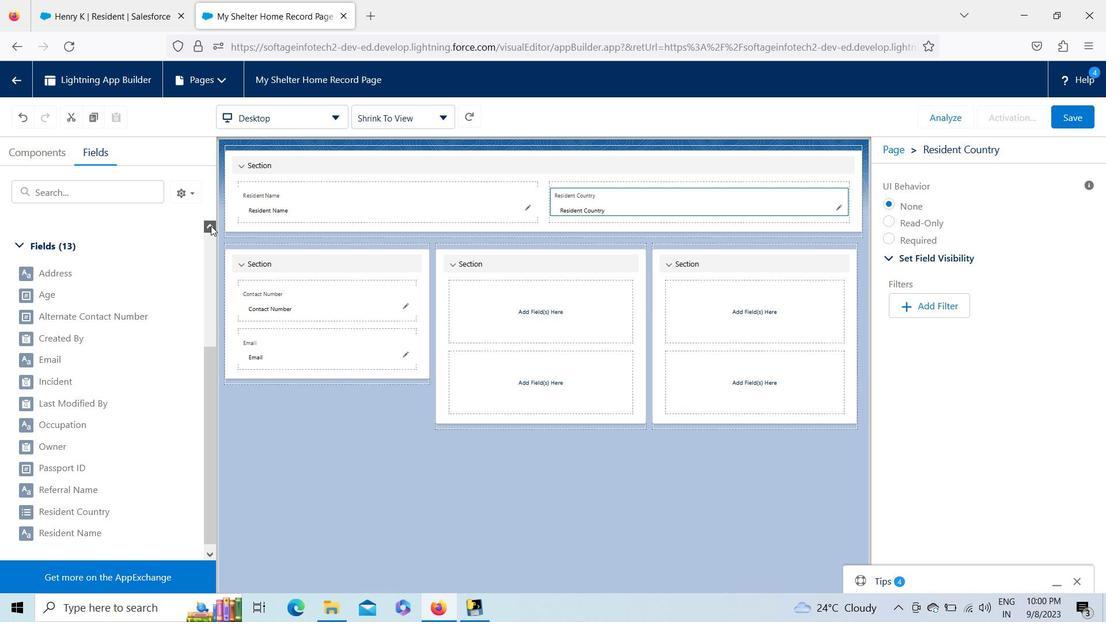 
Action: Mouse pressed left at (210, 225)
Screenshot: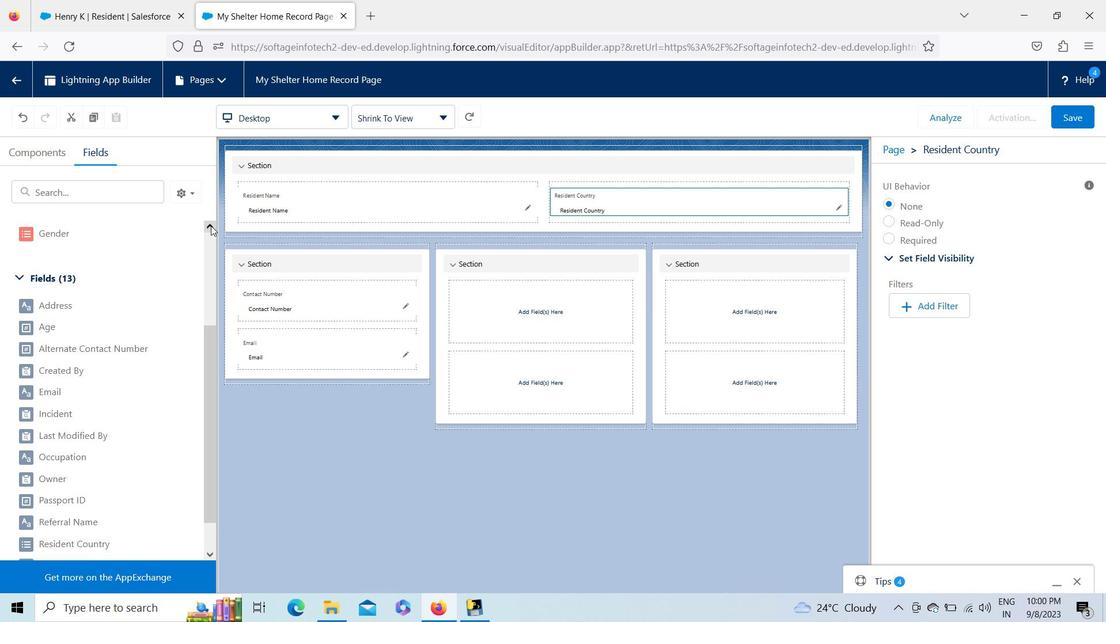 
Action: Mouse pressed left at (210, 225)
Screenshot: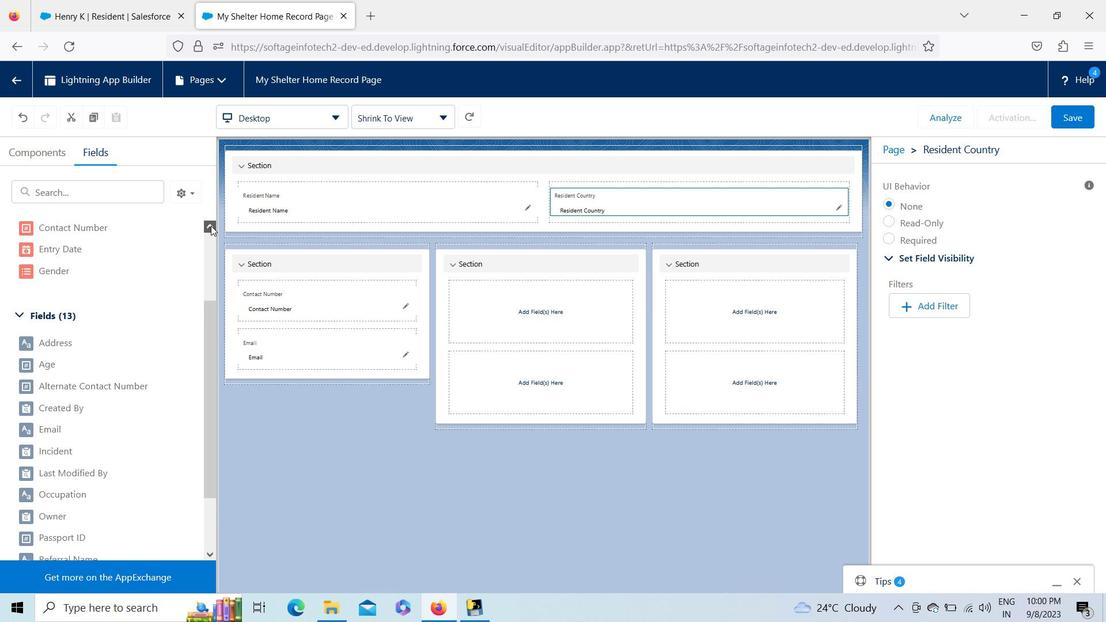
Action: Mouse pressed left at (210, 225)
Screenshot: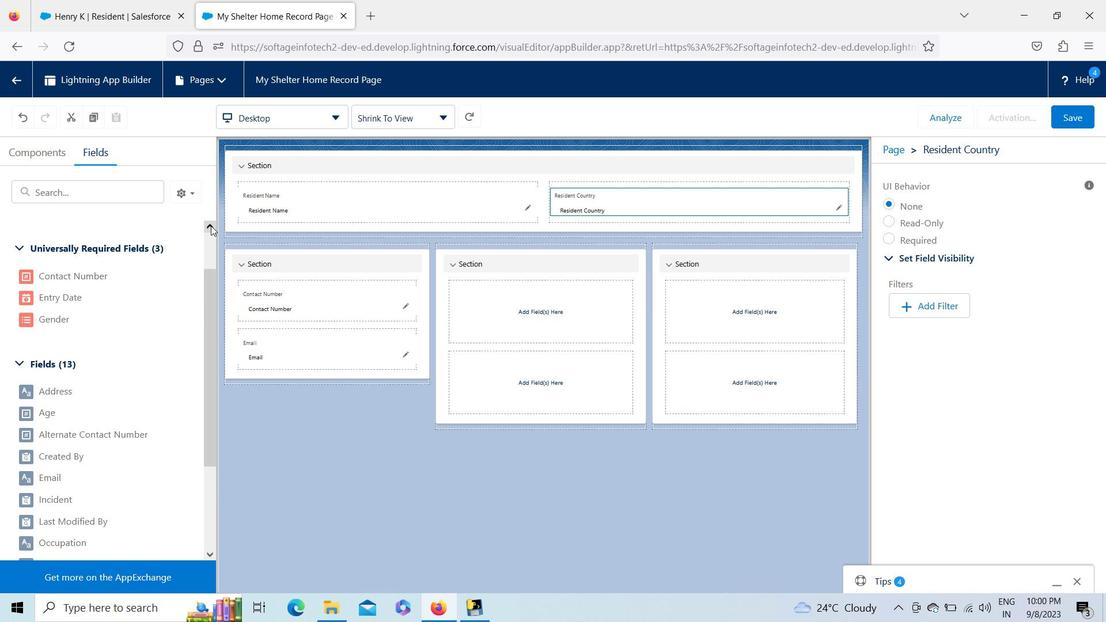 
Action: Mouse moved to (66, 368)
Screenshot: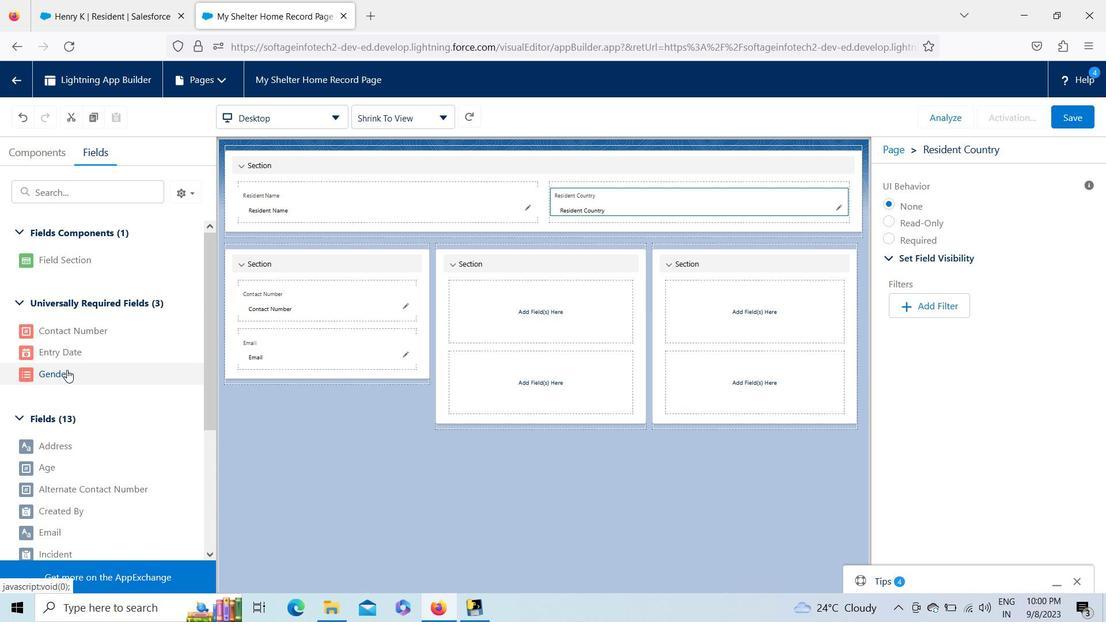 
Action: Mouse pressed left at (66, 368)
Screenshot: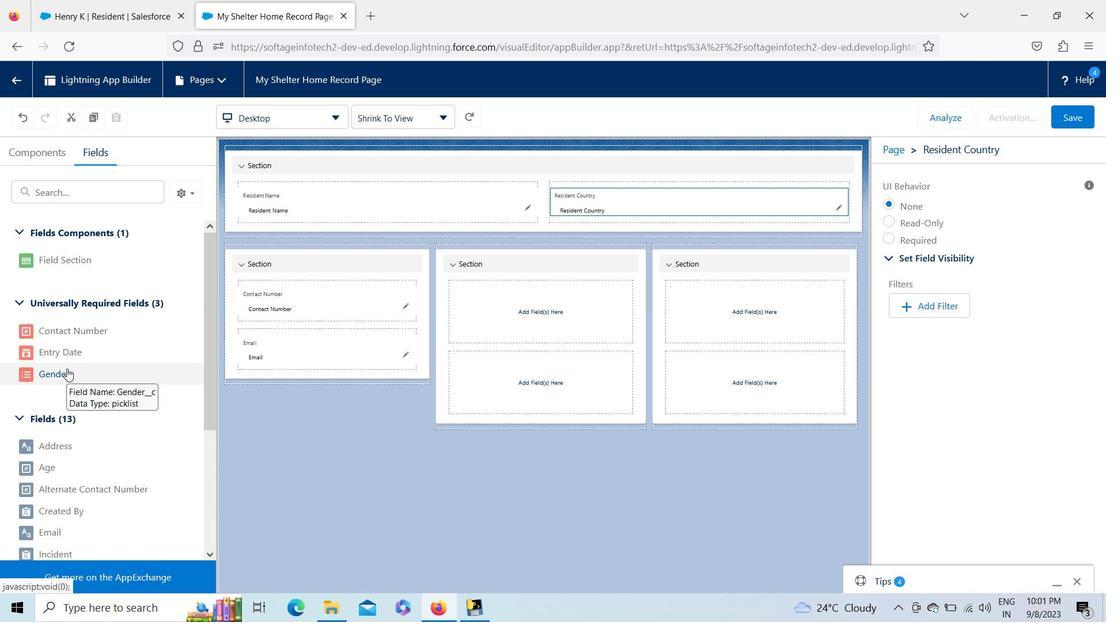 
Action: Mouse moved to (47, 464)
Screenshot: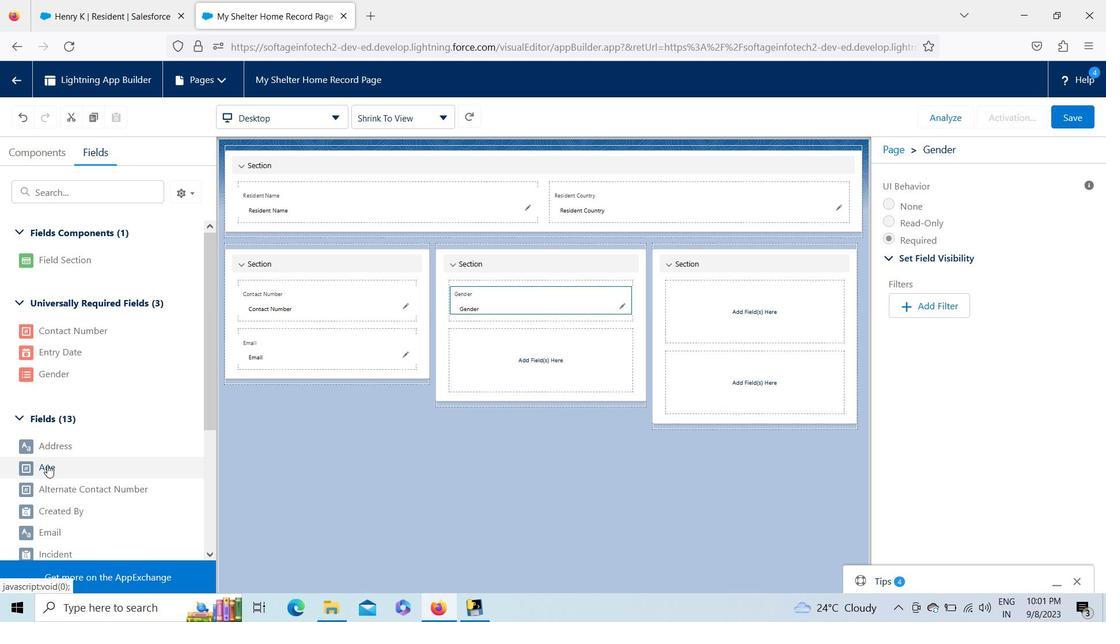 
Action: Mouse pressed left at (47, 464)
Screenshot: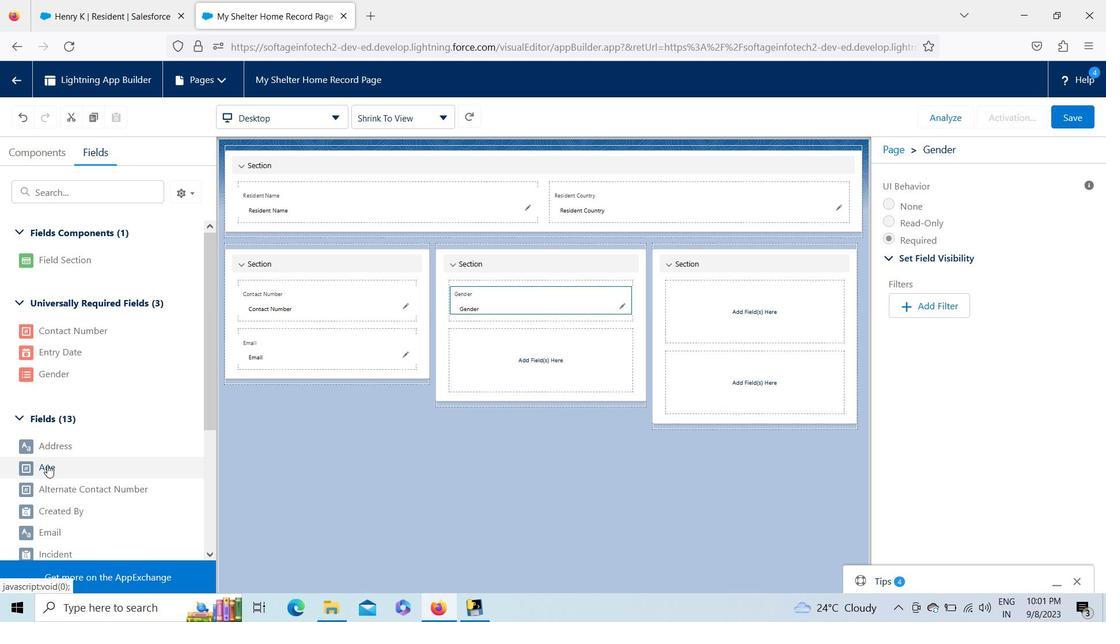 
Action: Mouse moved to (206, 372)
Screenshot: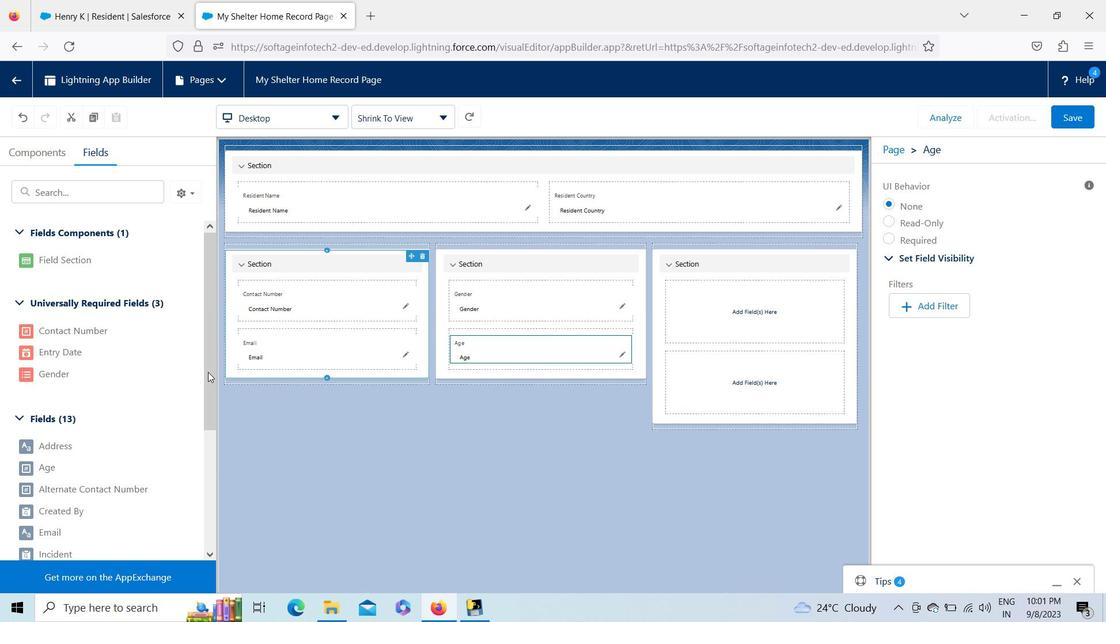
Action: Mouse pressed left at (206, 372)
Screenshot: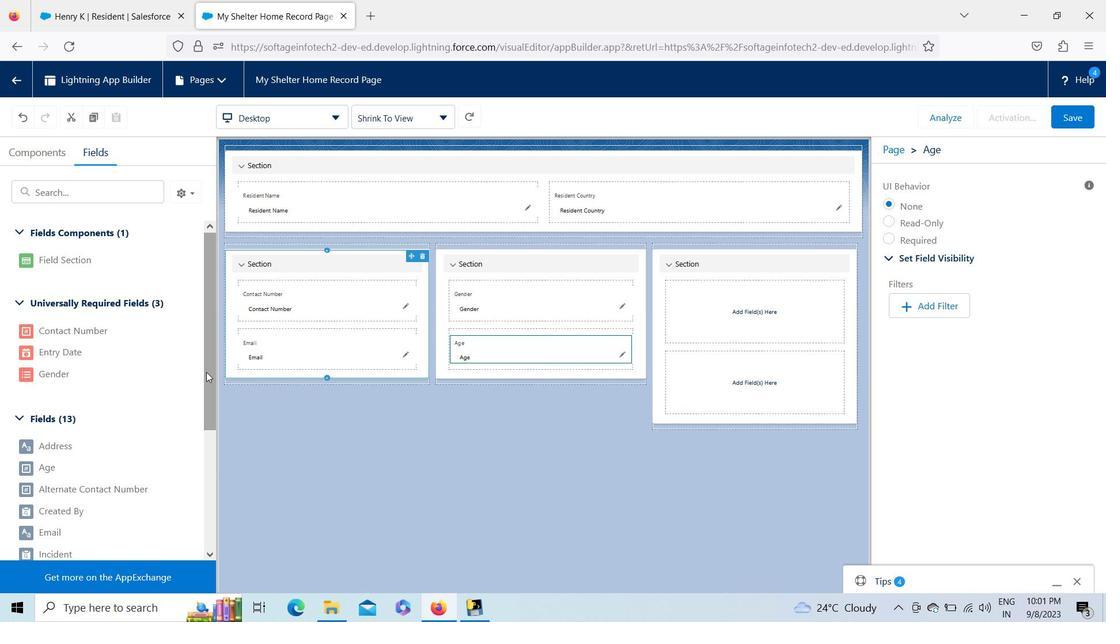 
Action: Mouse moved to (83, 346)
Screenshot: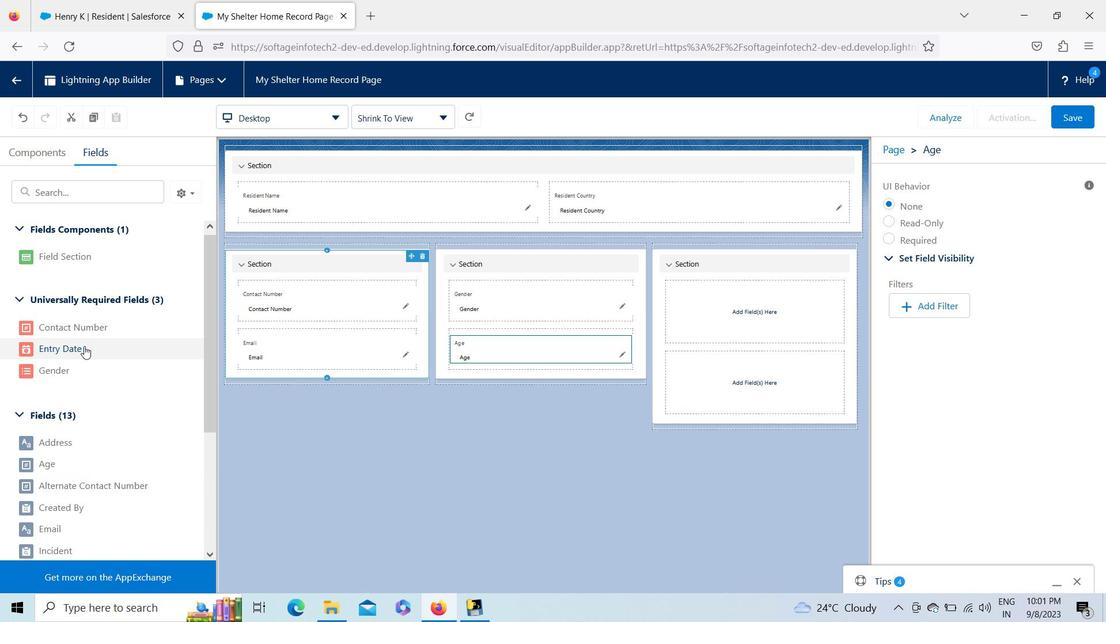 
Action: Mouse pressed left at (83, 346)
Screenshot: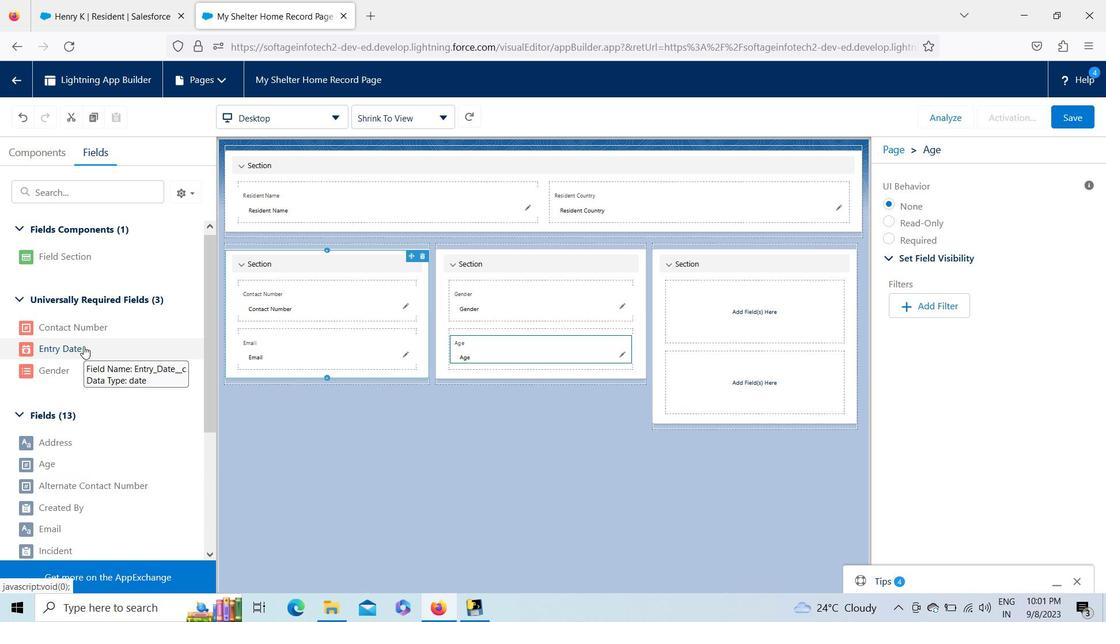 
Action: Mouse moved to (208, 317)
Screenshot: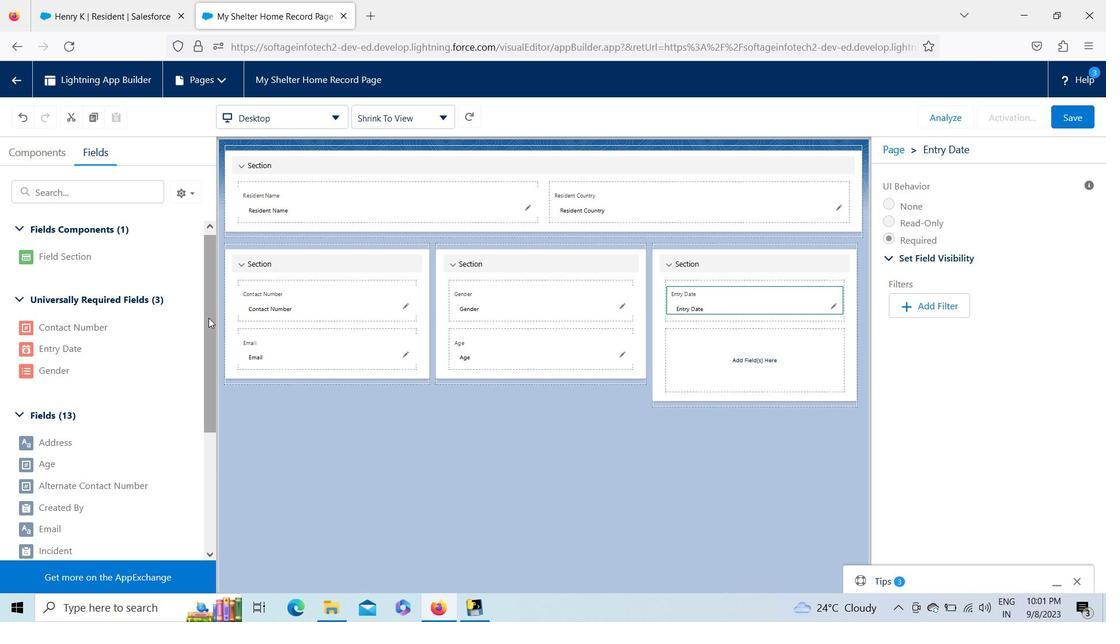 
Action: Mouse pressed left at (208, 317)
Screenshot: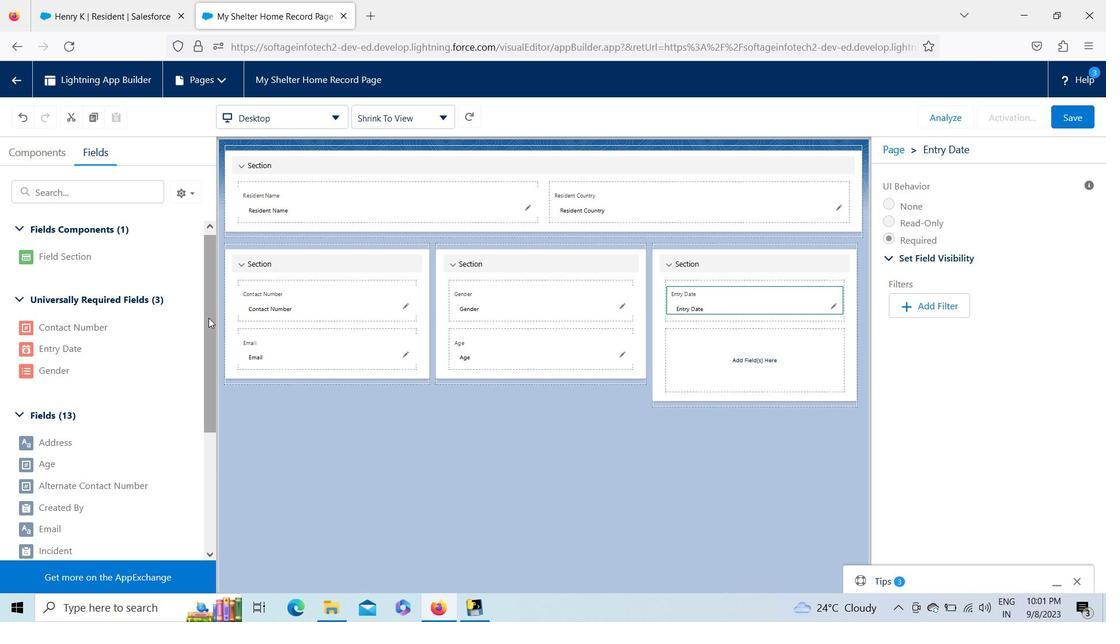 
Action: Mouse moved to (59, 408)
Screenshot: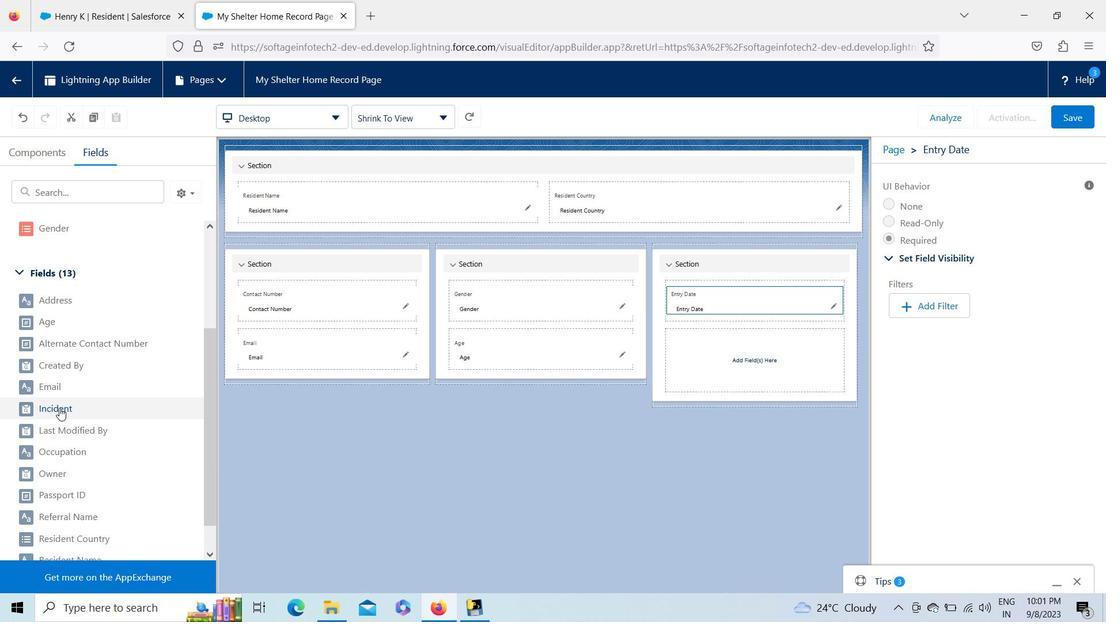 
Action: Mouse pressed left at (59, 408)
Screenshot: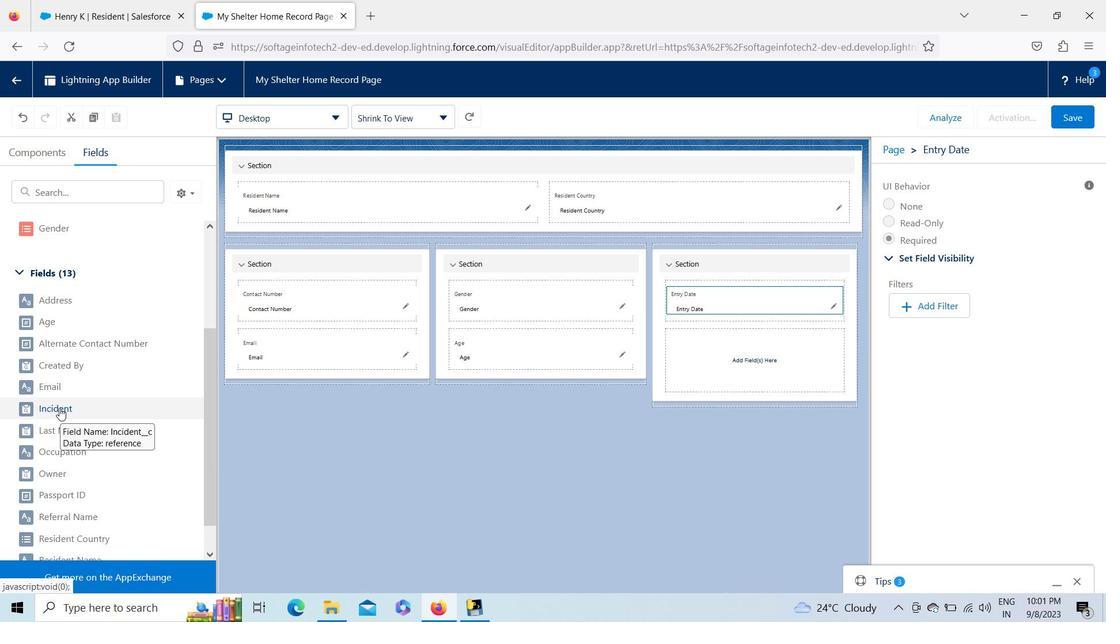 
Action: Mouse moved to (207, 436)
Screenshot: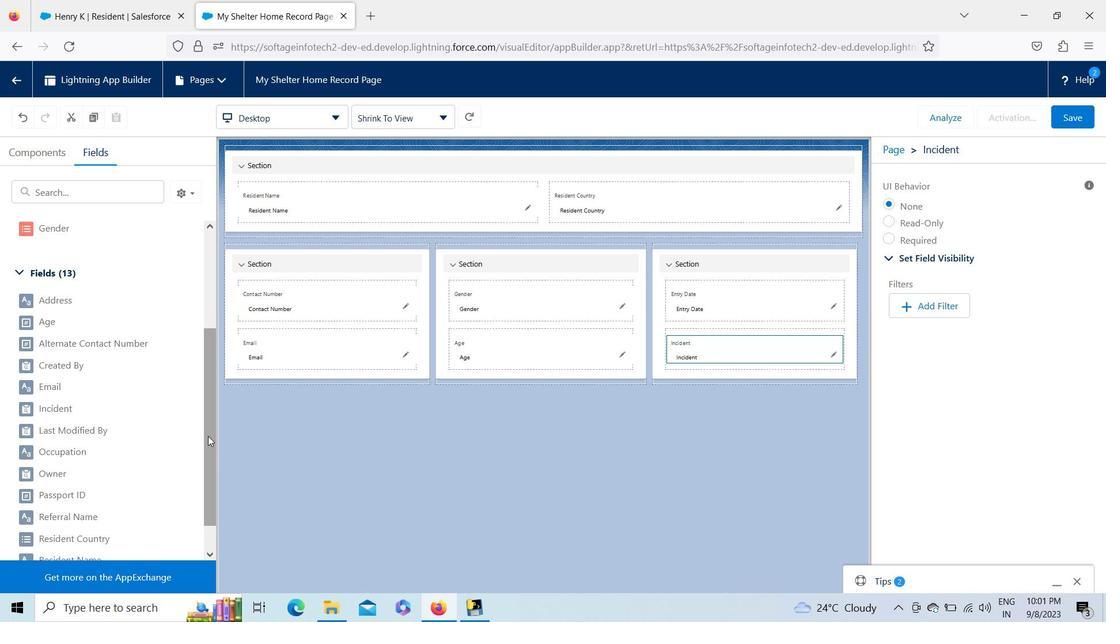 
Action: Mouse pressed left at (207, 436)
Screenshot: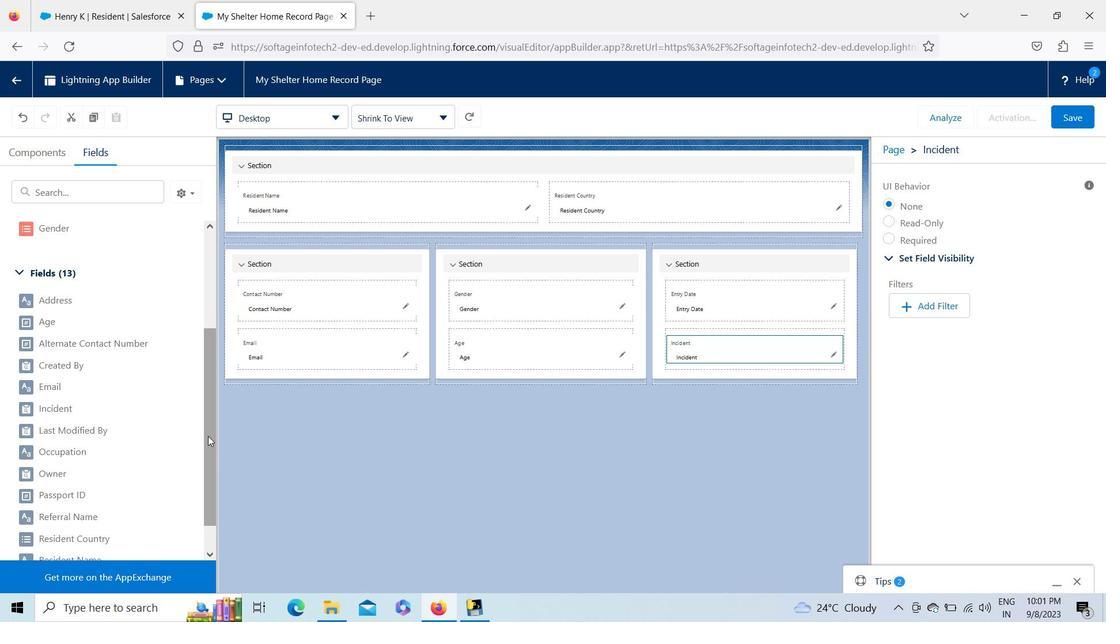 
Action: Mouse moved to (74, 418)
Screenshot: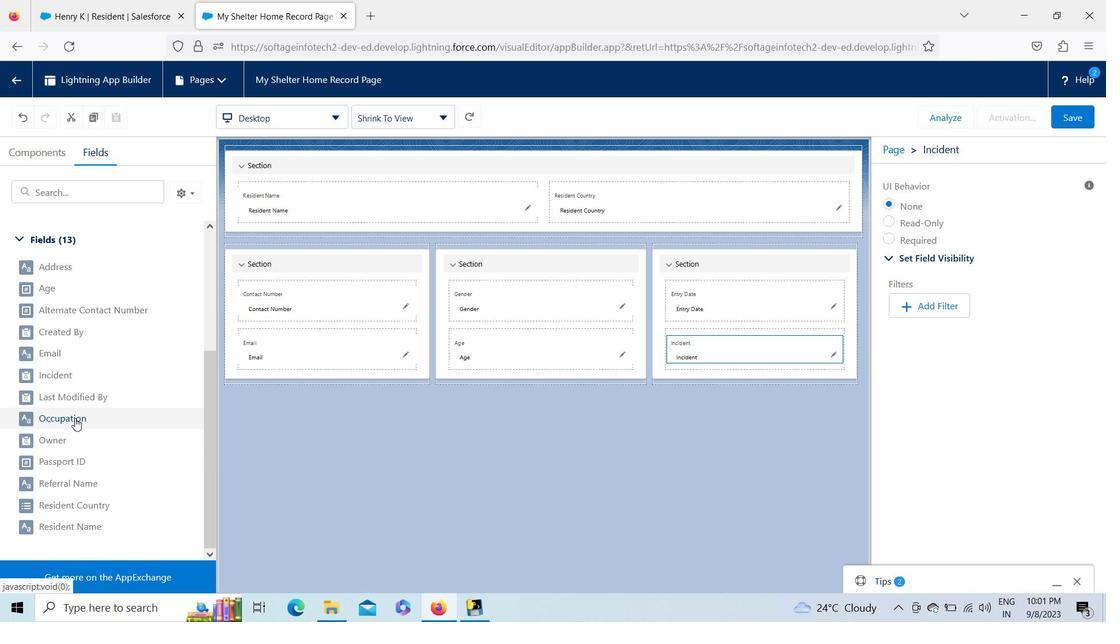 
Action: Mouse pressed left at (74, 418)
Screenshot: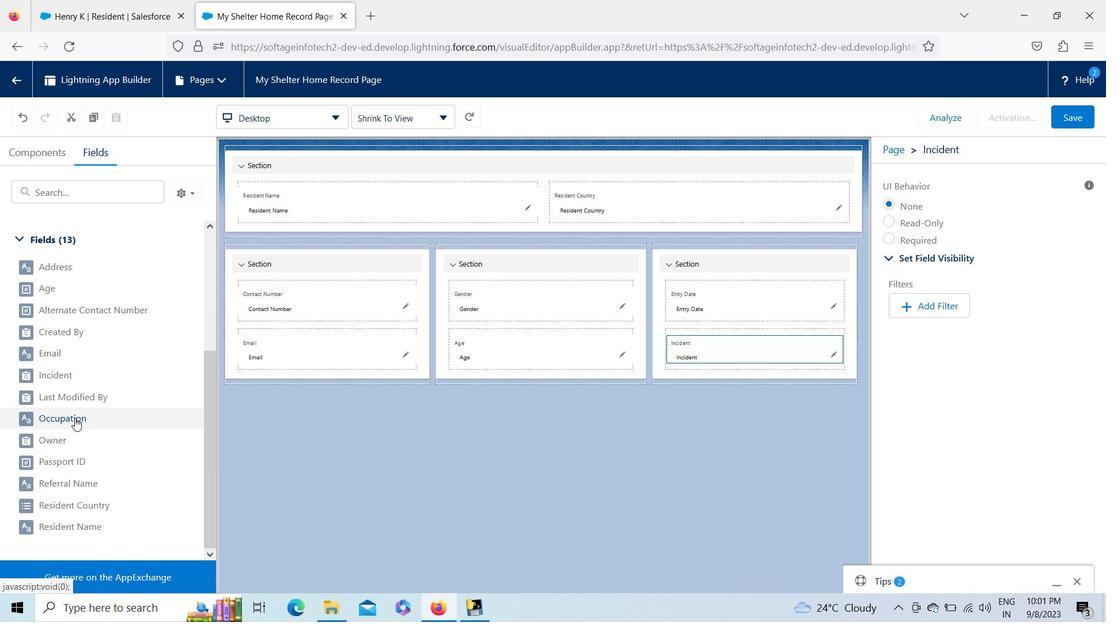 
Action: Mouse moved to (141, 480)
Screenshot: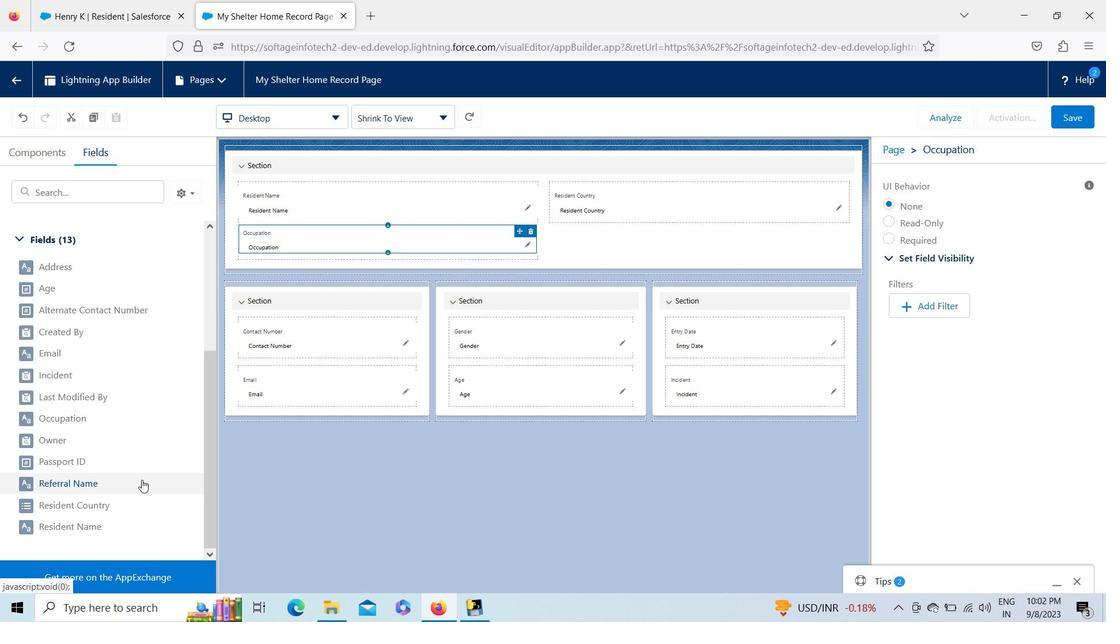 
Action: Mouse pressed left at (141, 480)
Screenshot: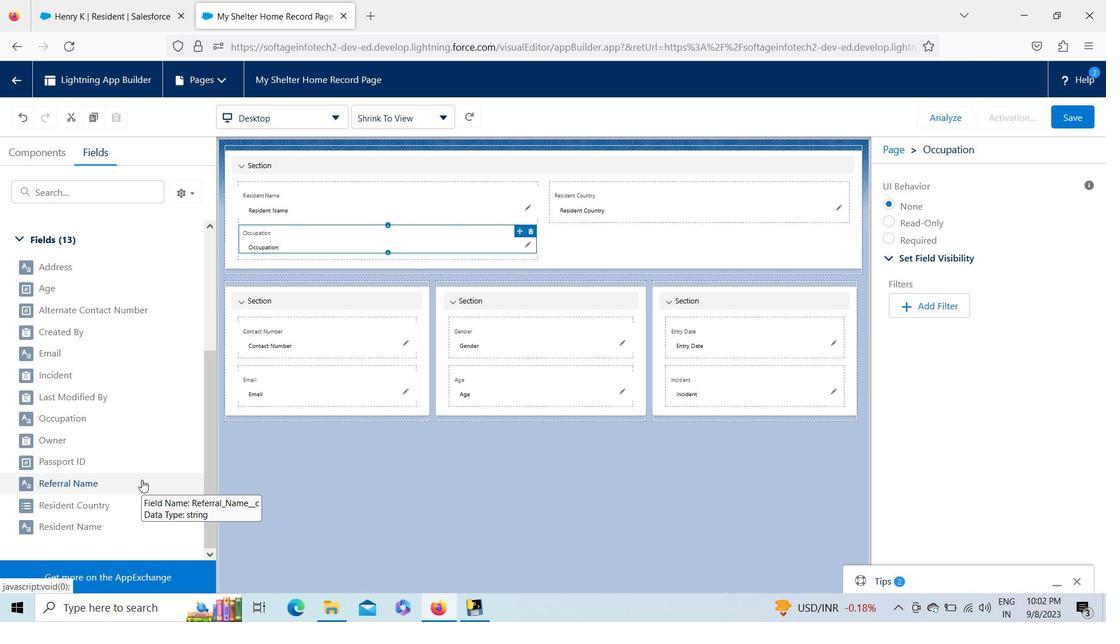 
Action: Mouse moved to (415, 501)
Screenshot: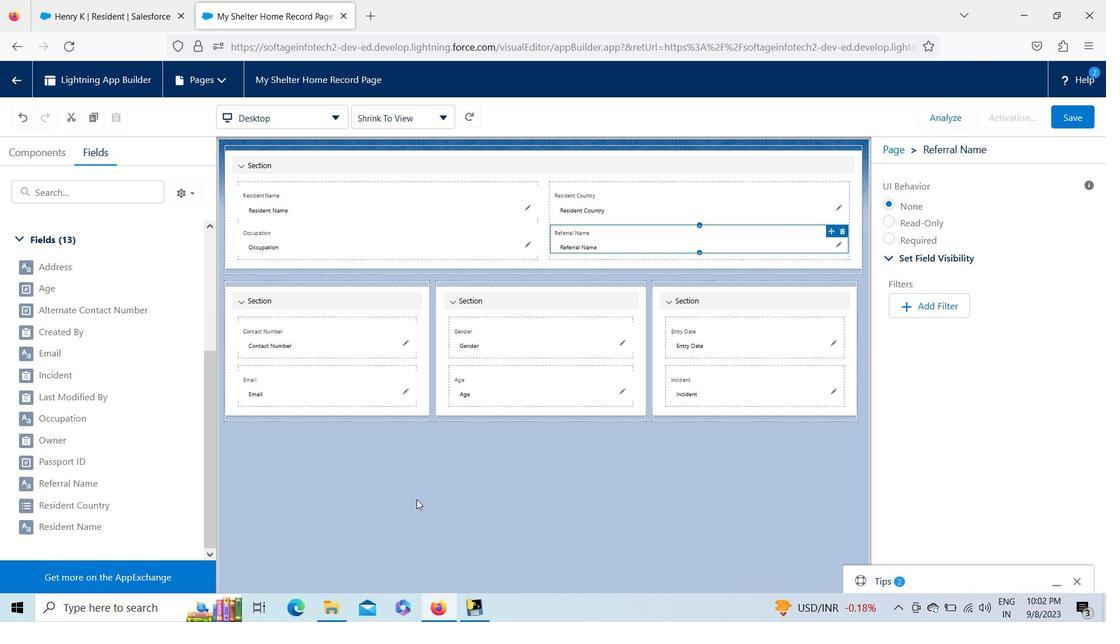 
Action: Mouse pressed left at (415, 501)
Screenshot: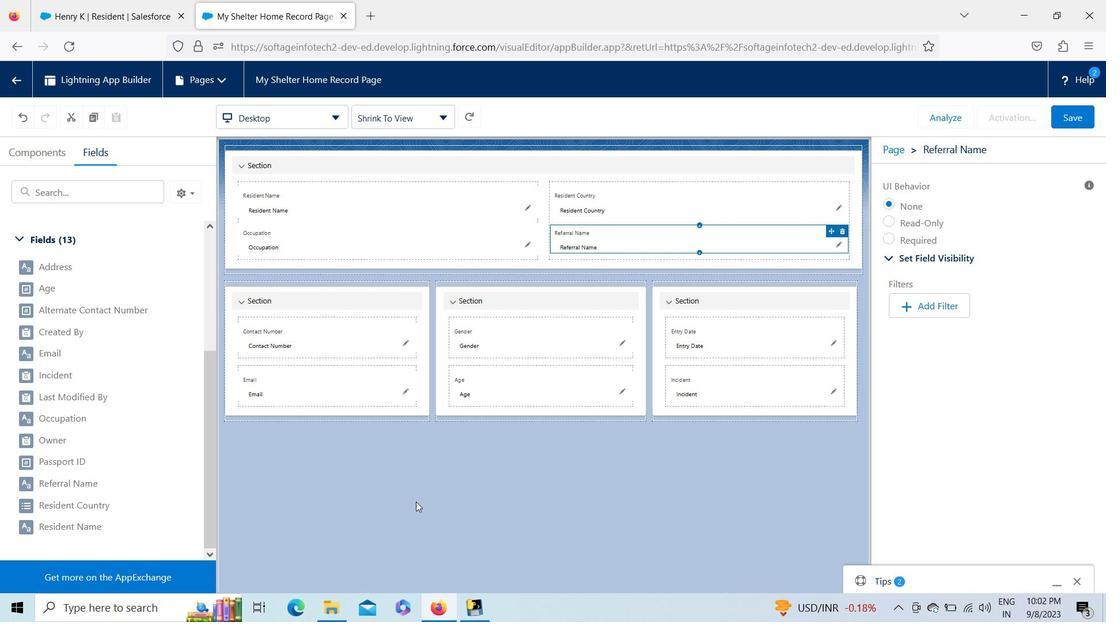 
Action: Mouse moved to (211, 228)
Screenshot: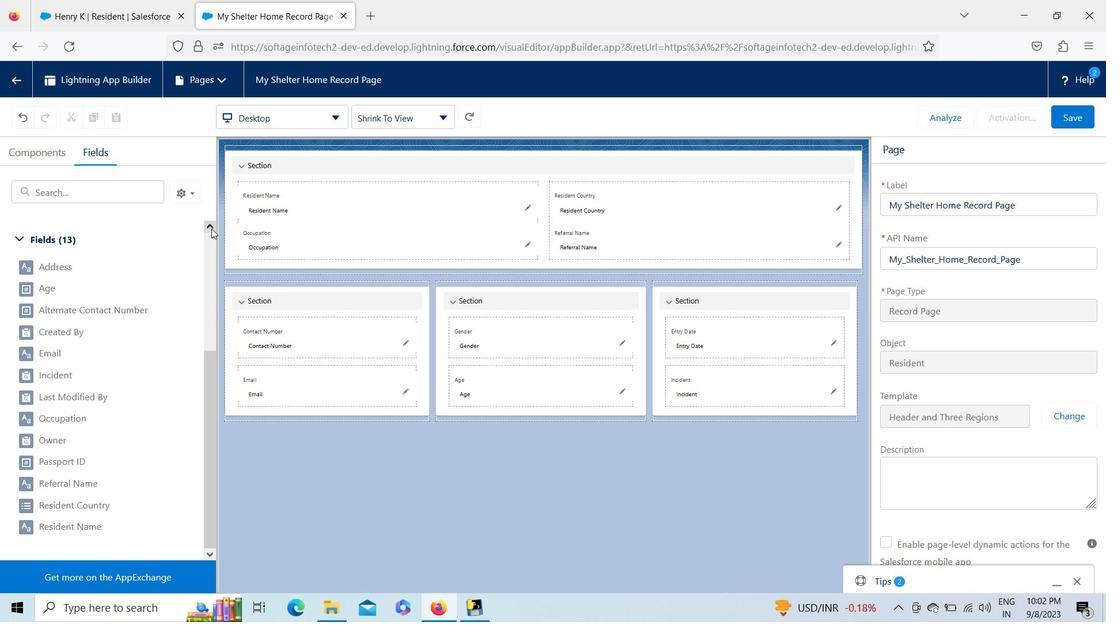 
Action: Mouse pressed left at (211, 228)
Screenshot: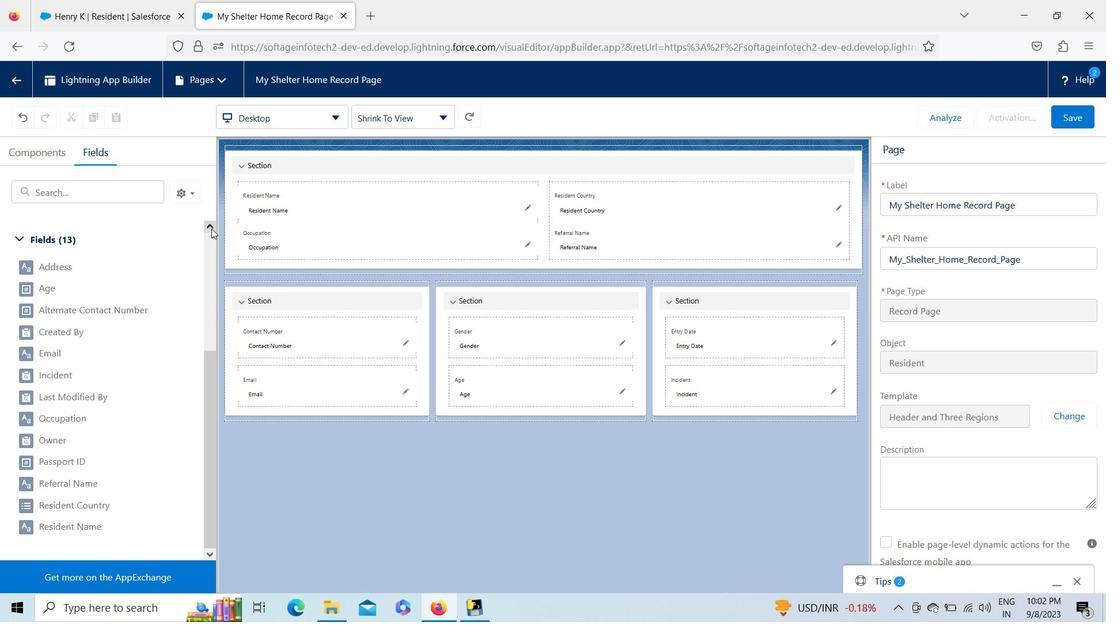 
Action: Mouse pressed left at (211, 228)
Screenshot: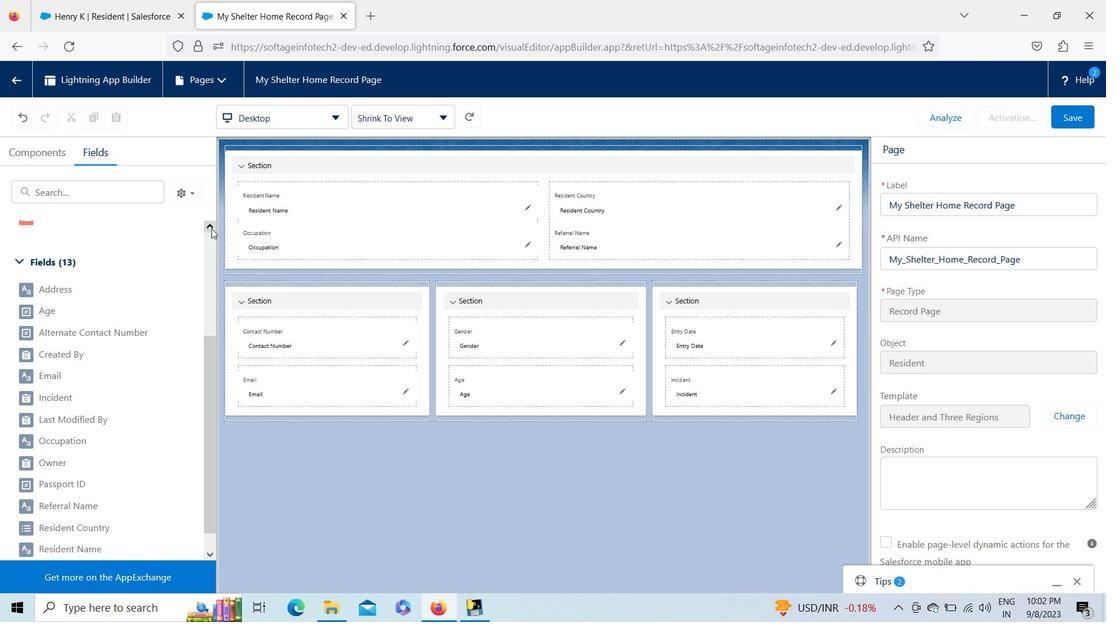 
Action: Mouse moved to (205, 221)
Screenshot: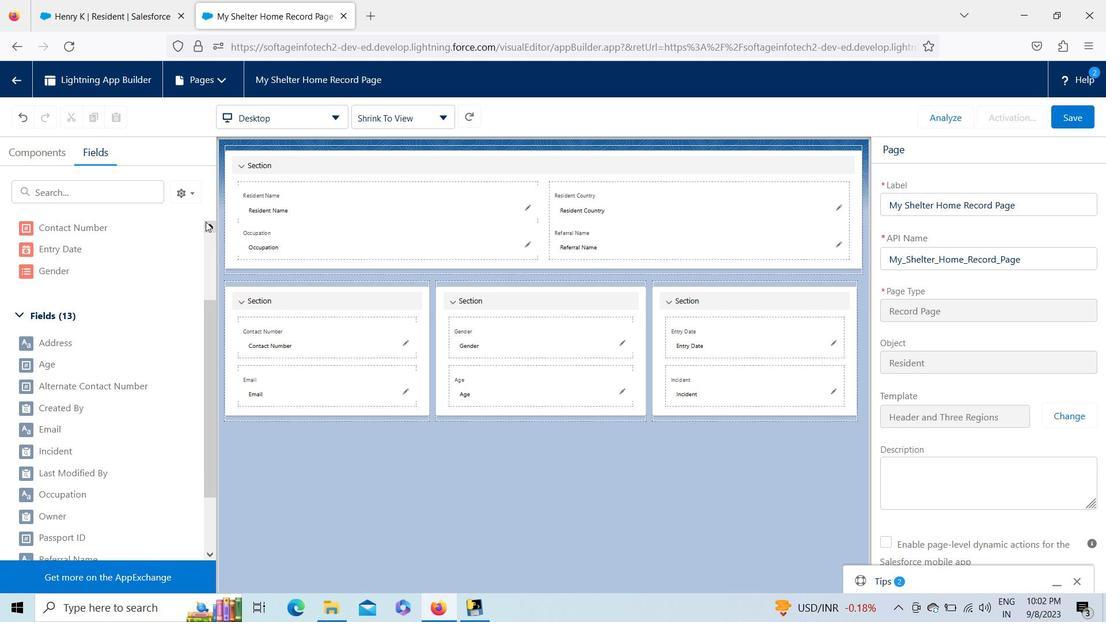 
Action: Mouse pressed left at (205, 221)
Screenshot: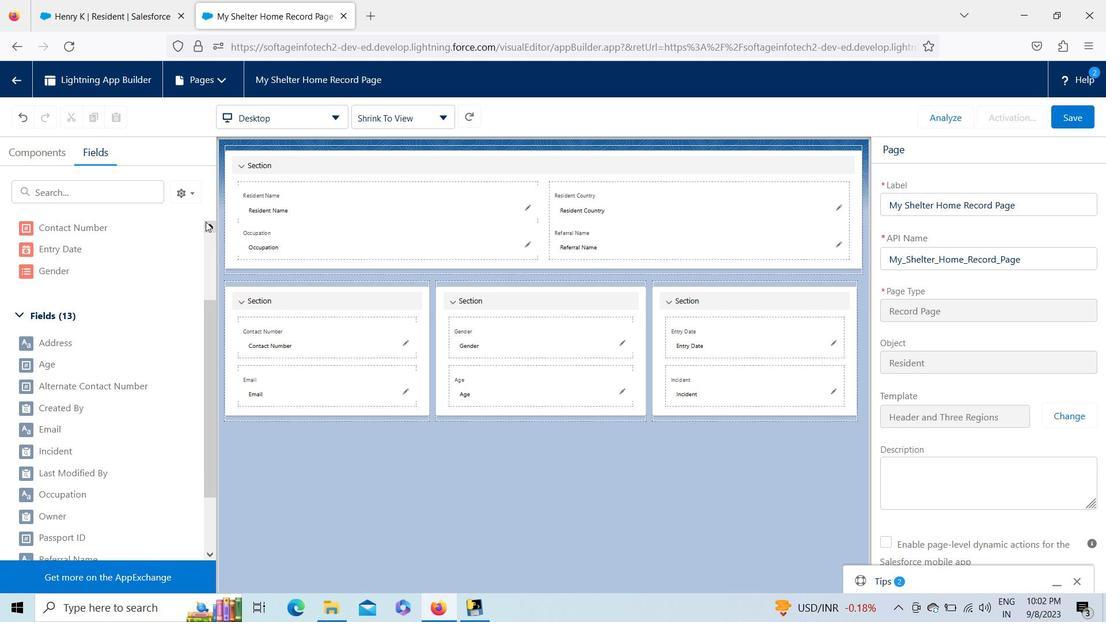 
Action: Mouse pressed left at (205, 221)
Screenshot: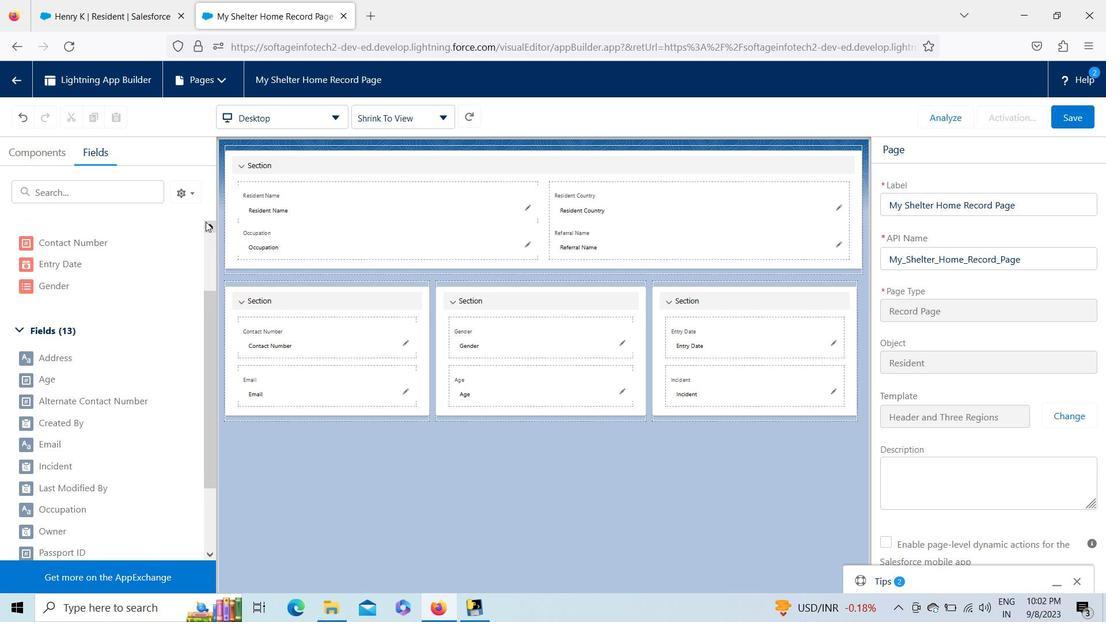 
Action: Mouse pressed left at (205, 221)
Screenshot: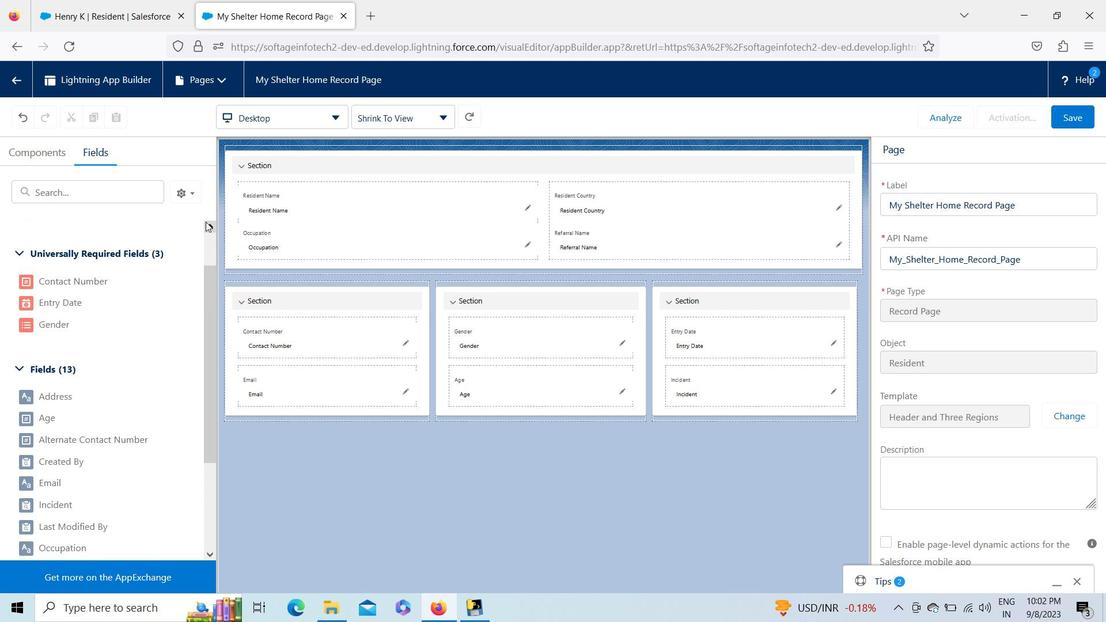 
Action: Mouse moved to (211, 550)
Screenshot: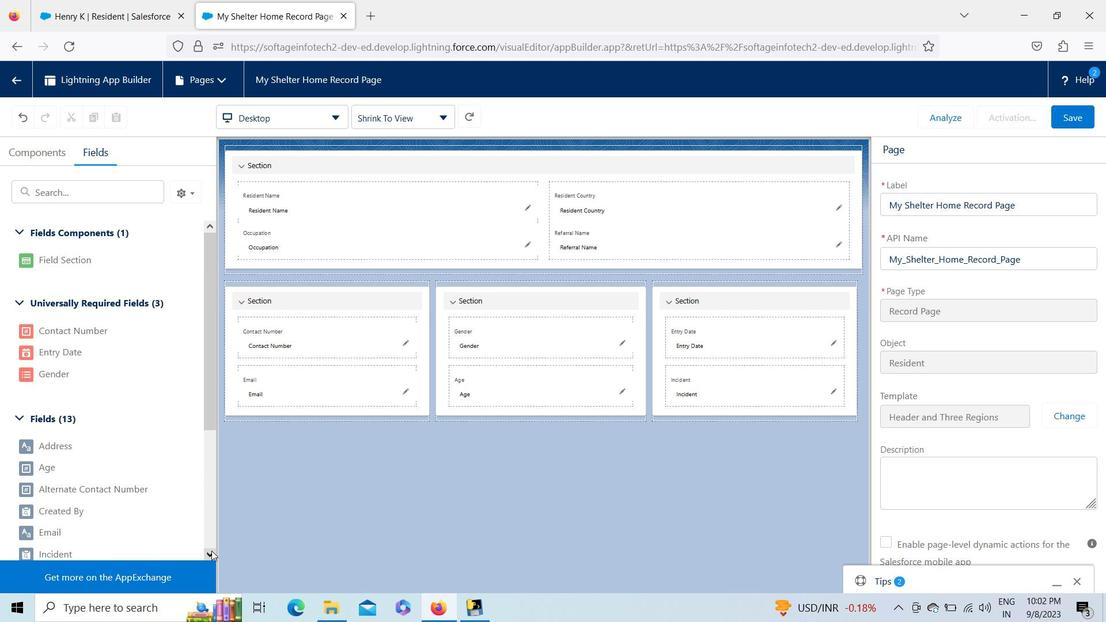 
Action: Mouse pressed left at (211, 550)
Screenshot: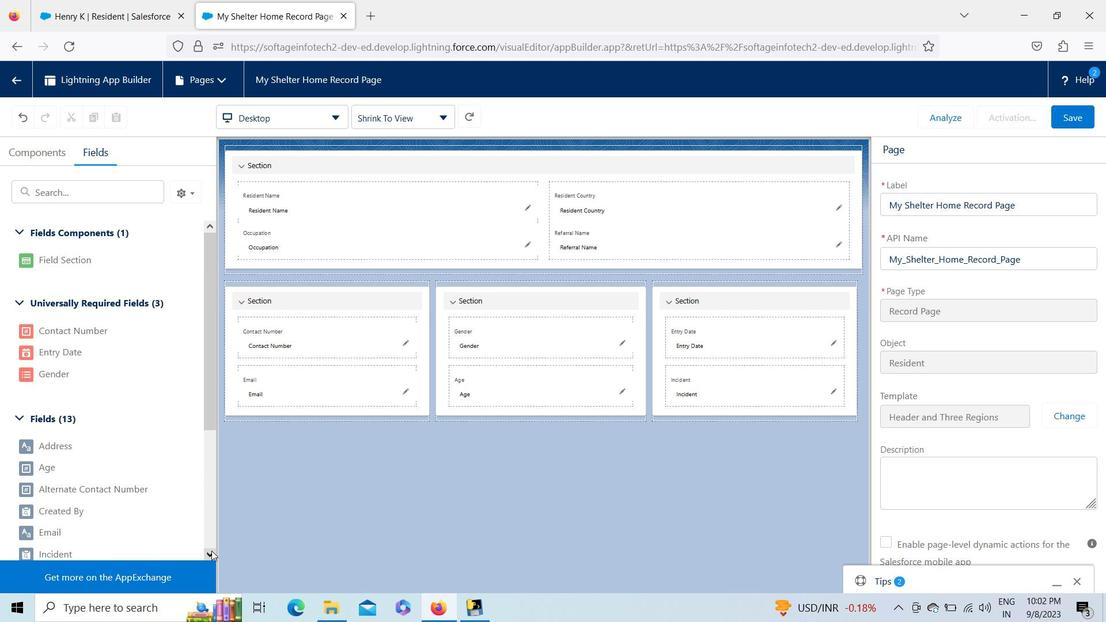 
Action: Mouse pressed left at (211, 550)
Screenshot: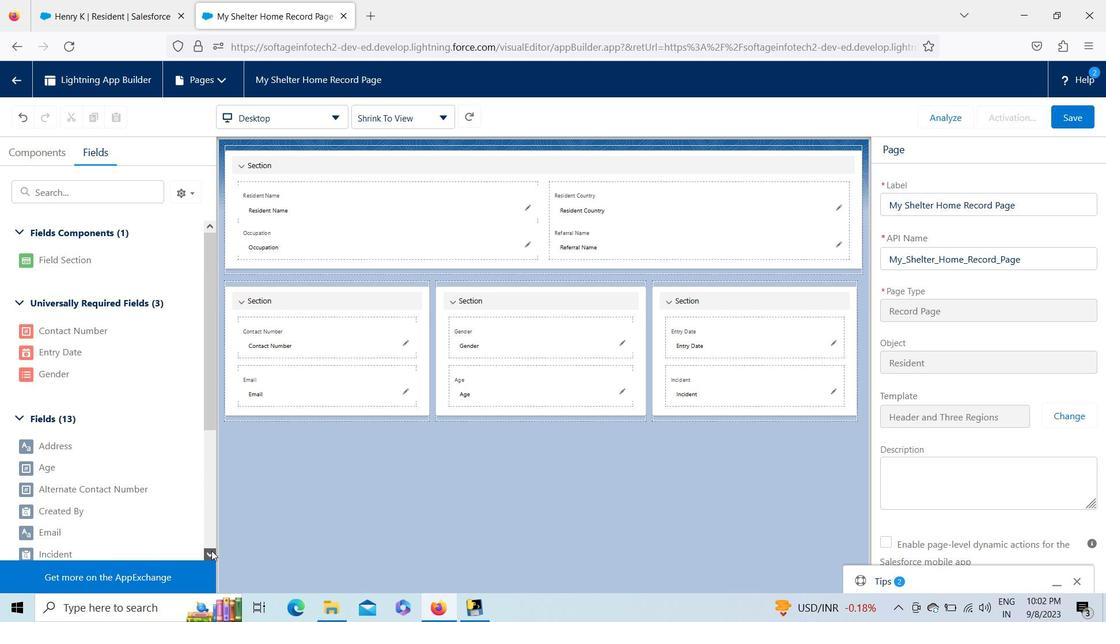 
Action: Mouse pressed left at (211, 550)
Screenshot: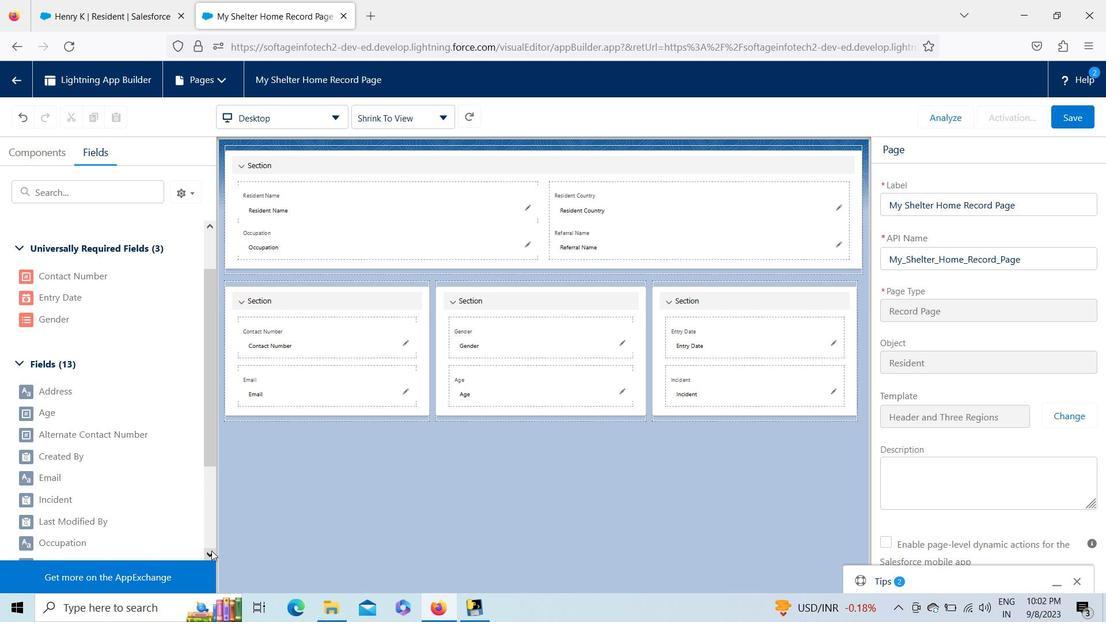 
Action: Mouse pressed left at (211, 550)
Screenshot: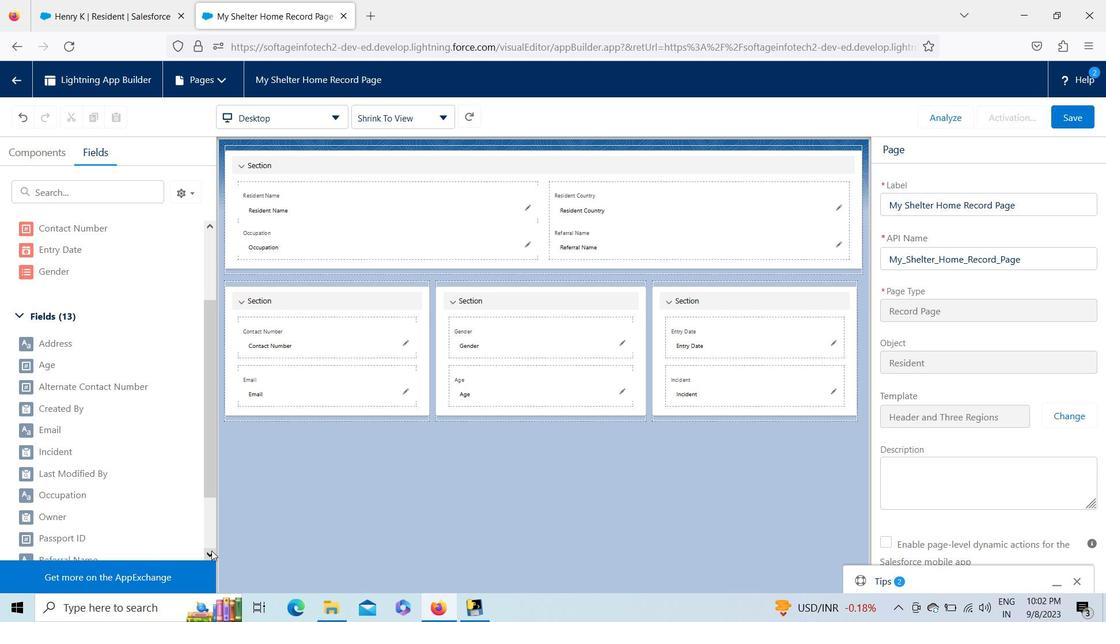 
Action: Mouse pressed left at (211, 550)
Screenshot: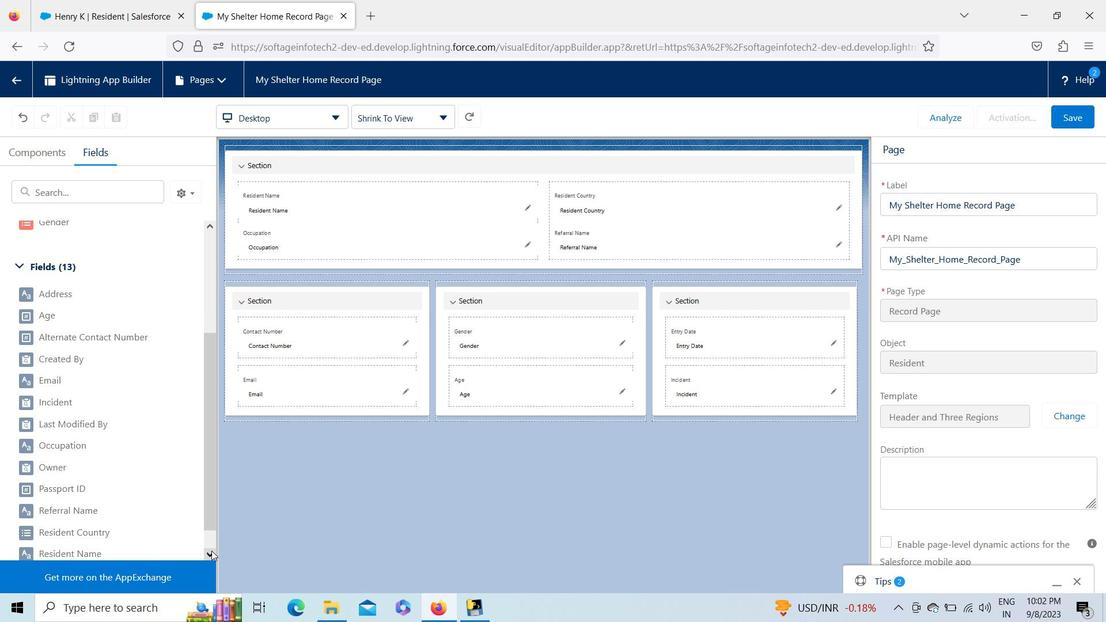 
Action: Mouse pressed left at (211, 550)
Screenshot: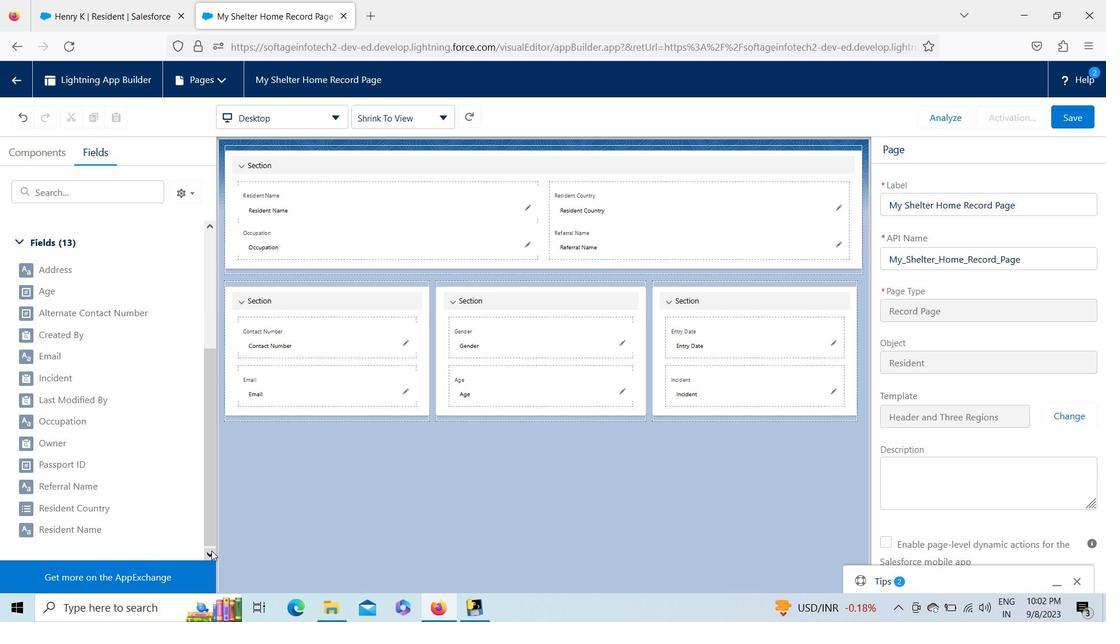 
Action: Mouse pressed left at (211, 550)
Screenshot: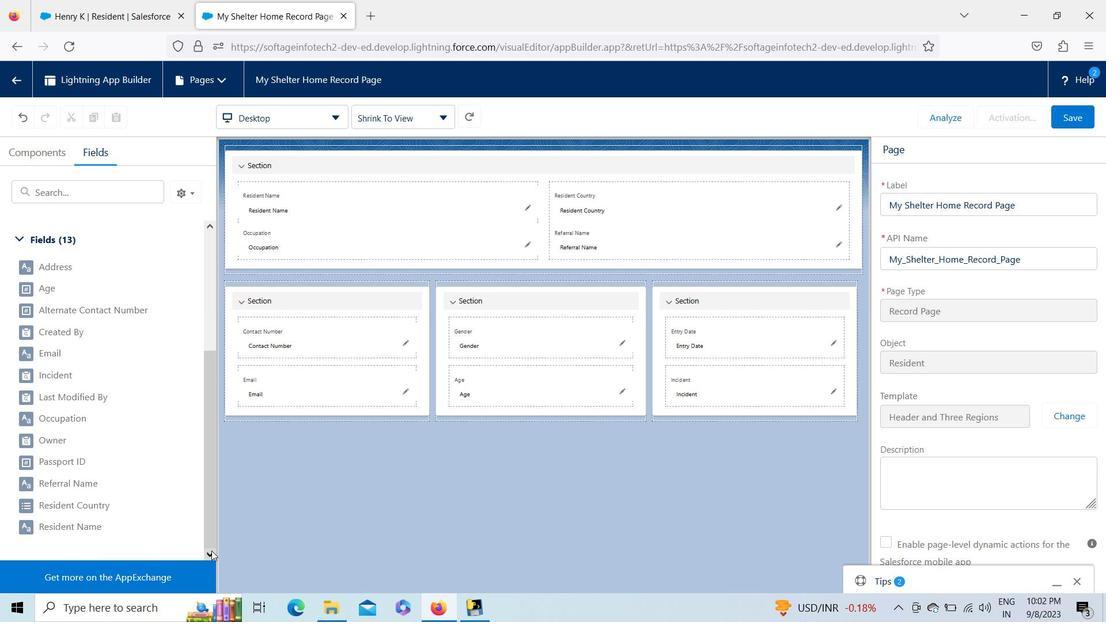 
Action: Mouse pressed left at (211, 550)
Screenshot: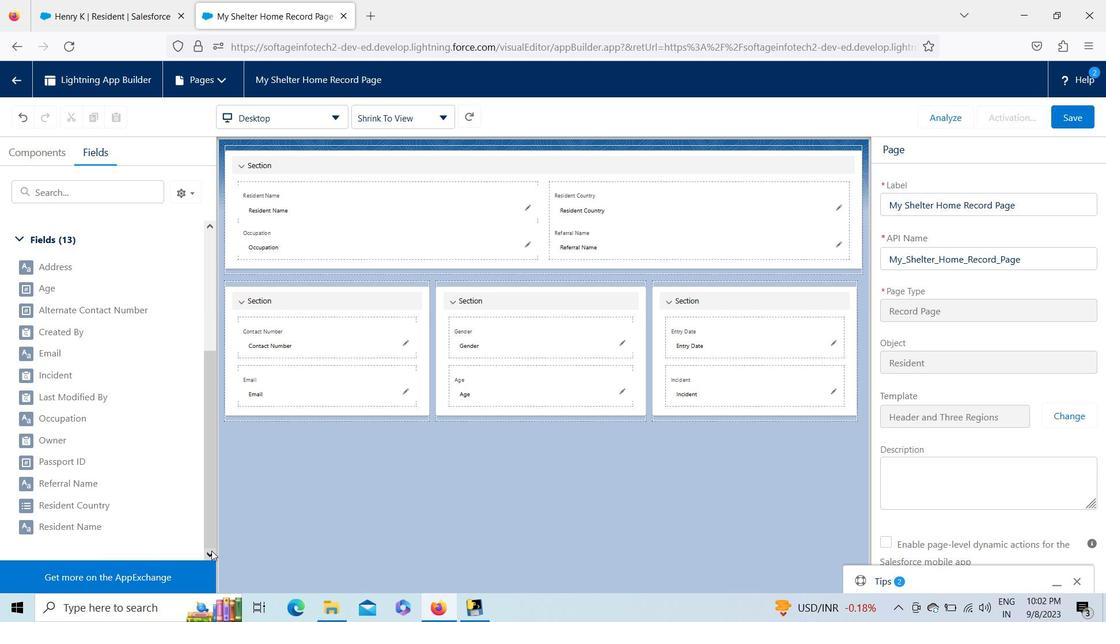 
Action: Mouse pressed left at (211, 550)
Screenshot: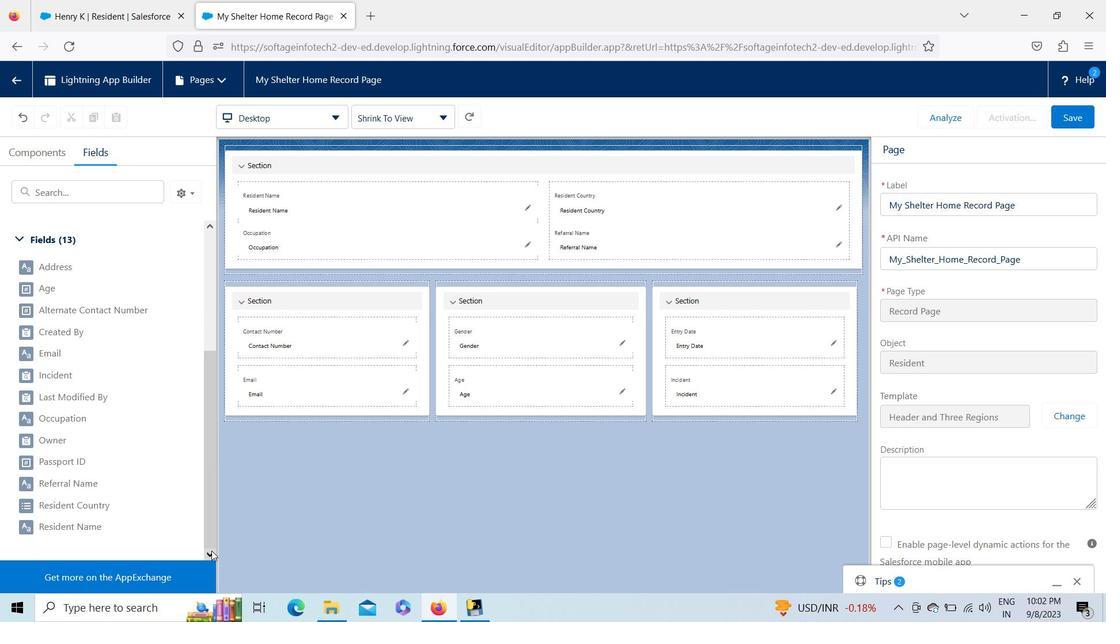 
Action: Mouse moved to (307, 167)
Screenshot: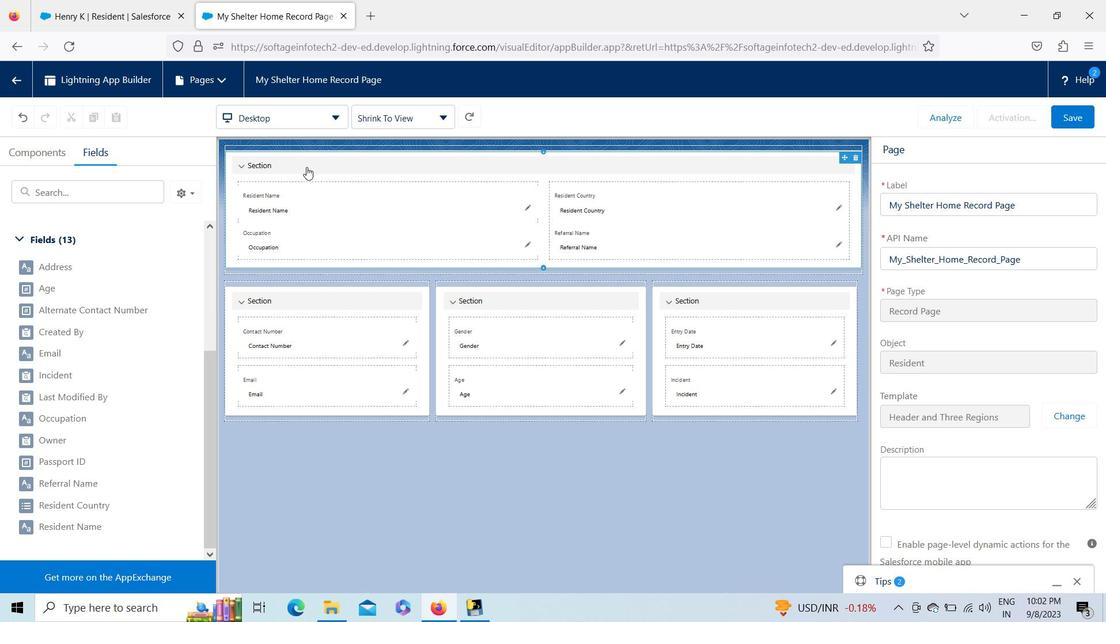 
Action: Mouse pressed left at (307, 167)
Screenshot: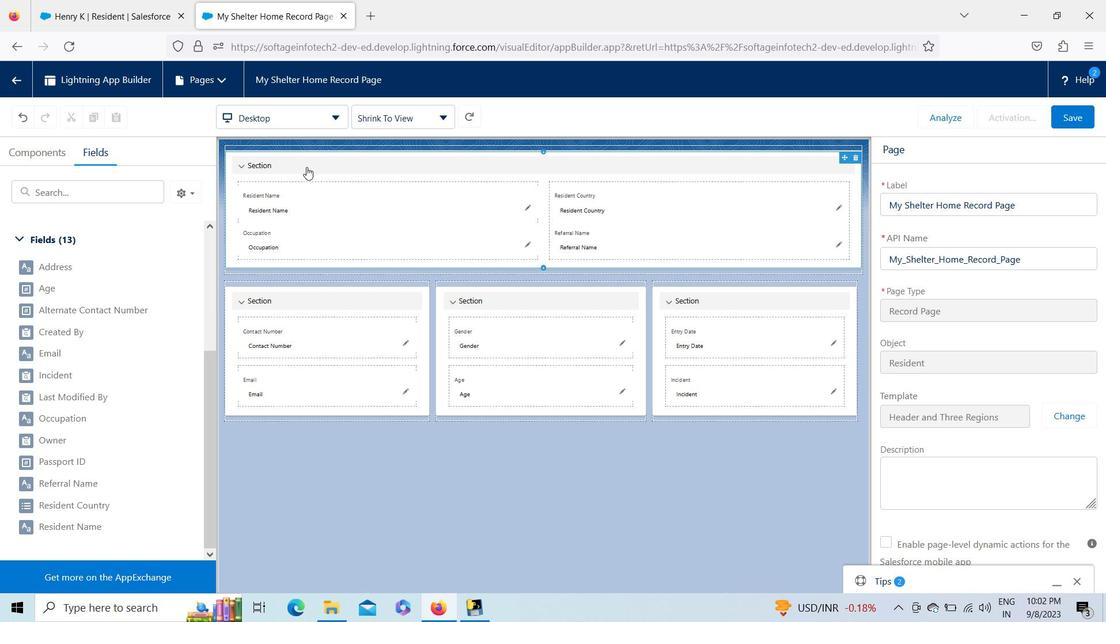 
Action: Mouse moved to (948, 205)
Screenshot: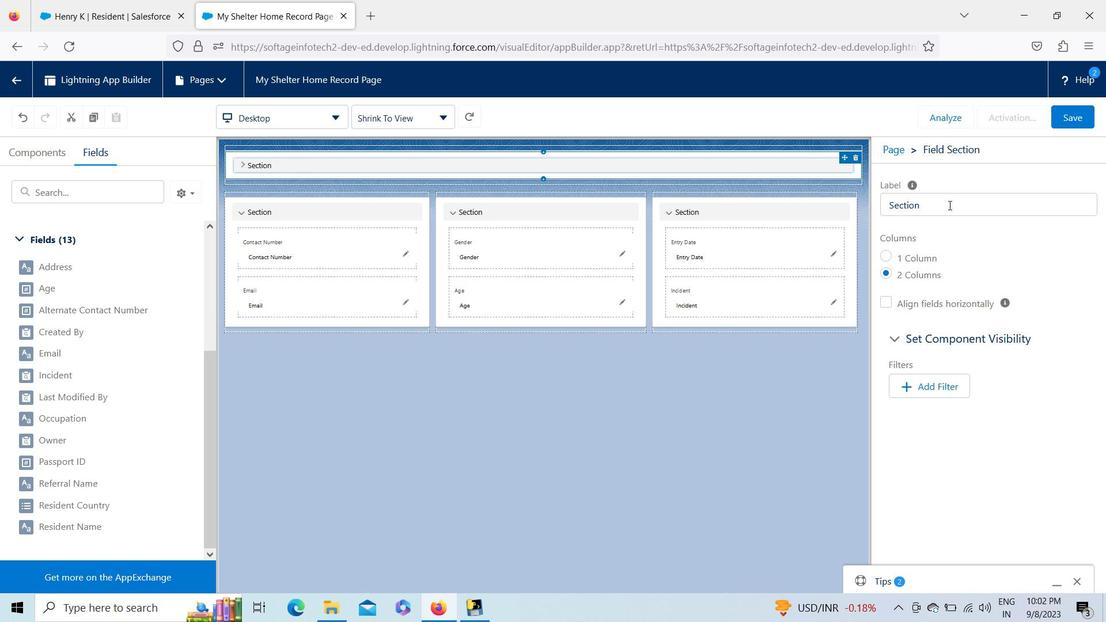 
Action: Mouse pressed left at (948, 205)
Screenshot: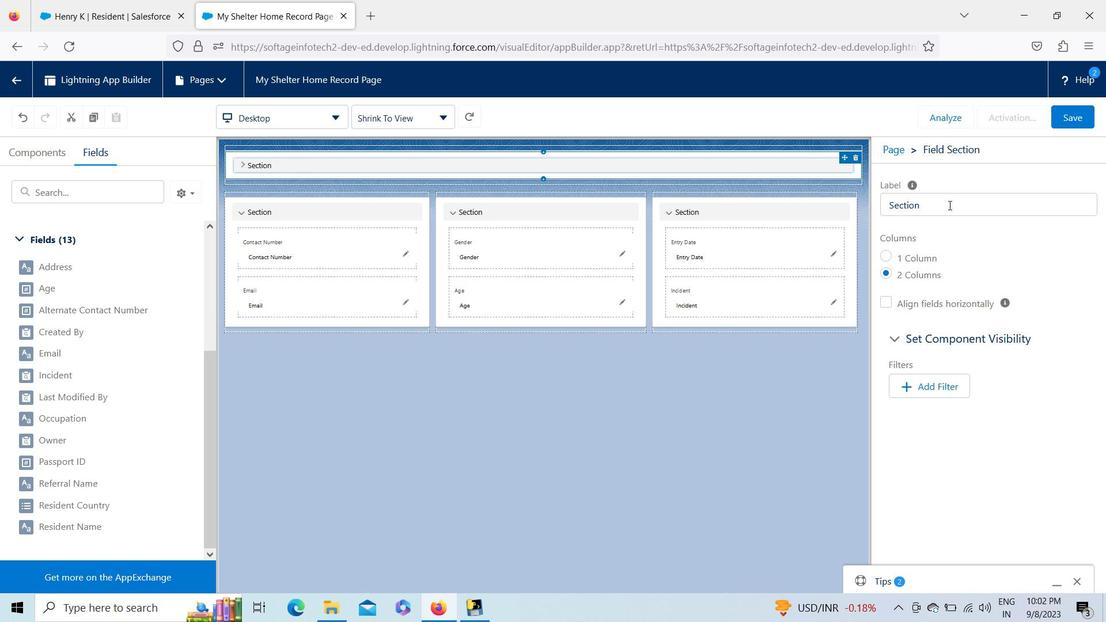 
Action: Mouse pressed left at (948, 205)
Screenshot: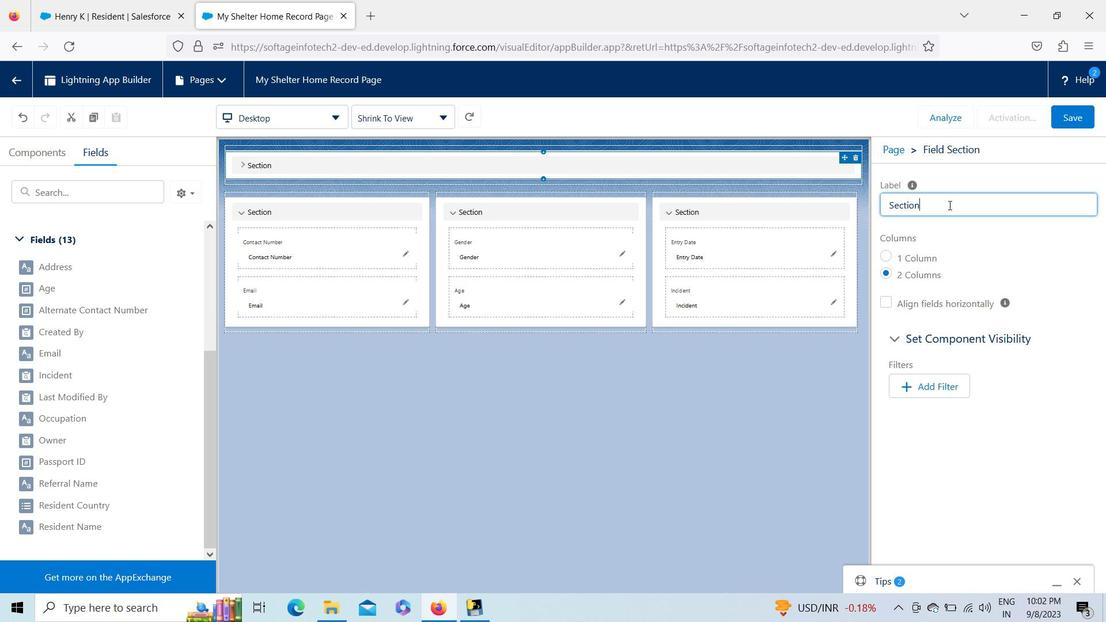 
Action: Key pressed <Key.shift>General<Key.space><Key.shift><Key.shift><Key.shift>Information
Screenshot: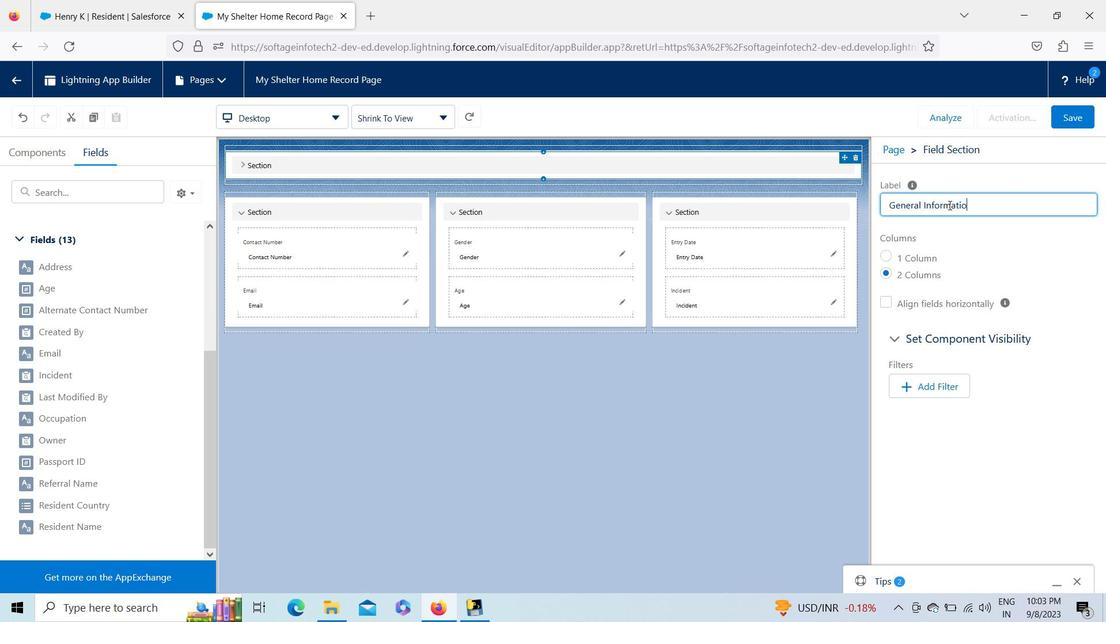 
Action: Mouse moved to (313, 213)
Screenshot: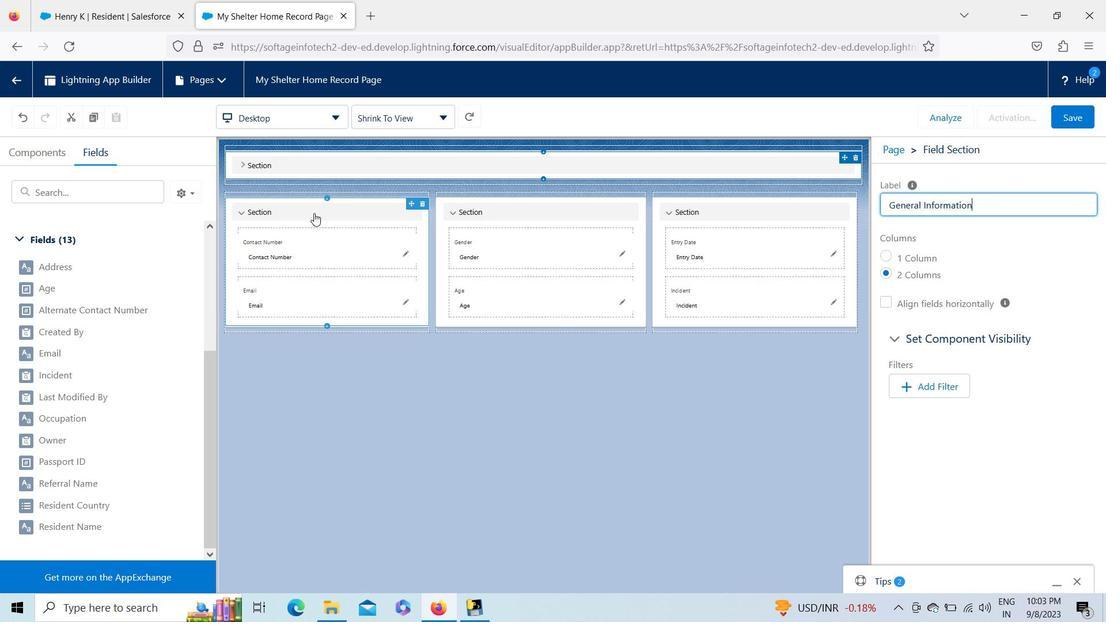 
Action: Mouse pressed left at (313, 213)
Screenshot: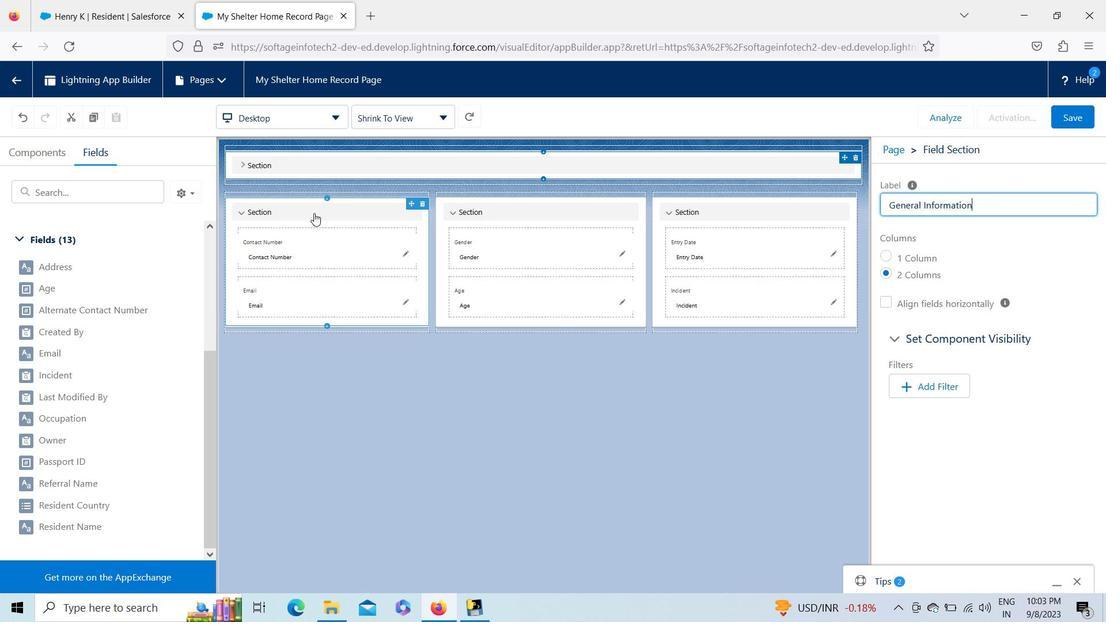 
Action: Mouse moved to (289, 298)
Screenshot: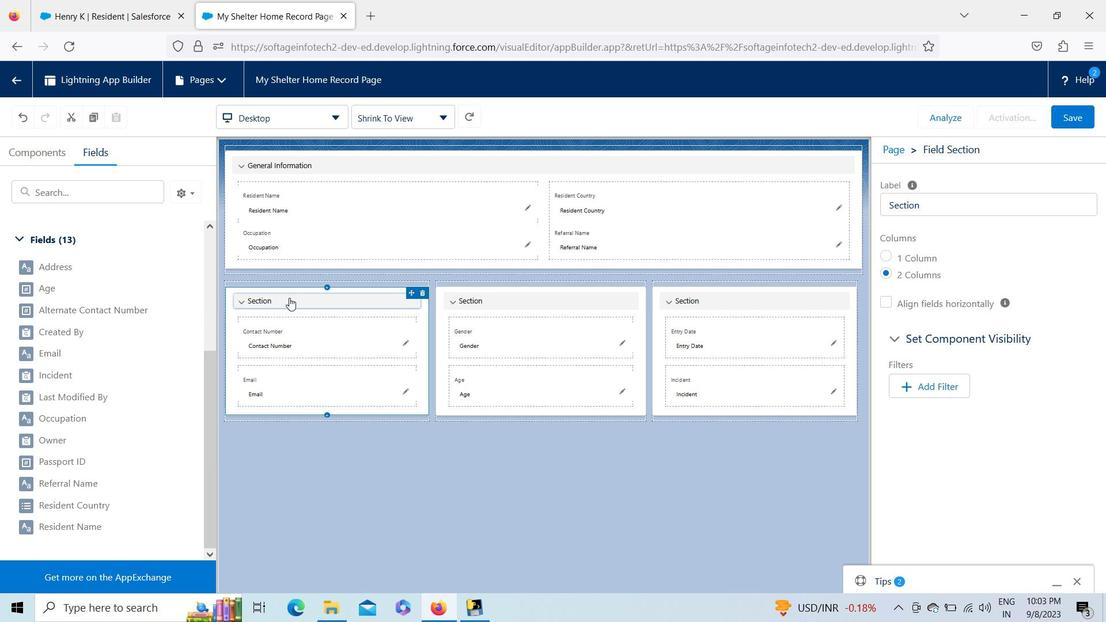 
Action: Mouse pressed left at (289, 298)
Screenshot: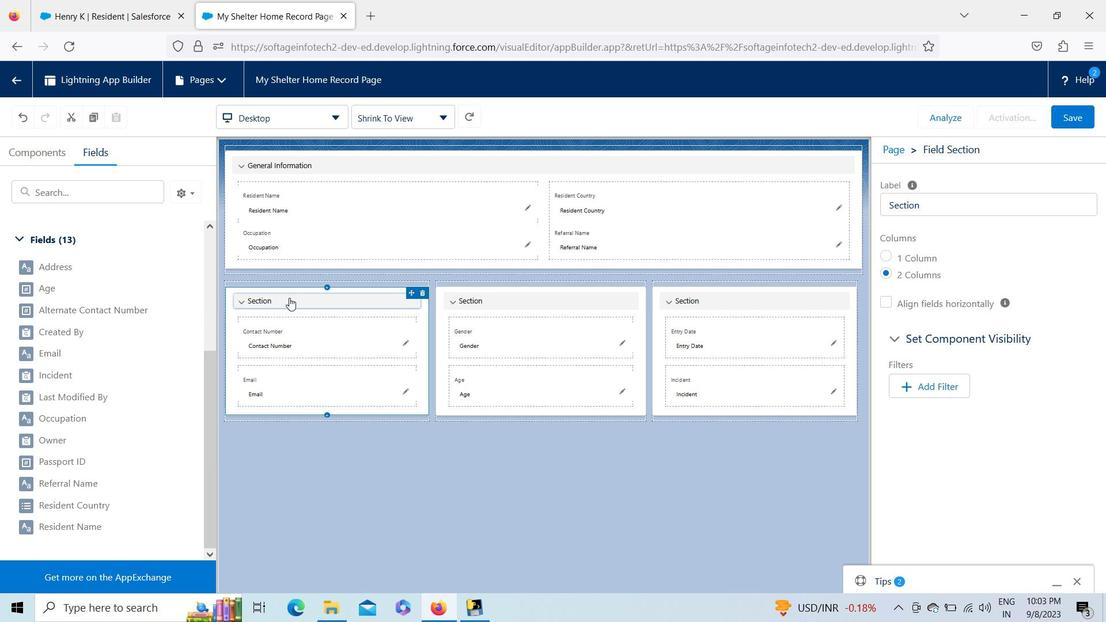 
Action: Mouse moved to (932, 197)
Screenshot: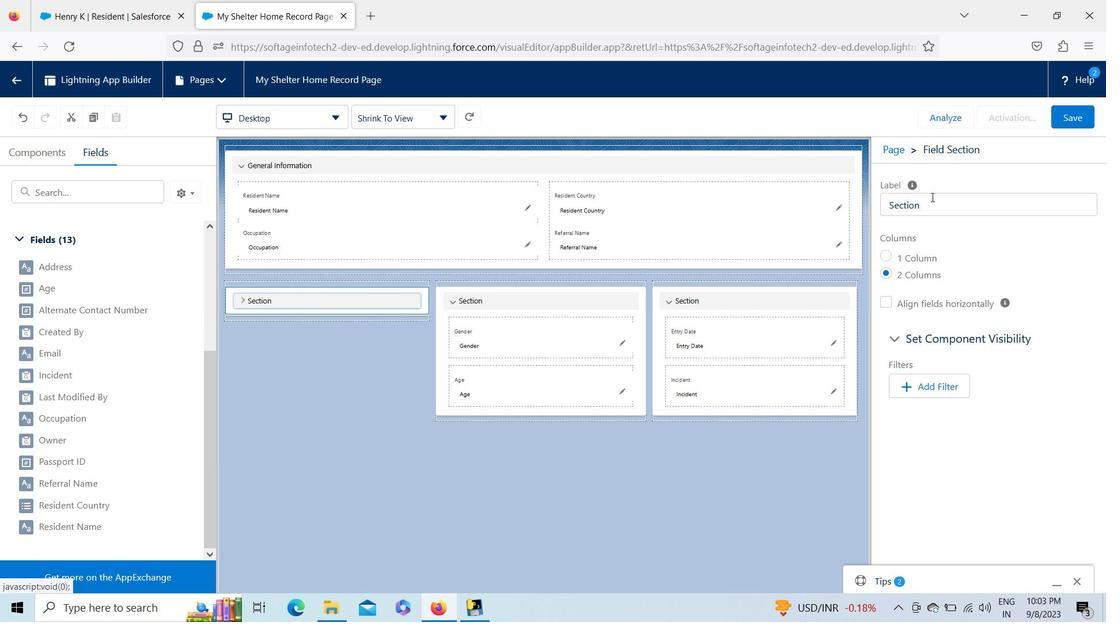 
Action: Mouse pressed left at (932, 197)
Screenshot: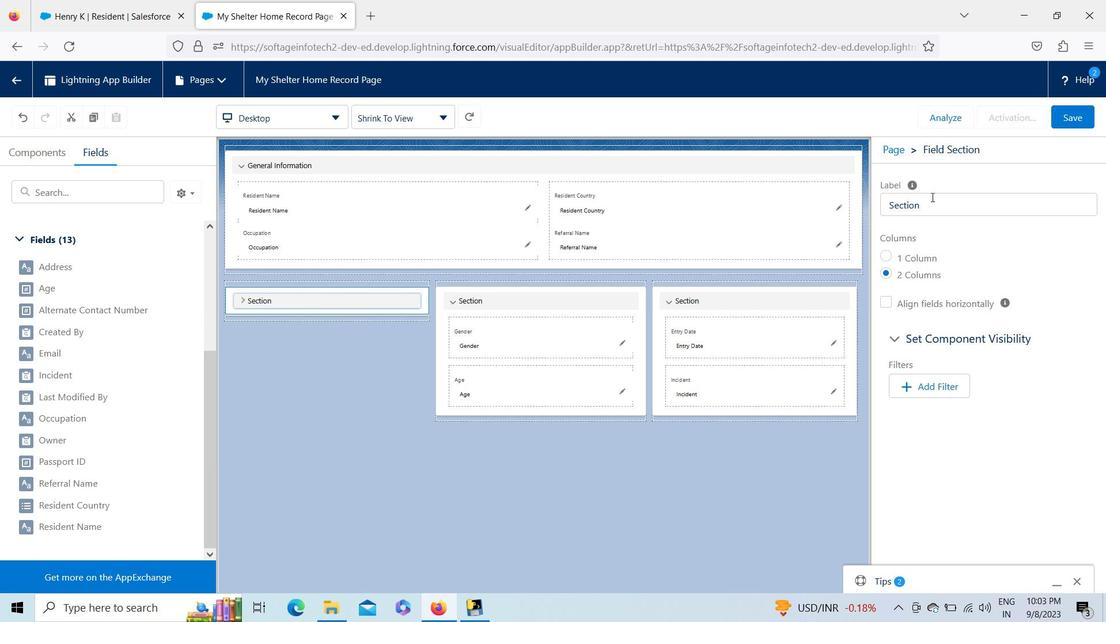 
Action: Mouse pressed left at (932, 197)
